 Task: Research Airbnb options in Quattromiglia, Italy from 12th  December, 2023 to 15th December, 2023 for 3 adults.2 bedrooms having 3 beds and 1 bathroom. Property type can be flat. Look for 3 properties as per requirement.
Action: Mouse moved to (504, 111)
Screenshot: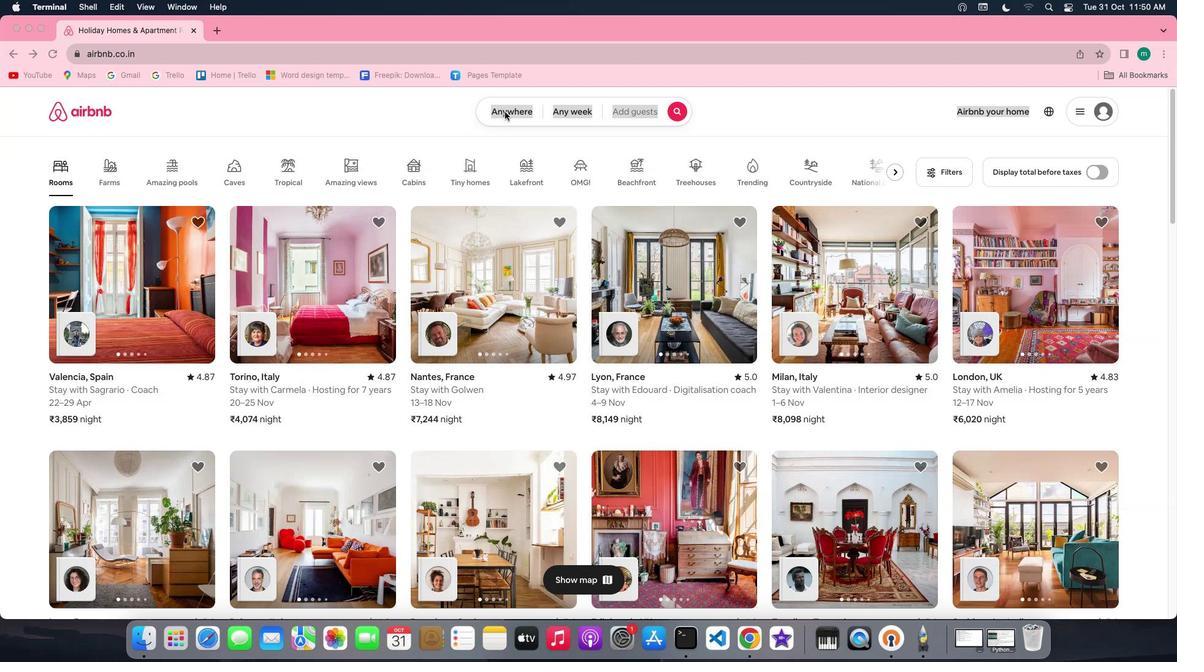 
Action: Mouse pressed left at (504, 111)
Screenshot: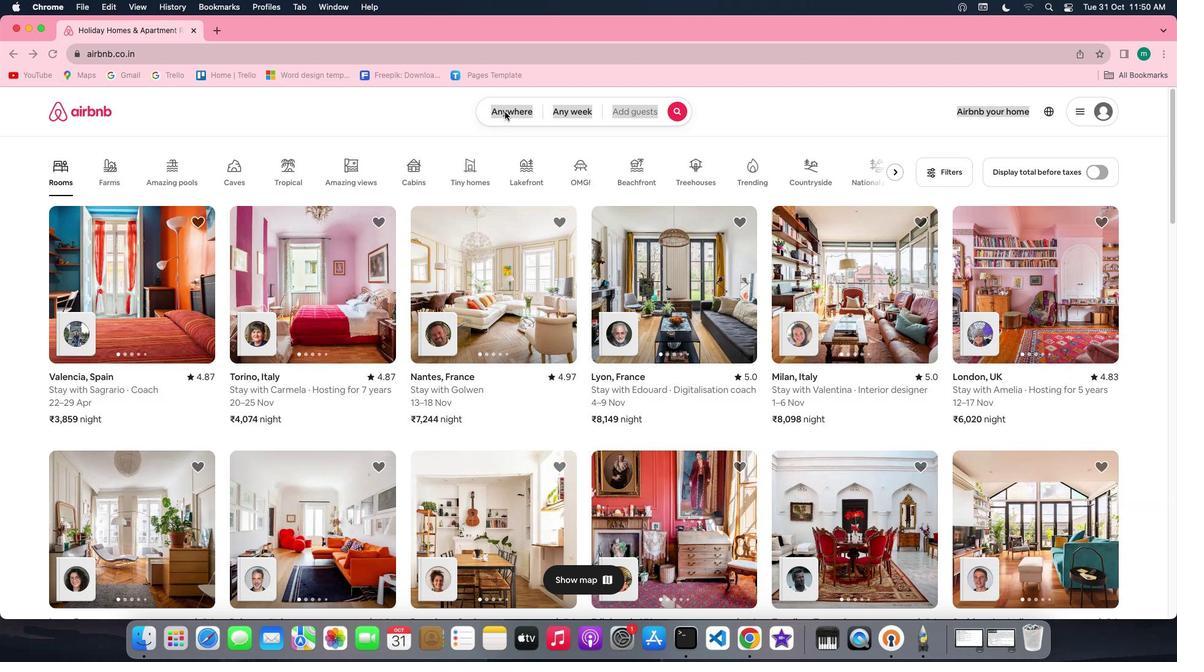 
Action: Mouse pressed left at (504, 111)
Screenshot: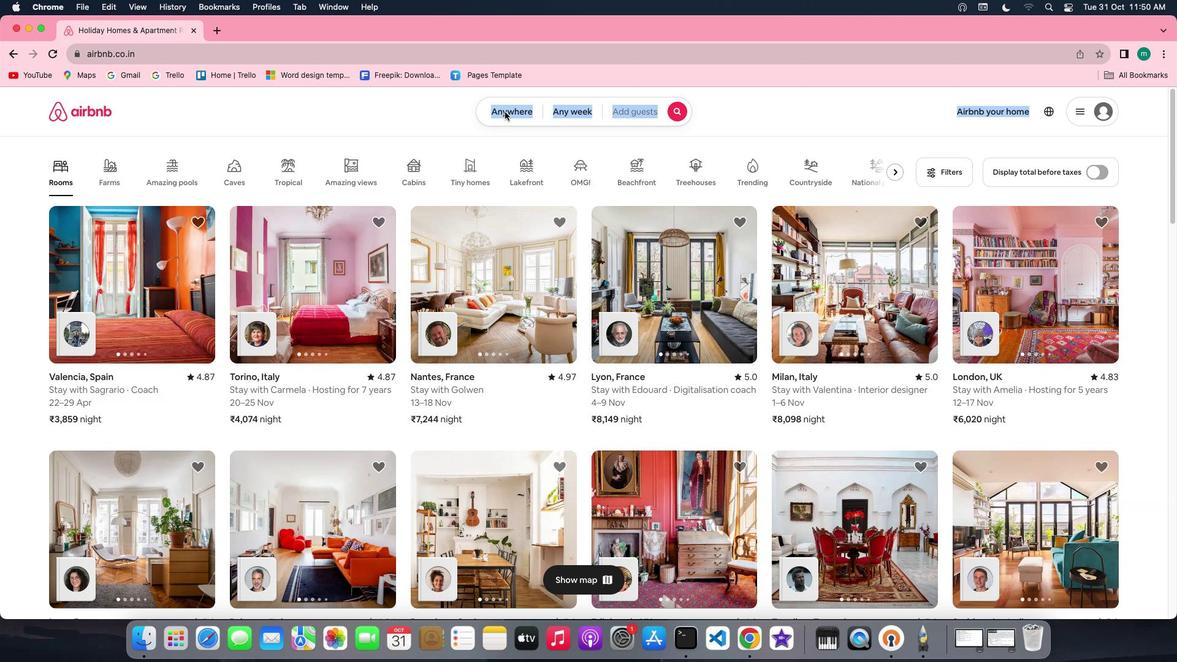 
Action: Mouse moved to (464, 159)
Screenshot: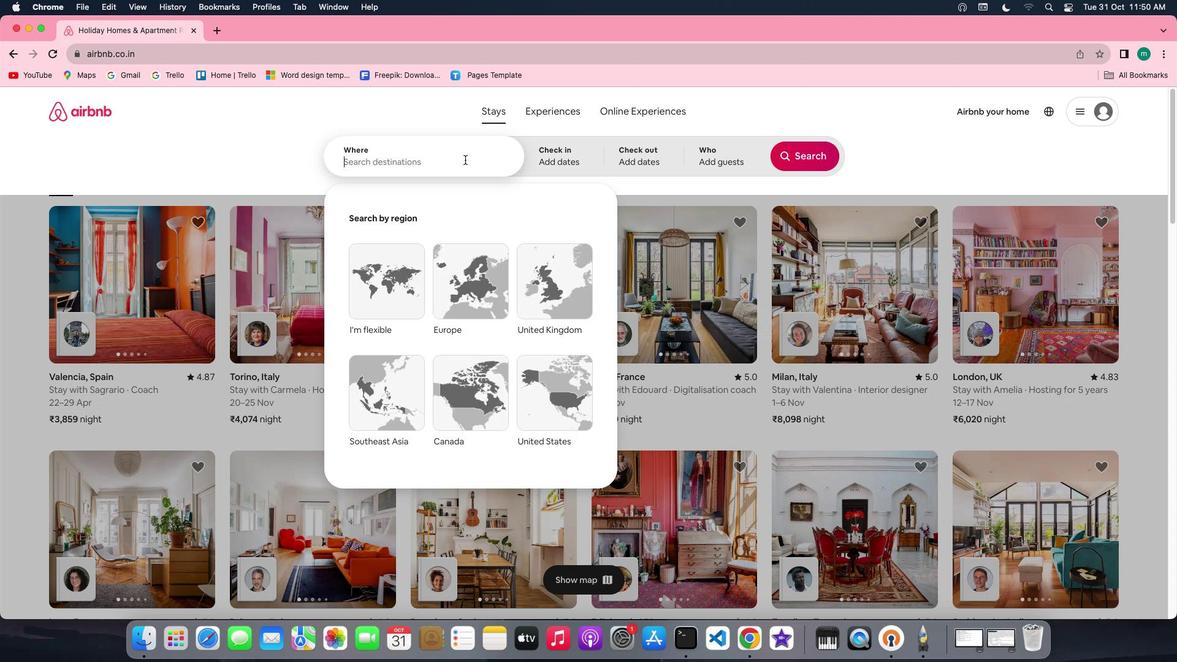 
Action: Mouse pressed left at (464, 159)
Screenshot: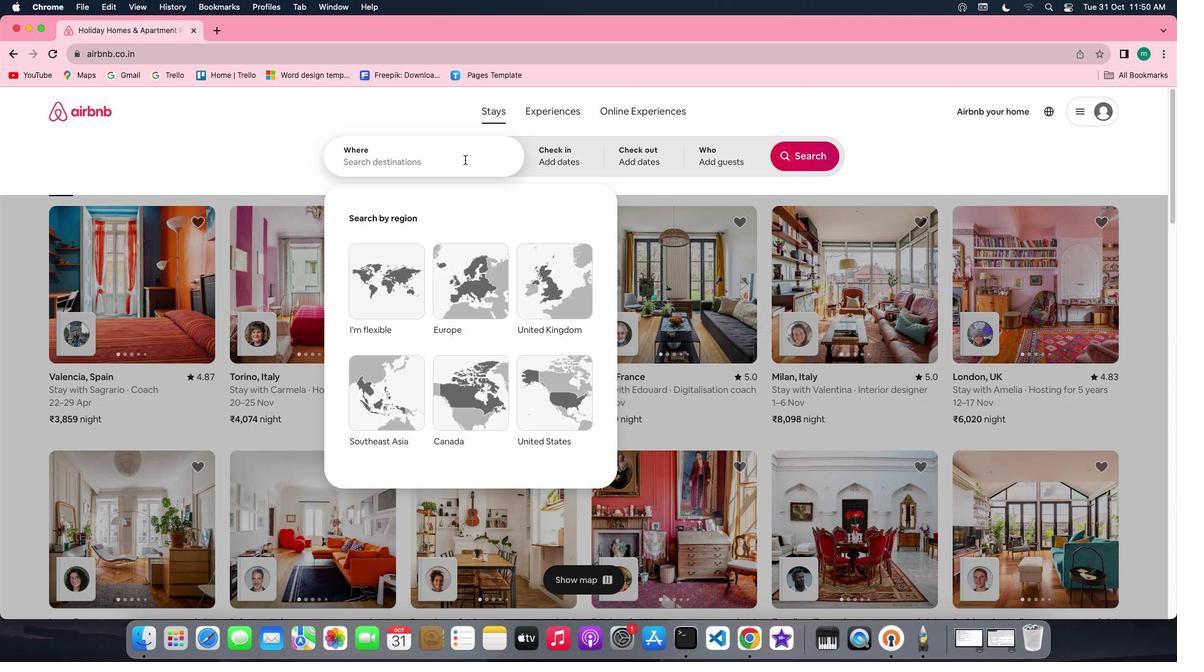 
Action: Key pressed Key.shift'Q''y'Key.backspace'u''a''t''t''r''o''m''i''g''l''i''a'','Key.spaceKey.shift'I''t''a''l''y'
Screenshot: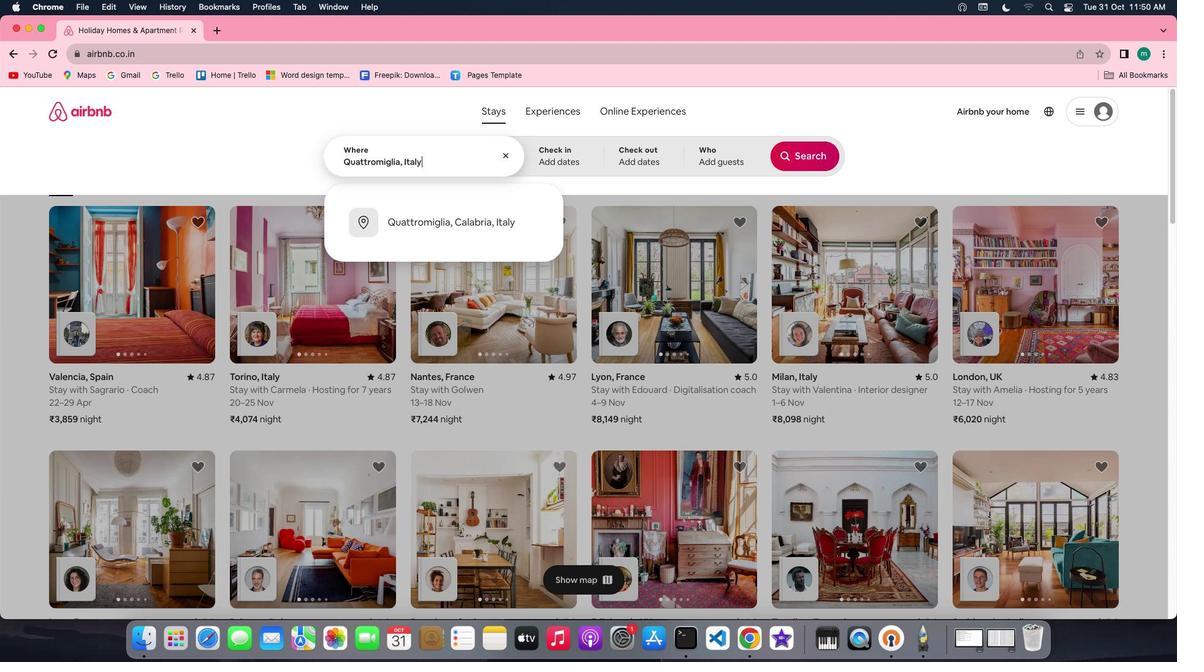 
Action: Mouse moved to (564, 164)
Screenshot: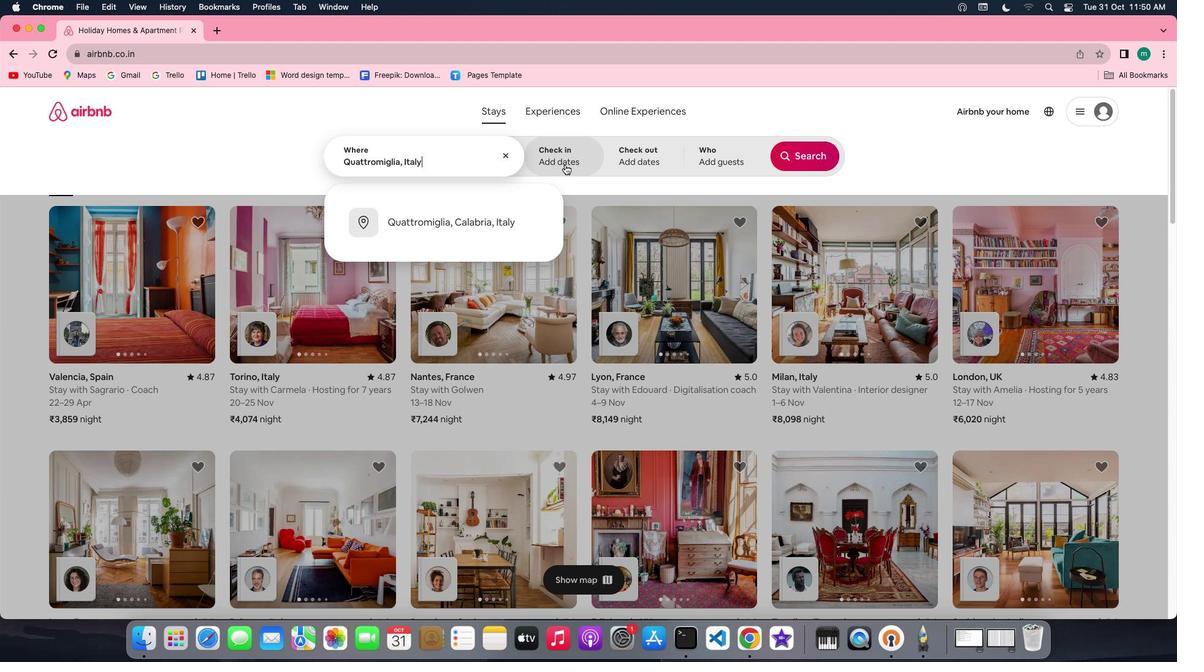 
Action: Mouse pressed left at (564, 164)
Screenshot: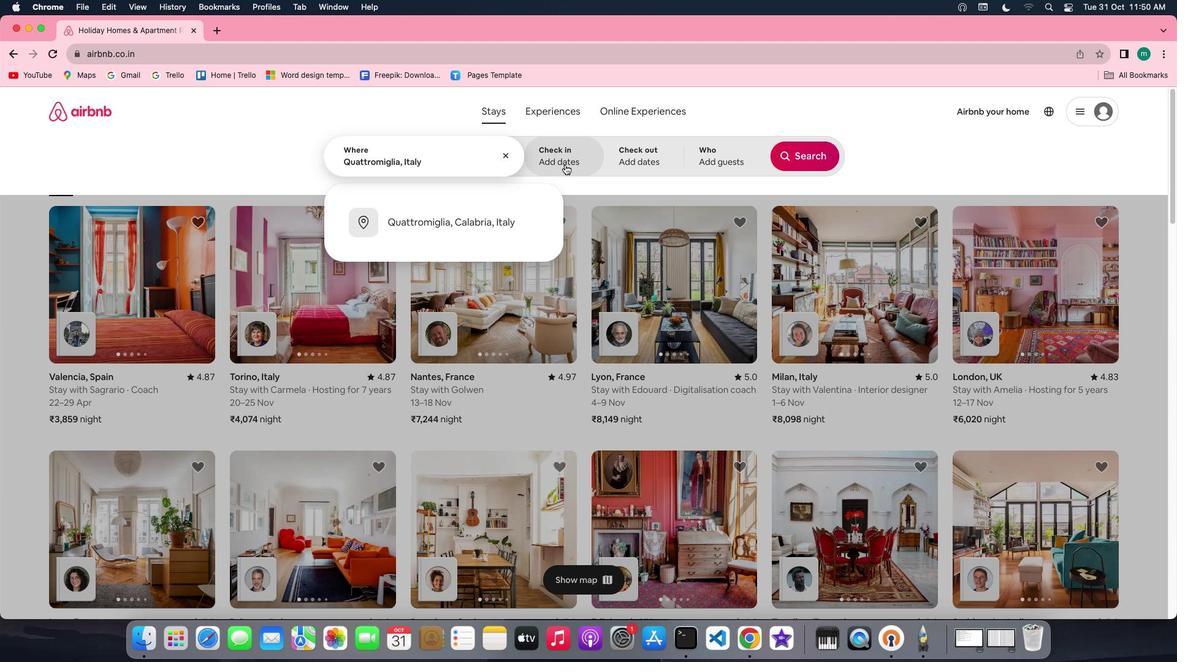 
Action: Mouse moved to (796, 253)
Screenshot: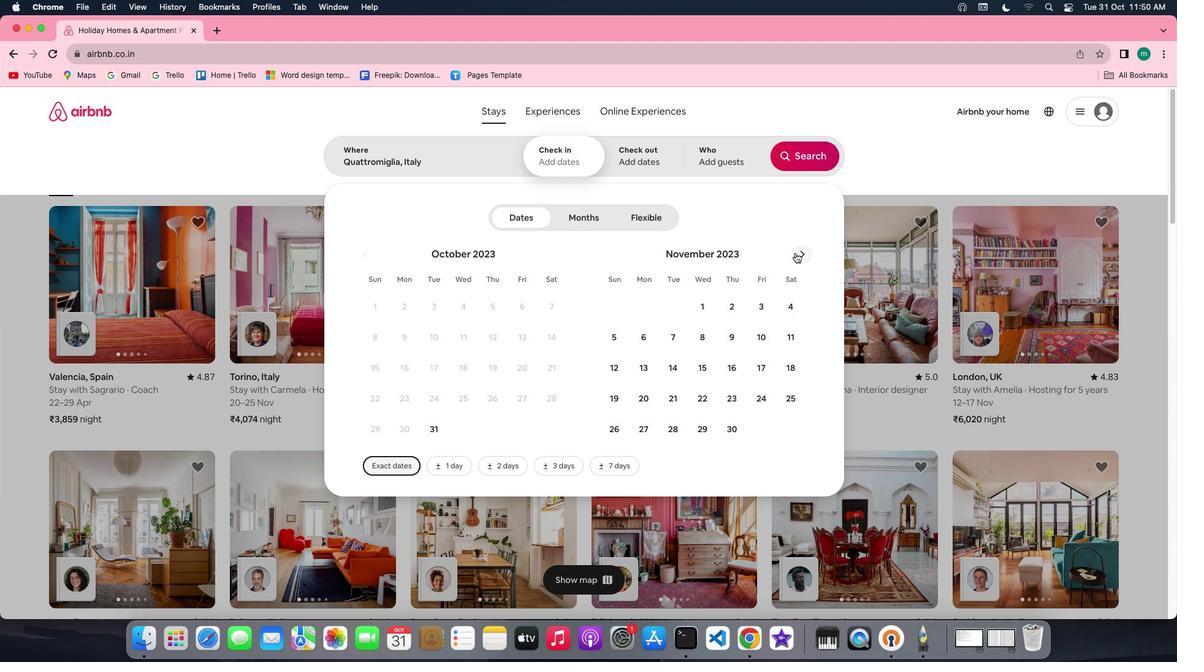 
Action: Mouse pressed left at (796, 253)
Screenshot: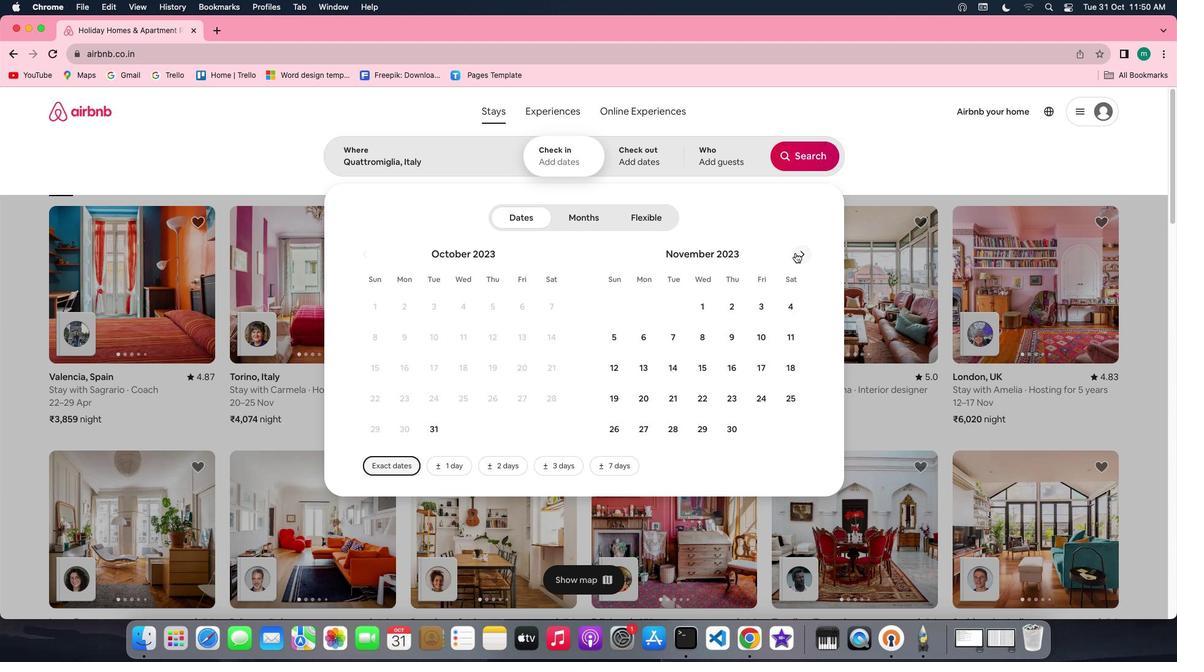 
Action: Mouse moved to (670, 374)
Screenshot: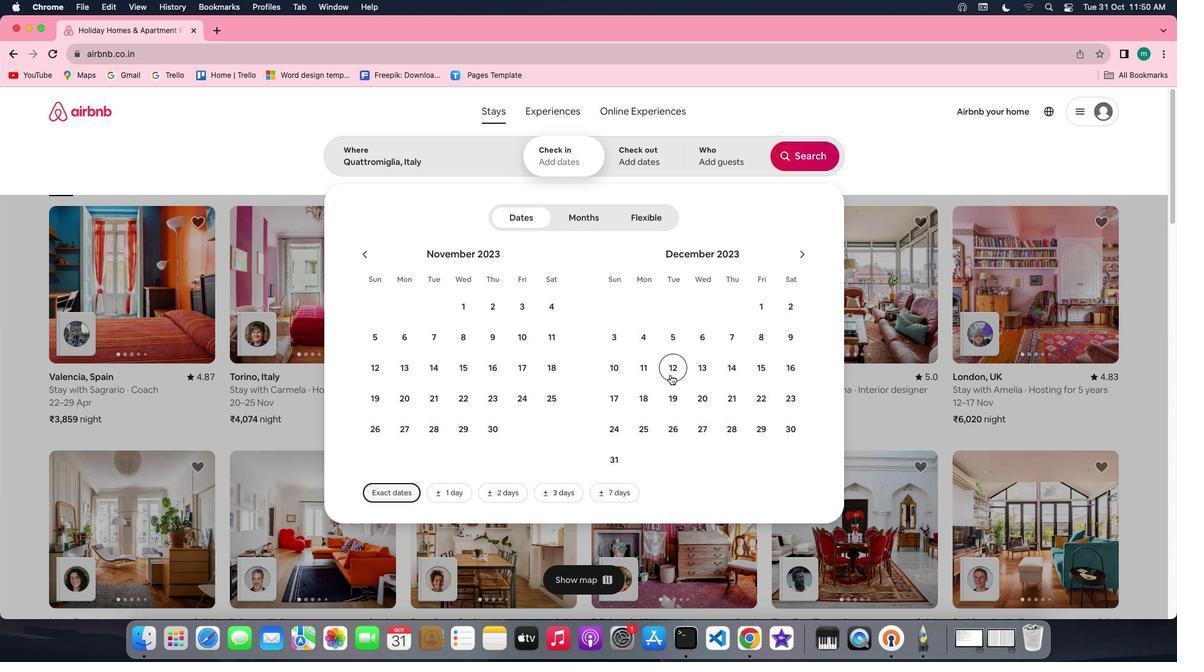 
Action: Mouse pressed left at (670, 374)
Screenshot: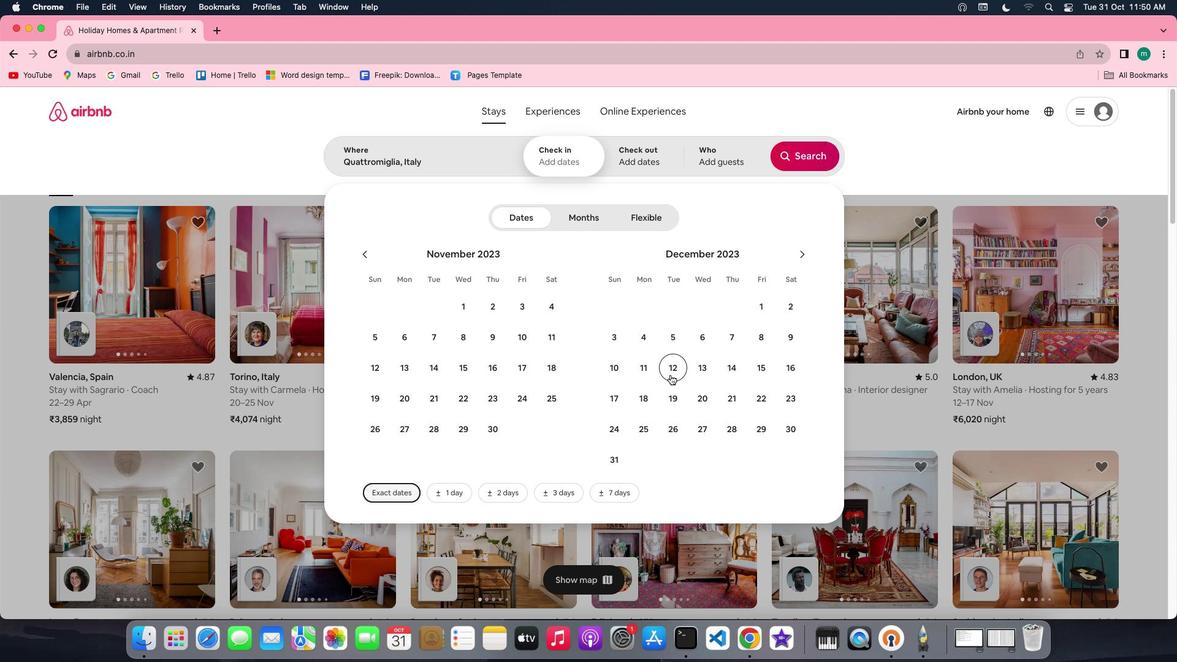 
Action: Mouse moved to (770, 361)
Screenshot: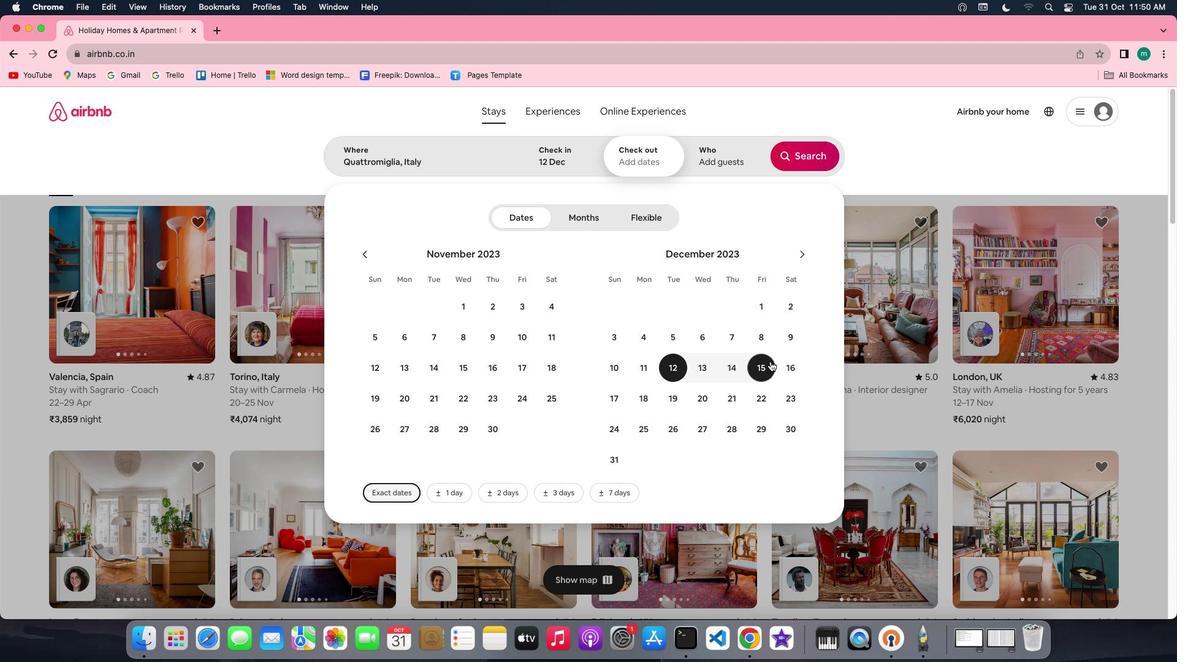 
Action: Mouse pressed left at (770, 361)
Screenshot: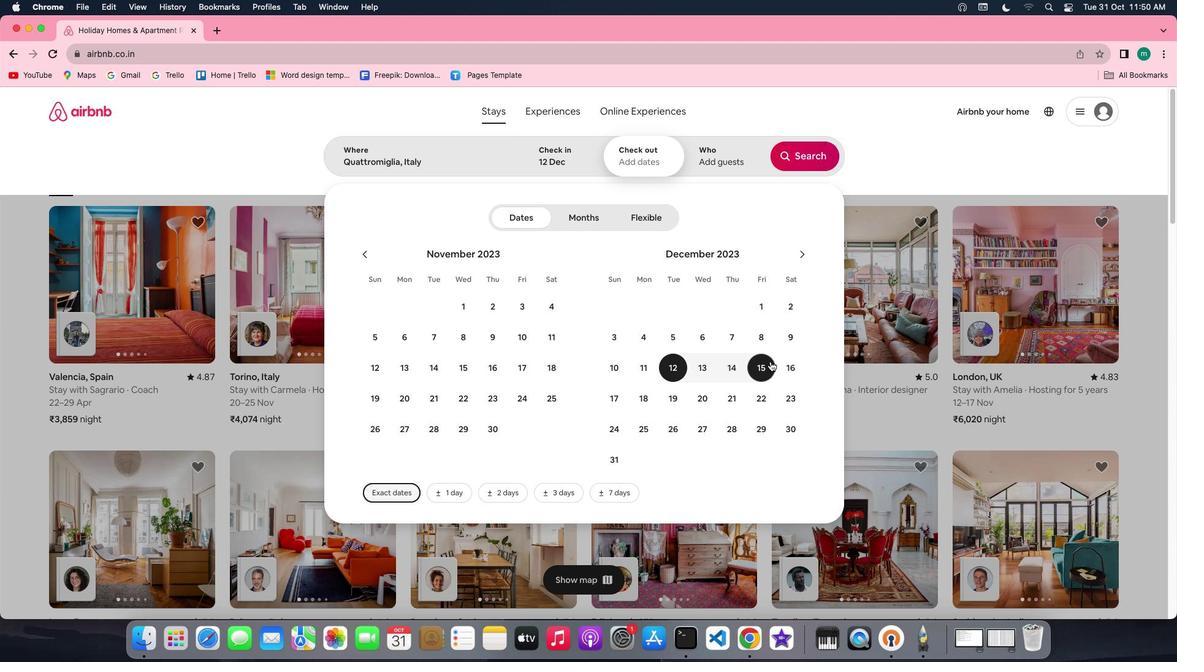
Action: Mouse moved to (718, 168)
Screenshot: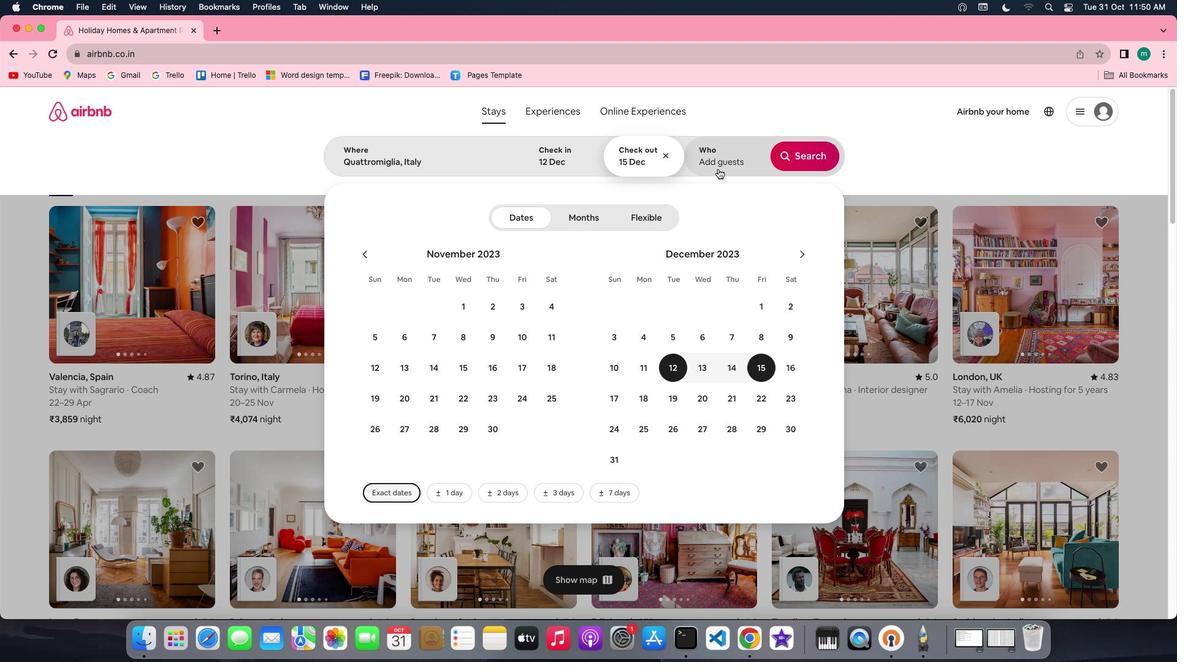 
Action: Mouse pressed left at (718, 168)
Screenshot: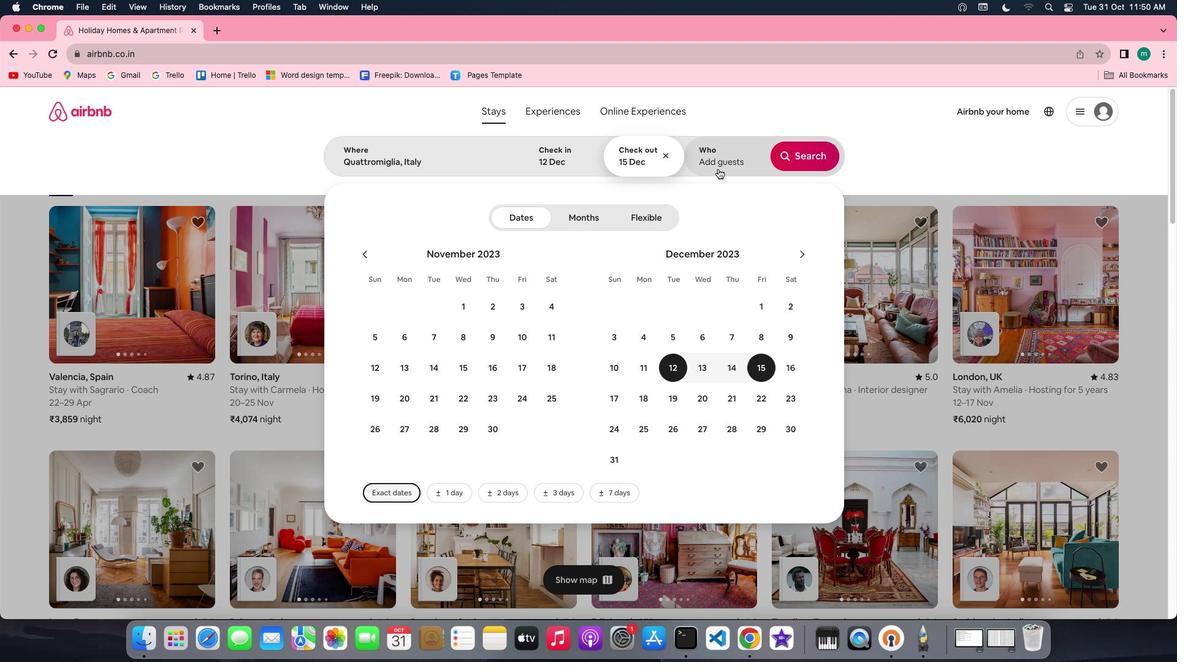 
Action: Mouse moved to (815, 225)
Screenshot: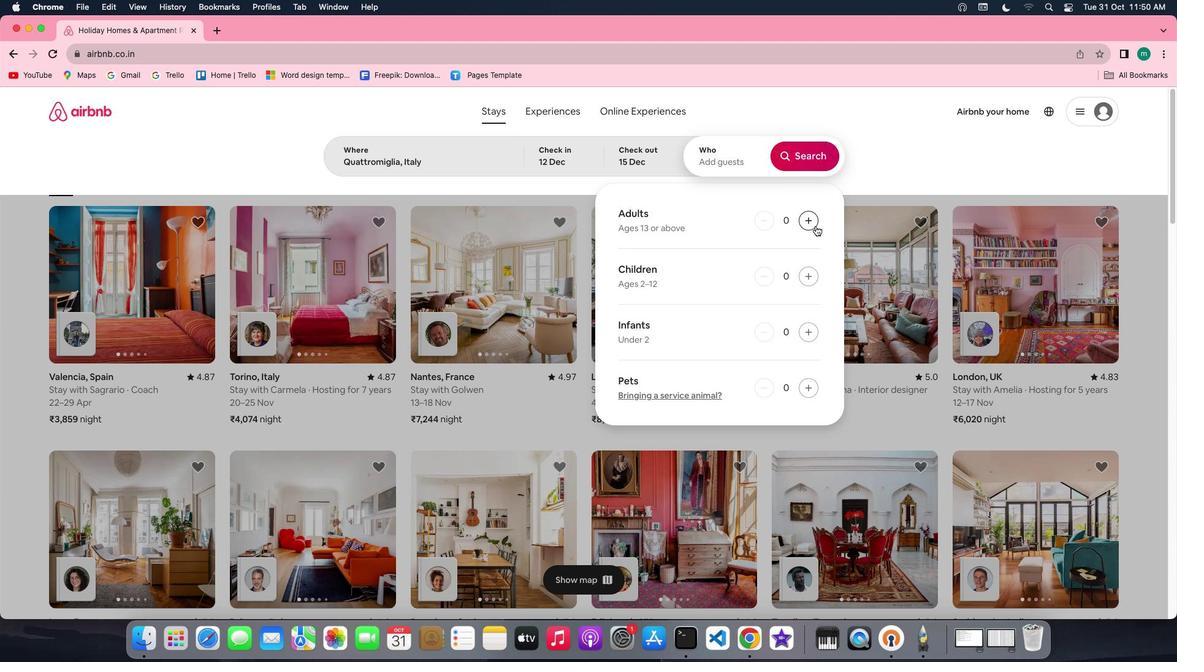 
Action: Mouse pressed left at (815, 225)
Screenshot: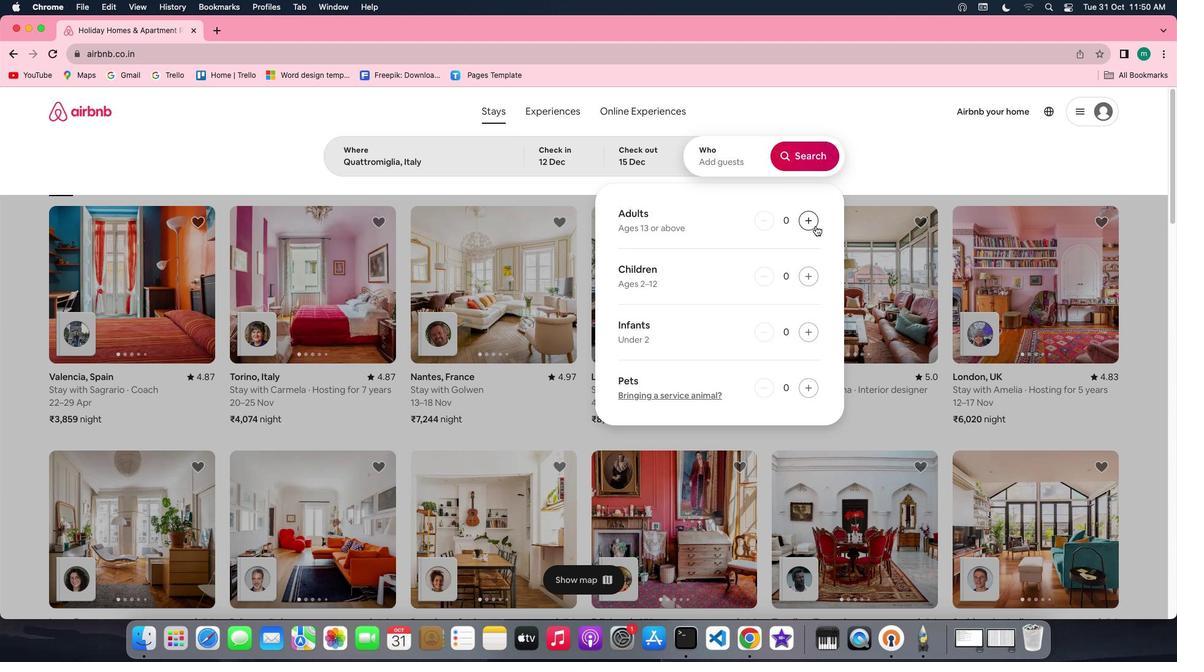 
Action: Mouse pressed left at (815, 225)
Screenshot: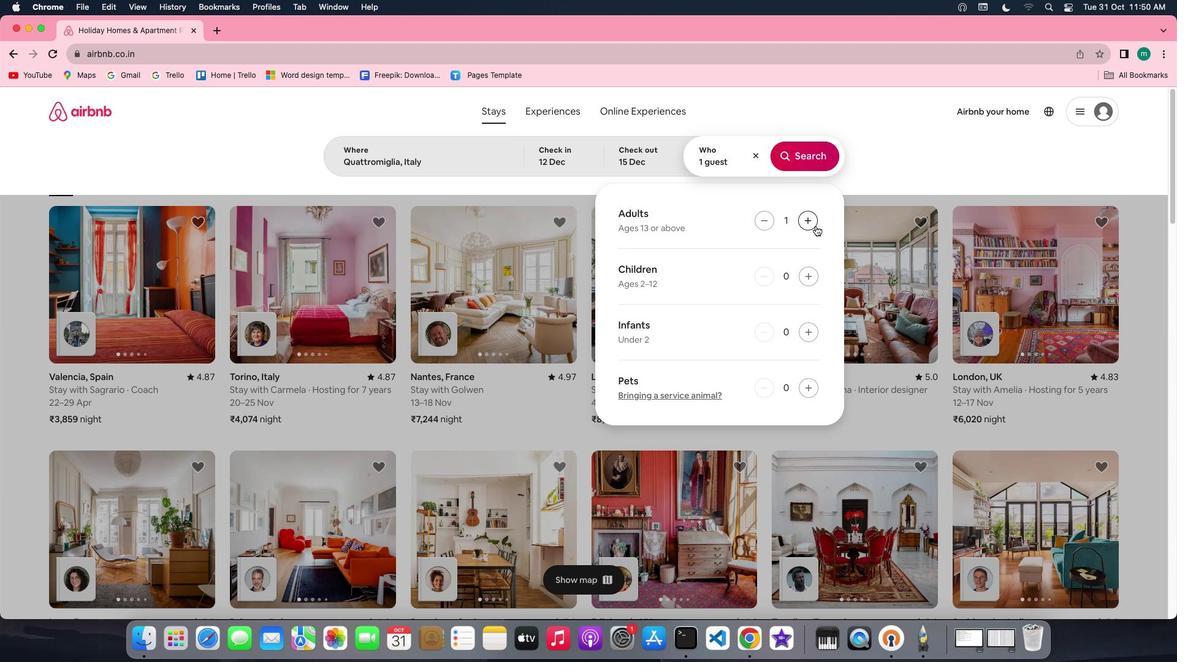 
Action: Mouse pressed left at (815, 225)
Screenshot: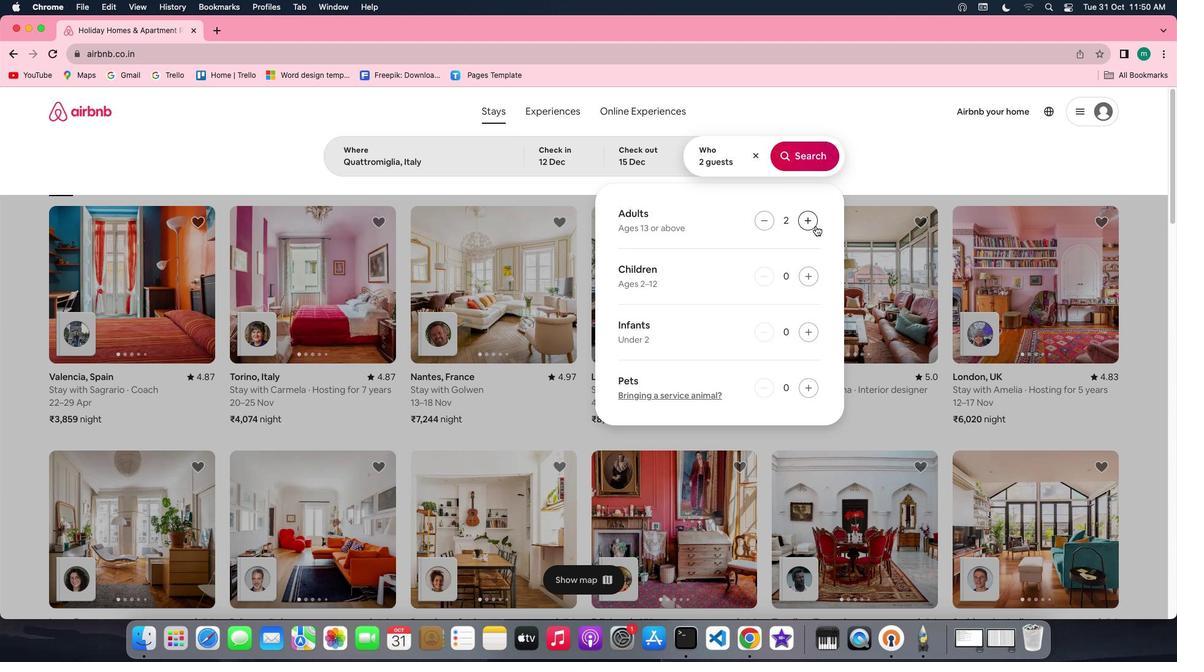 
Action: Mouse pressed left at (815, 225)
Screenshot: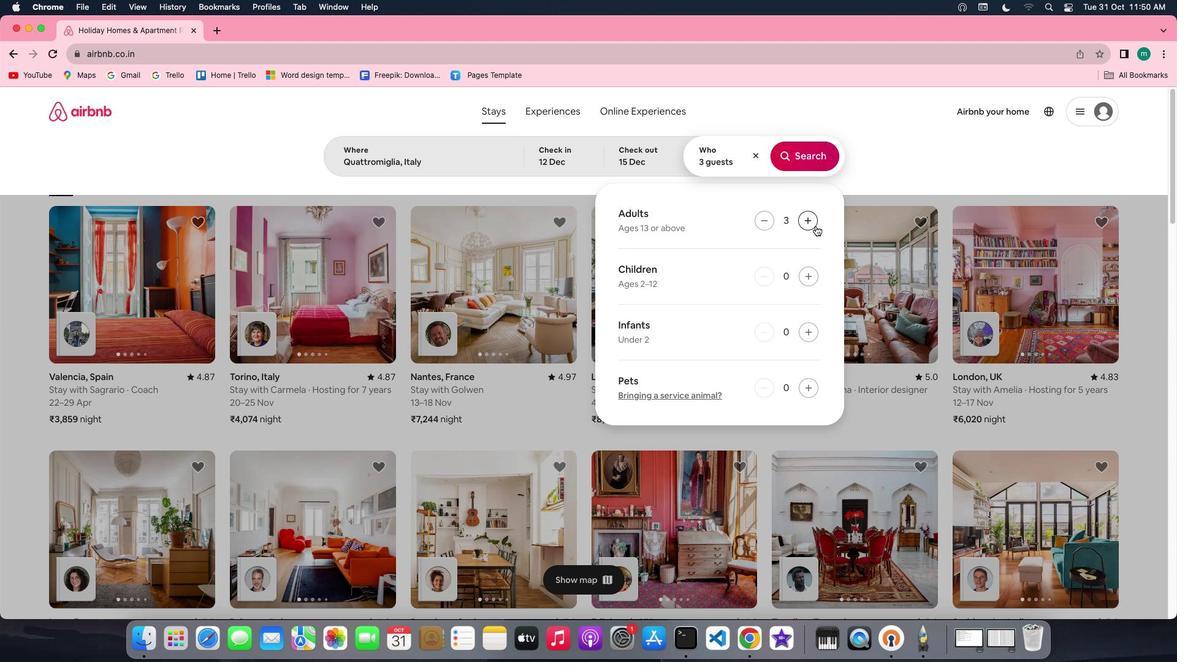 
Action: Mouse moved to (761, 220)
Screenshot: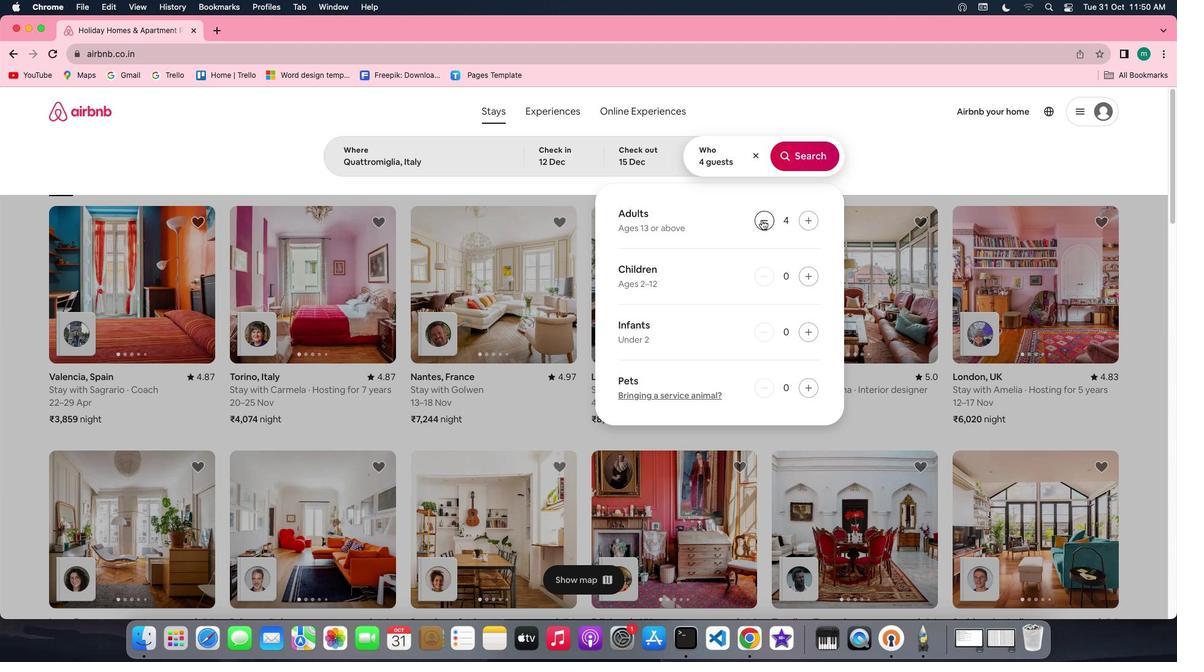 
Action: Mouse pressed left at (761, 220)
Screenshot: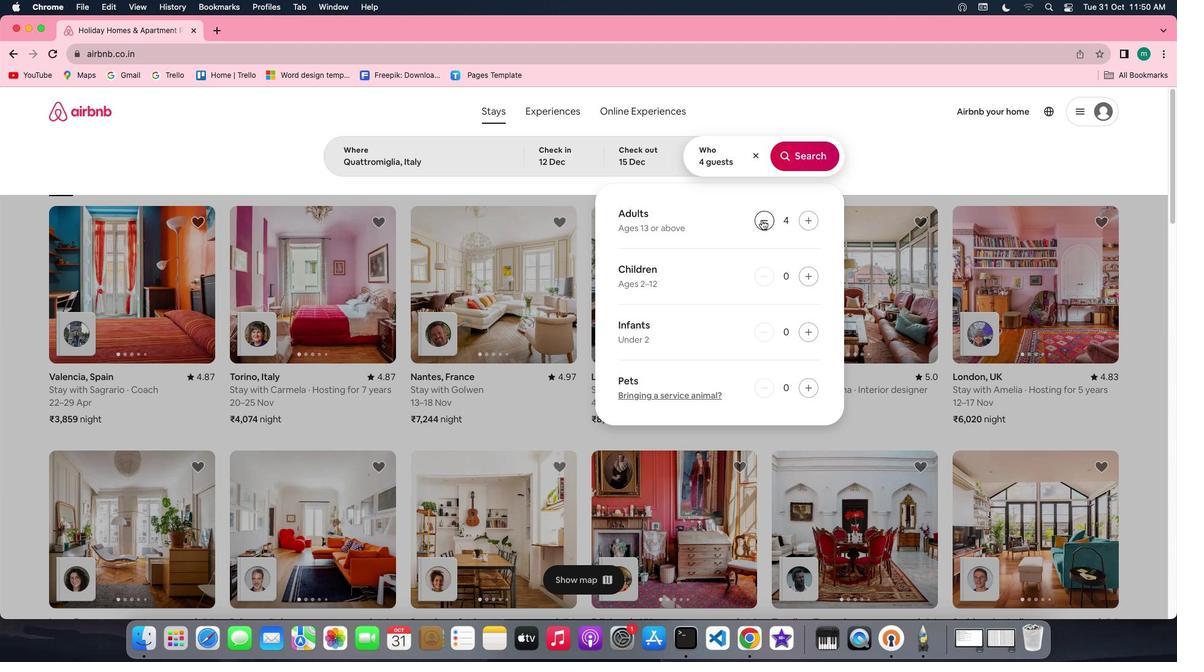 
Action: Mouse moved to (805, 166)
Screenshot: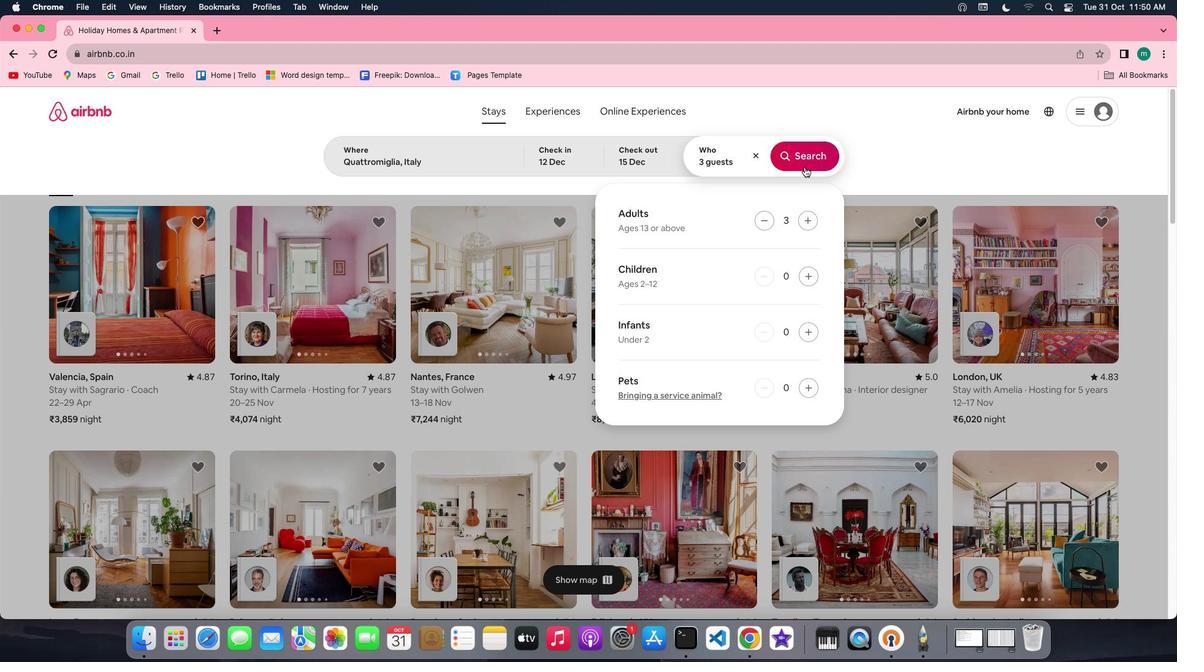 
Action: Mouse pressed left at (805, 166)
Screenshot: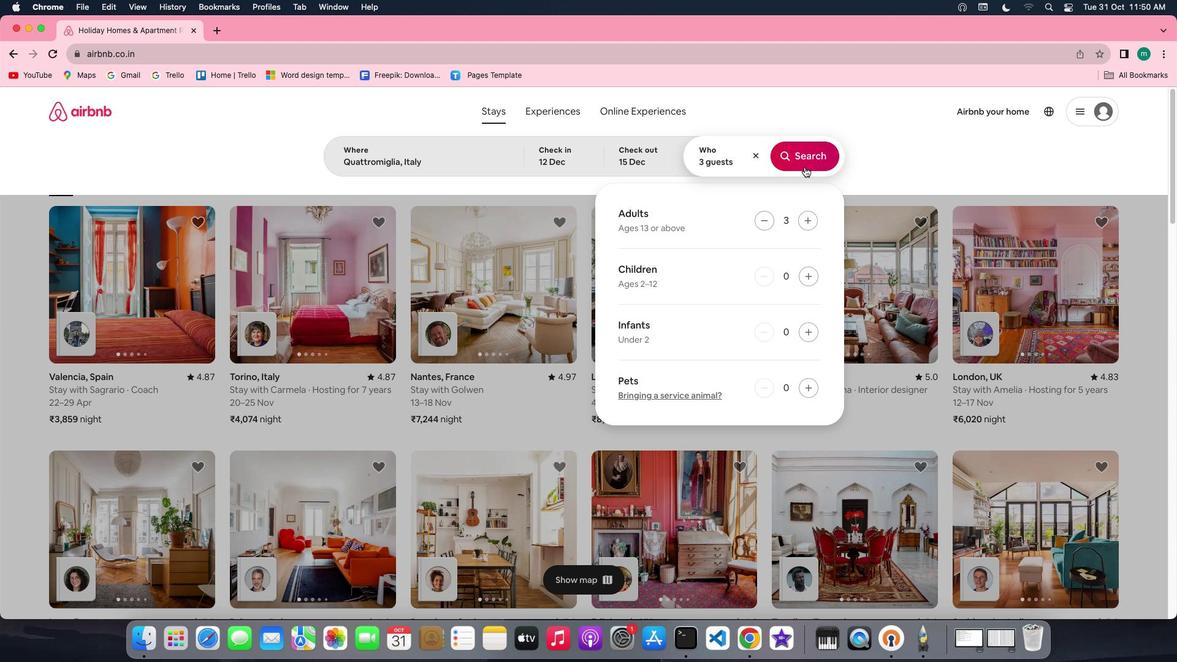
Action: Mouse moved to (999, 163)
Screenshot: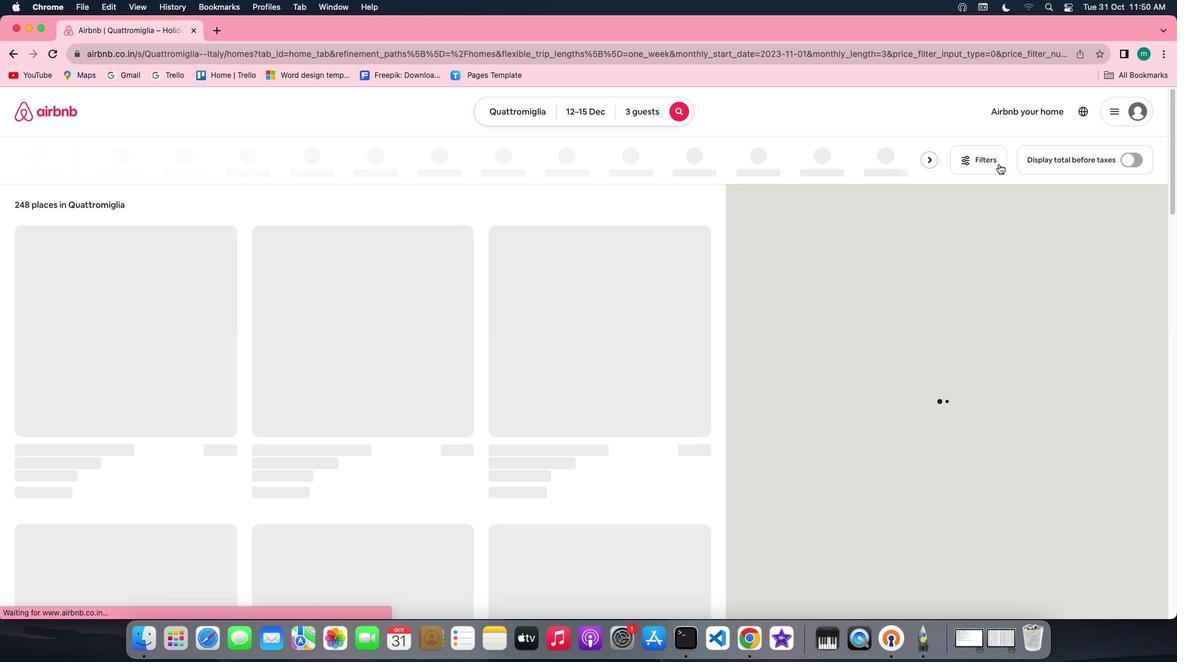 
Action: Mouse pressed left at (999, 163)
Screenshot: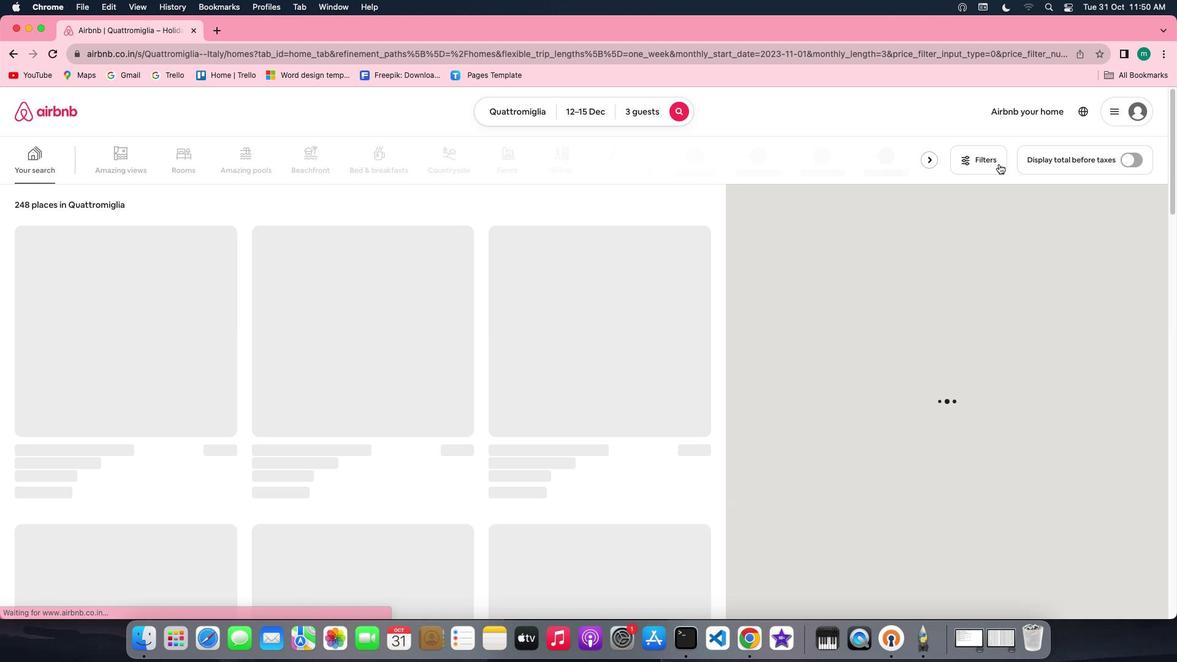 
Action: Mouse moved to (643, 317)
Screenshot: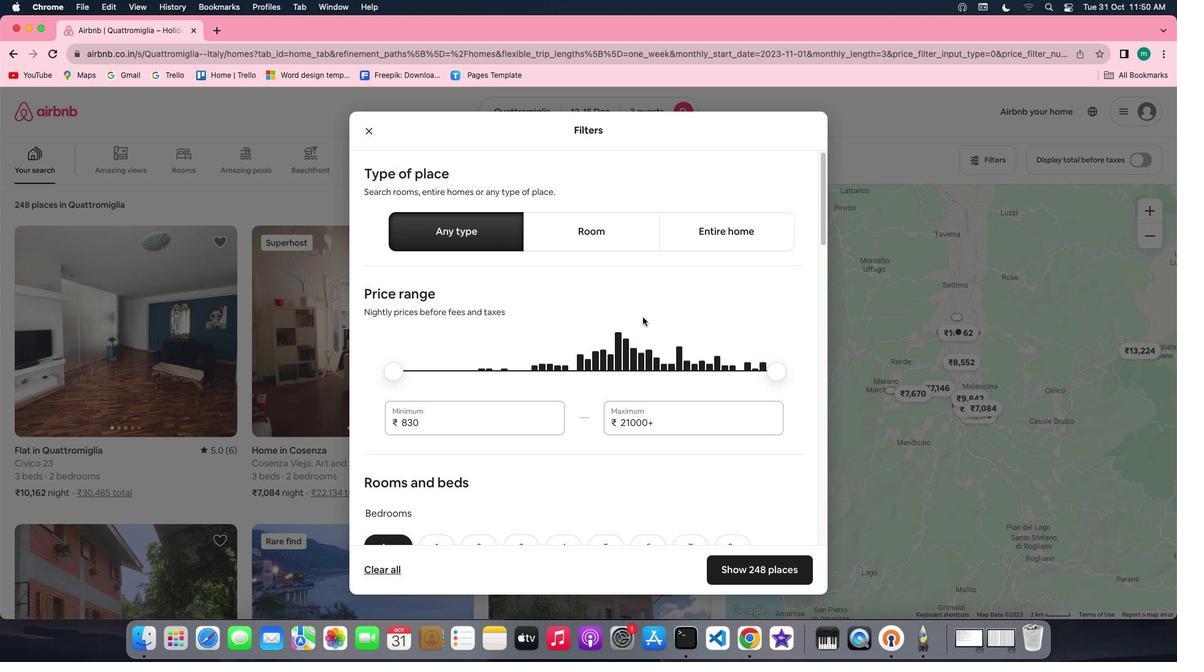 
Action: Mouse scrolled (643, 317) with delta (0, 0)
Screenshot: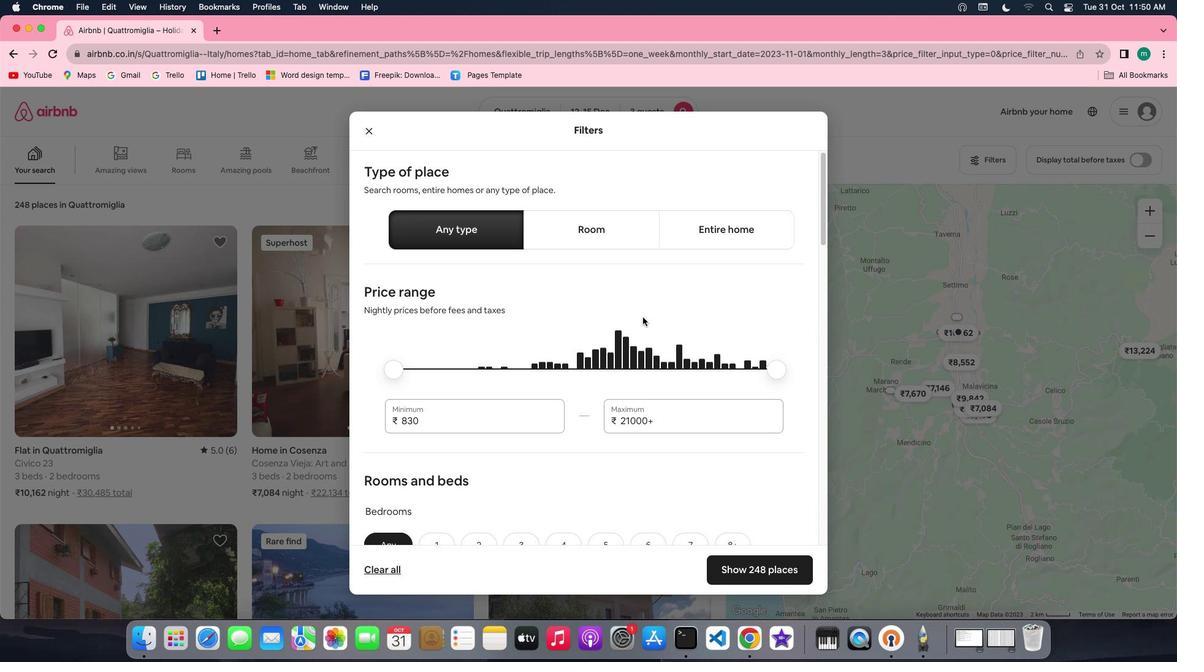 
Action: Mouse scrolled (643, 317) with delta (0, 0)
Screenshot: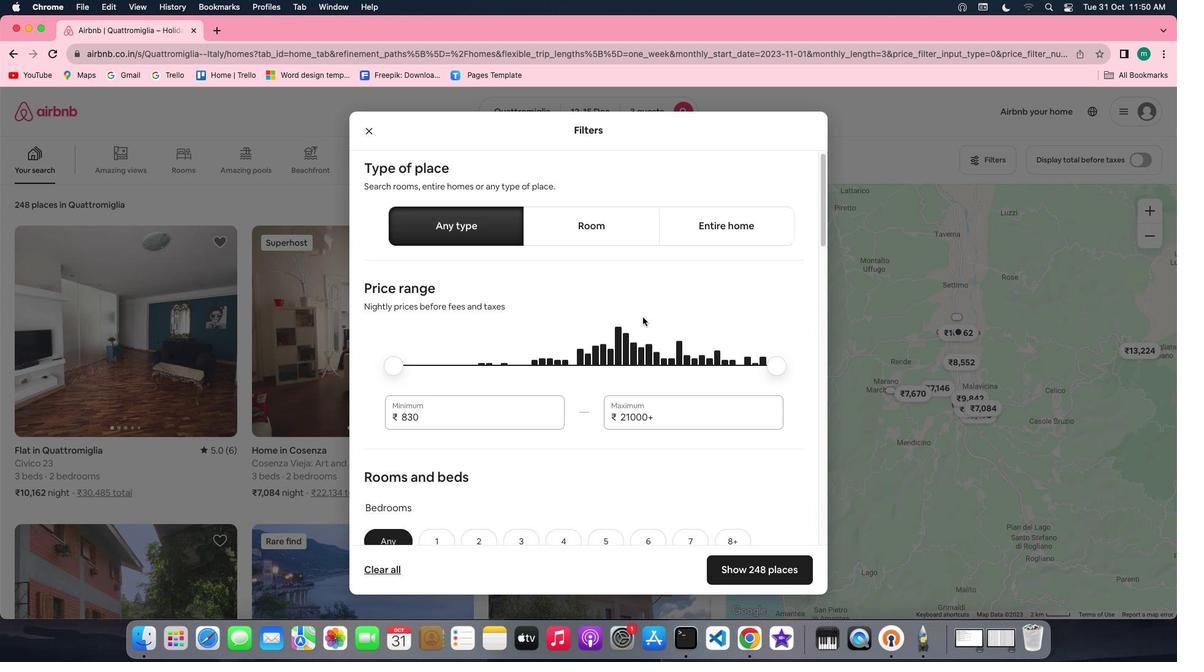 
Action: Mouse scrolled (643, 317) with delta (0, 0)
Screenshot: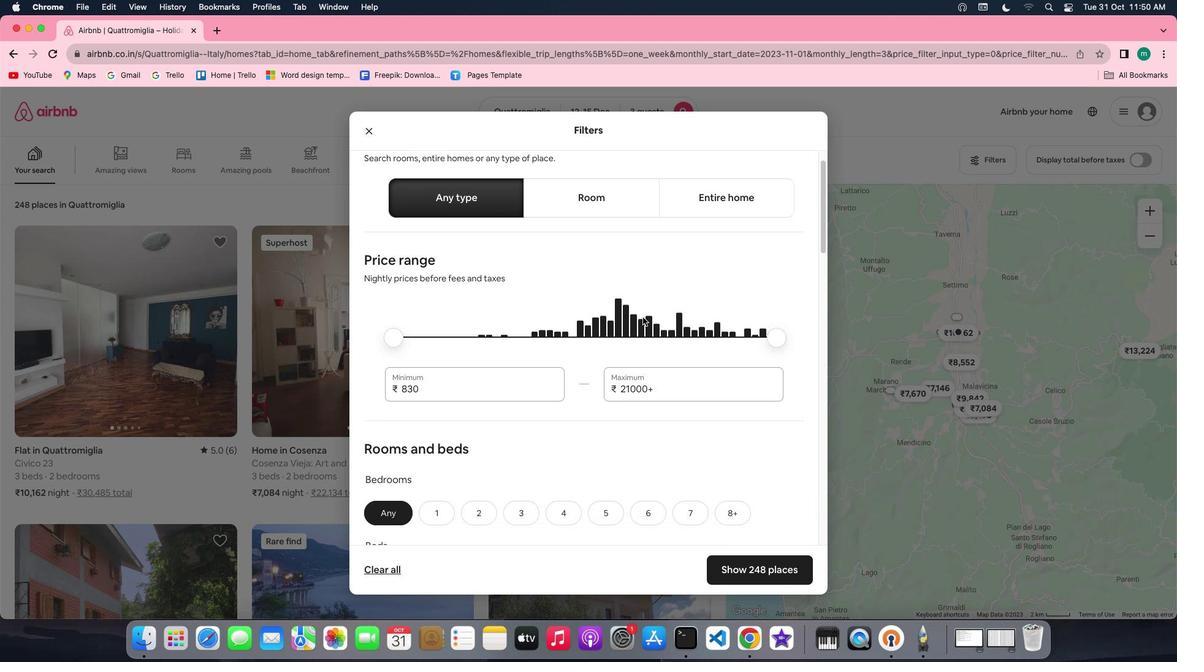 
Action: Mouse scrolled (643, 317) with delta (0, 0)
Screenshot: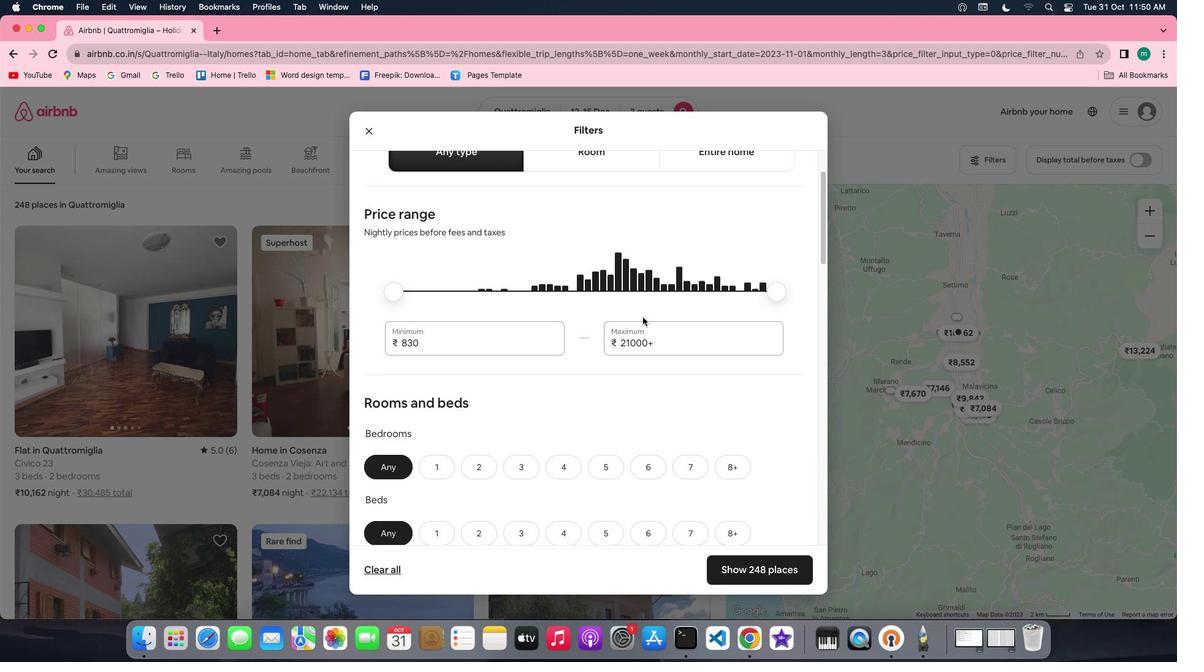 
Action: Mouse scrolled (643, 317) with delta (0, 0)
Screenshot: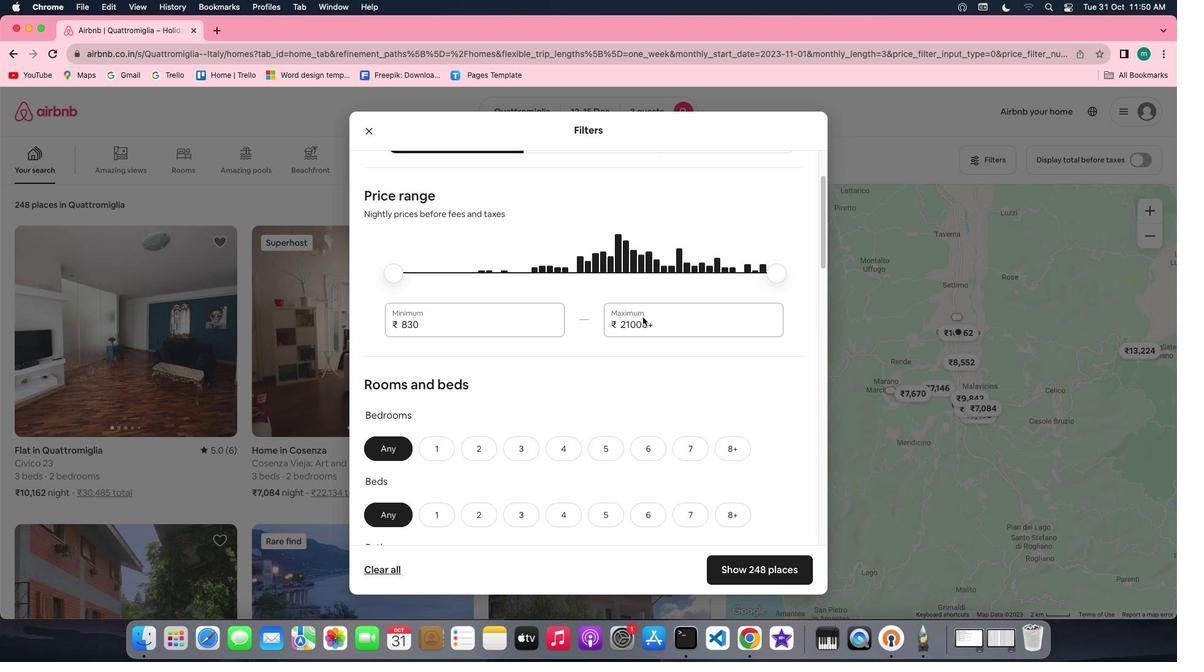 
Action: Mouse scrolled (643, 317) with delta (0, 0)
Screenshot: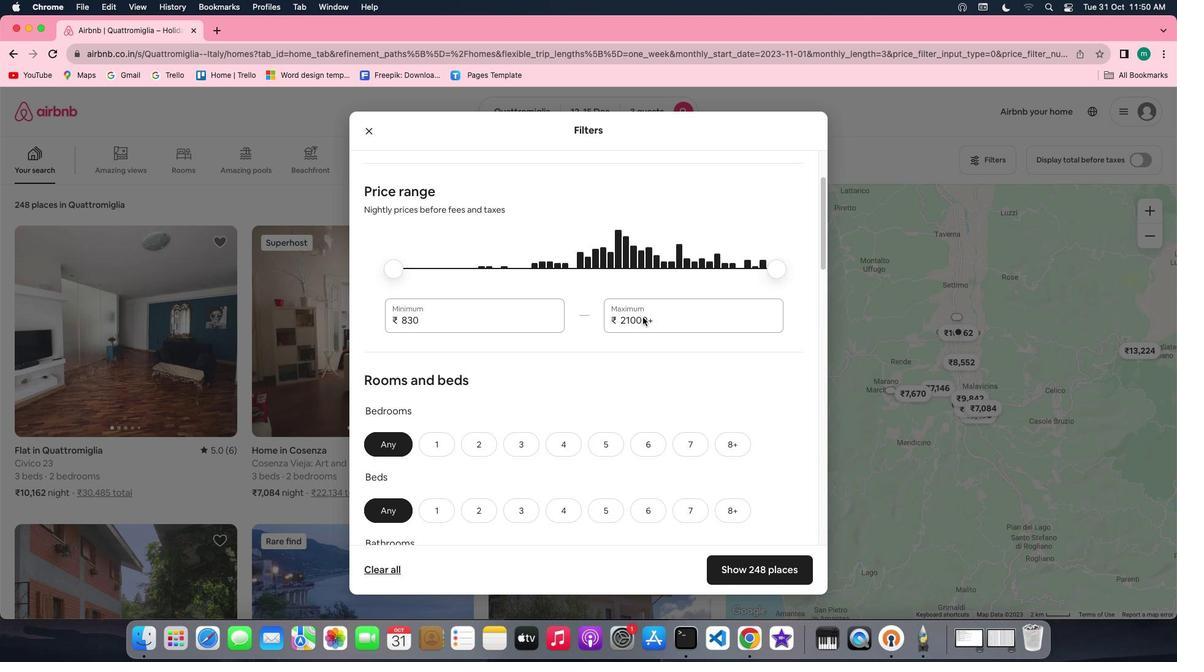 
Action: Mouse scrolled (643, 317) with delta (0, 0)
Screenshot: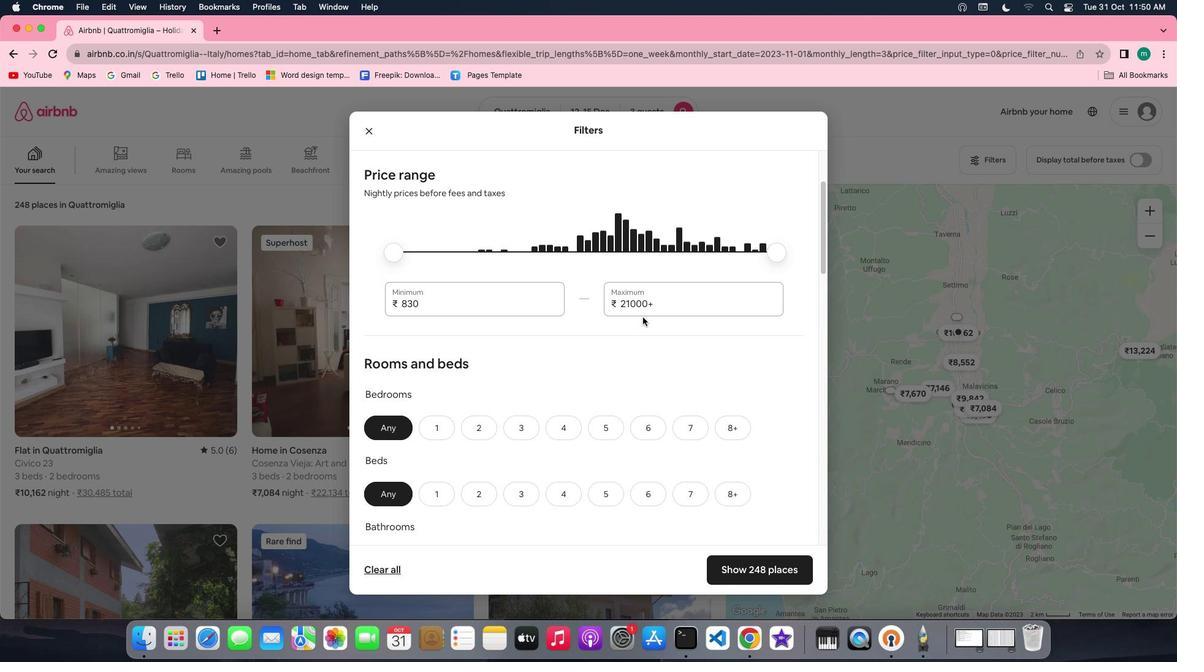 
Action: Mouse moved to (647, 344)
Screenshot: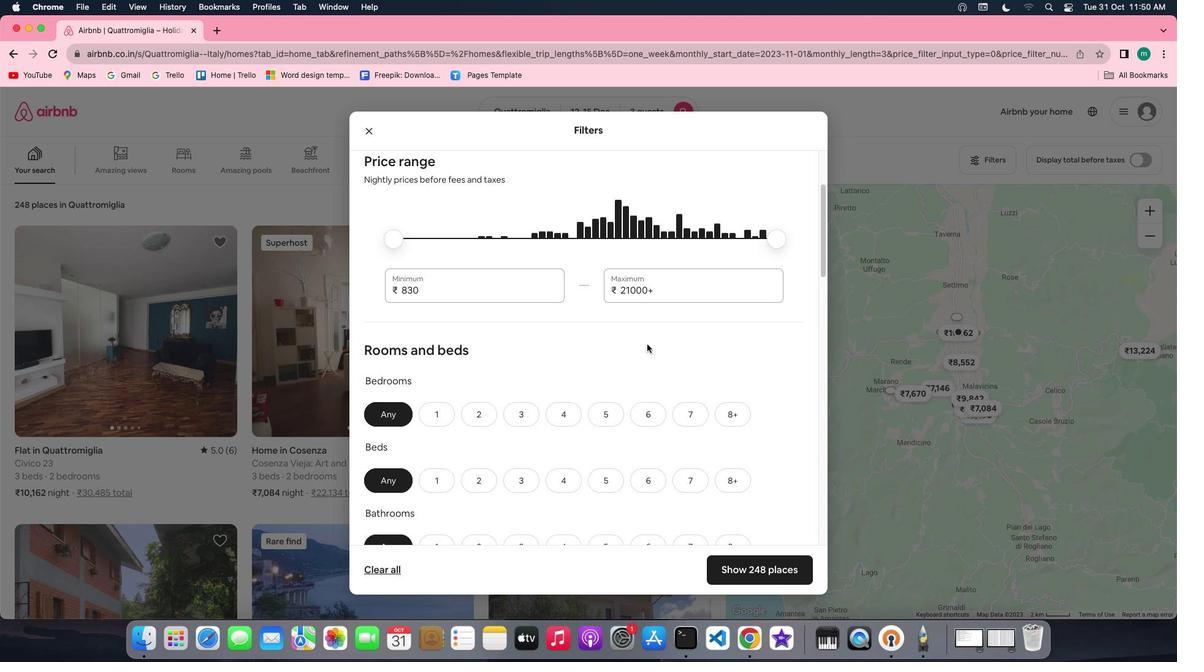
Action: Mouse scrolled (647, 344) with delta (0, 0)
Screenshot: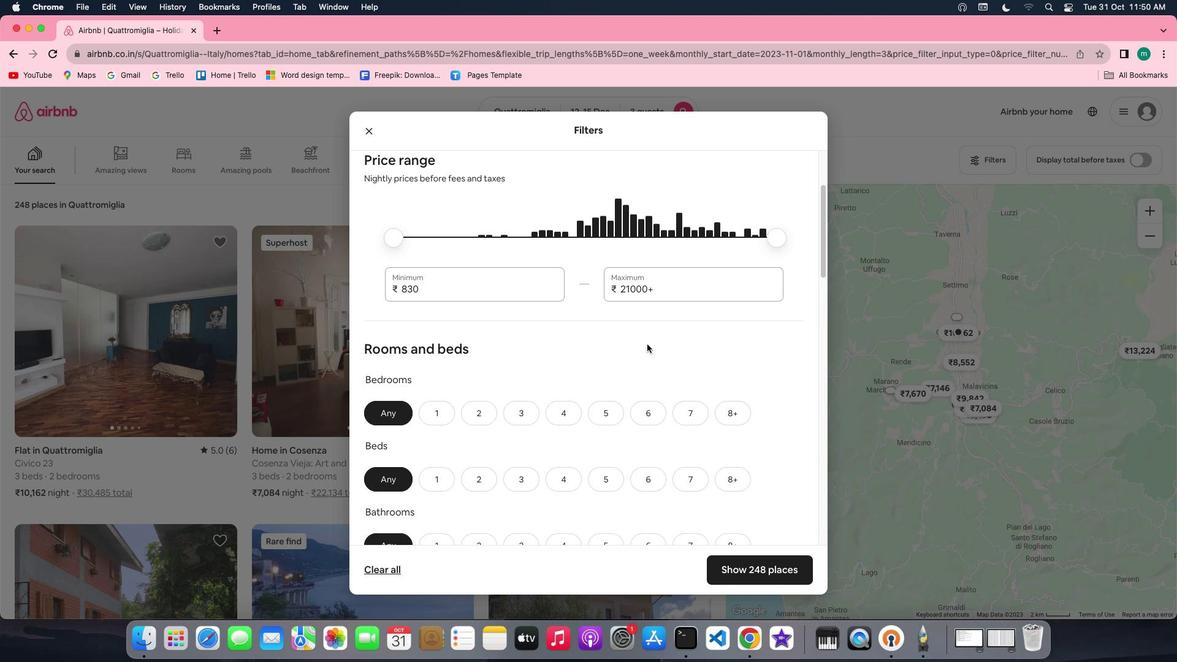 
Action: Mouse scrolled (647, 344) with delta (0, 0)
Screenshot: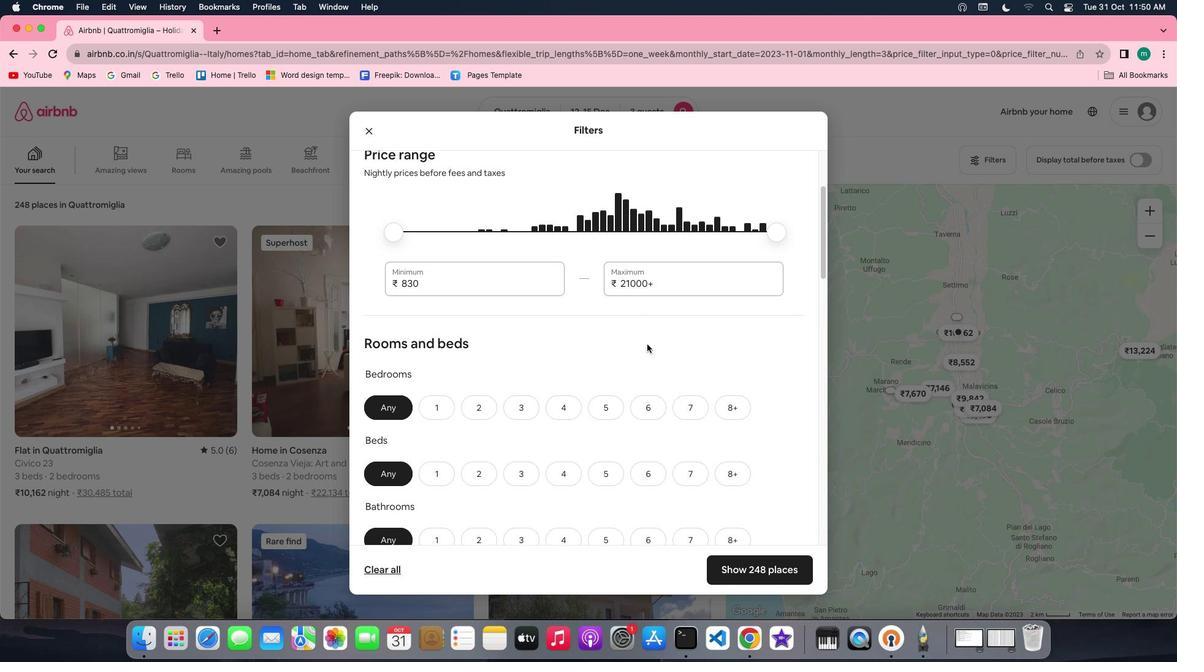 
Action: Mouse scrolled (647, 344) with delta (0, 0)
Screenshot: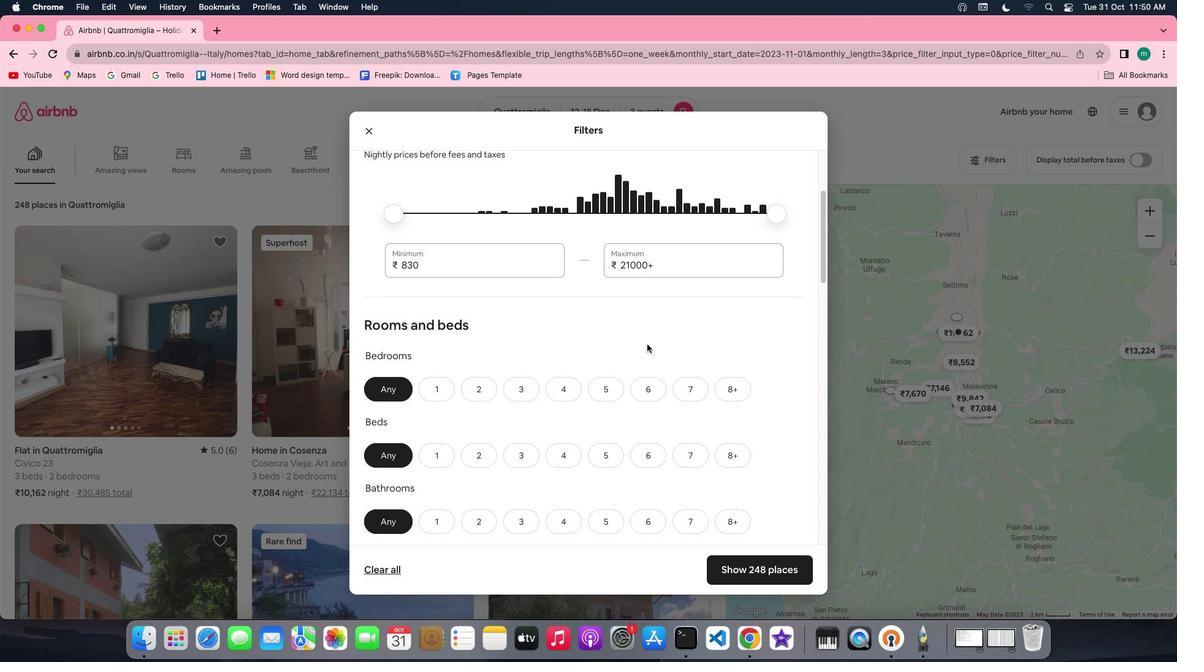 
Action: Mouse scrolled (647, 344) with delta (0, 0)
Screenshot: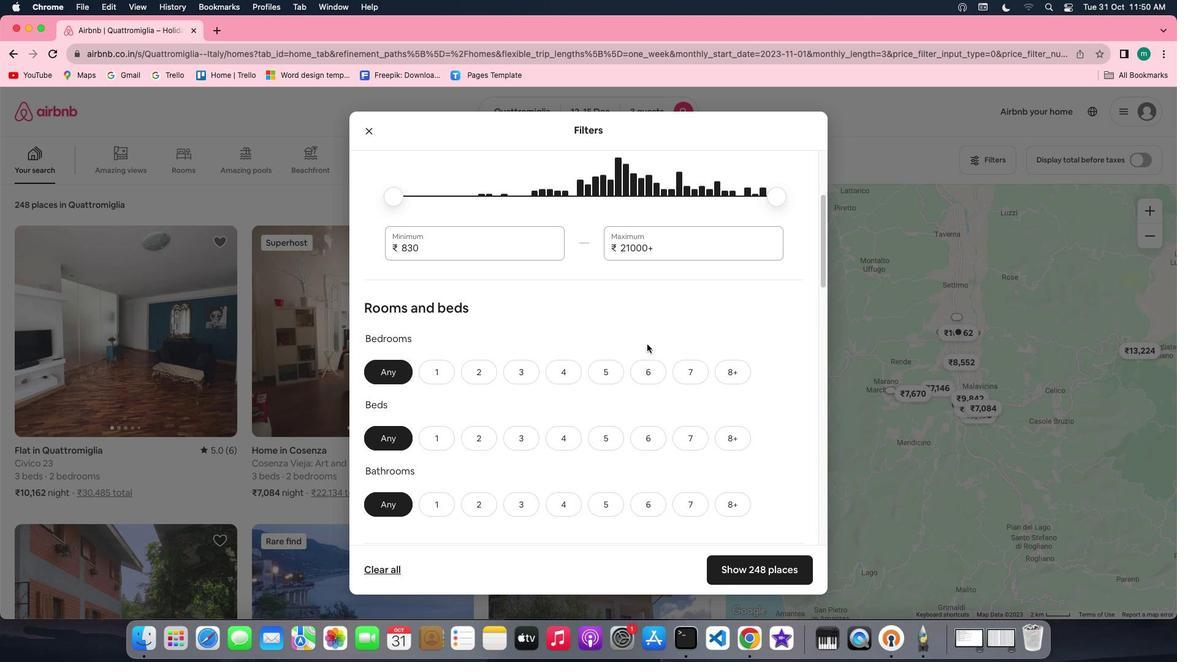 
Action: Mouse scrolled (647, 344) with delta (0, 0)
Screenshot: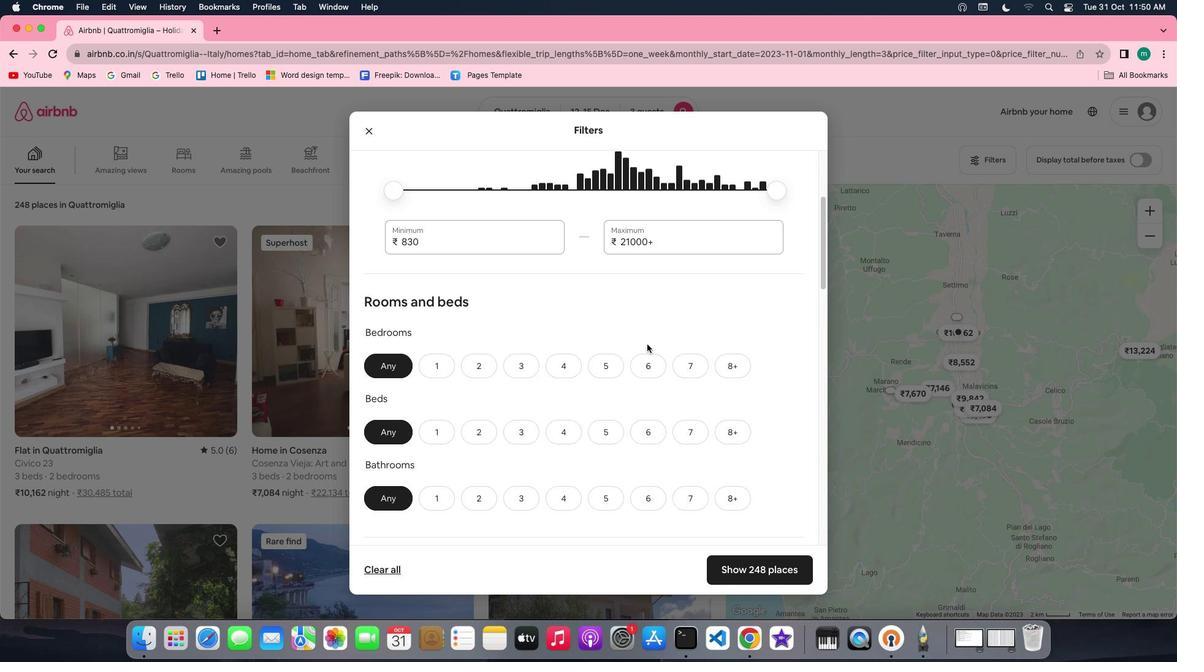 
Action: Mouse scrolled (647, 344) with delta (0, 0)
Screenshot: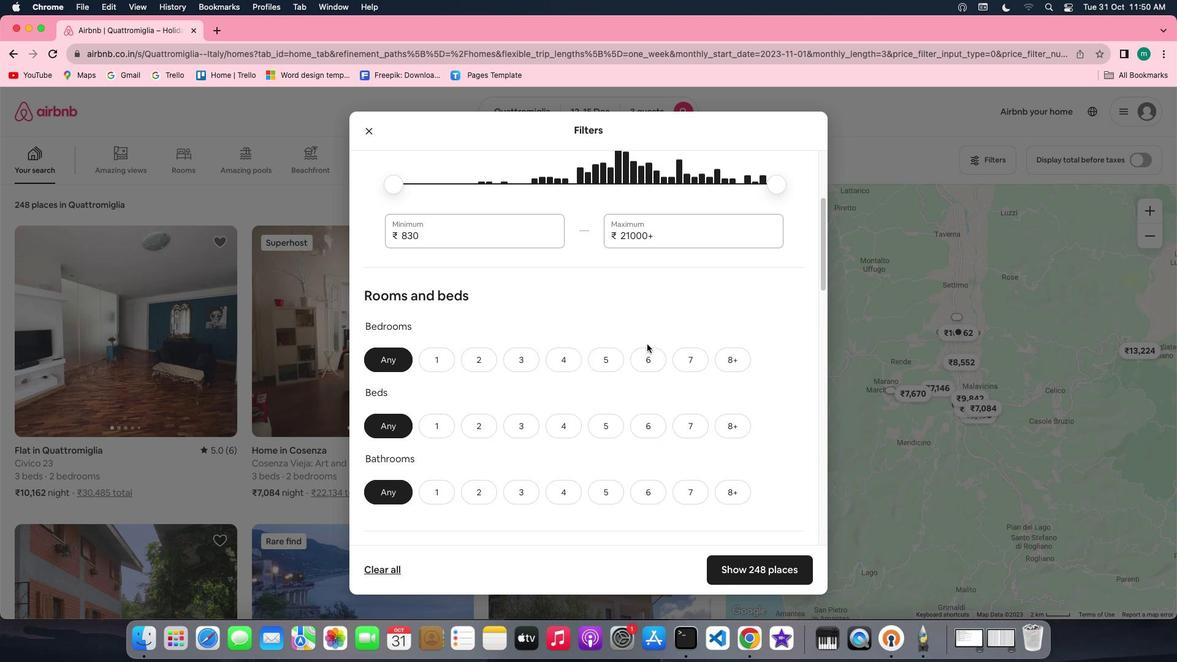
Action: Mouse scrolled (647, 344) with delta (0, 0)
Screenshot: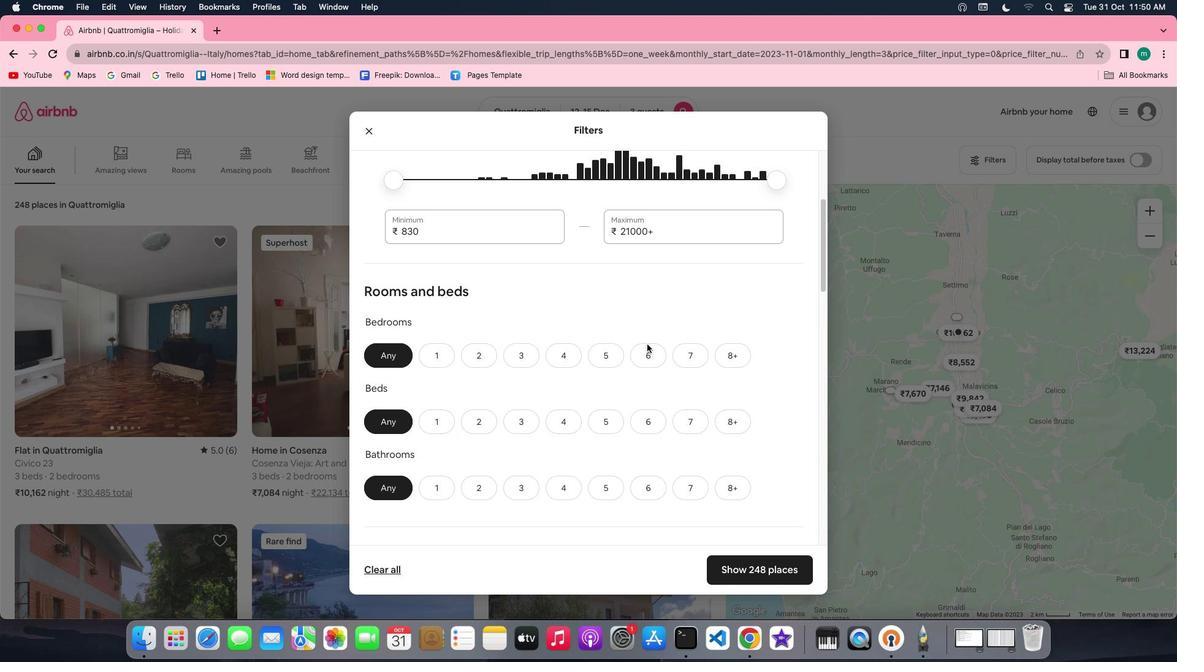 
Action: Mouse scrolled (647, 344) with delta (0, 0)
Screenshot: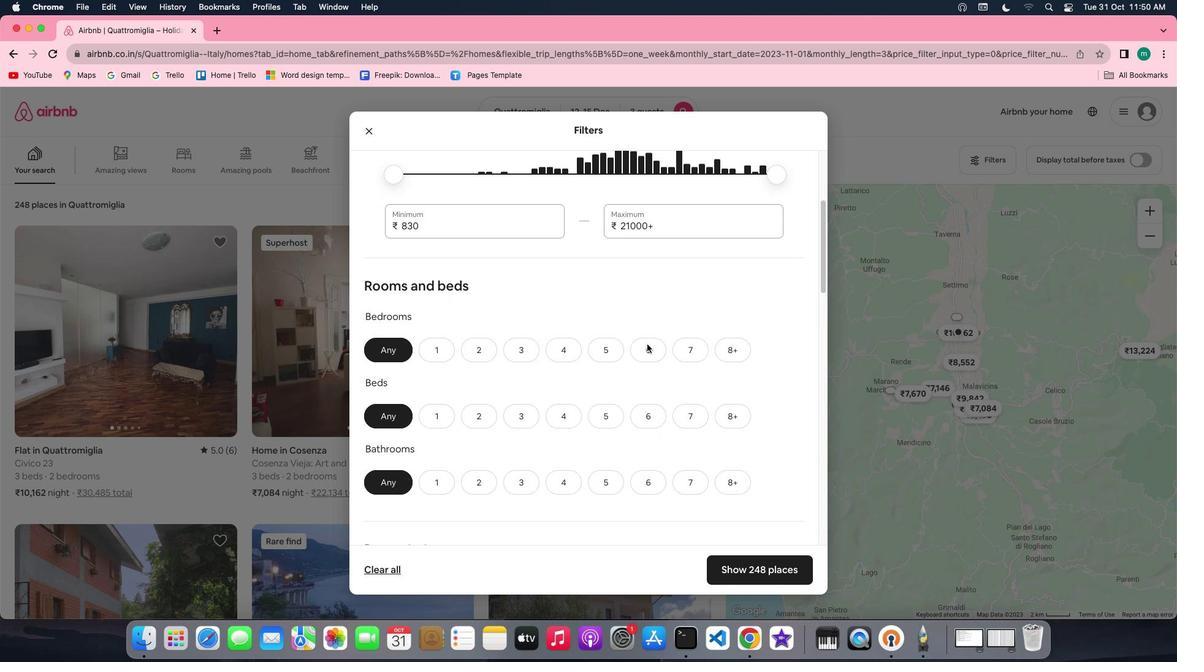 
Action: Mouse moved to (704, 369)
Screenshot: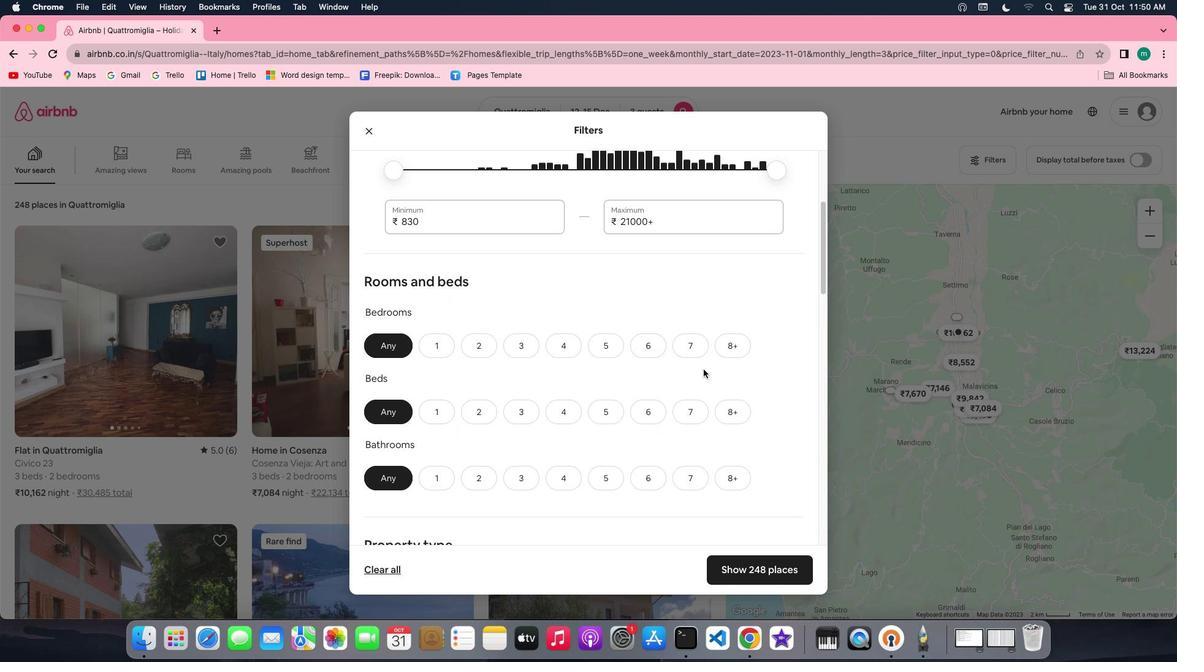 
Action: Mouse scrolled (704, 369) with delta (0, 0)
Screenshot: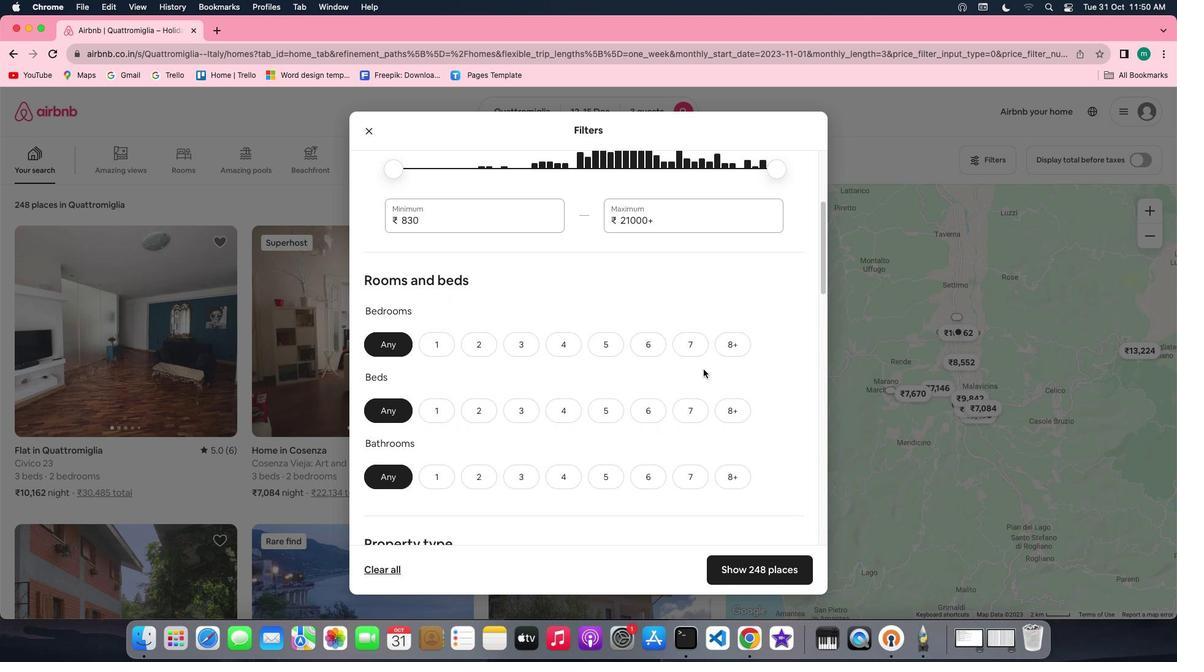 
Action: Mouse scrolled (704, 369) with delta (0, 0)
Screenshot: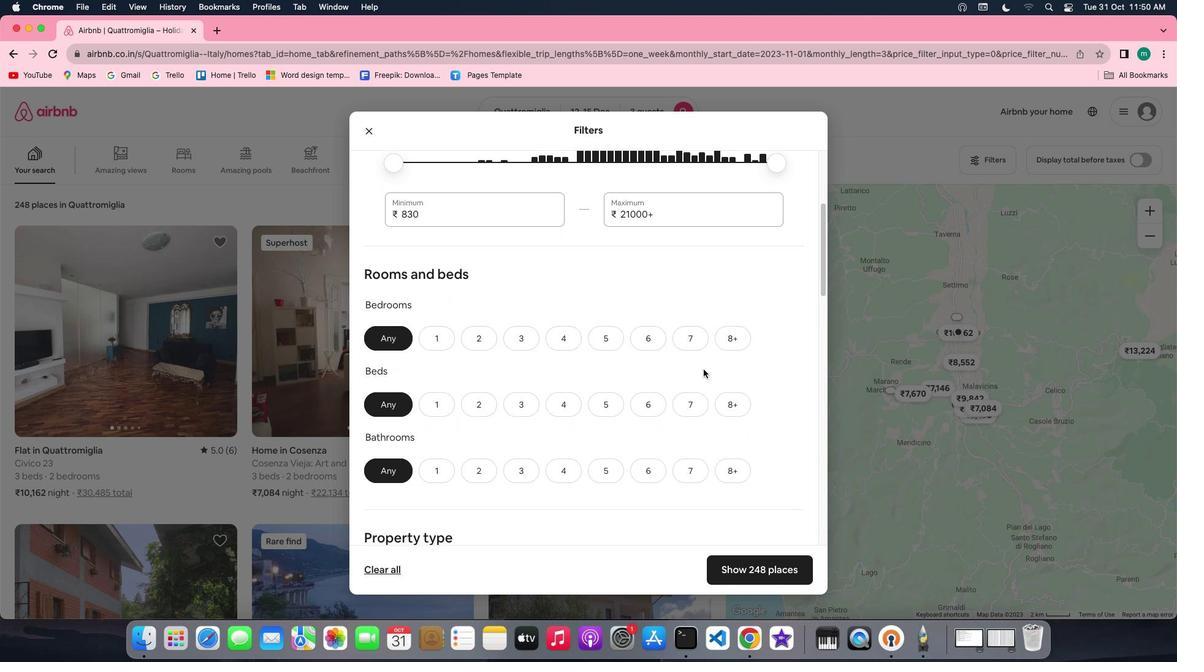 
Action: Mouse scrolled (704, 369) with delta (0, 0)
Screenshot: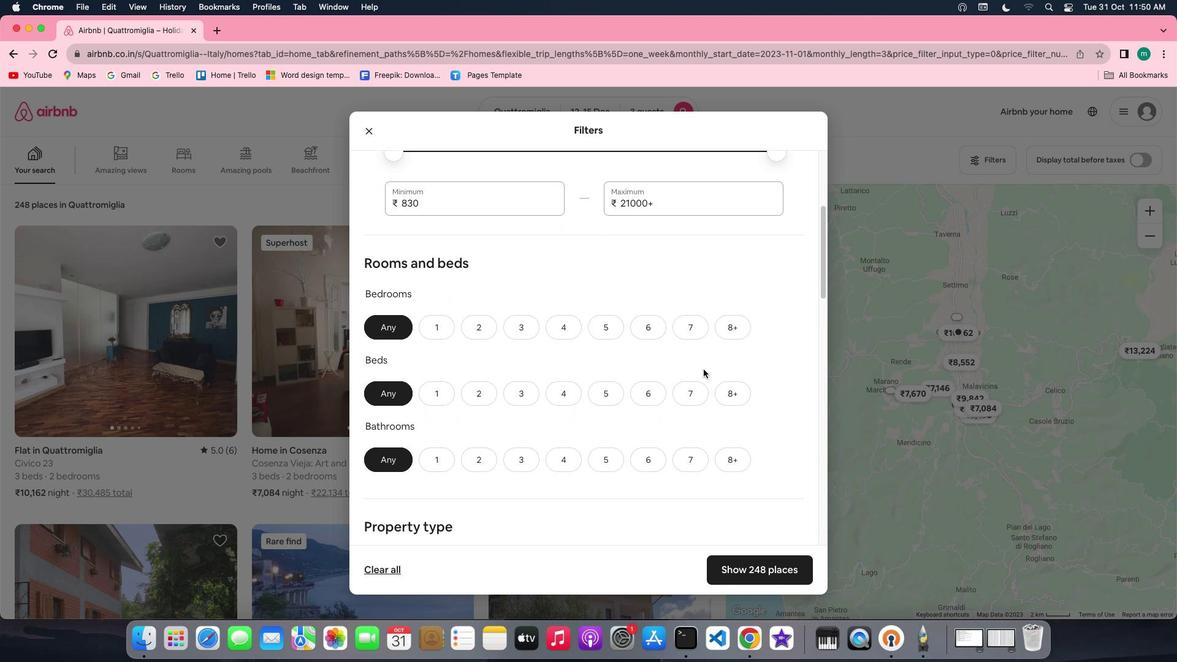 
Action: Mouse scrolled (704, 369) with delta (0, 0)
Screenshot: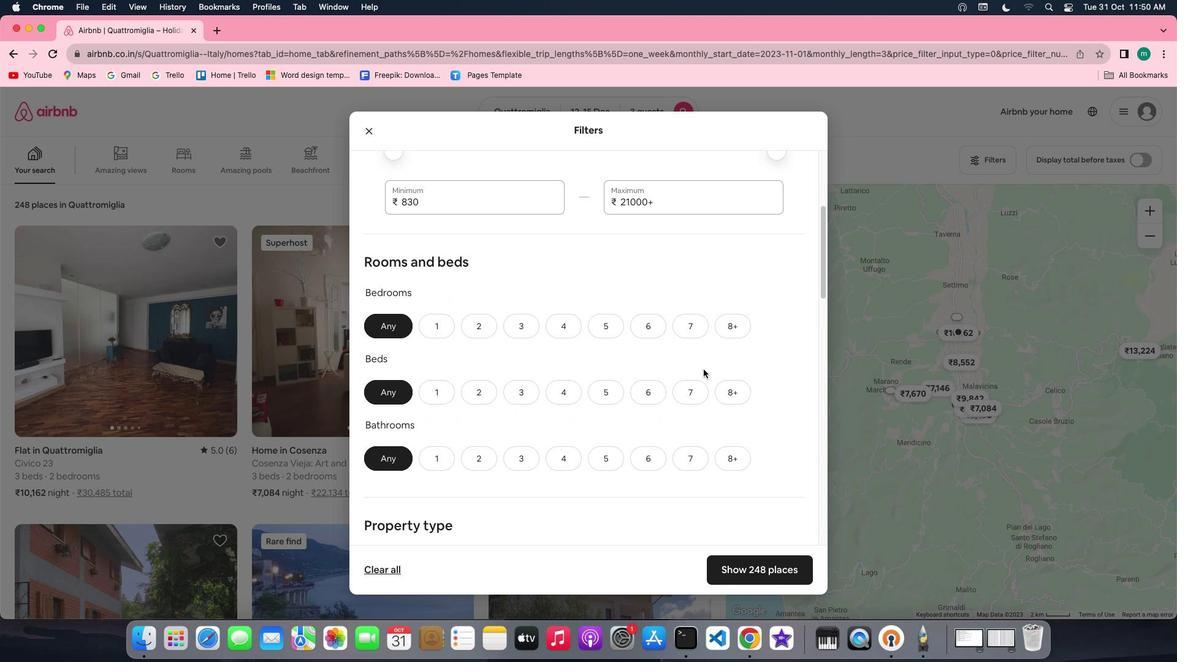
Action: Mouse scrolled (704, 369) with delta (0, 0)
Screenshot: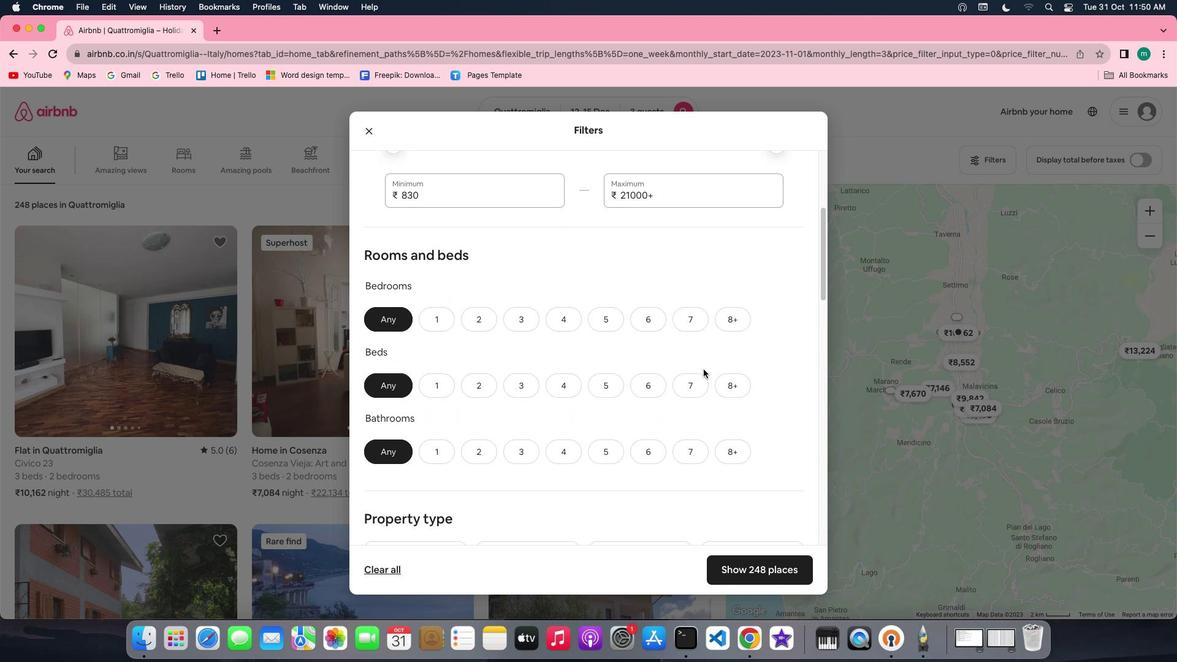 
Action: Mouse scrolled (704, 369) with delta (0, 0)
Screenshot: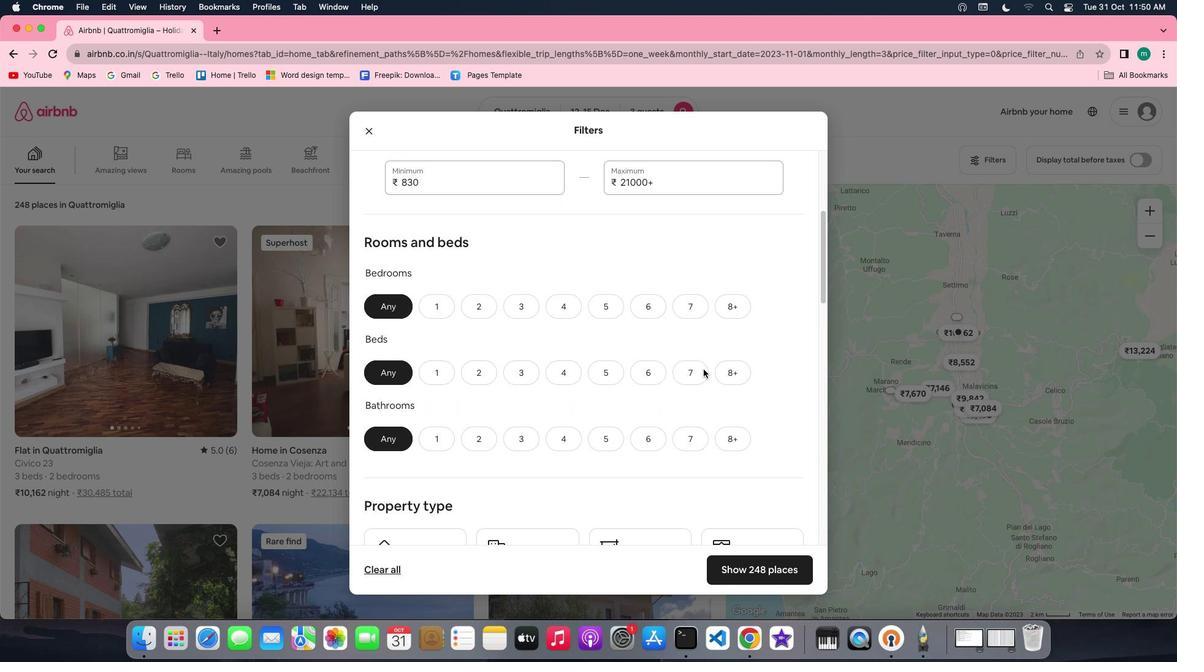 
Action: Mouse scrolled (704, 369) with delta (0, 0)
Screenshot: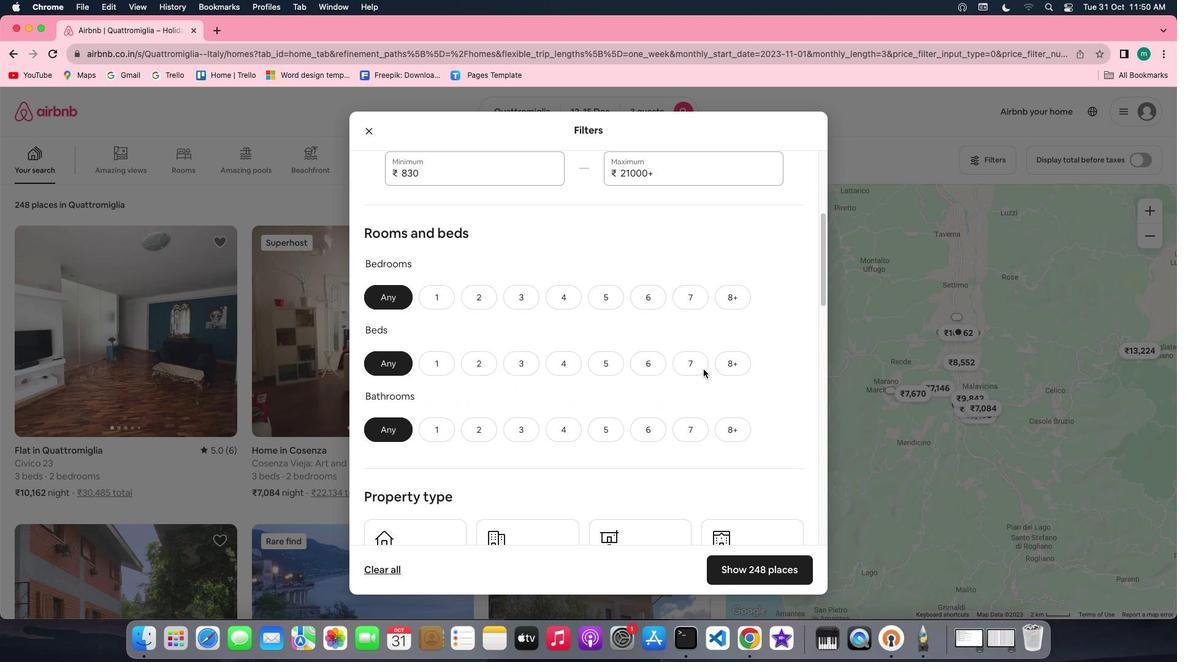 
Action: Mouse scrolled (704, 369) with delta (0, 0)
Screenshot: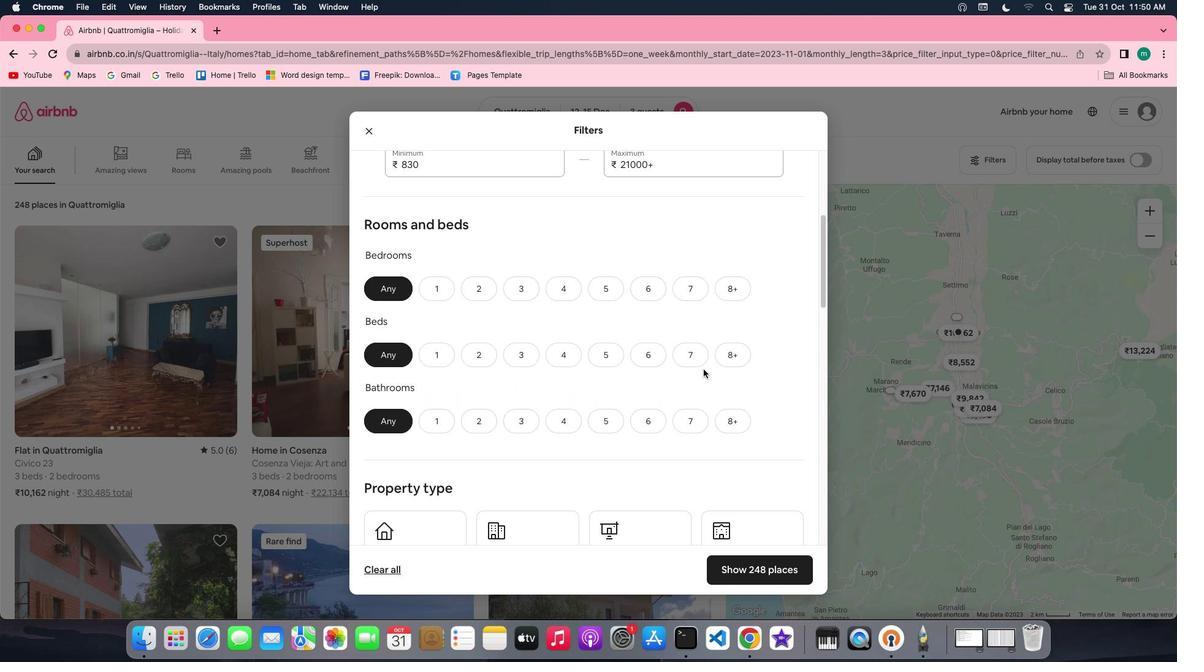 
Action: Mouse scrolled (704, 369) with delta (0, 0)
Screenshot: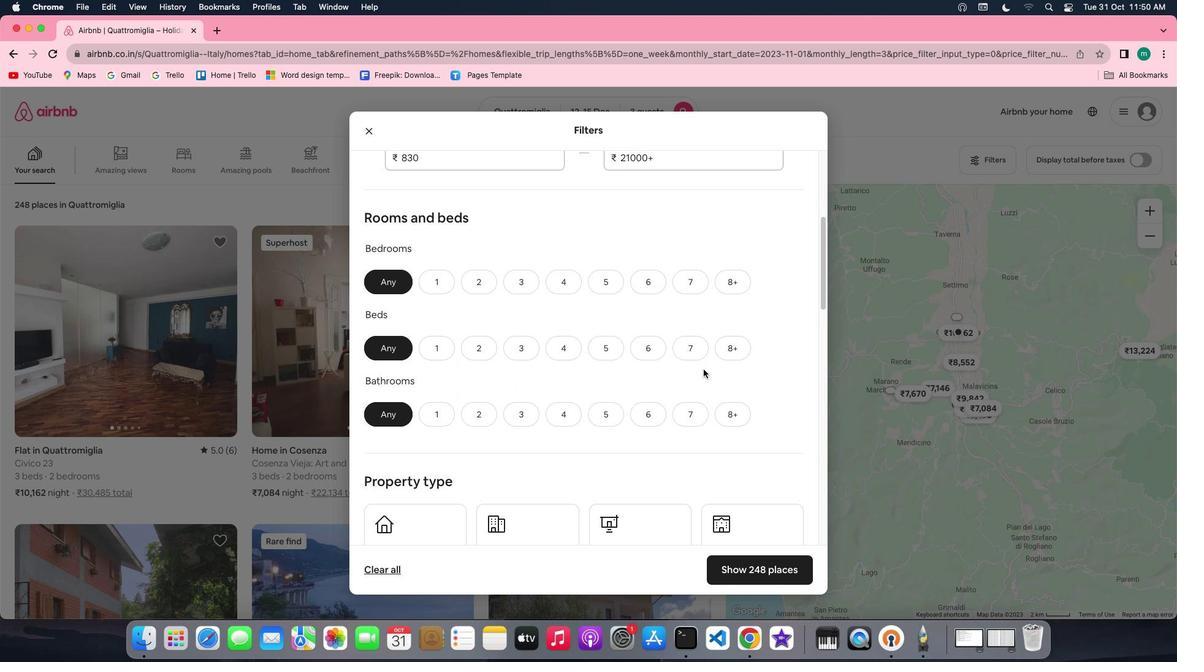 
Action: Mouse scrolled (704, 369) with delta (0, 0)
Screenshot: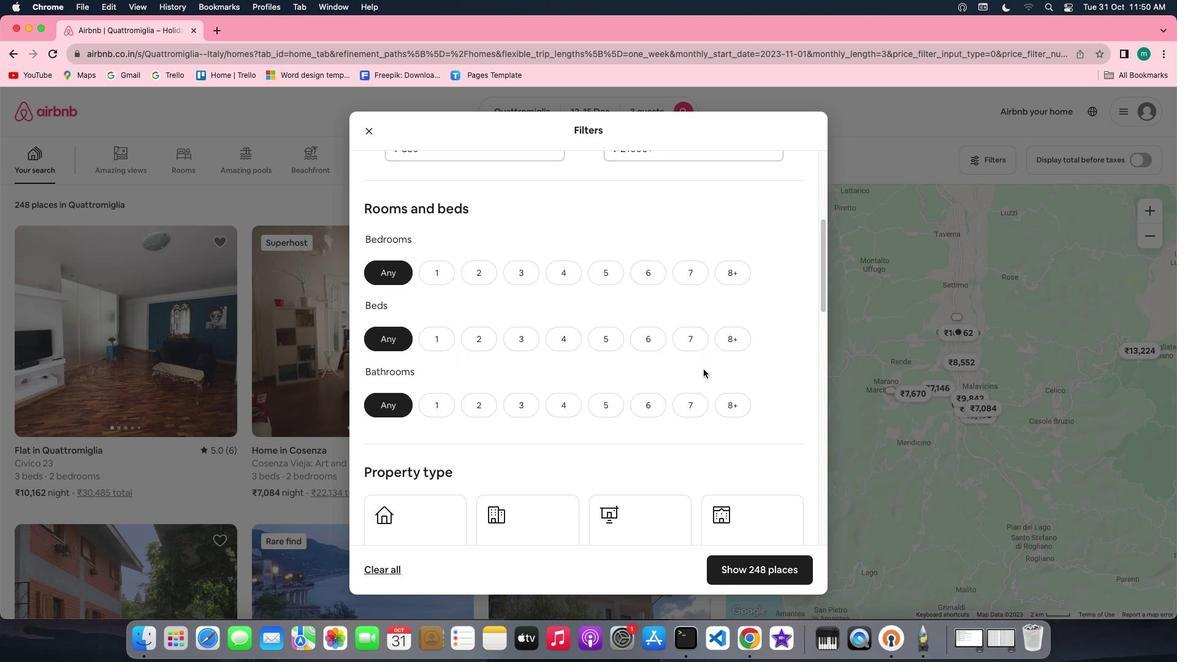 
Action: Mouse scrolled (704, 369) with delta (0, 0)
Screenshot: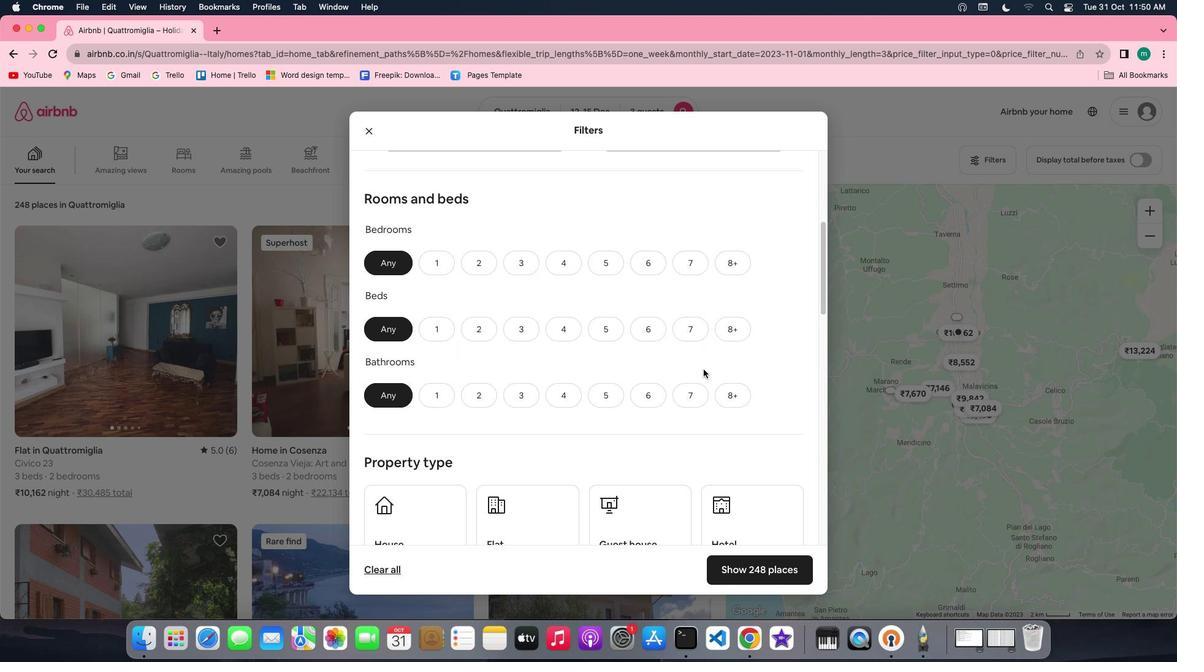 
Action: Mouse moved to (476, 264)
Screenshot: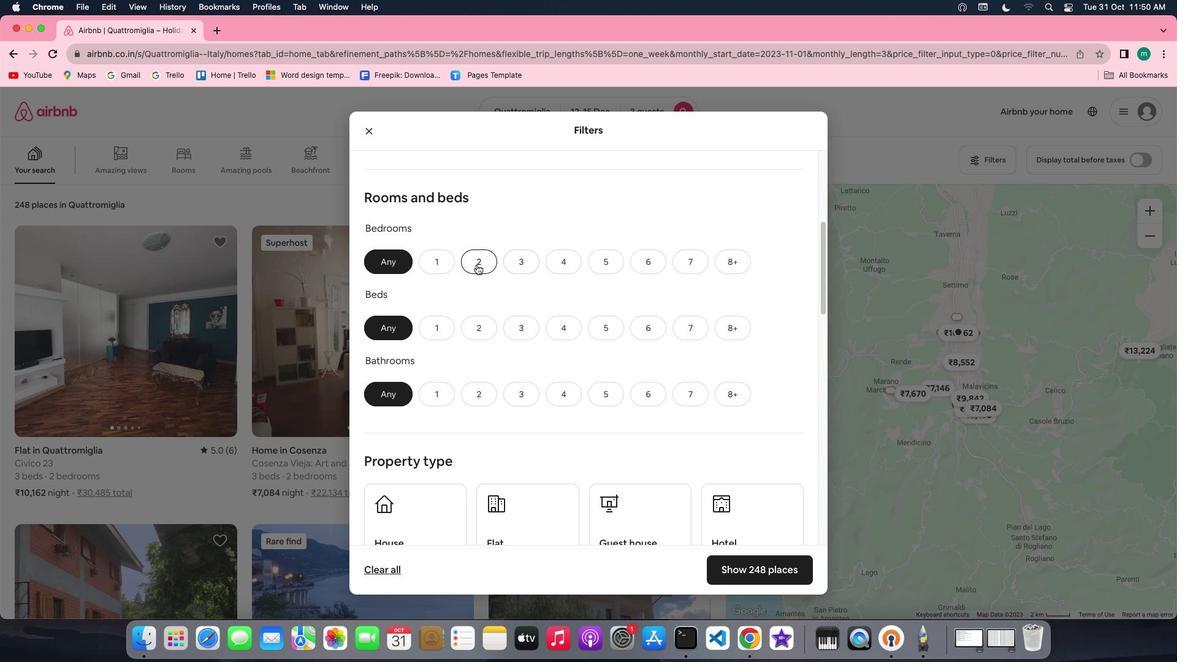 
Action: Mouse pressed left at (476, 264)
Screenshot: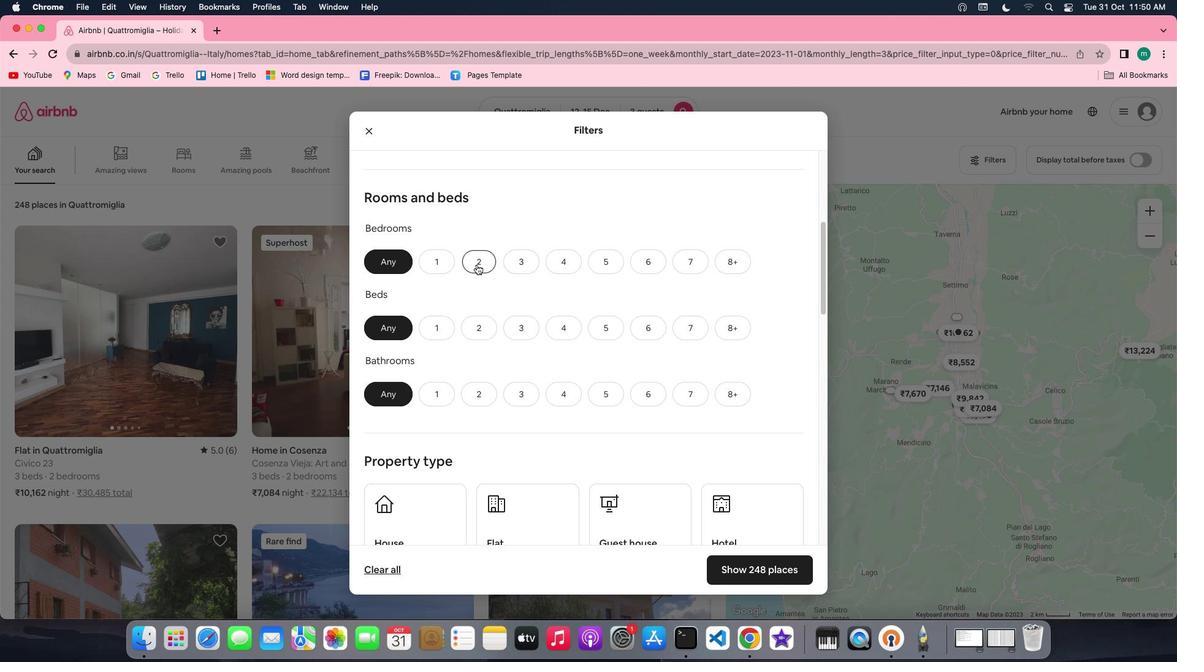 
Action: Mouse moved to (517, 327)
Screenshot: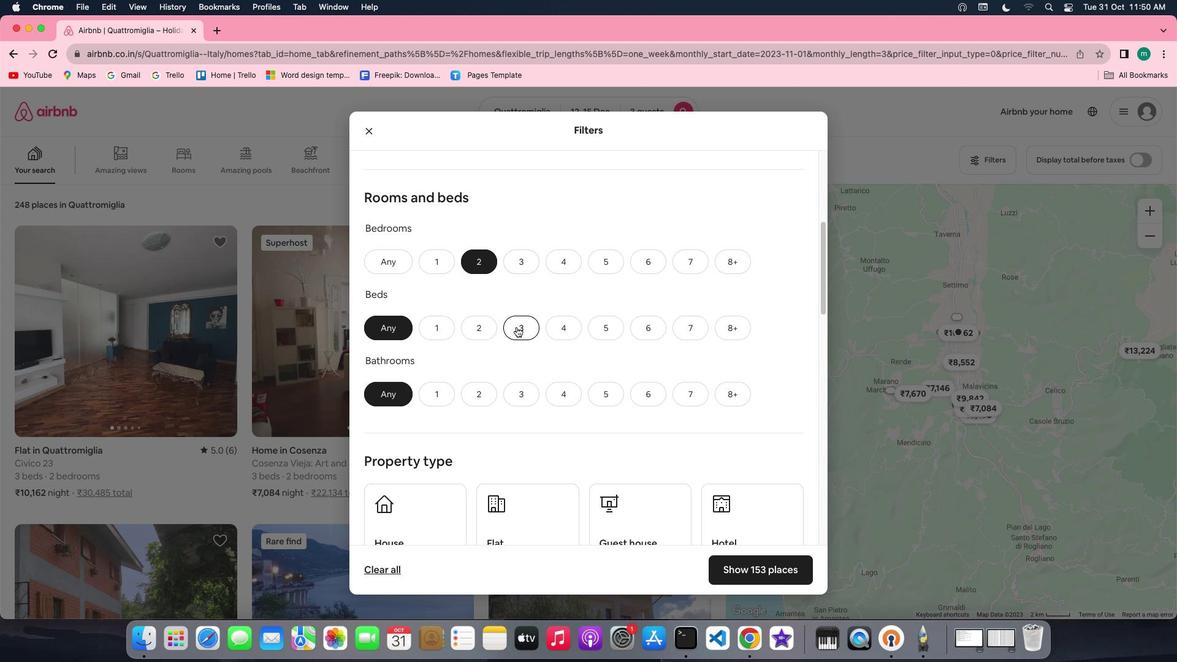 
Action: Mouse pressed left at (517, 327)
Screenshot: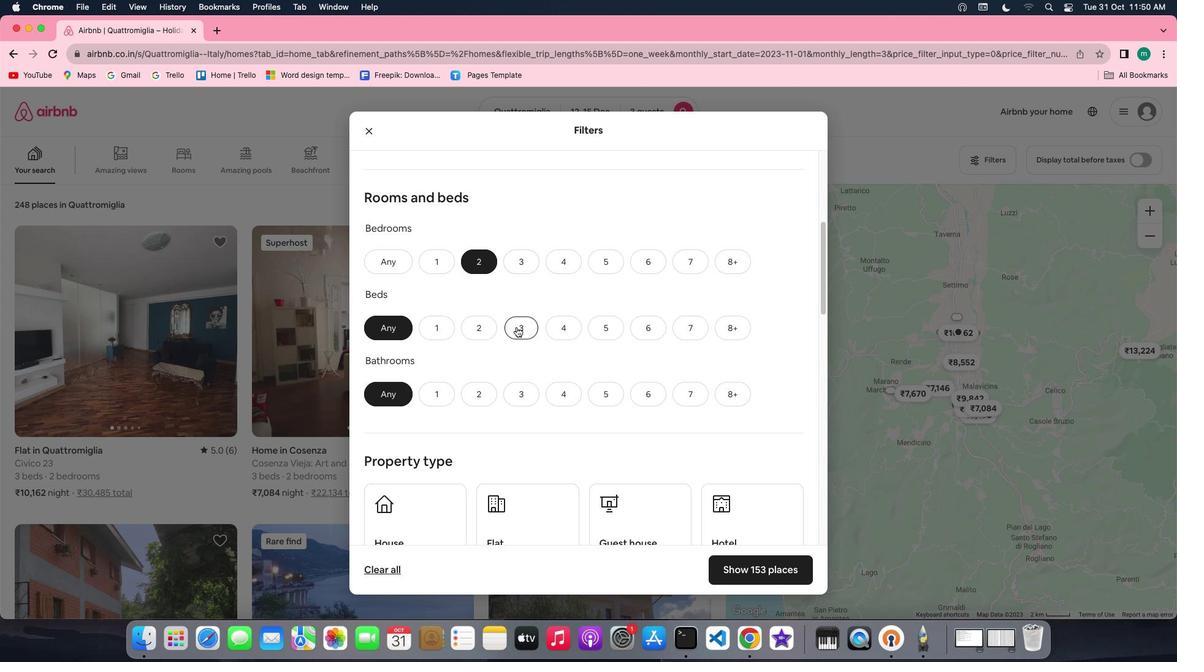 
Action: Mouse moved to (479, 392)
Screenshot: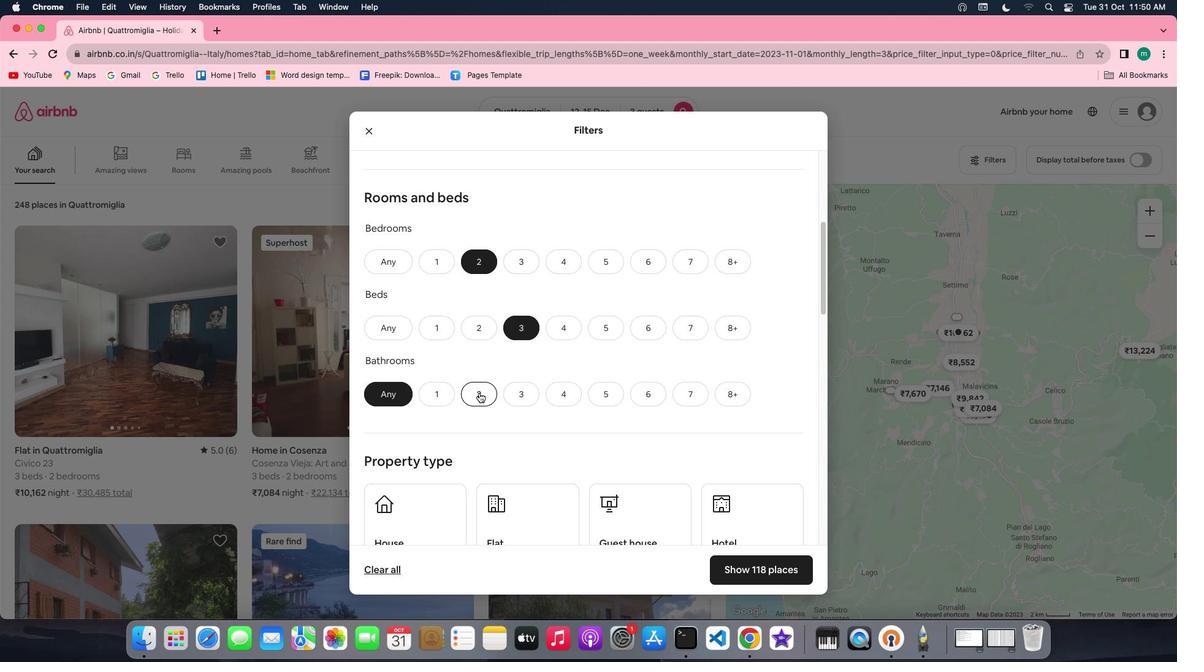 
Action: Mouse pressed left at (479, 392)
Screenshot: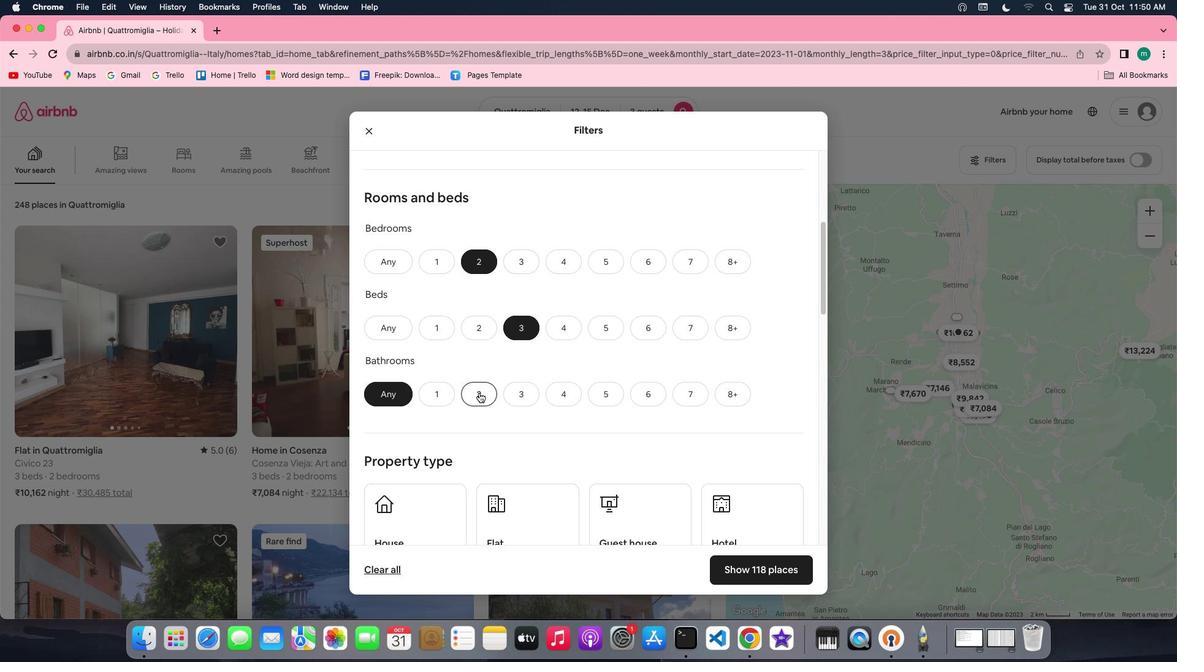 
Action: Mouse moved to (637, 397)
Screenshot: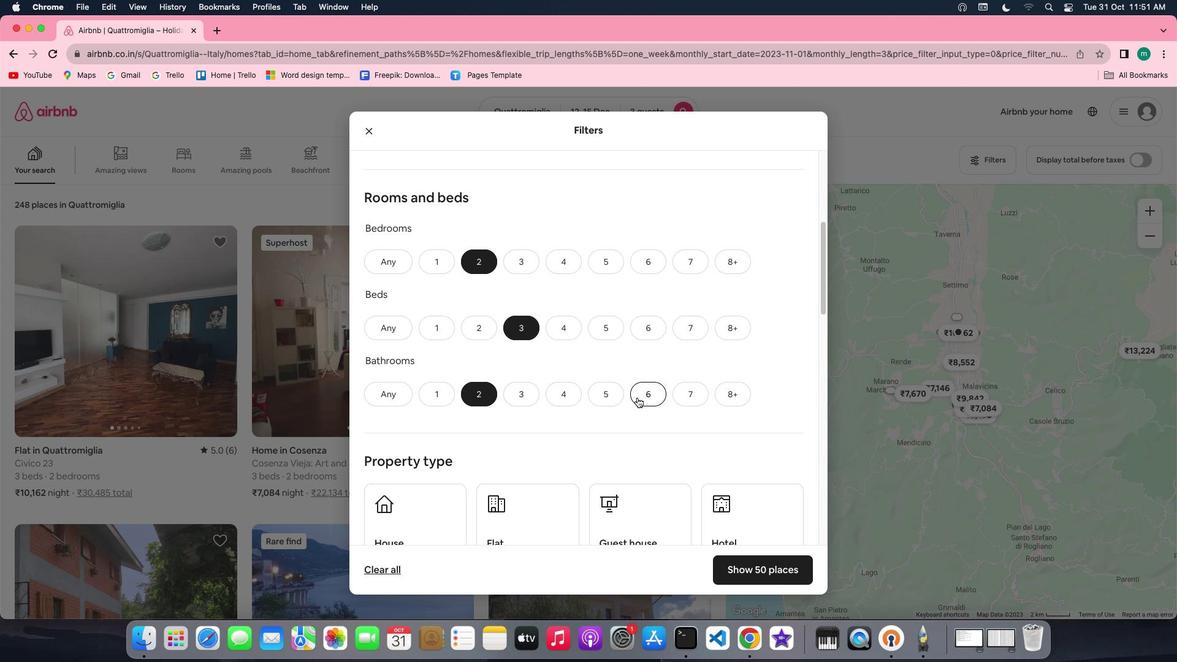 
Action: Mouse scrolled (637, 397) with delta (0, 0)
Screenshot: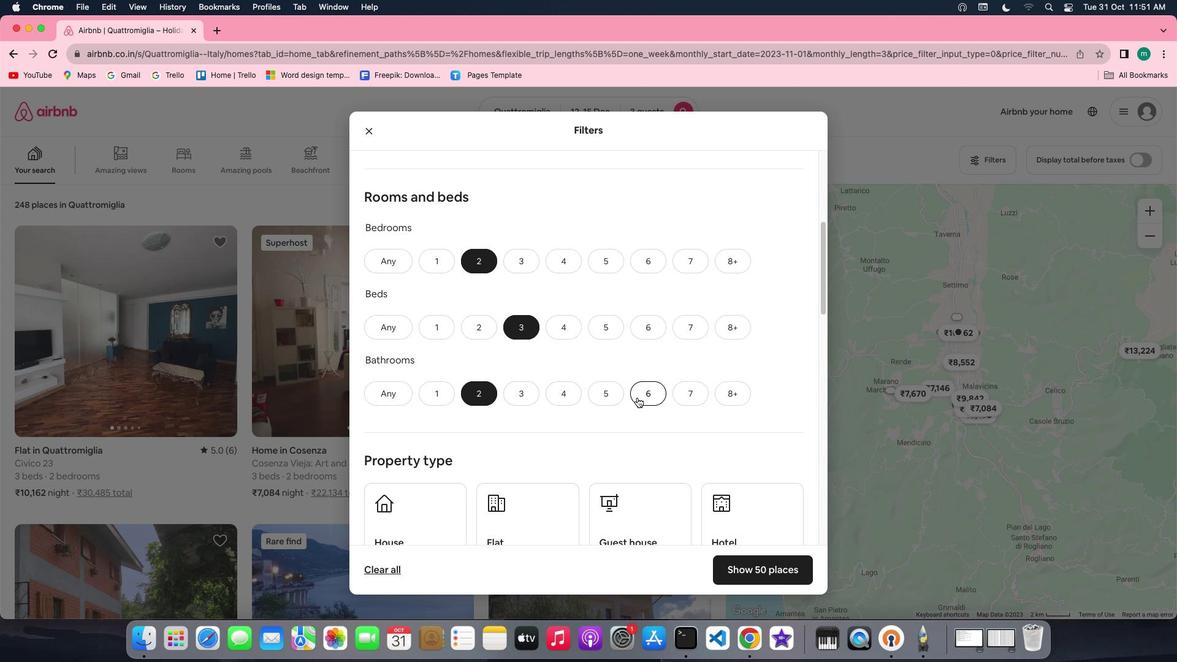 
Action: Mouse scrolled (637, 397) with delta (0, 0)
Screenshot: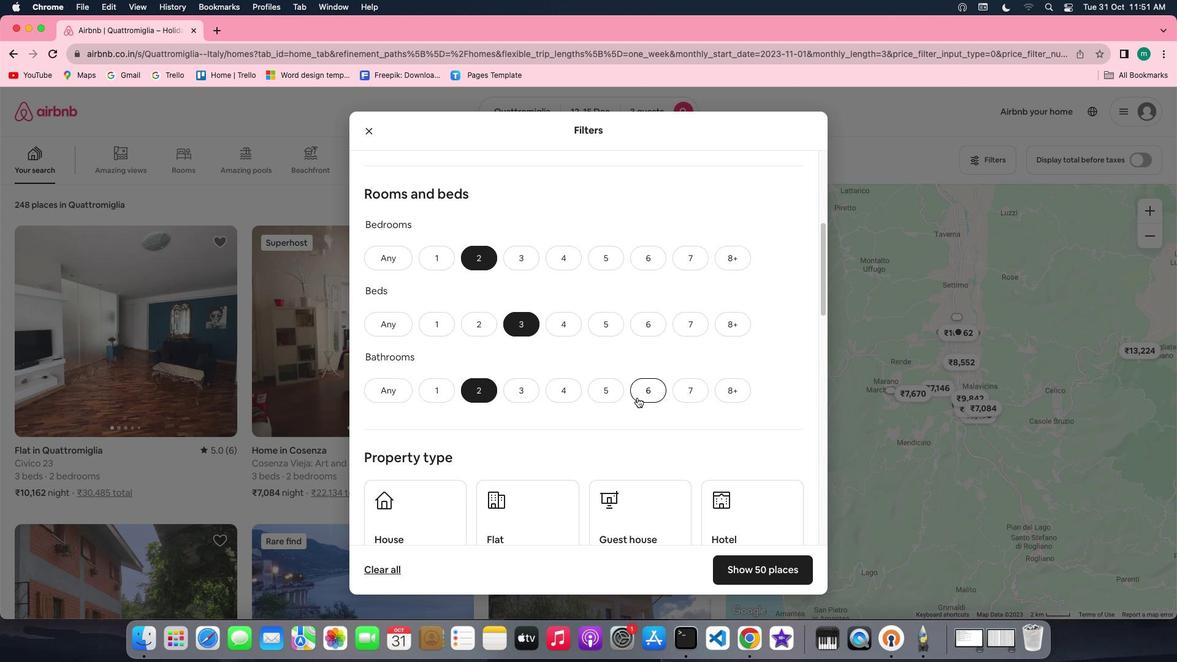 
Action: Mouse scrolled (637, 397) with delta (0, 0)
Screenshot: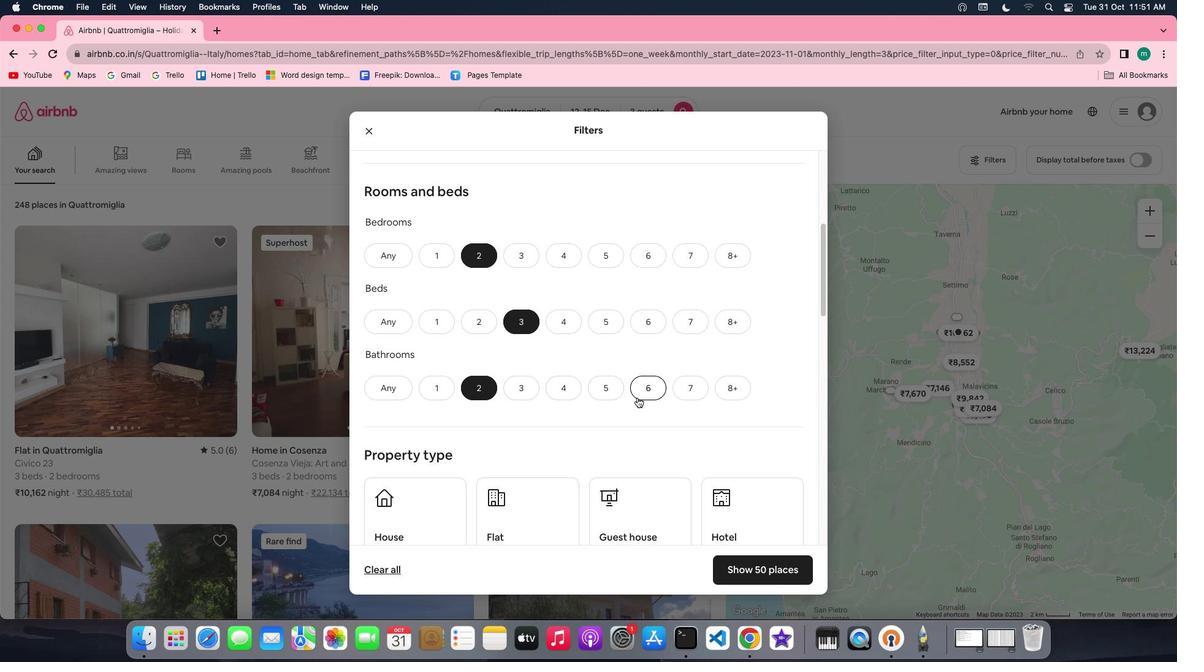 
Action: Mouse scrolled (637, 397) with delta (0, 0)
Screenshot: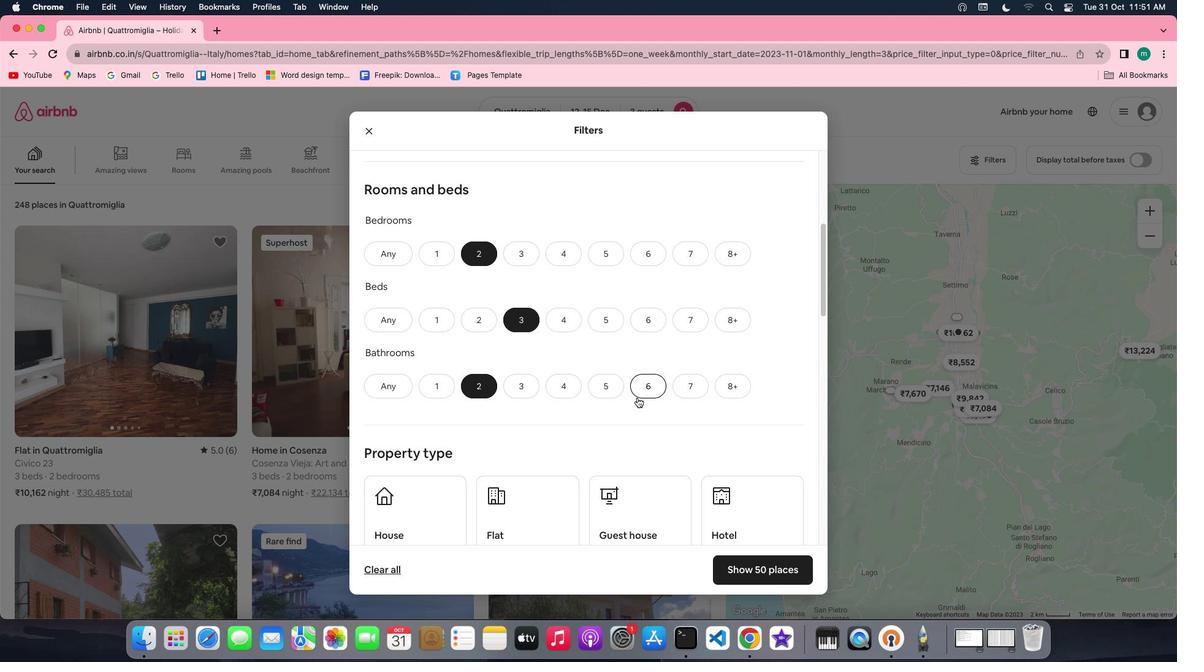 
Action: Mouse scrolled (637, 397) with delta (0, 0)
Screenshot: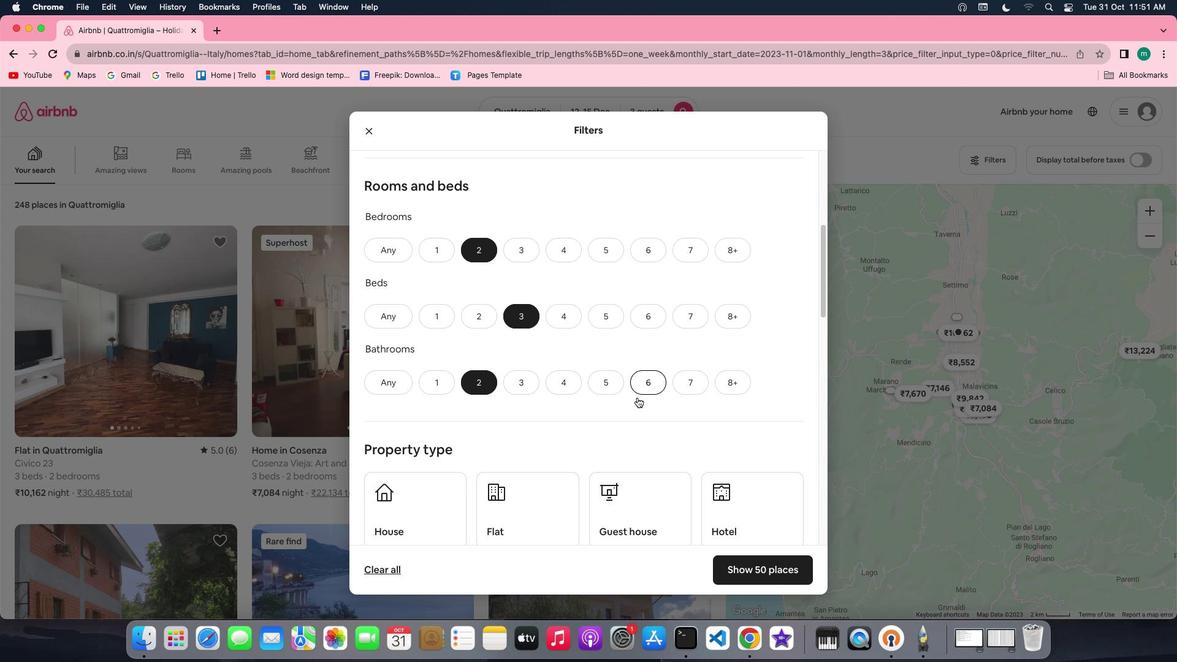 
Action: Mouse scrolled (637, 397) with delta (0, 0)
Screenshot: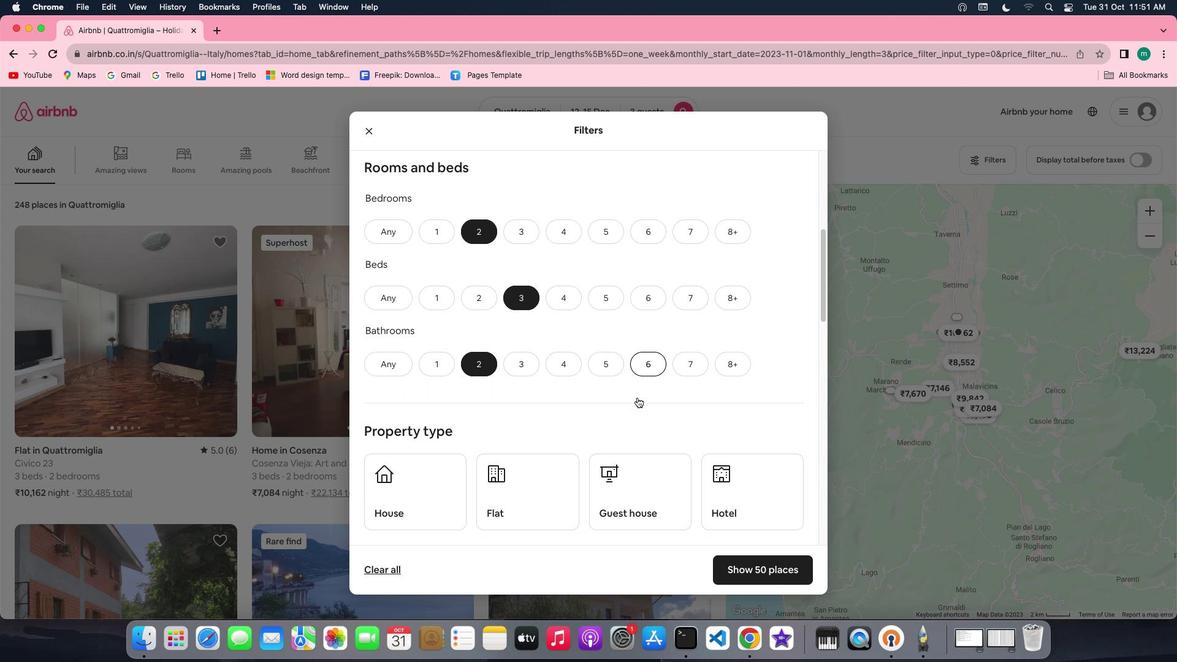 
Action: Mouse scrolled (637, 397) with delta (0, 0)
Screenshot: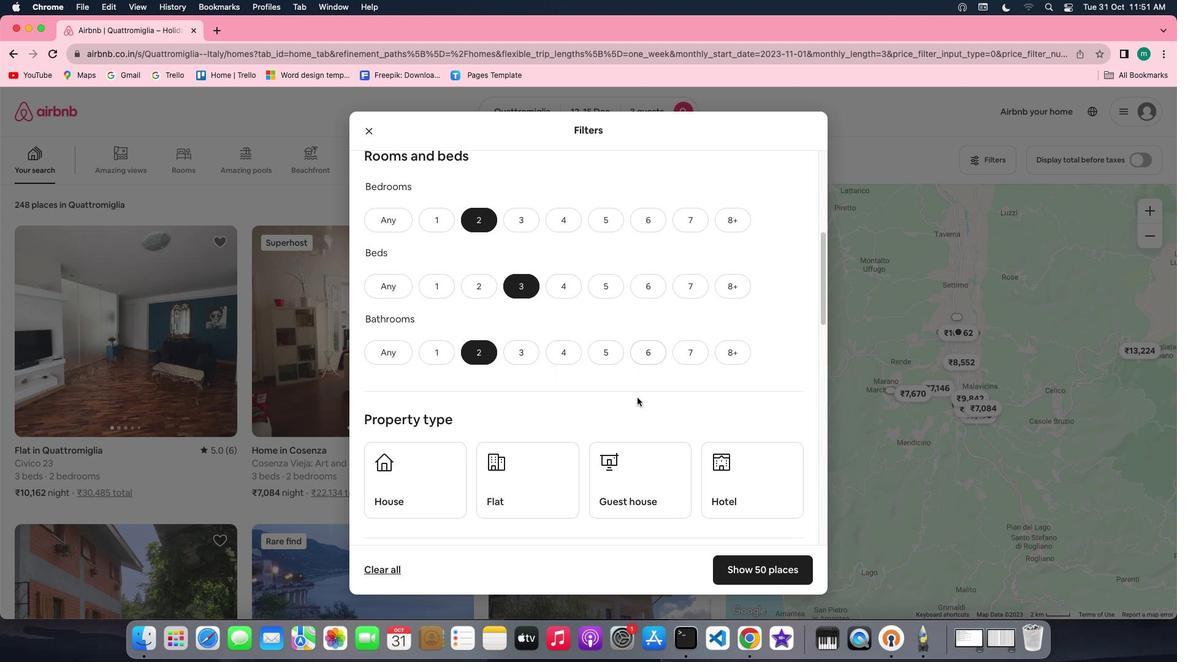 
Action: Mouse scrolled (637, 397) with delta (0, 0)
Screenshot: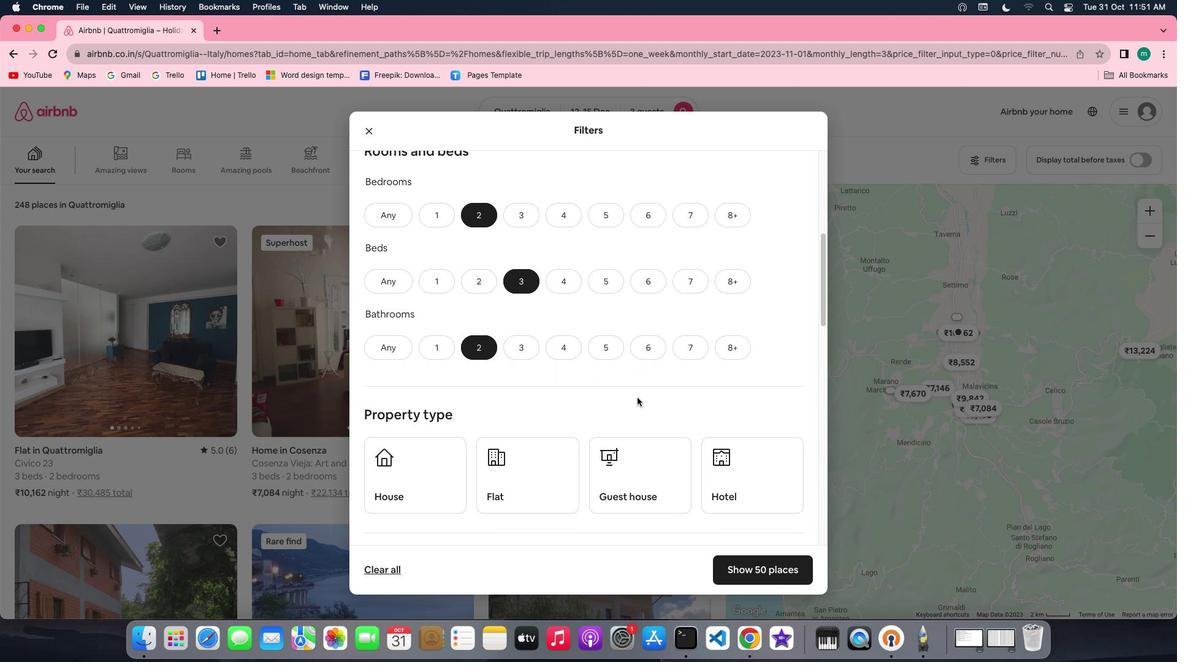 
Action: Mouse moved to (445, 346)
Screenshot: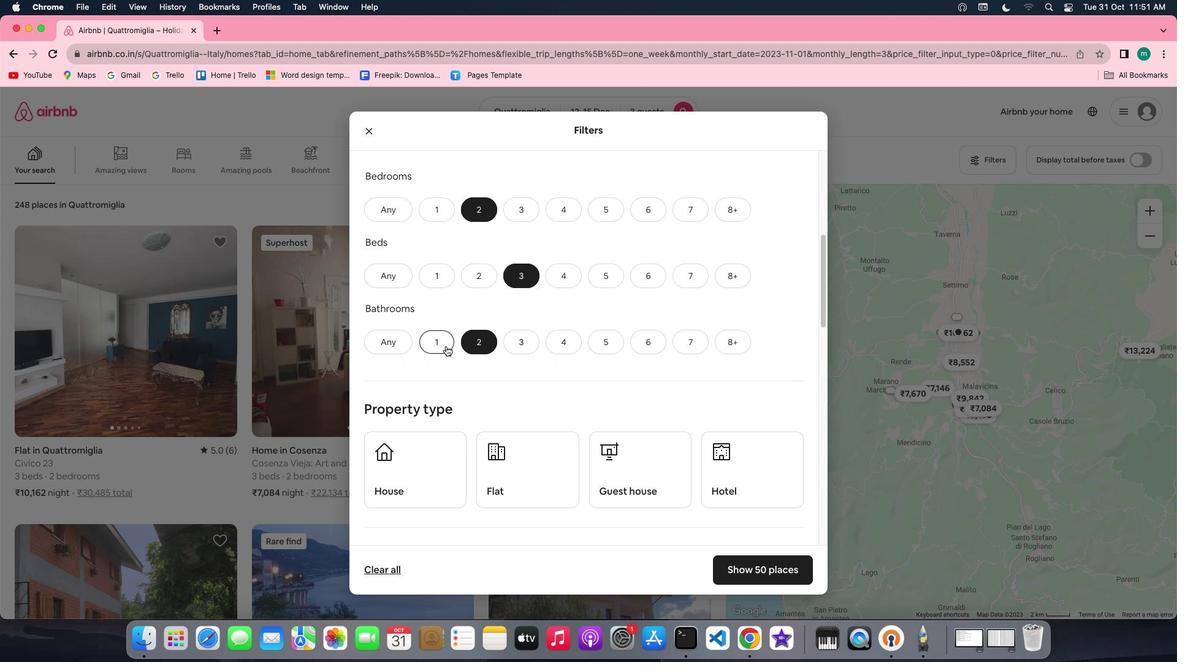 
Action: Mouse pressed left at (445, 346)
Screenshot: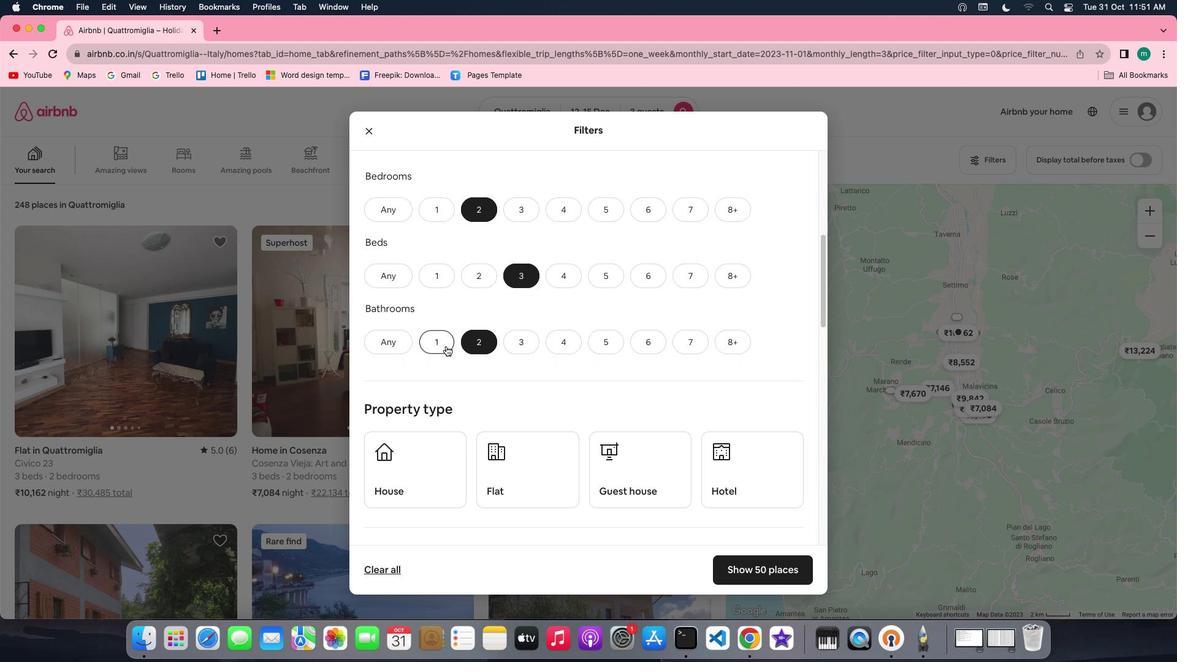 
Action: Mouse moved to (629, 369)
Screenshot: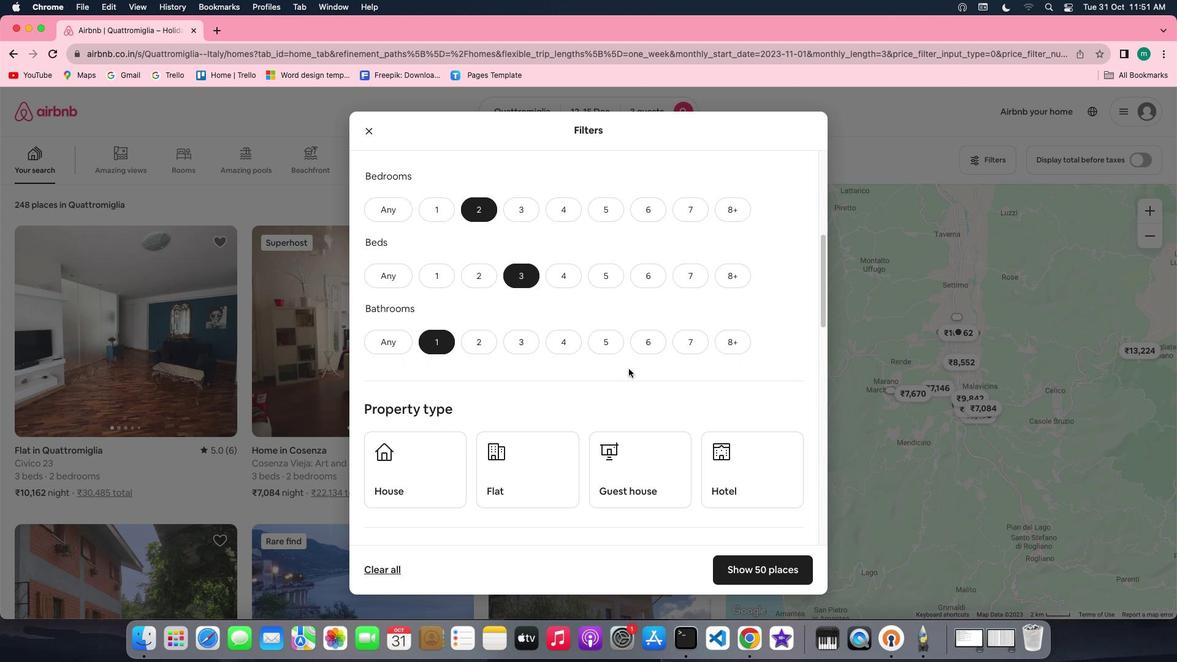 
Action: Mouse scrolled (629, 369) with delta (0, 0)
Screenshot: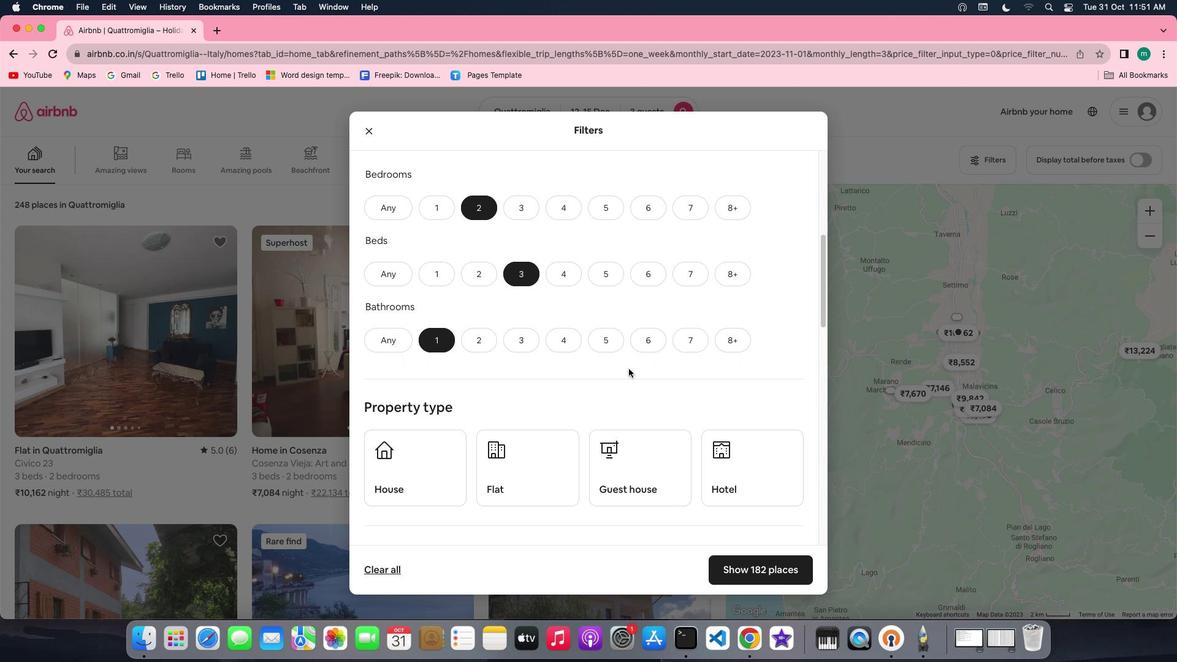 
Action: Mouse scrolled (629, 369) with delta (0, 0)
Screenshot: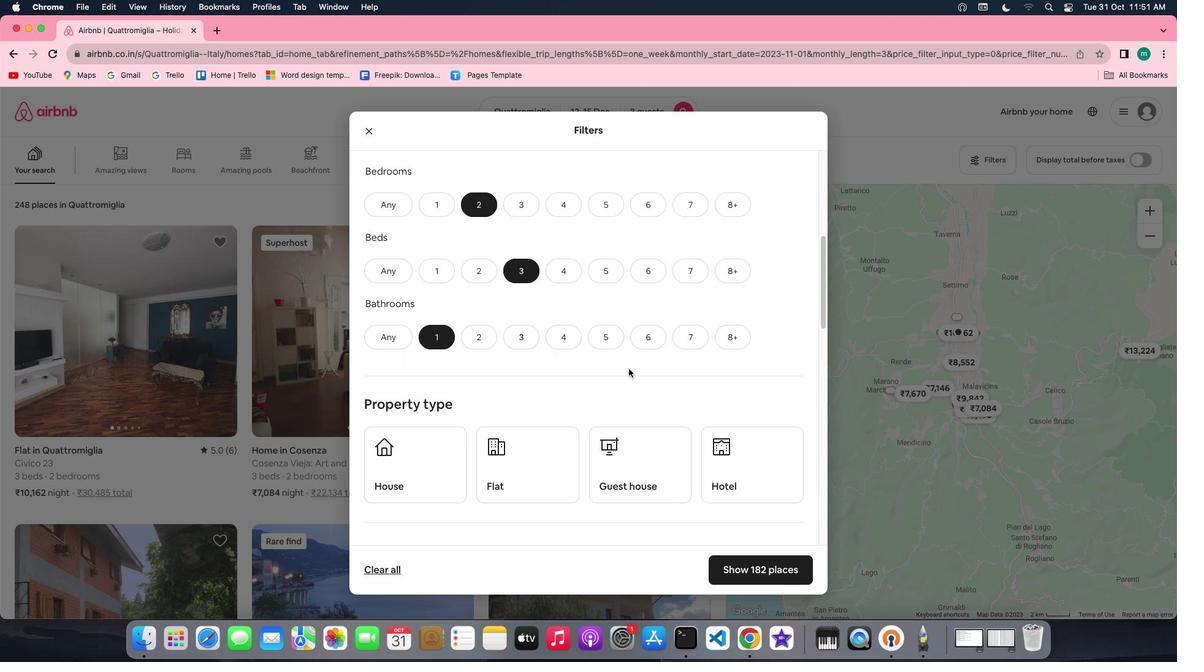 
Action: Mouse scrolled (629, 369) with delta (0, 0)
Screenshot: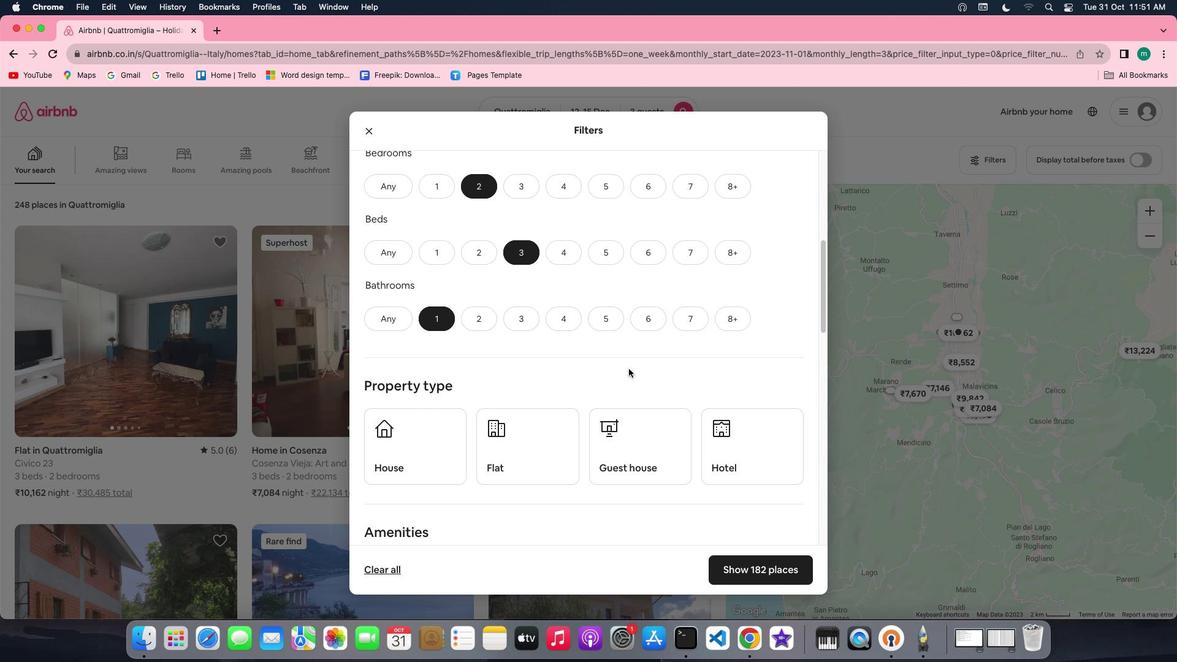 
Action: Mouse scrolled (629, 369) with delta (0, 0)
Screenshot: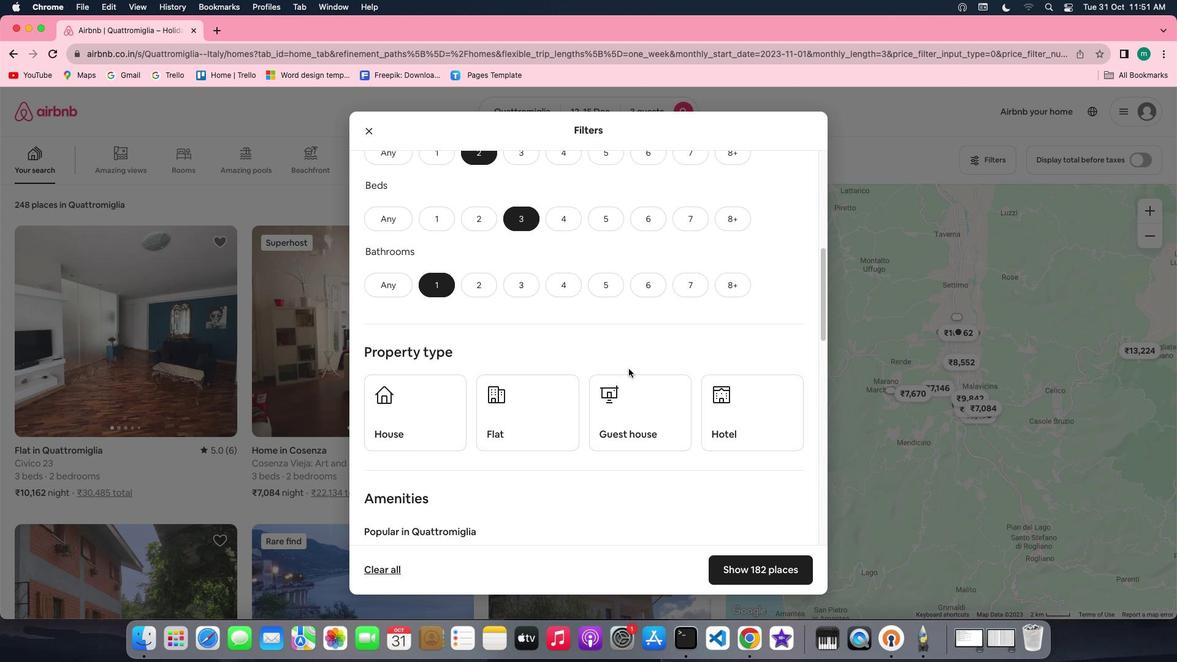 
Action: Mouse scrolled (629, 369) with delta (0, 0)
Screenshot: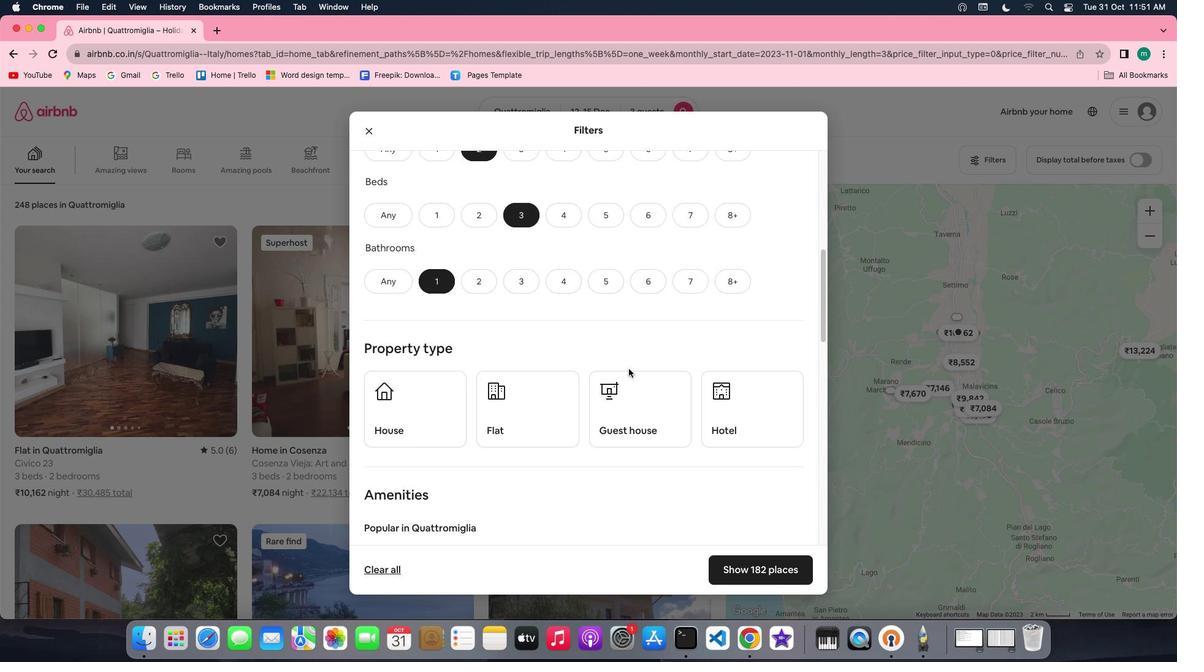 
Action: Mouse scrolled (629, 369) with delta (0, 0)
Screenshot: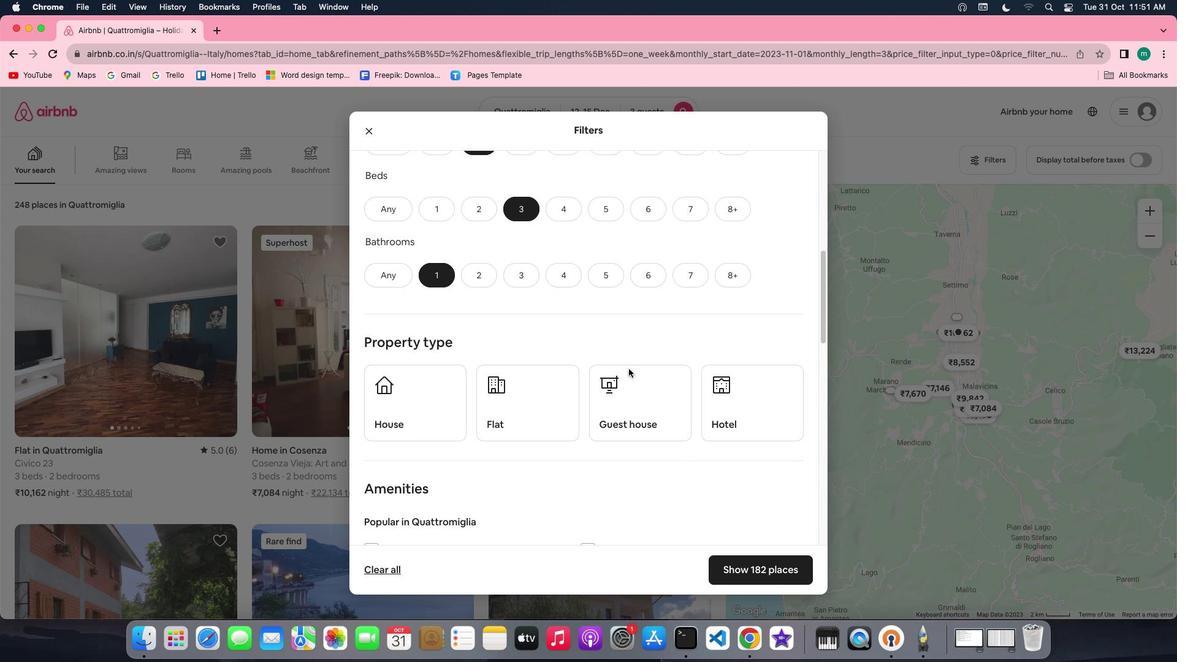 
Action: Mouse scrolled (629, 369) with delta (0, 0)
Screenshot: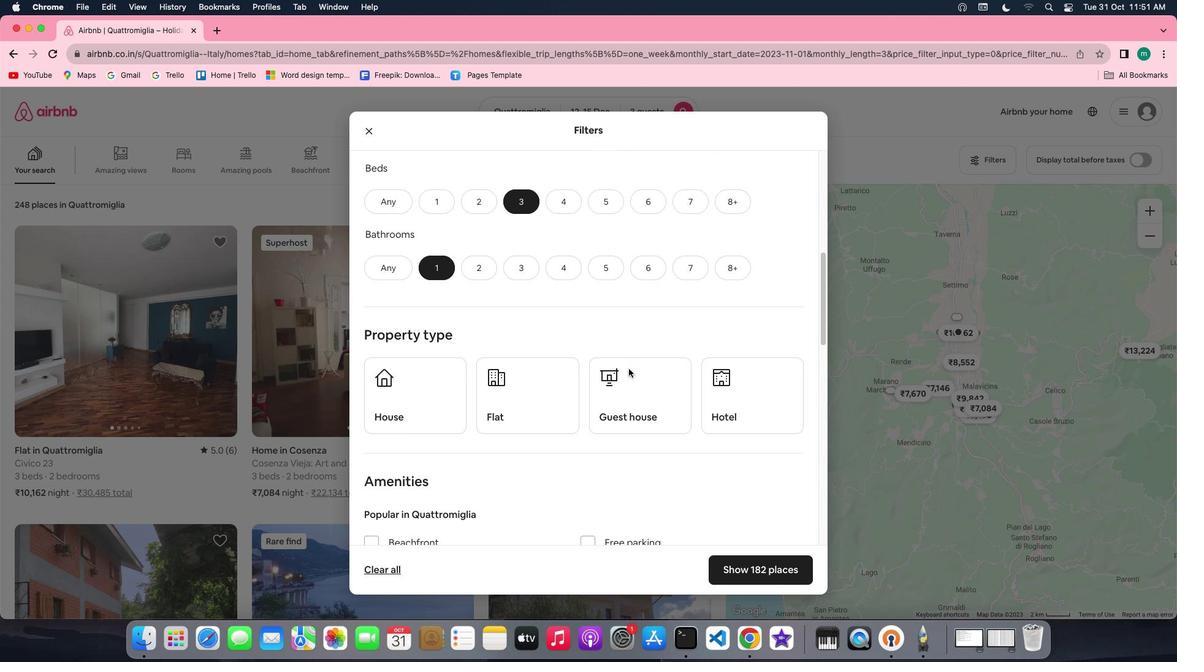 
Action: Mouse scrolled (629, 369) with delta (0, 0)
Screenshot: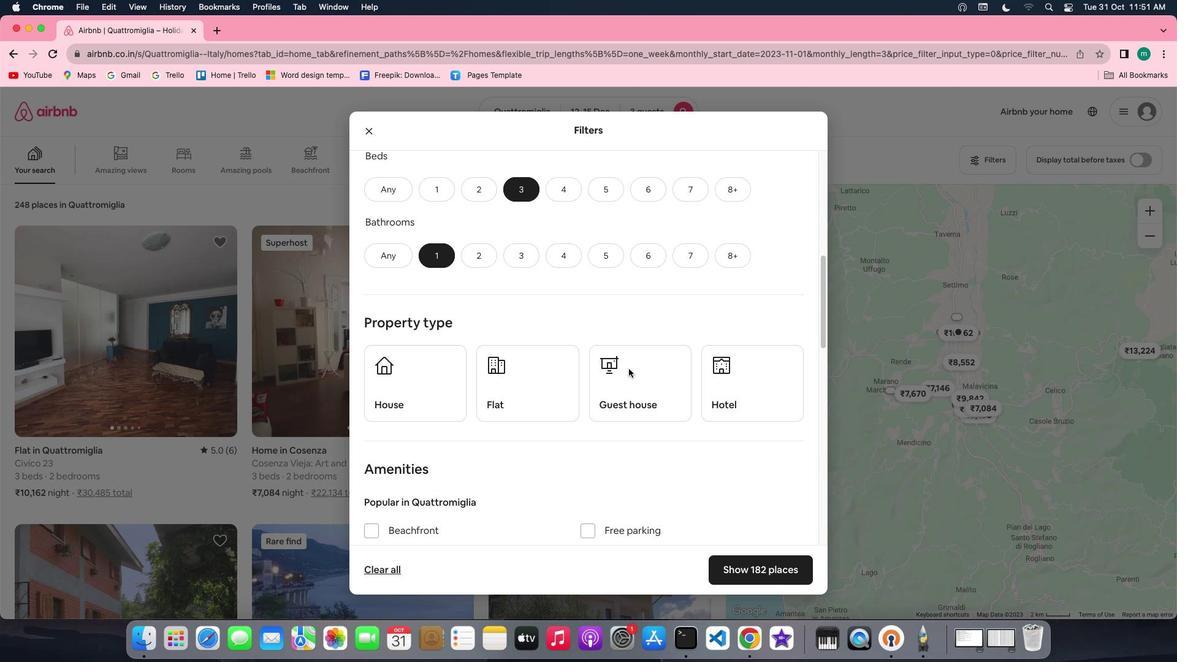 
Action: Mouse scrolled (629, 369) with delta (0, 0)
Screenshot: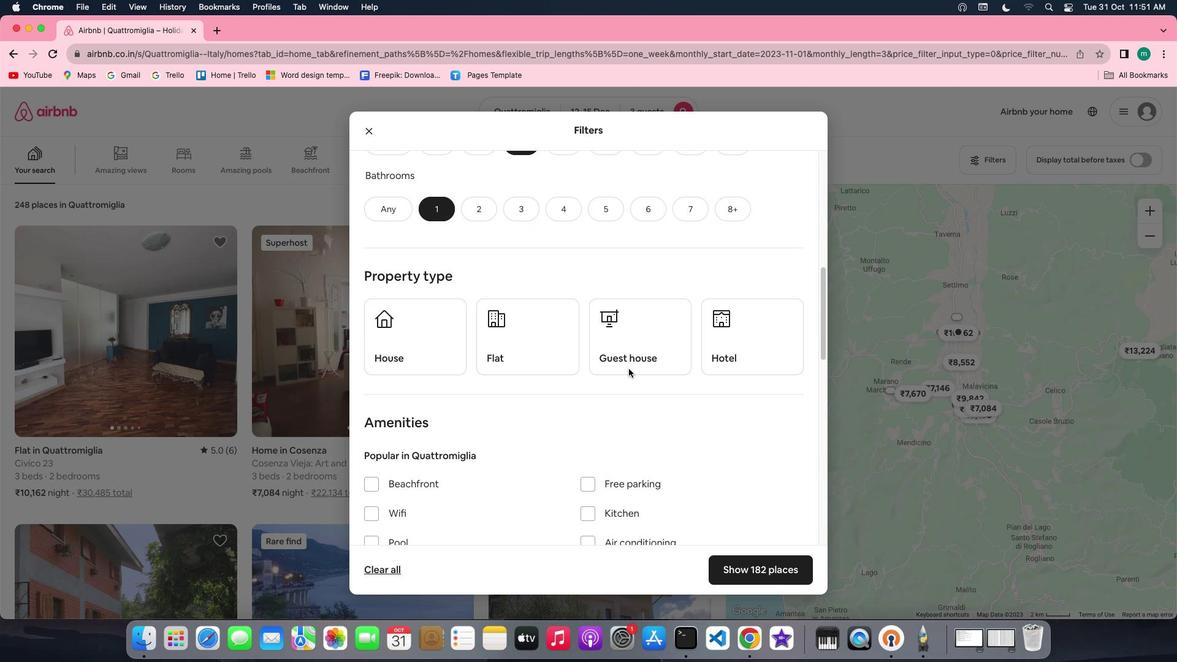 
Action: Mouse scrolled (629, 369) with delta (0, 0)
Screenshot: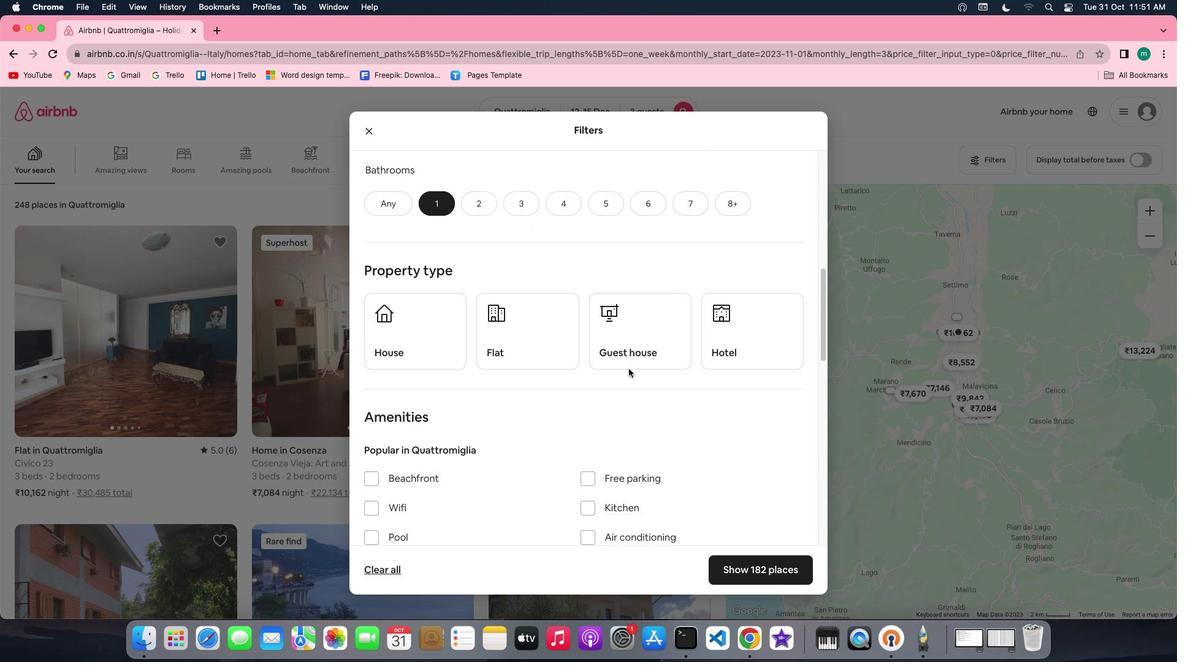 
Action: Mouse scrolled (629, 369) with delta (0, -1)
Screenshot: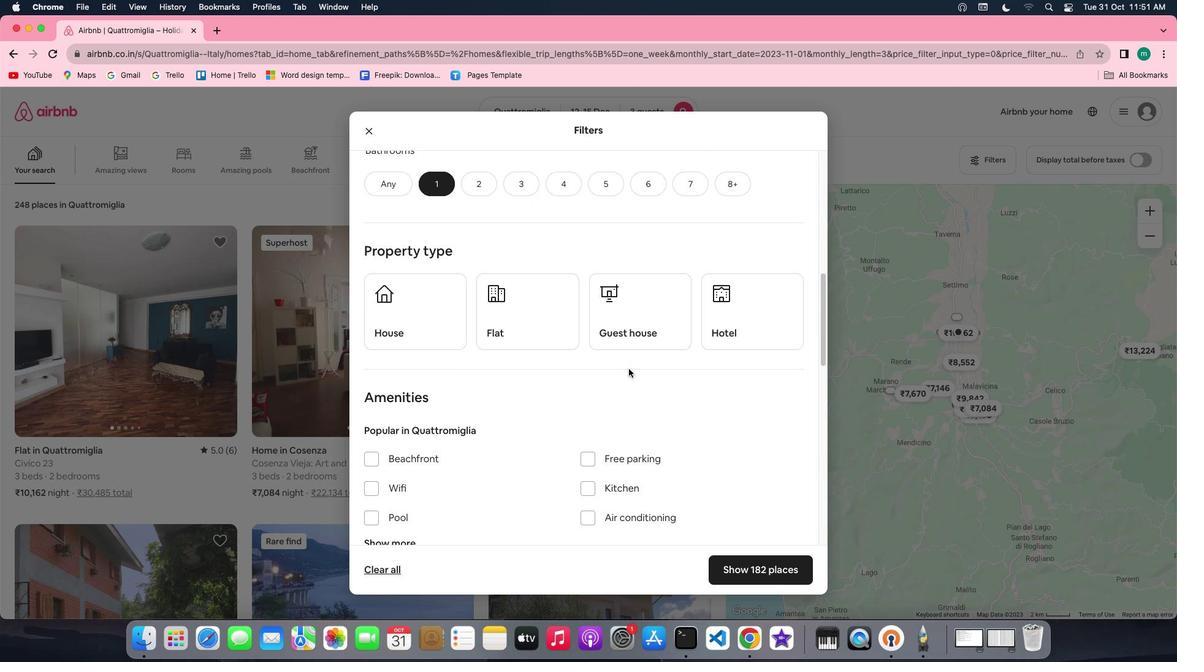 
Action: Mouse scrolled (629, 369) with delta (0, 0)
Screenshot: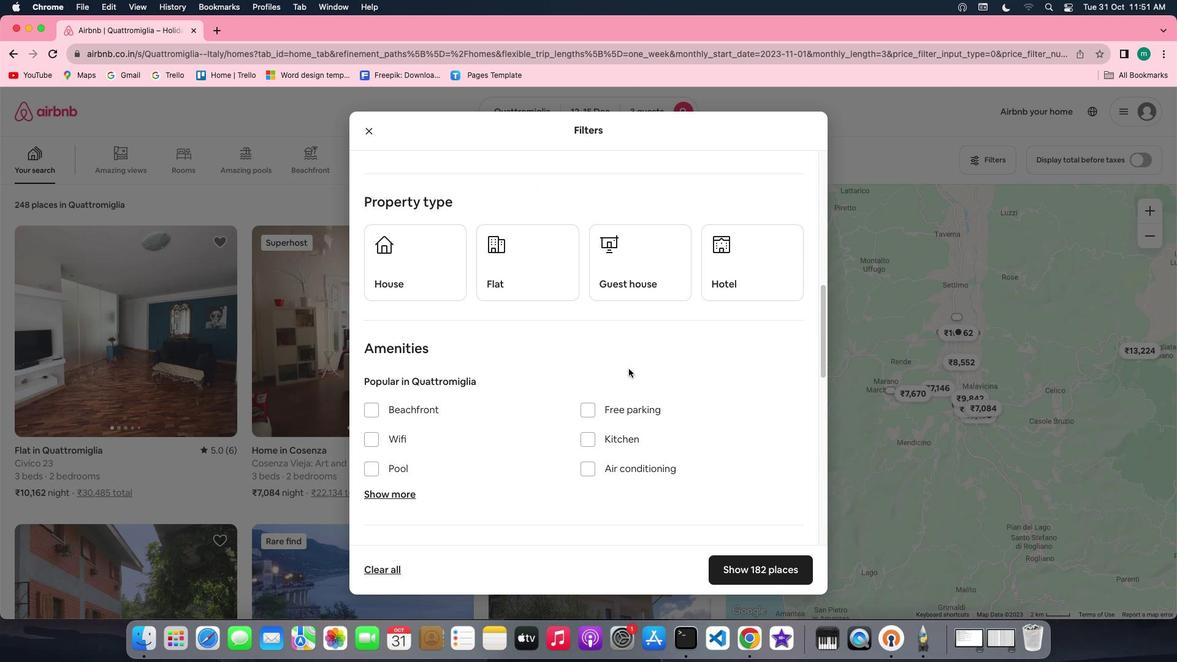
Action: Mouse scrolled (629, 369) with delta (0, 0)
Screenshot: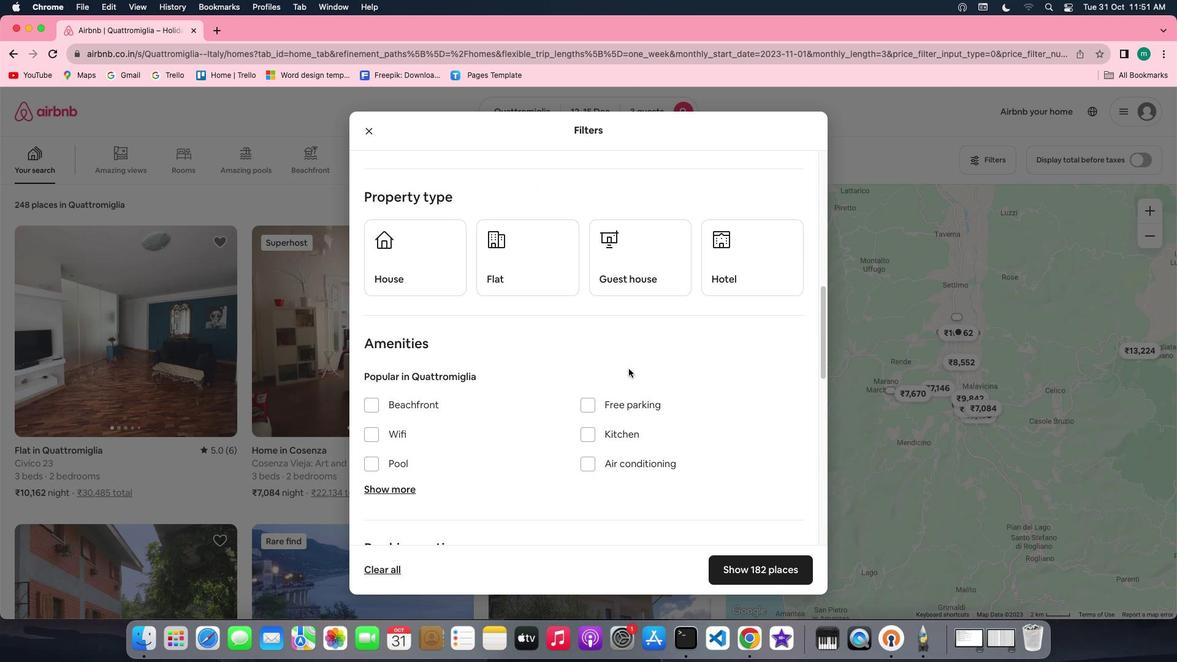 
Action: Mouse moved to (480, 253)
Screenshot: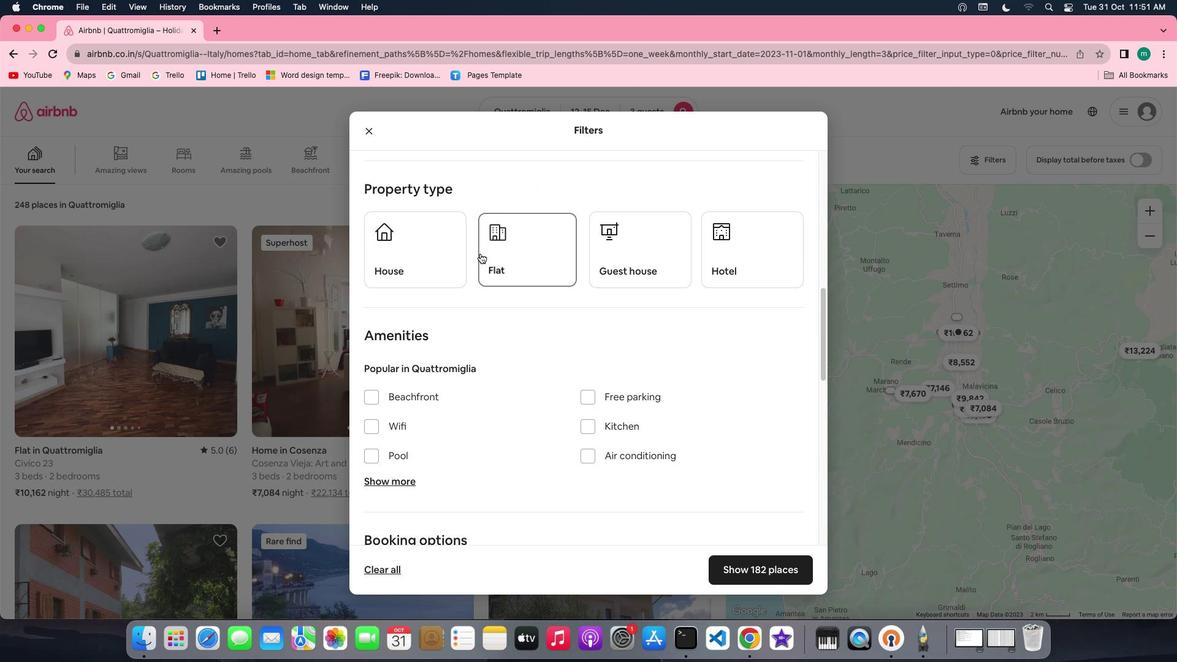 
Action: Mouse pressed left at (480, 253)
Screenshot: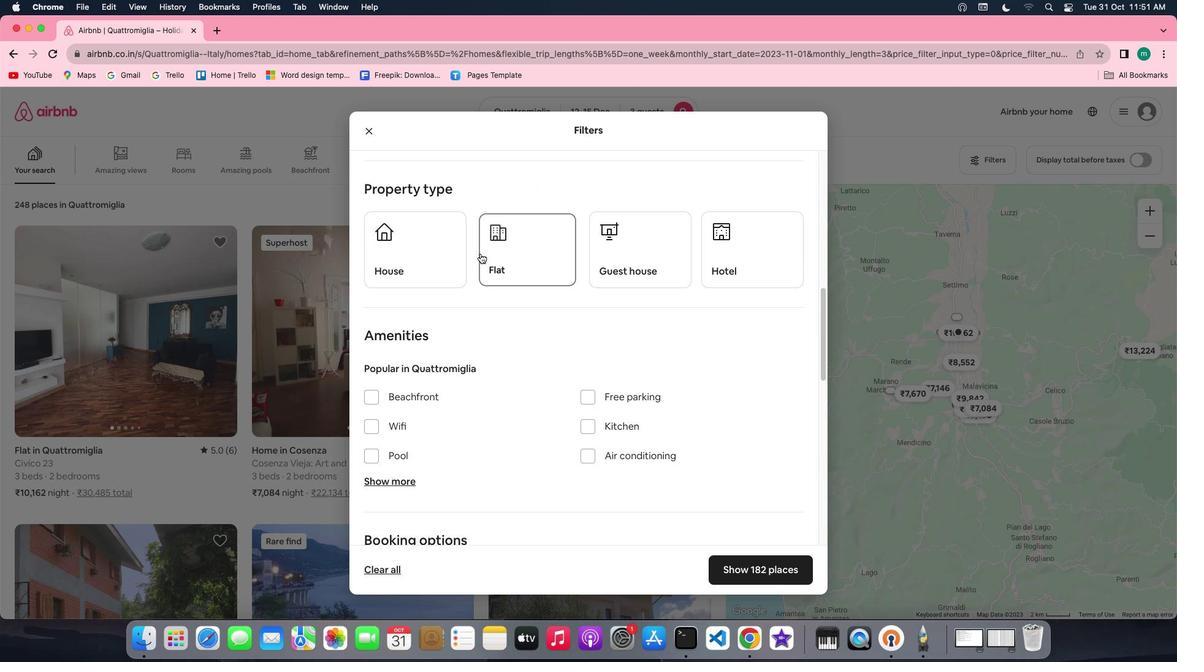 
Action: Mouse moved to (698, 381)
Screenshot: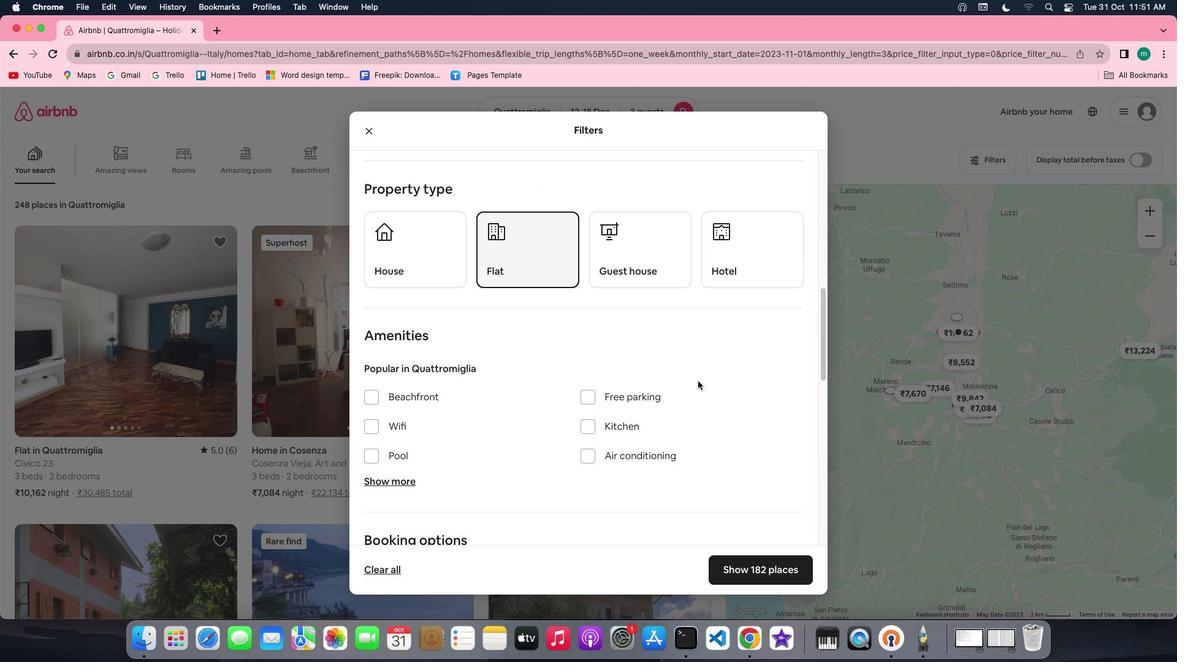 
Action: Mouse scrolled (698, 381) with delta (0, 0)
Screenshot: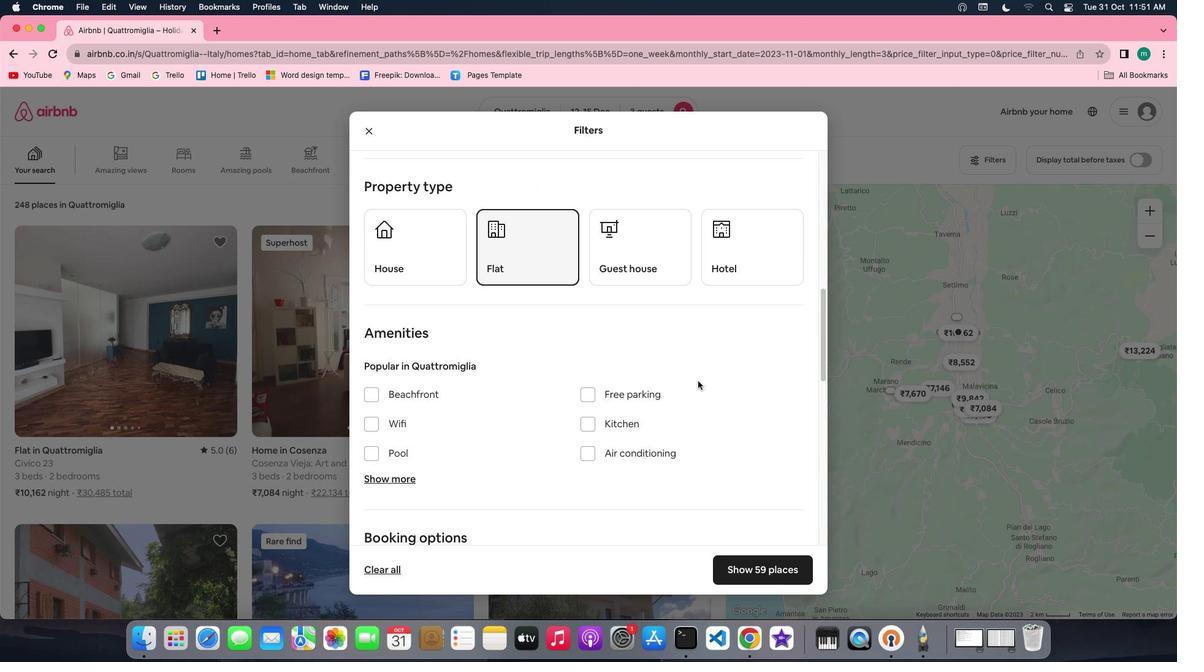 
Action: Mouse scrolled (698, 381) with delta (0, 0)
Screenshot: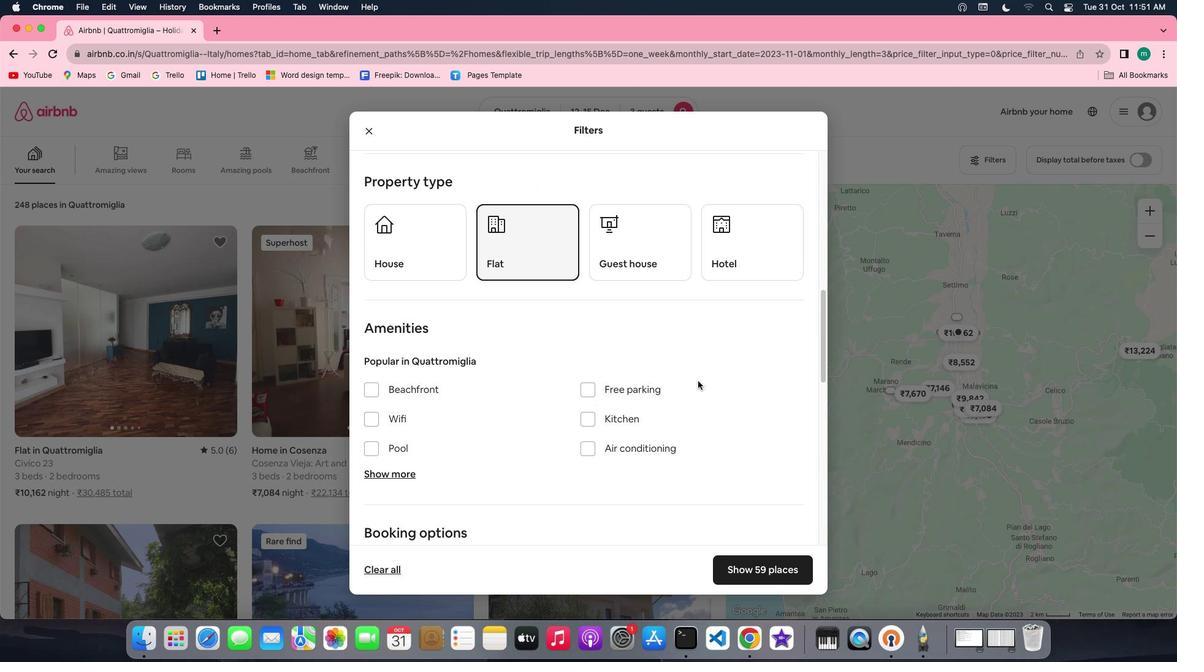 
Action: Mouse scrolled (698, 381) with delta (0, -1)
Screenshot: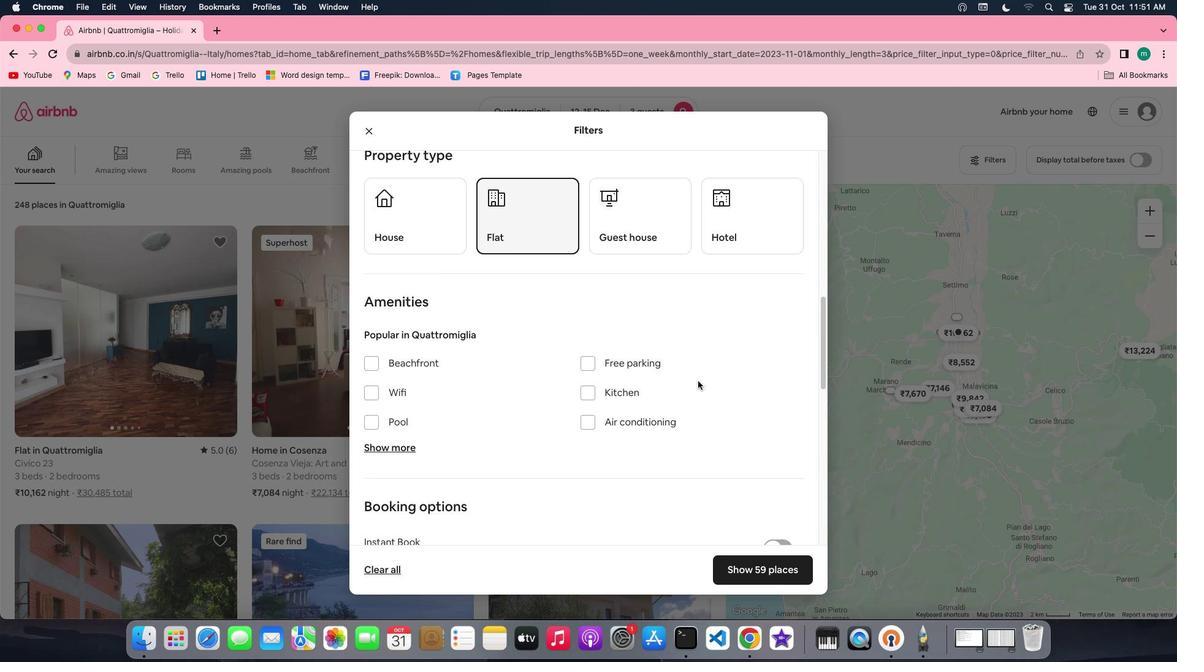 
Action: Mouse scrolled (698, 381) with delta (0, 0)
Screenshot: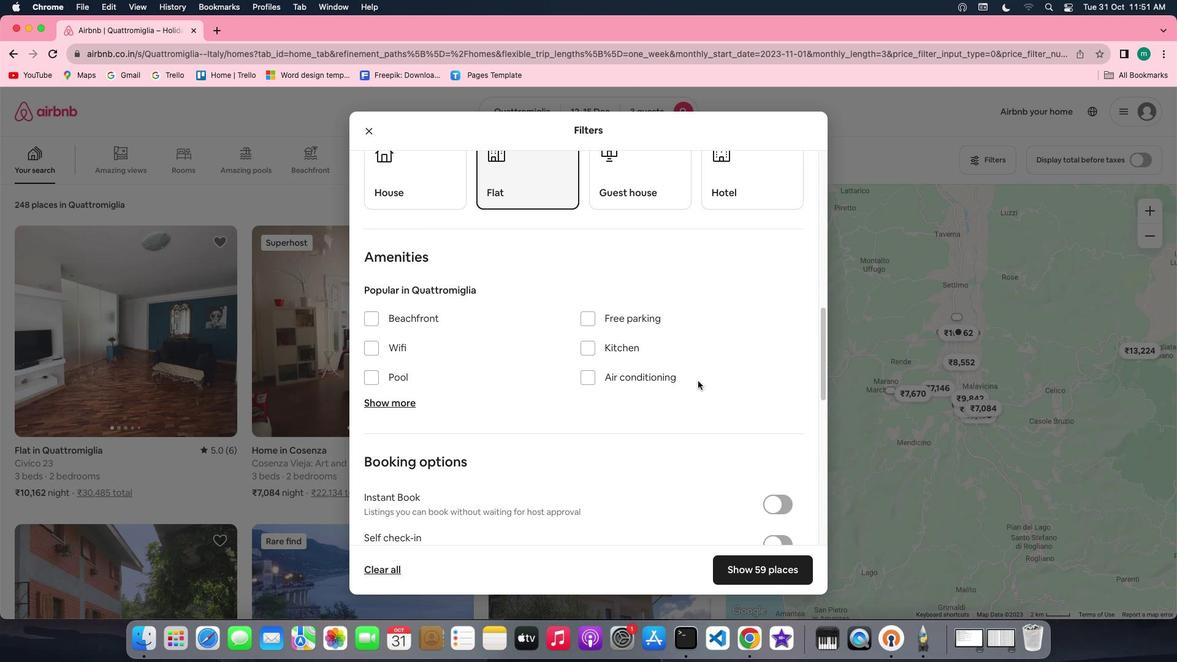 
Action: Mouse scrolled (698, 381) with delta (0, 0)
Screenshot: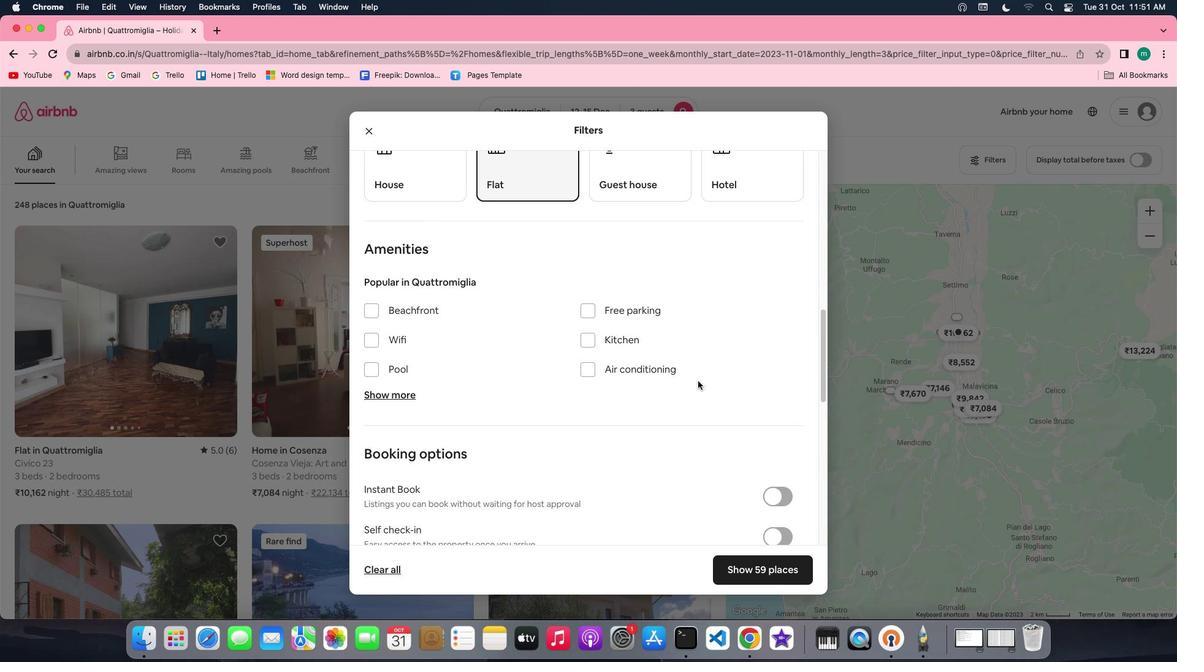 
Action: Mouse scrolled (698, 381) with delta (0, -1)
Screenshot: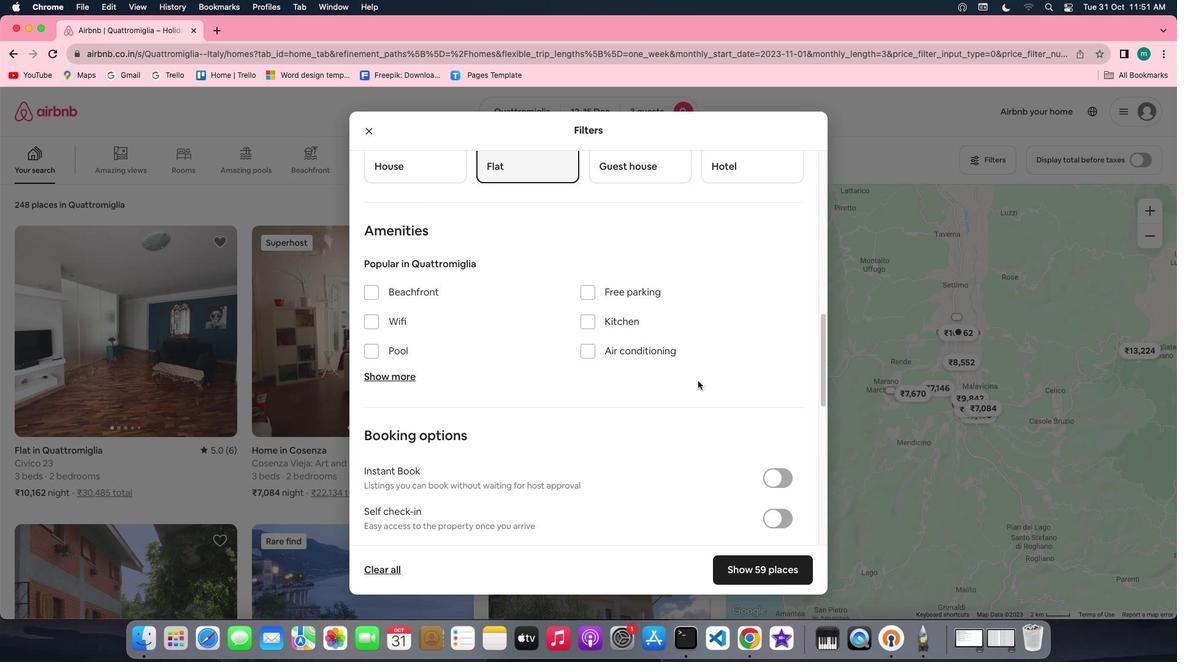 
Action: Mouse scrolled (698, 381) with delta (0, -1)
Screenshot: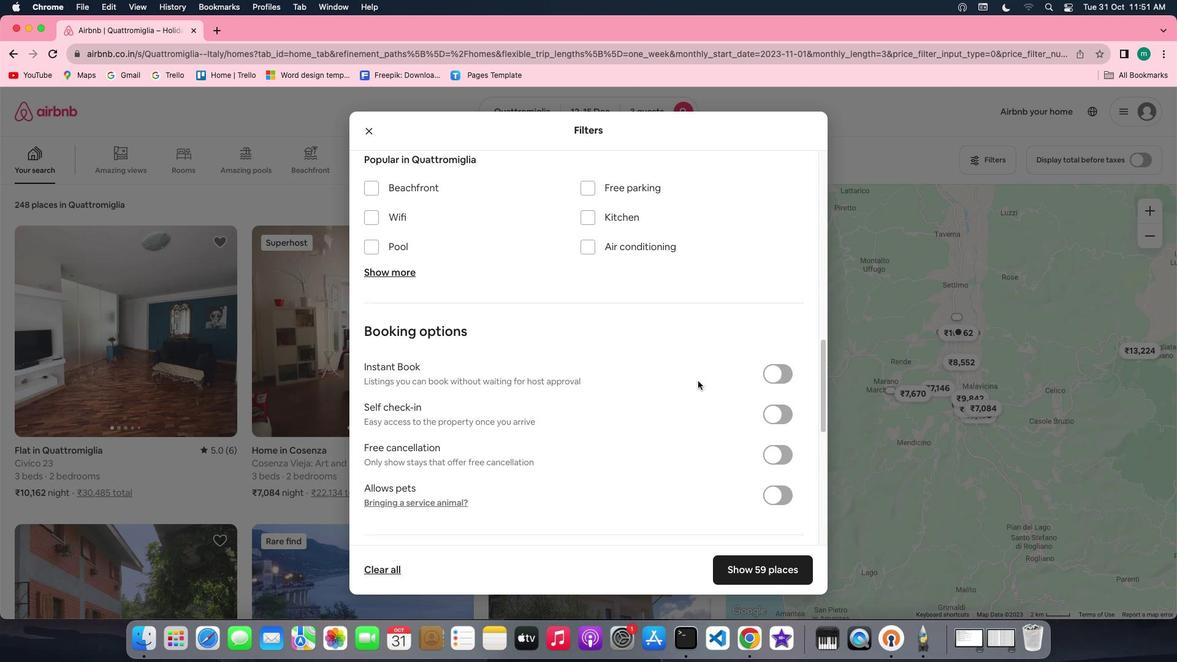 
Action: Mouse scrolled (698, 381) with delta (0, 0)
Screenshot: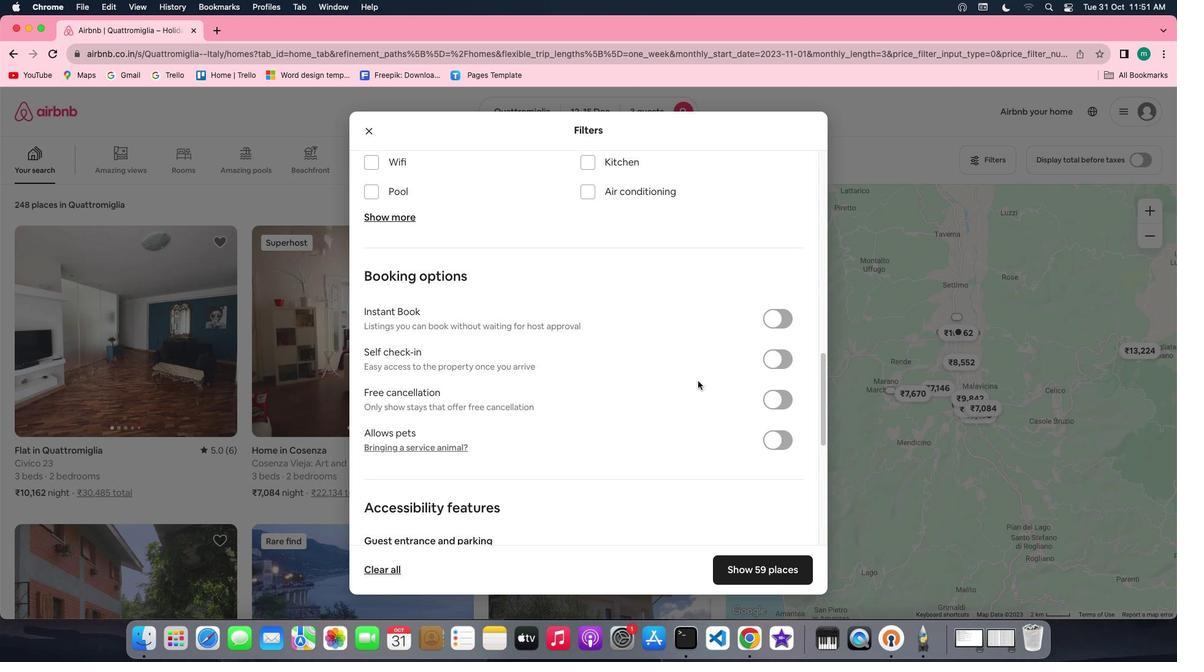 
Action: Mouse scrolled (698, 381) with delta (0, 0)
Screenshot: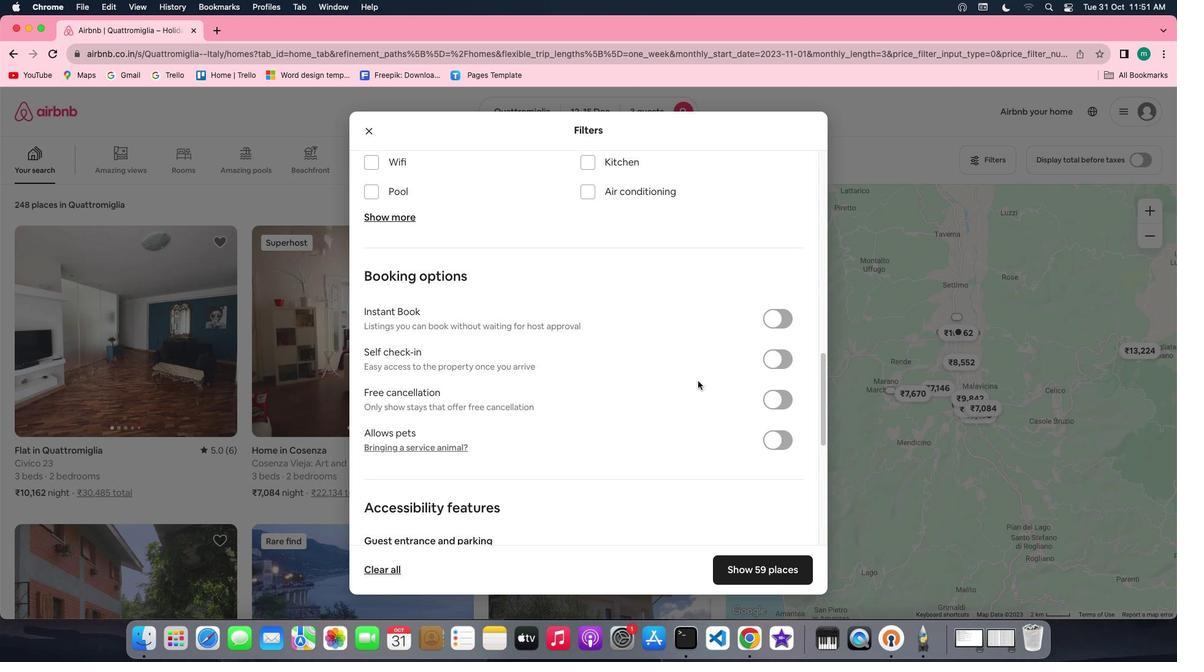 
Action: Mouse scrolled (698, 381) with delta (0, 0)
Screenshot: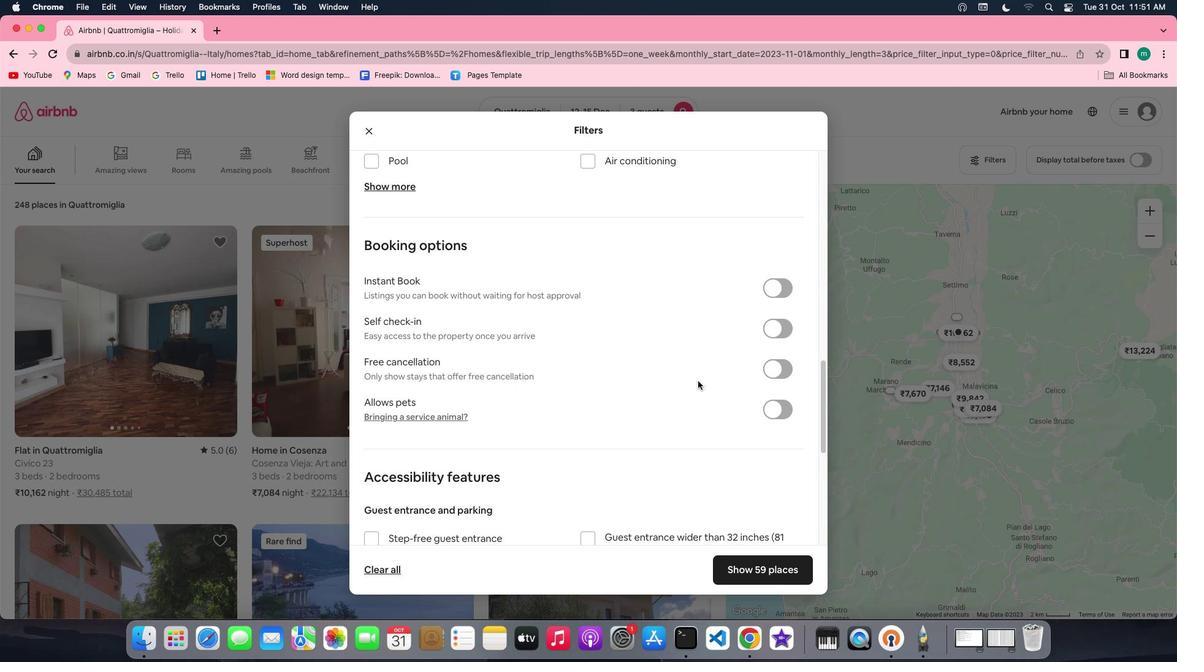 
Action: Mouse scrolled (698, 381) with delta (0, 0)
Screenshot: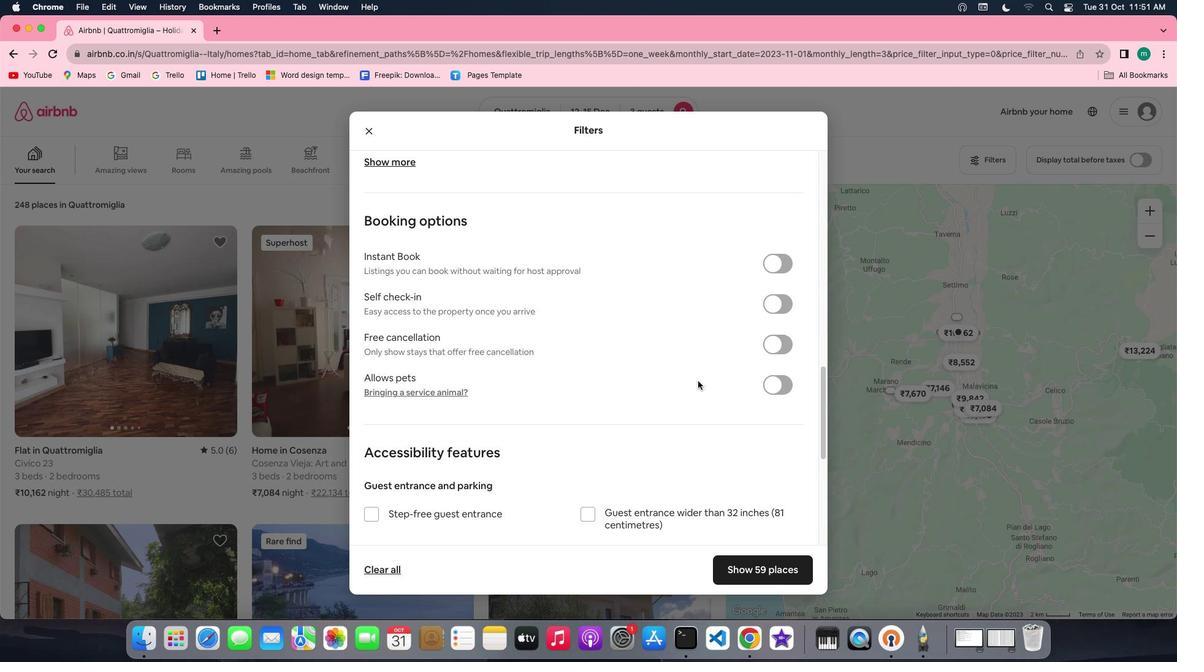 
Action: Mouse scrolled (698, 381) with delta (0, 0)
Screenshot: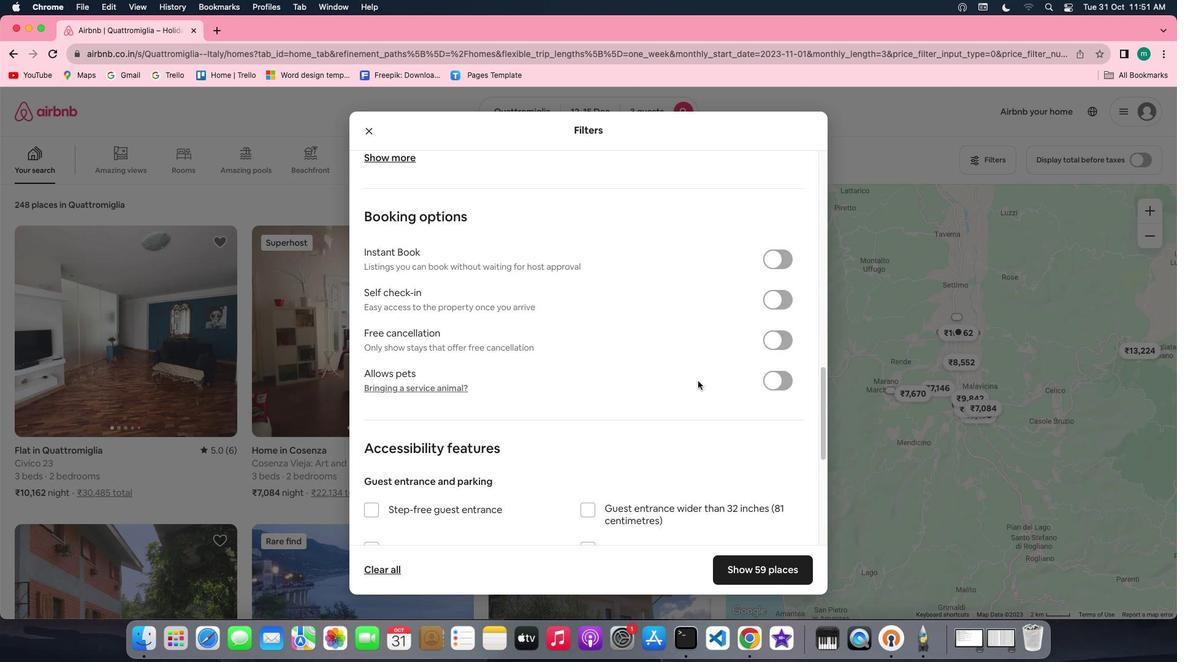
Action: Mouse scrolled (698, 381) with delta (0, 0)
Screenshot: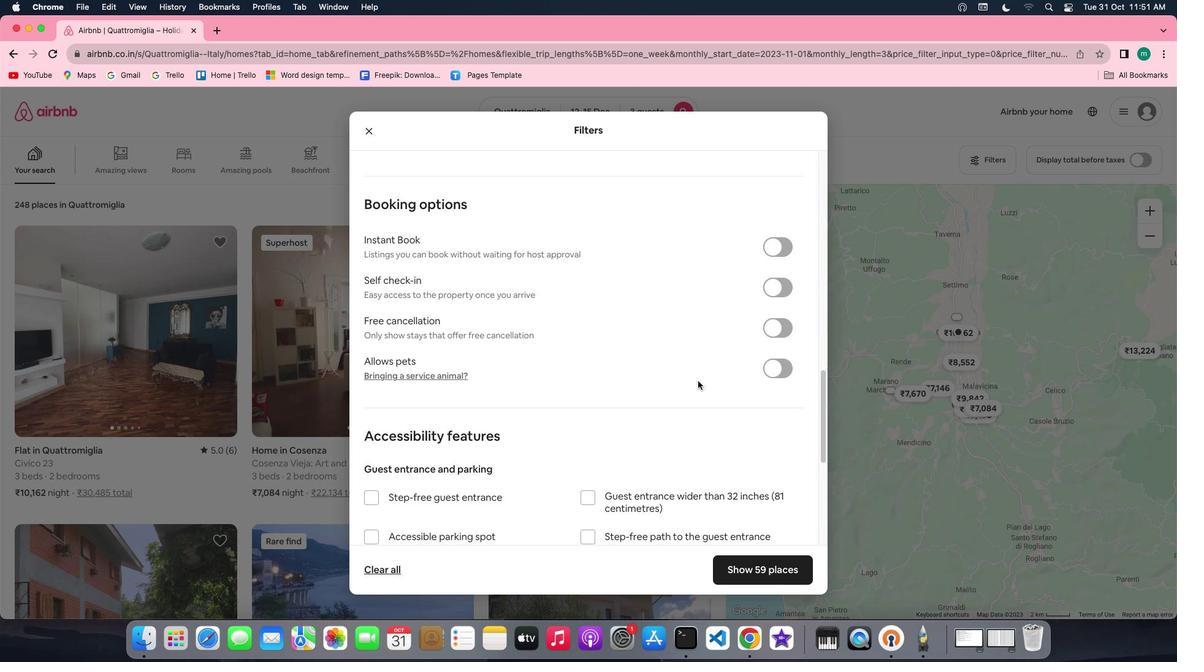 
Action: Mouse scrolled (698, 381) with delta (0, 0)
Screenshot: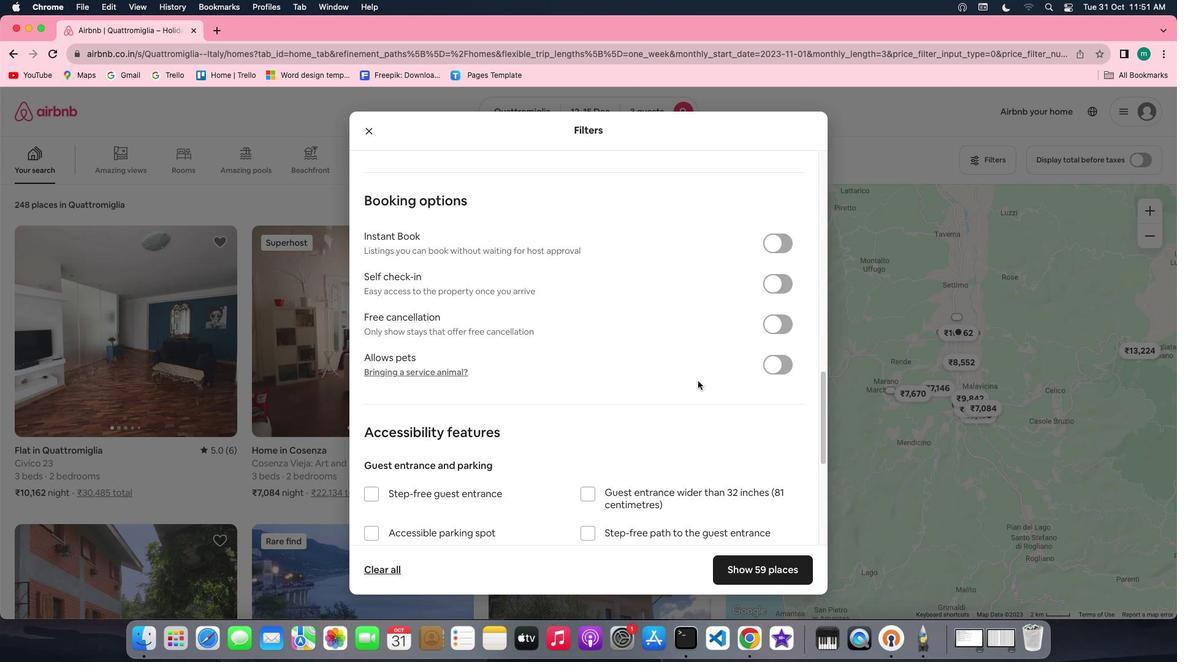 
Action: Mouse scrolled (698, 381) with delta (0, 0)
Screenshot: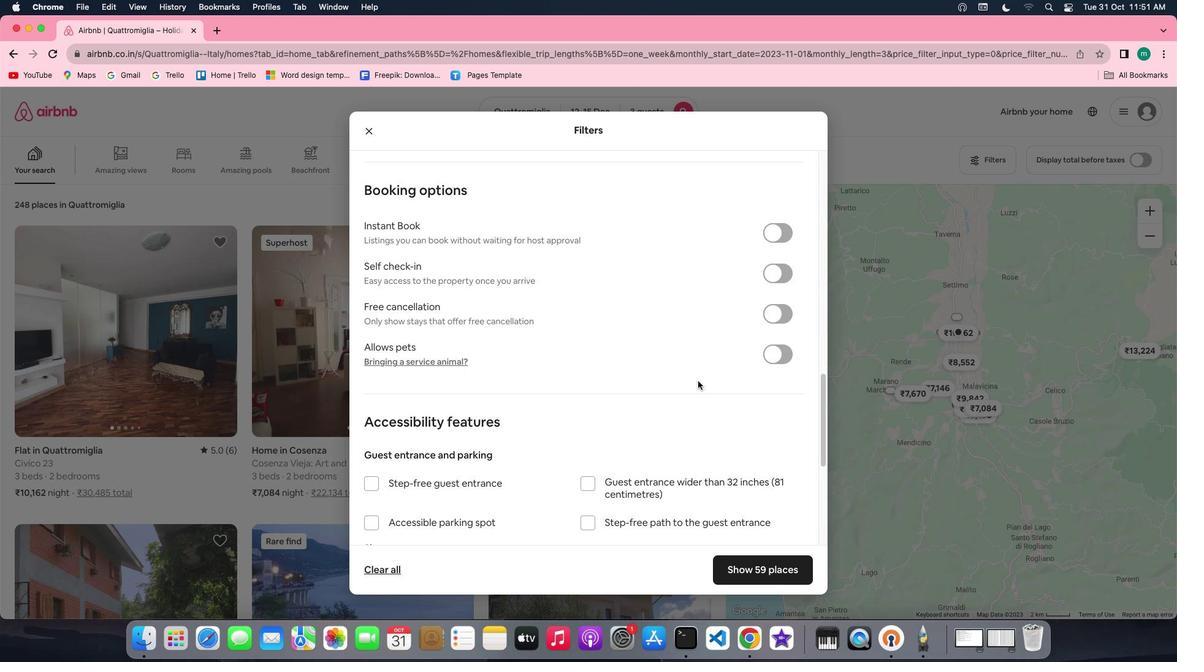 
Action: Mouse scrolled (698, 381) with delta (0, 0)
Screenshot: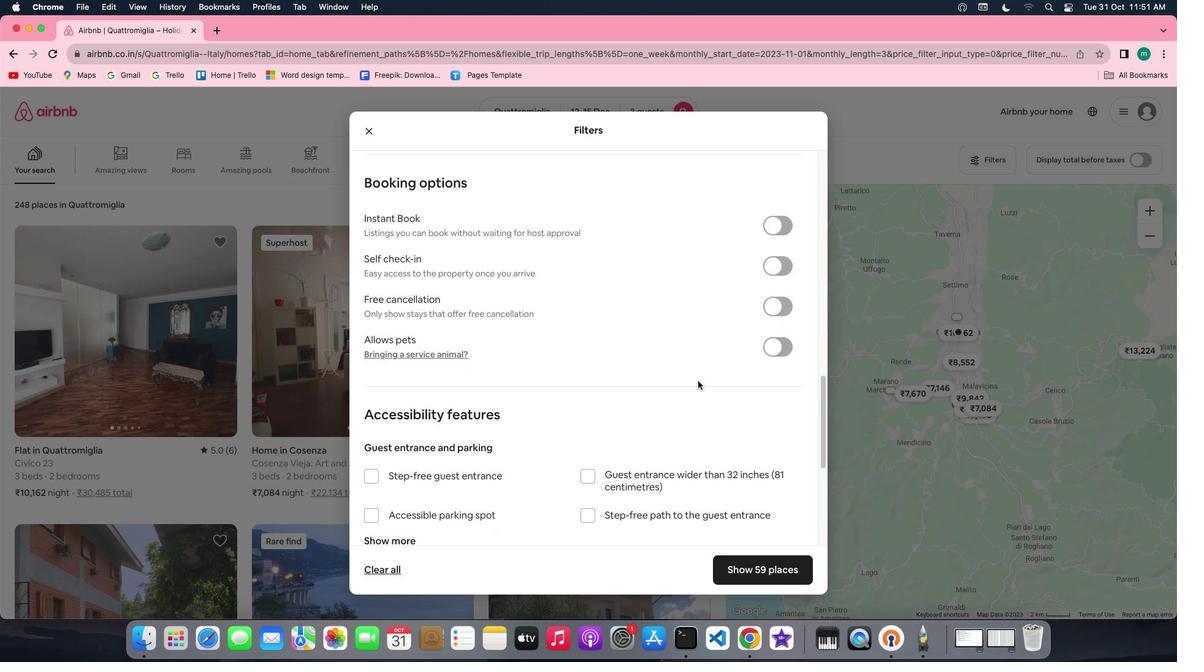 
Action: Mouse scrolled (698, 381) with delta (0, 0)
Screenshot: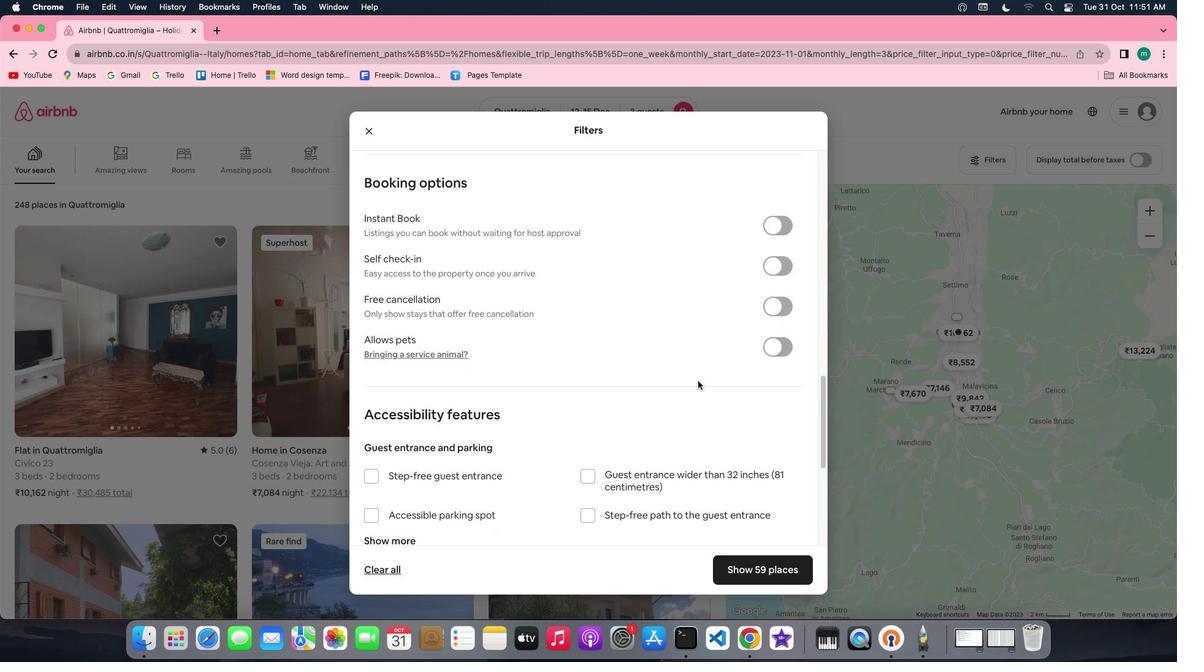
Action: Mouse scrolled (698, 381) with delta (0, -1)
Screenshot: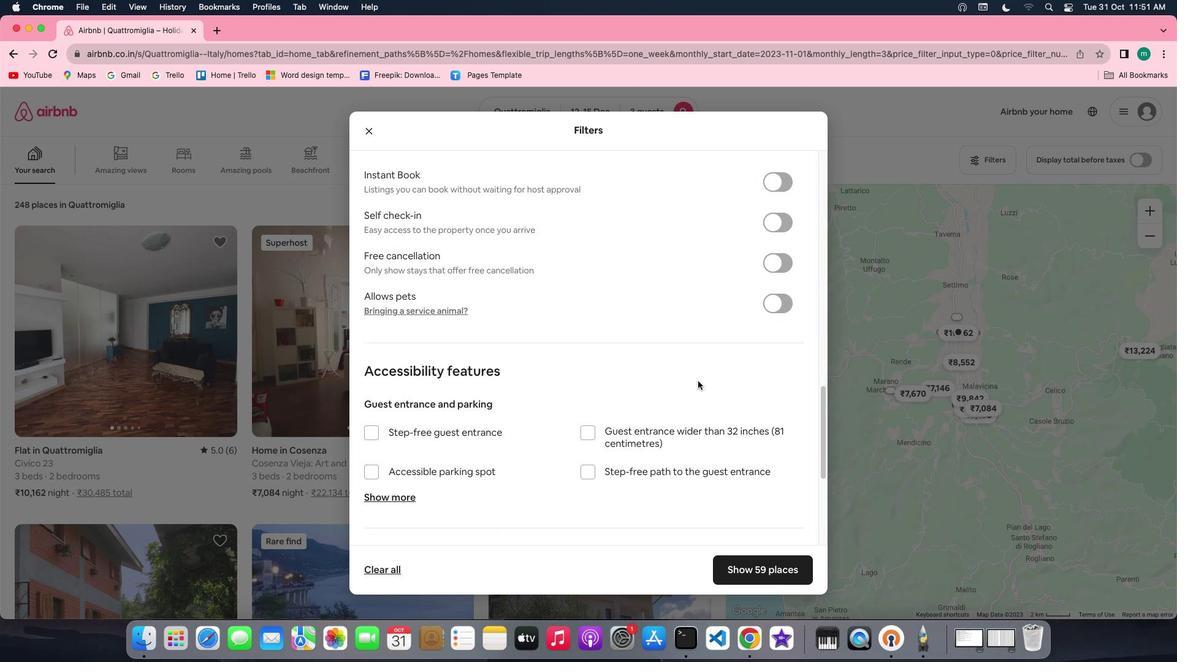 
Action: Mouse scrolled (698, 381) with delta (0, -1)
Screenshot: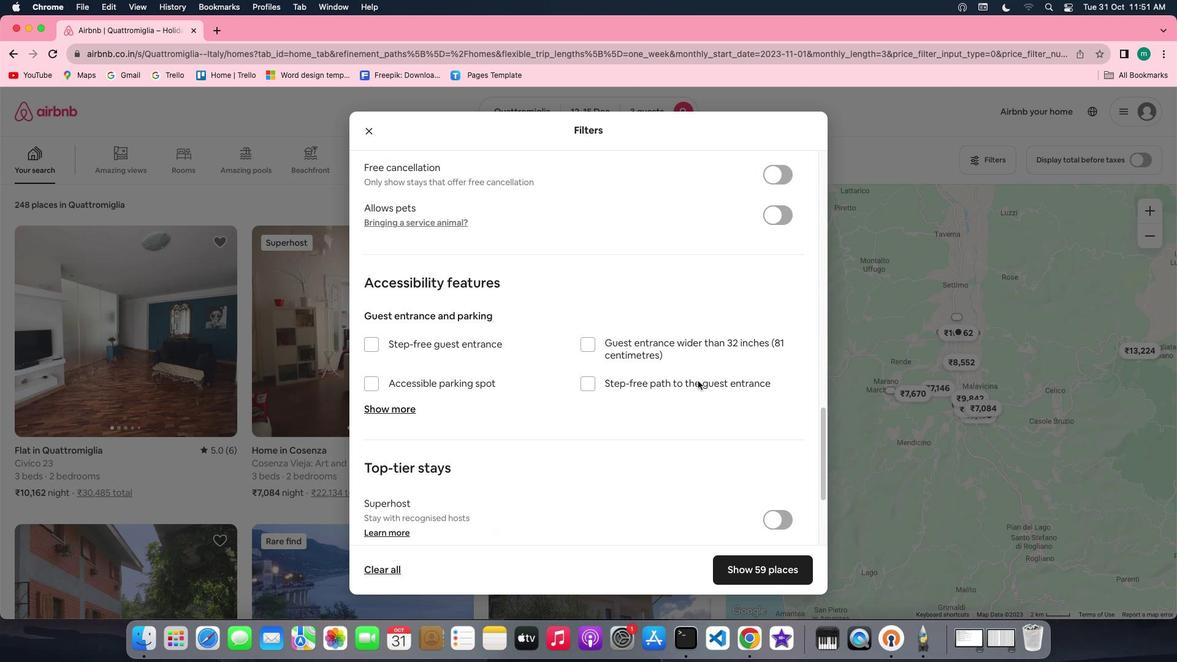 
Action: Mouse scrolled (698, 381) with delta (0, 0)
Screenshot: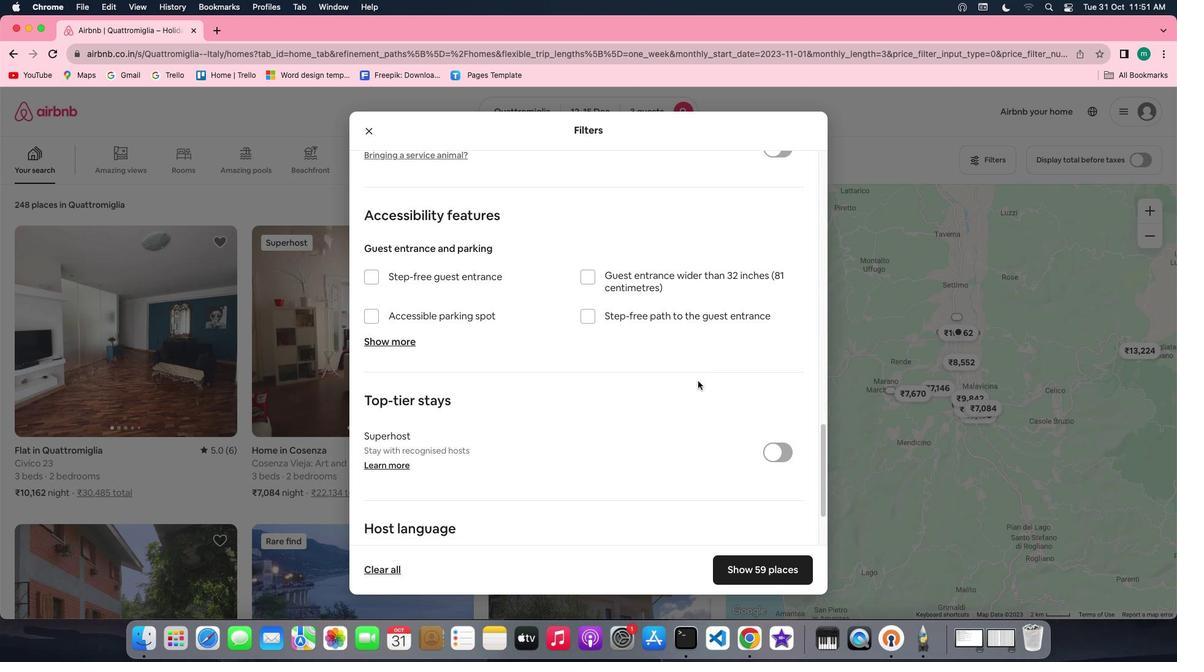 
Action: Mouse scrolled (698, 381) with delta (0, 0)
Screenshot: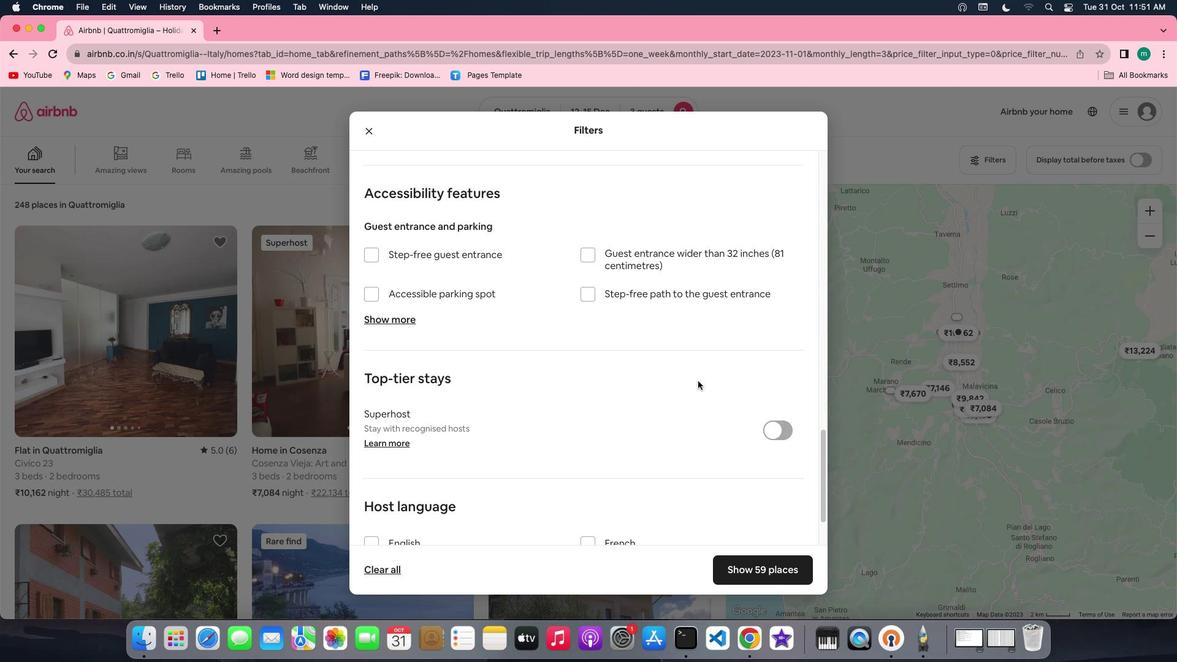 
Action: Mouse scrolled (698, 381) with delta (0, -1)
Screenshot: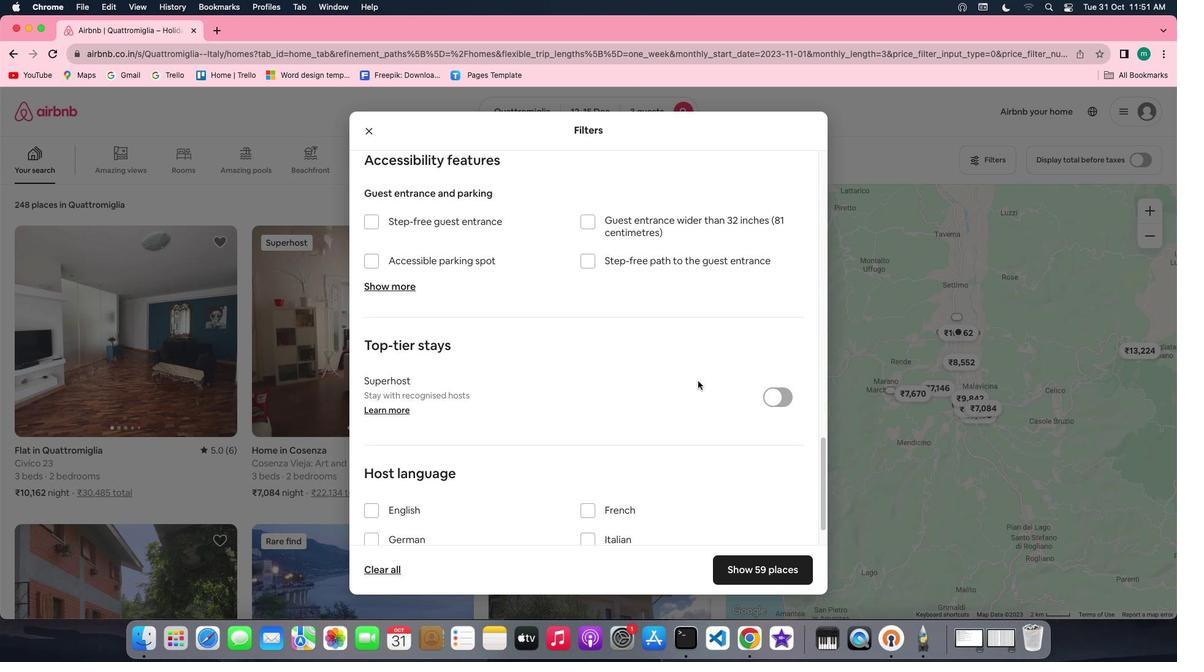 
Action: Mouse scrolled (698, 381) with delta (0, -3)
Screenshot: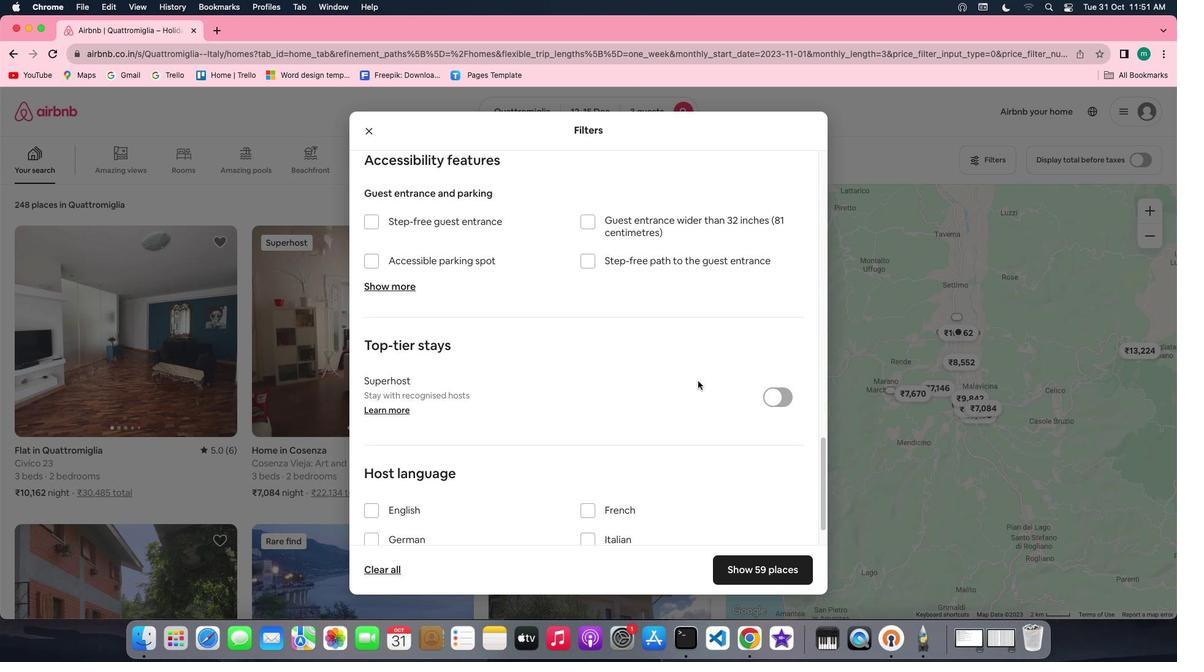 
Action: Mouse scrolled (698, 381) with delta (0, -3)
Screenshot: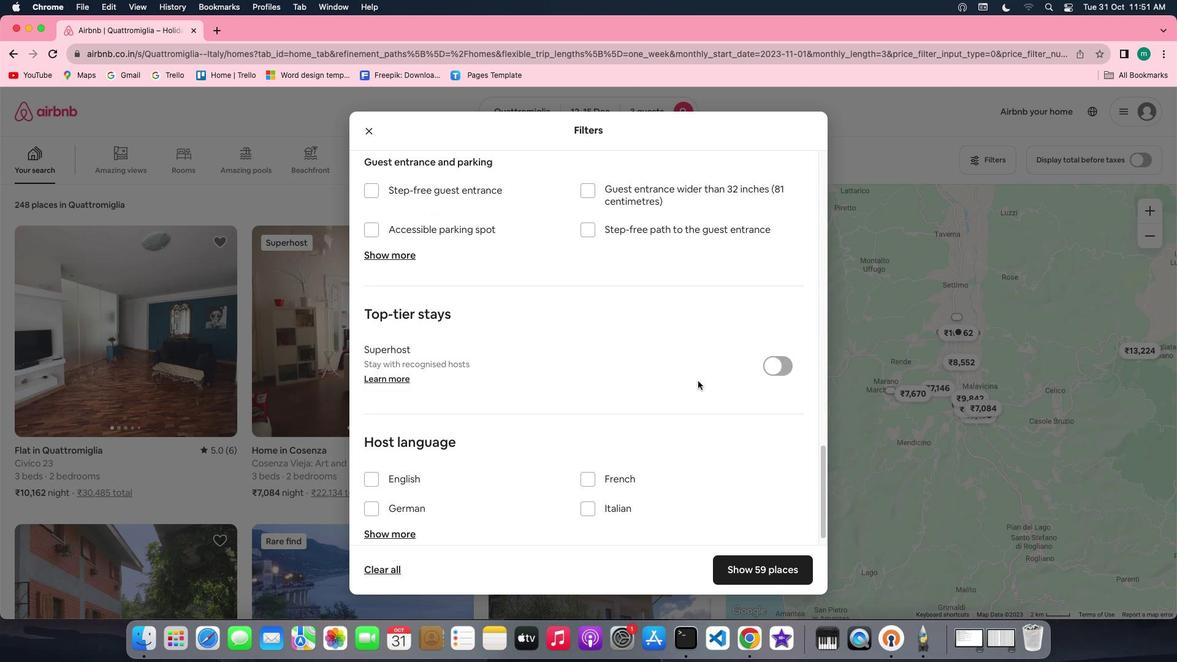 
Action: Mouse scrolled (698, 381) with delta (0, 0)
Screenshot: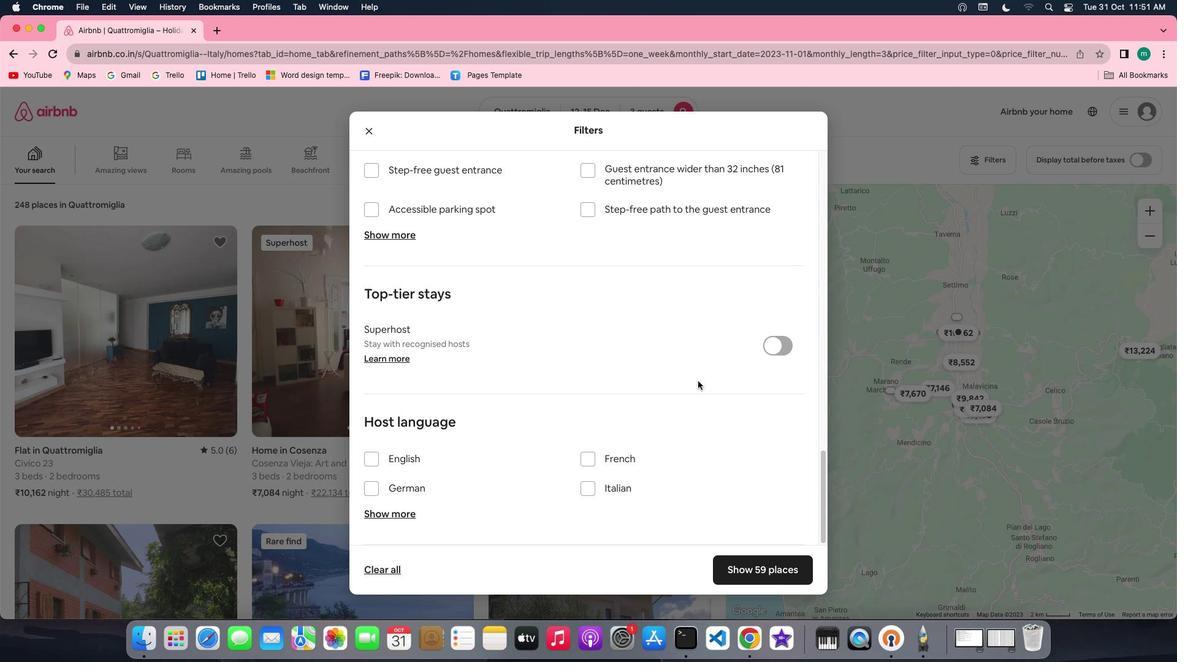 
Action: Mouse scrolled (698, 381) with delta (0, 0)
Screenshot: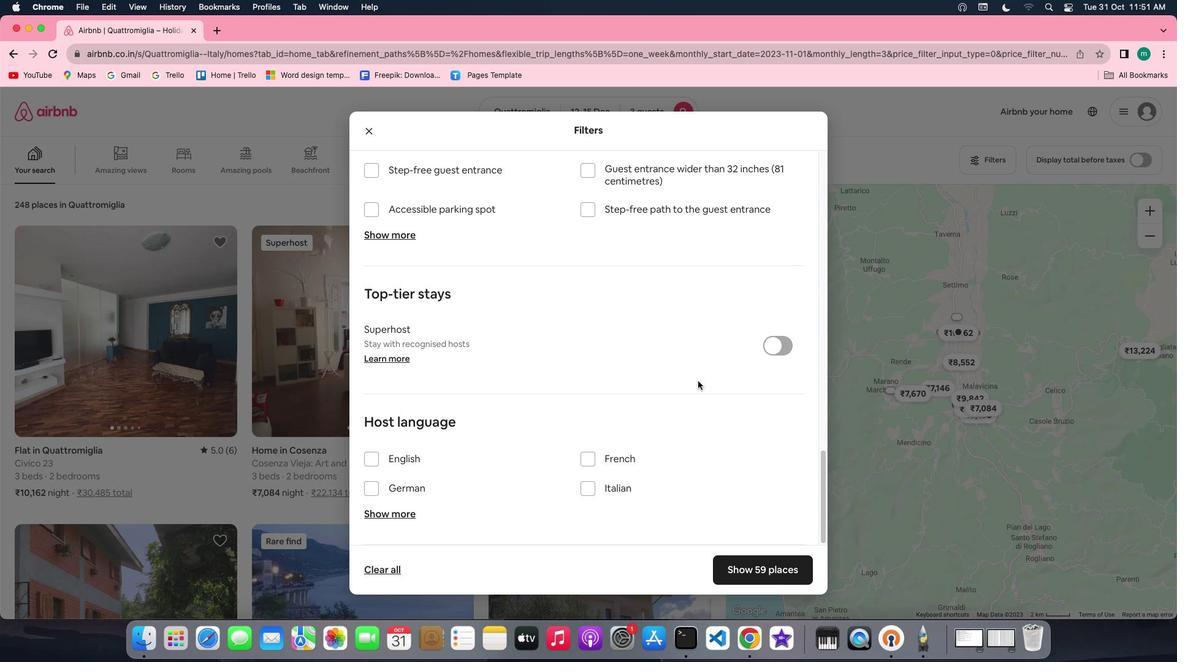 
Action: Mouse scrolled (698, 381) with delta (0, -2)
Screenshot: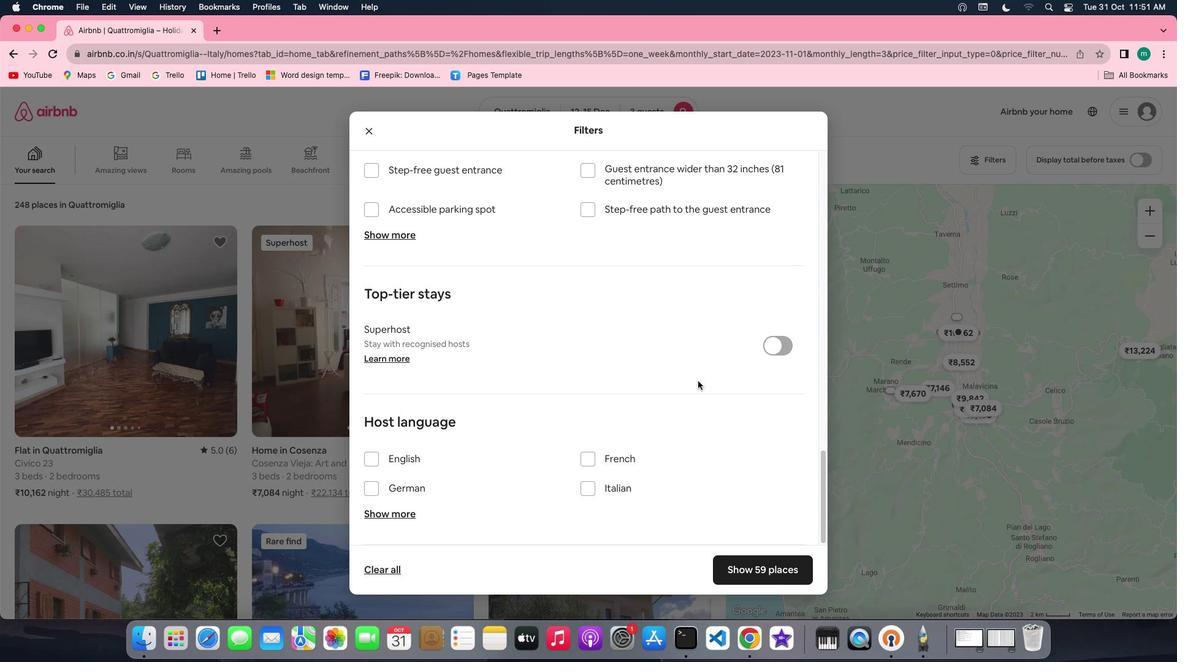 
Action: Mouse scrolled (698, 381) with delta (0, -3)
Screenshot: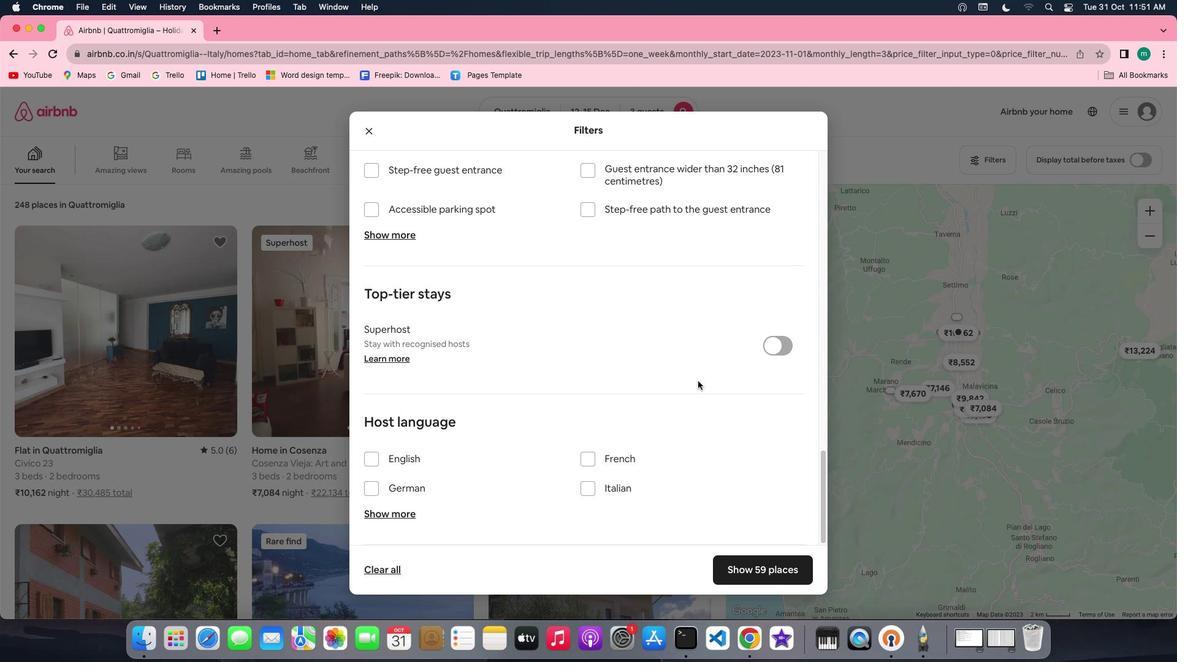 
Action: Mouse scrolled (698, 381) with delta (0, -3)
Screenshot: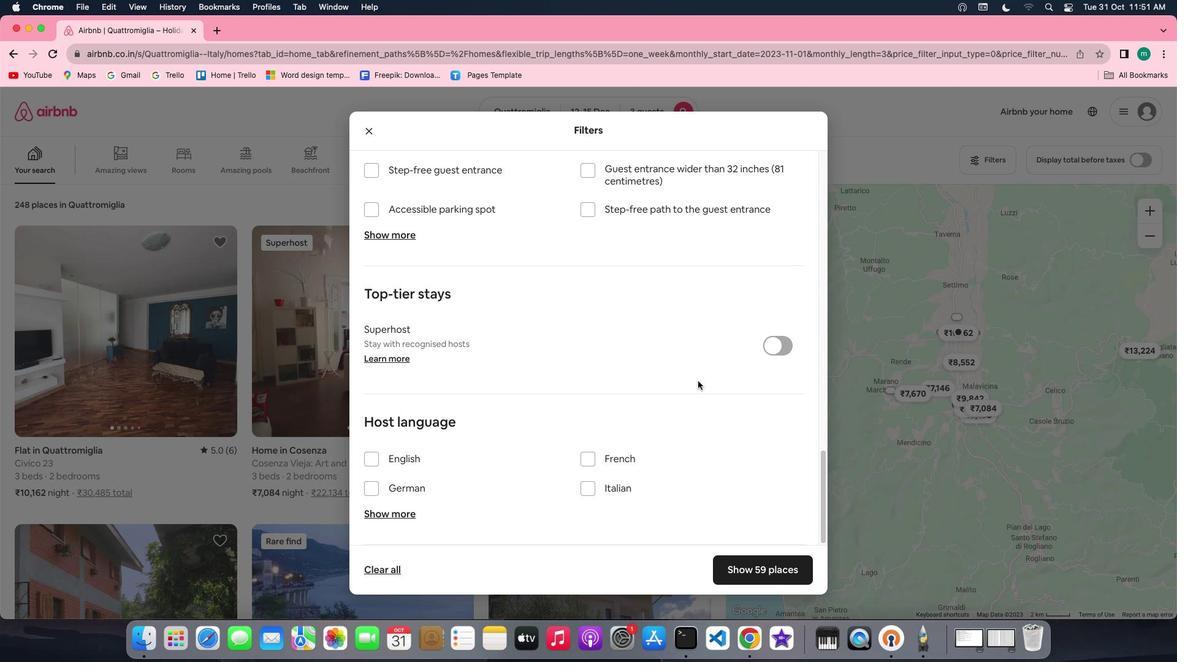 
Action: Mouse moved to (744, 566)
Screenshot: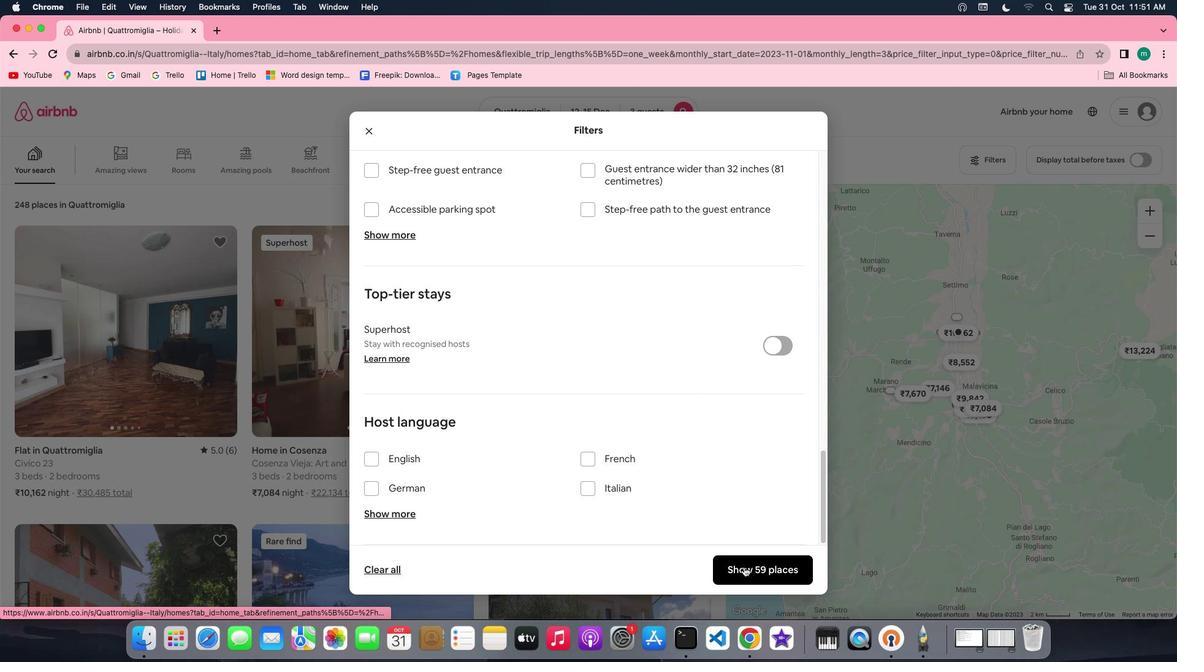 
Action: Mouse pressed left at (744, 566)
Screenshot: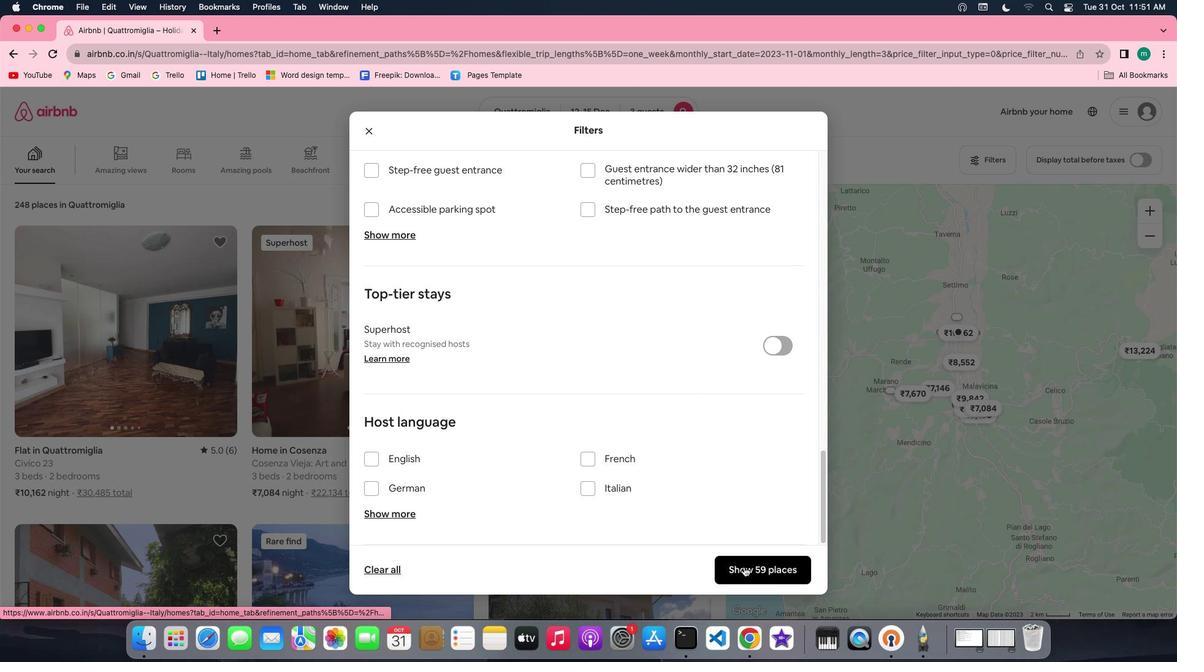 
Action: Mouse moved to (141, 285)
Screenshot: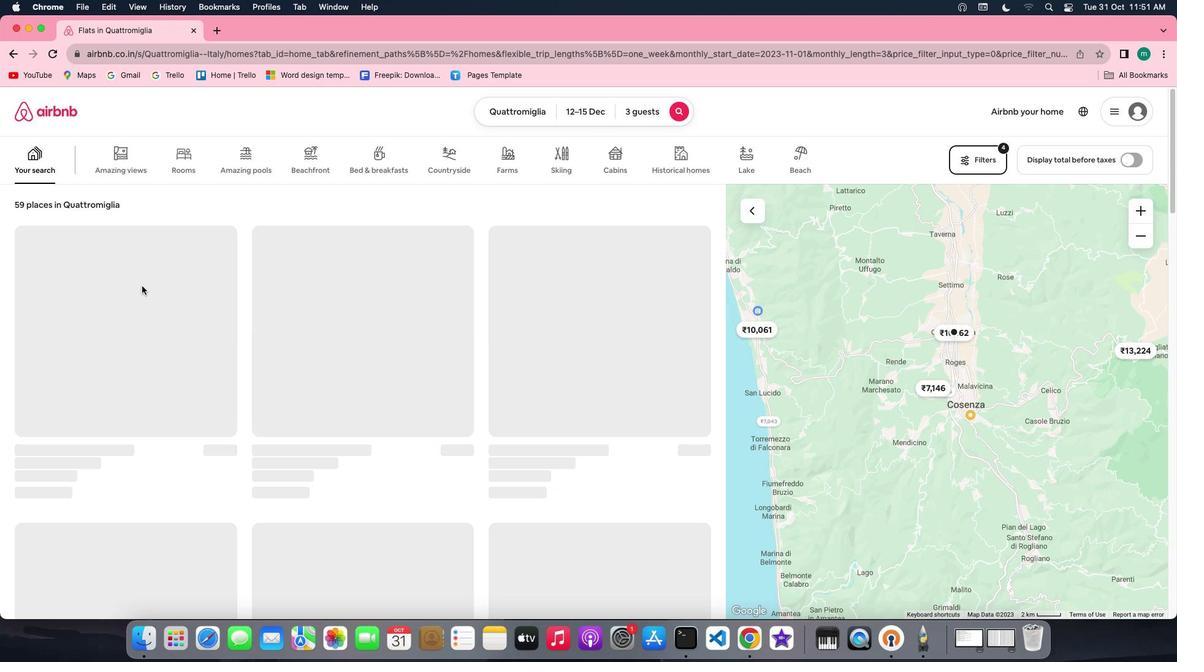 
Action: Mouse pressed left at (141, 285)
Screenshot: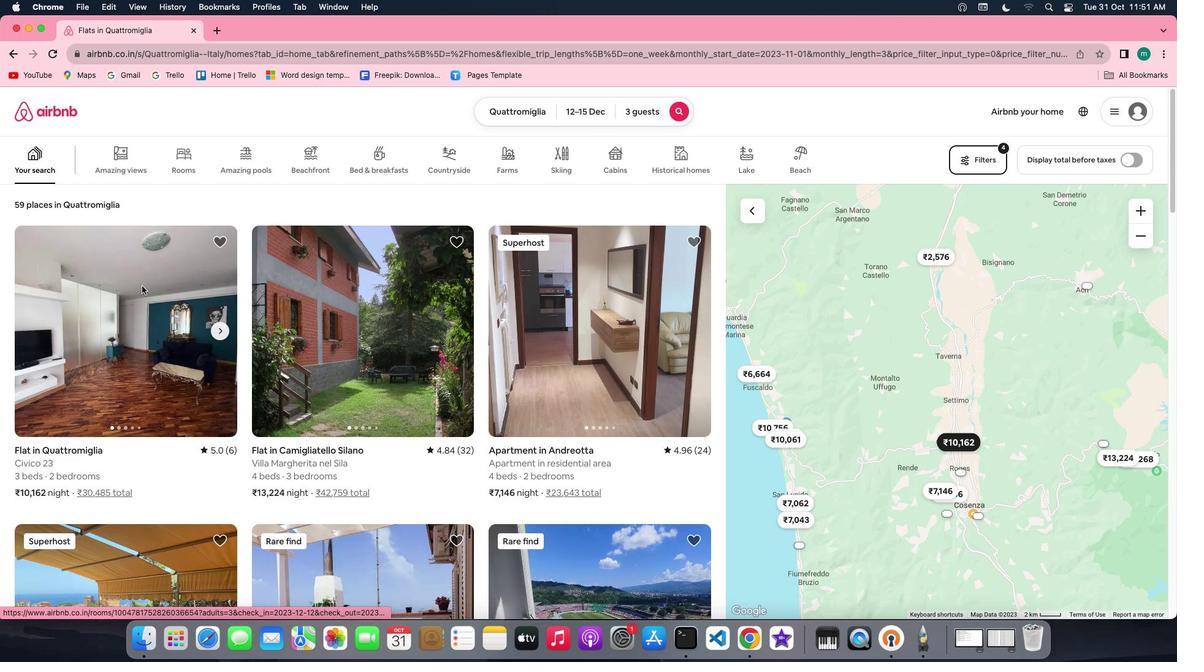 
Action: Mouse moved to (889, 457)
Screenshot: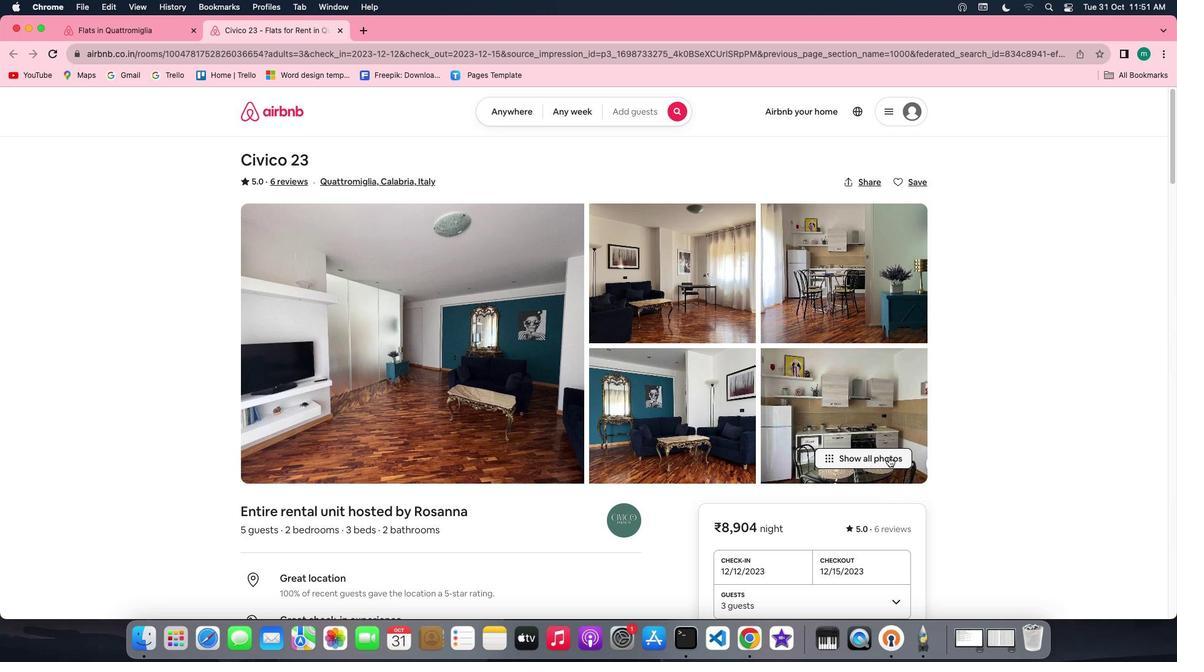 
Action: Mouse pressed left at (889, 457)
Screenshot: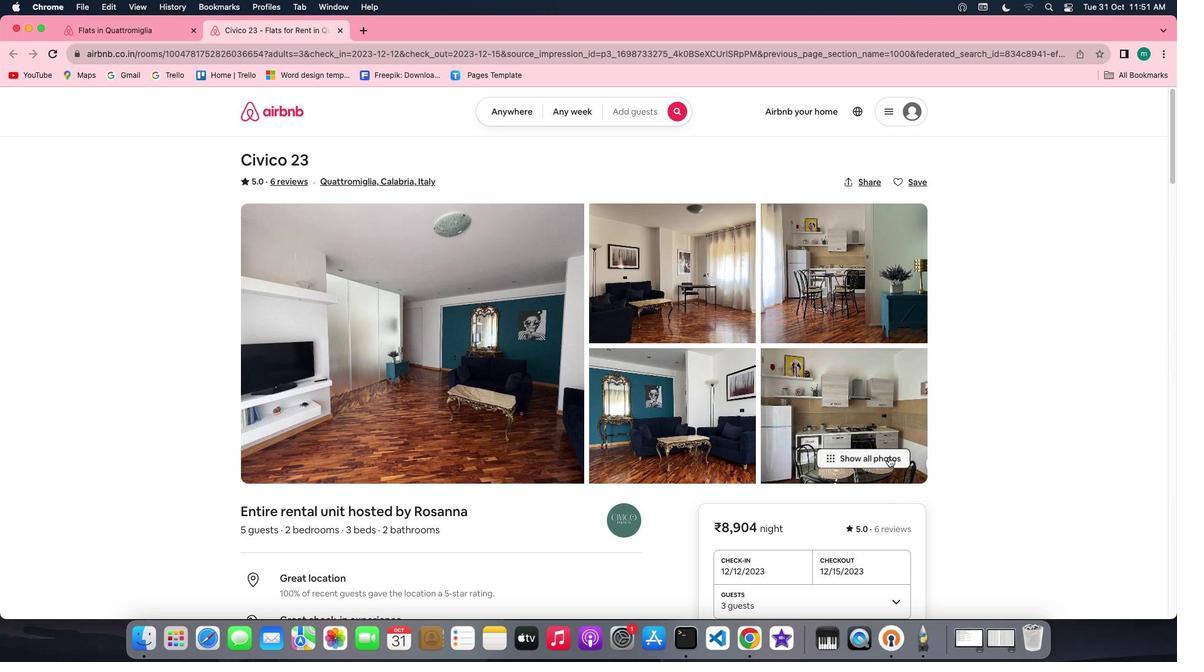 
Action: Mouse moved to (737, 430)
Screenshot: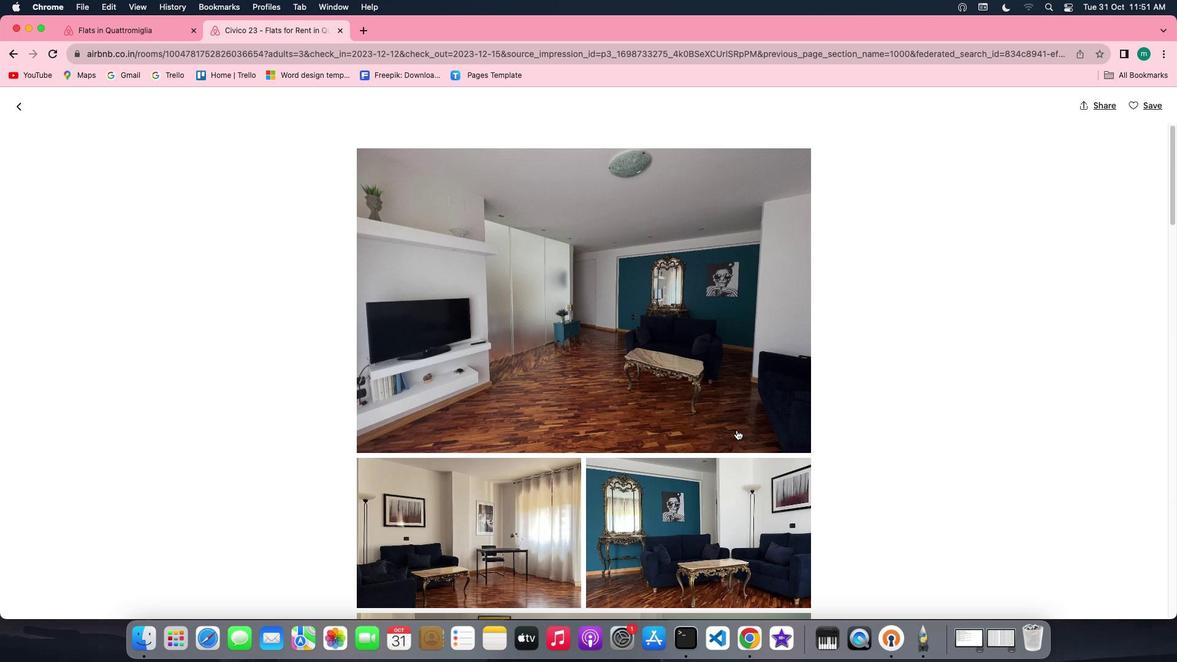 
Action: Mouse scrolled (737, 430) with delta (0, 0)
Screenshot: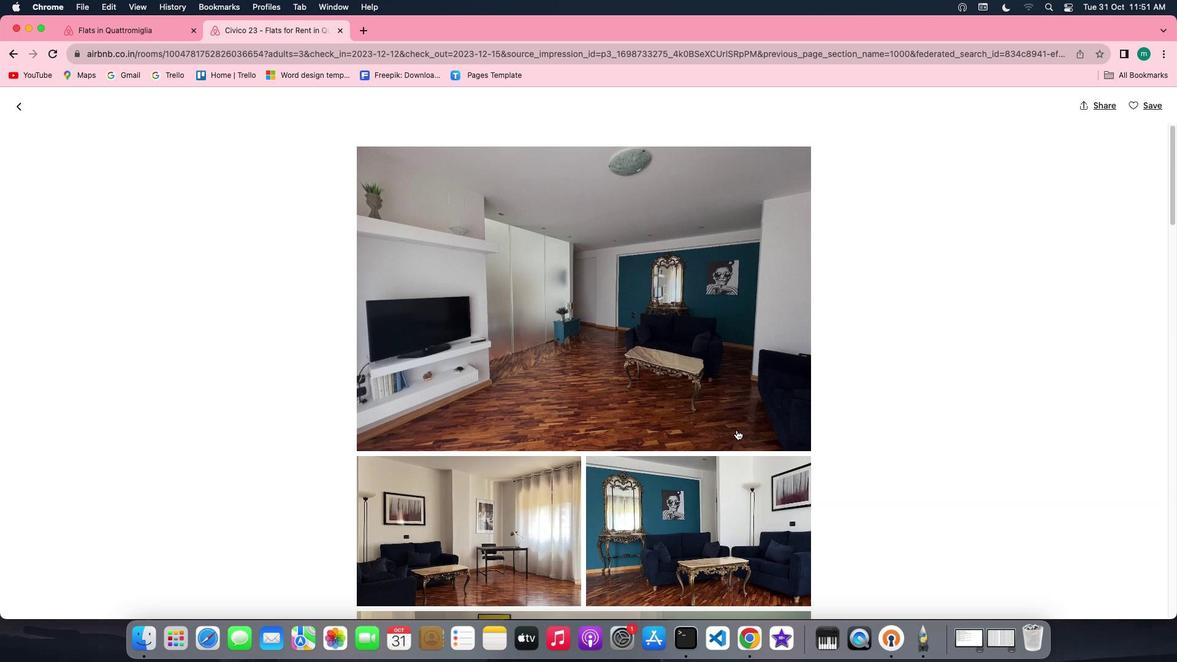 
Action: Mouse moved to (736, 430)
Screenshot: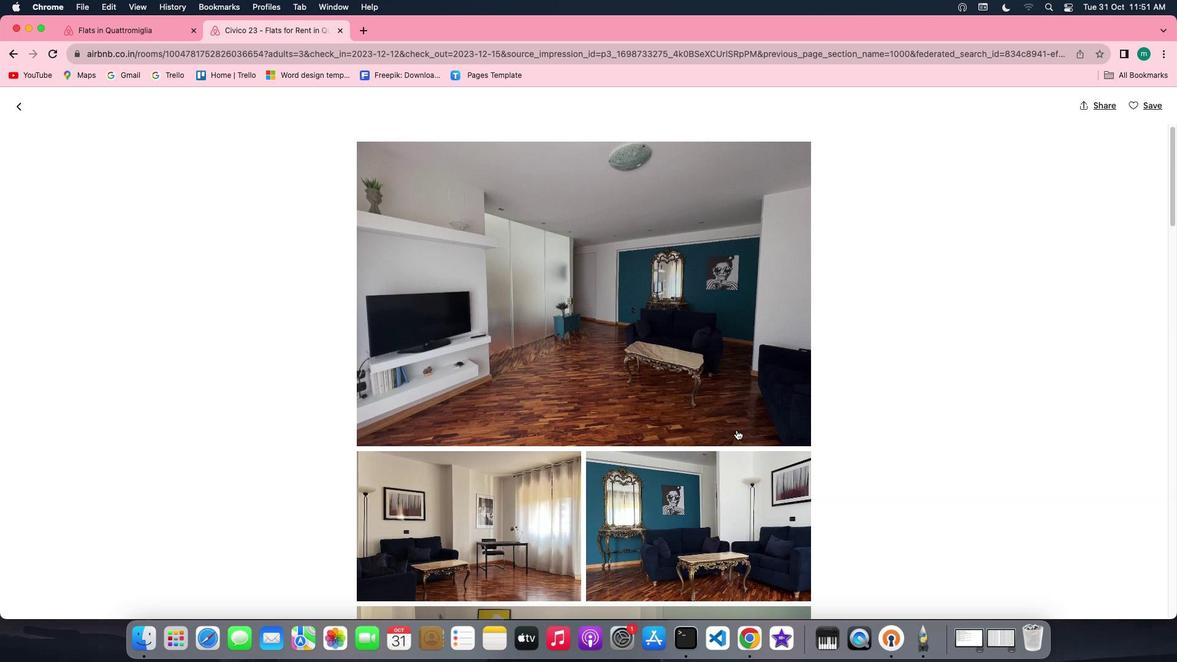 
Action: Mouse scrolled (736, 430) with delta (0, 0)
Screenshot: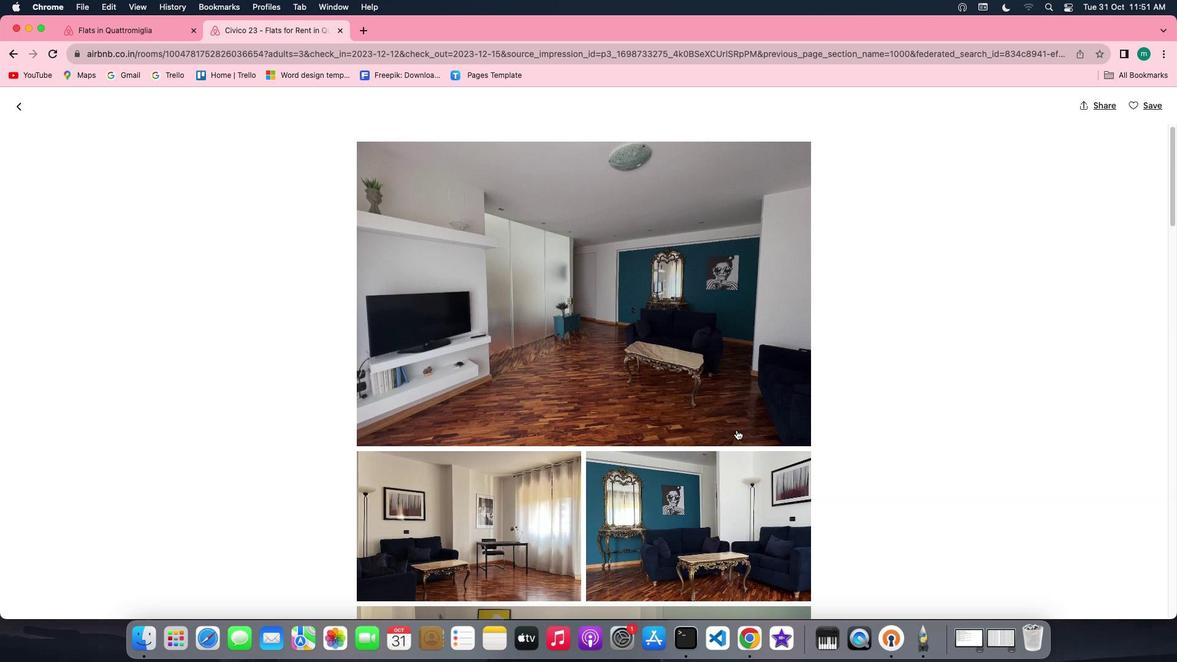 
Action: Mouse scrolled (736, 430) with delta (0, -1)
Screenshot: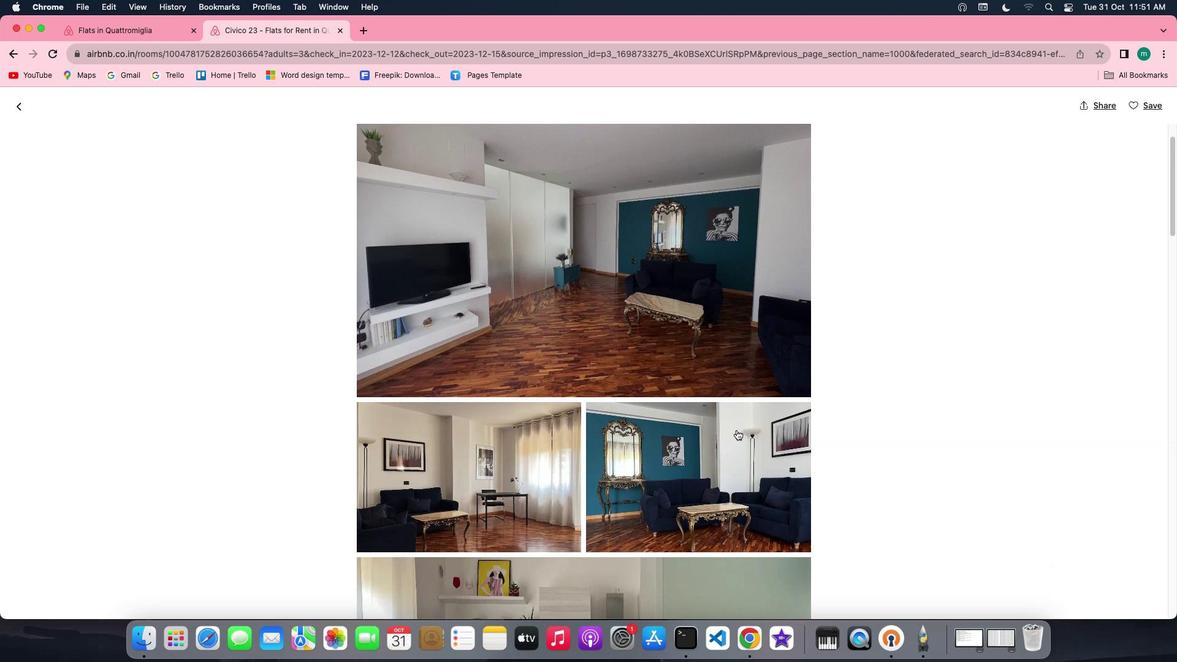 
Action: Mouse scrolled (736, 430) with delta (0, -1)
Screenshot: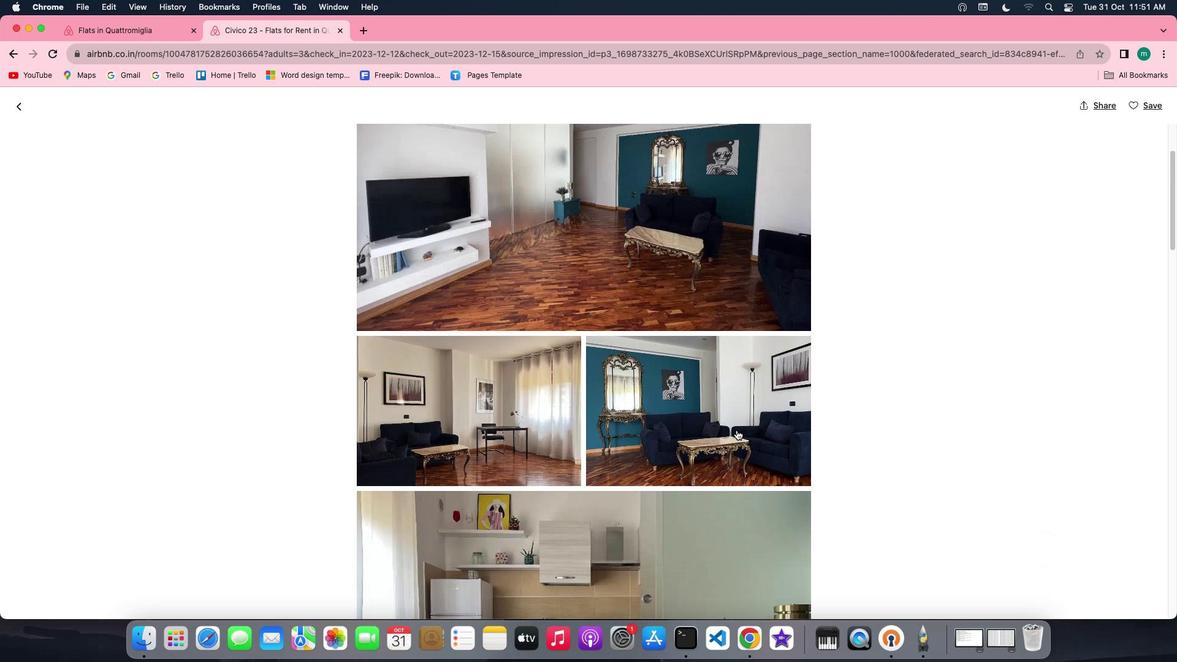 
Action: Mouse scrolled (736, 430) with delta (0, 0)
Screenshot: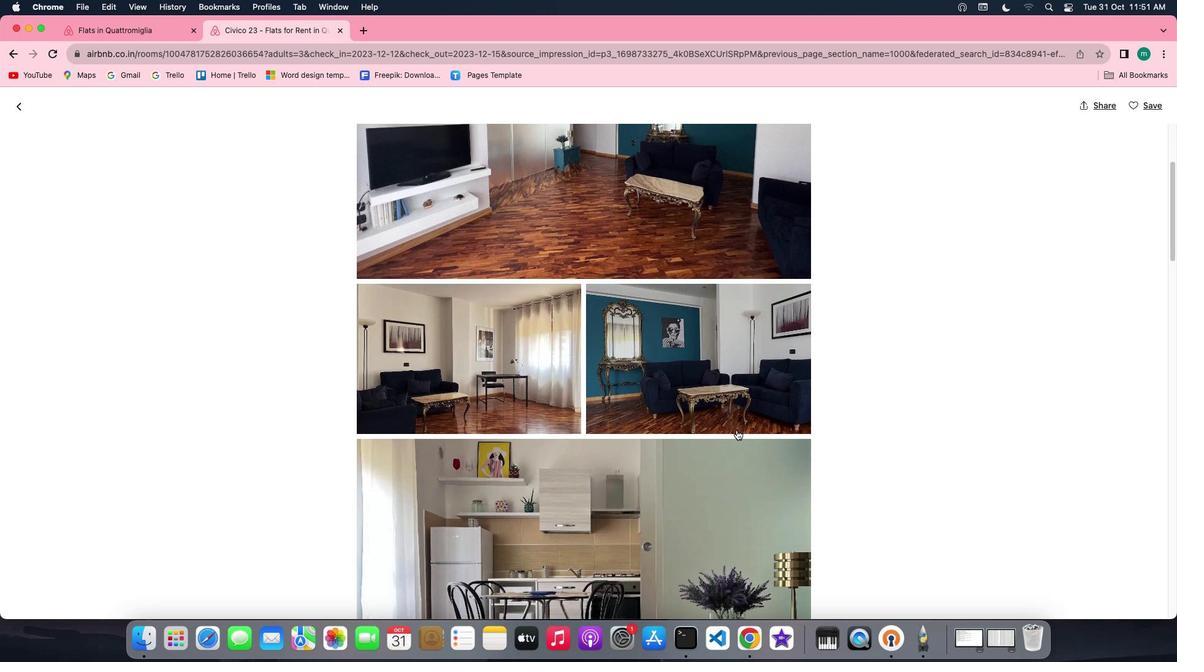 
Action: Mouse scrolled (736, 430) with delta (0, 0)
Screenshot: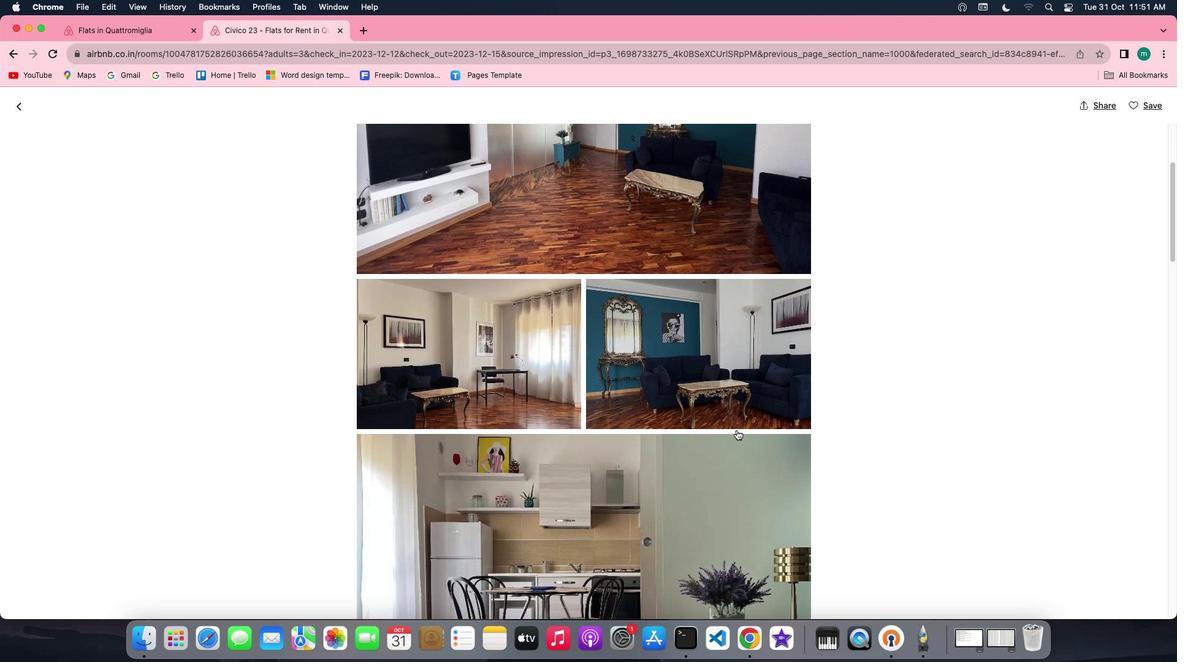 
Action: Mouse scrolled (736, 430) with delta (0, -1)
Screenshot: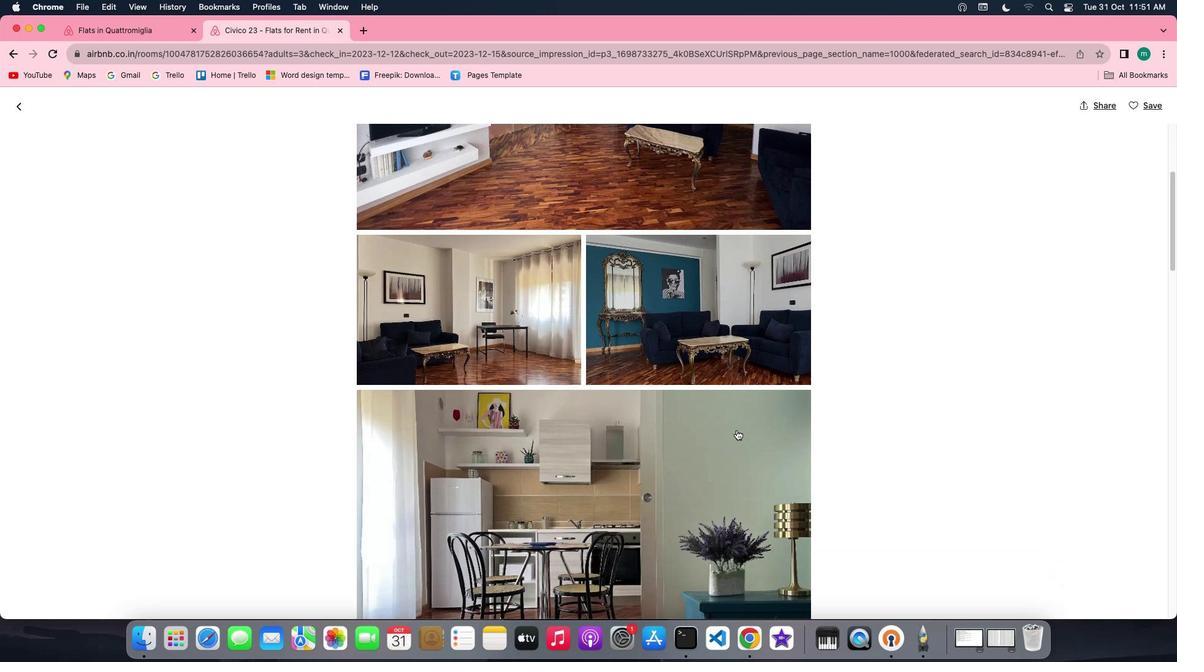 
Action: Mouse scrolled (736, 430) with delta (0, 0)
Screenshot: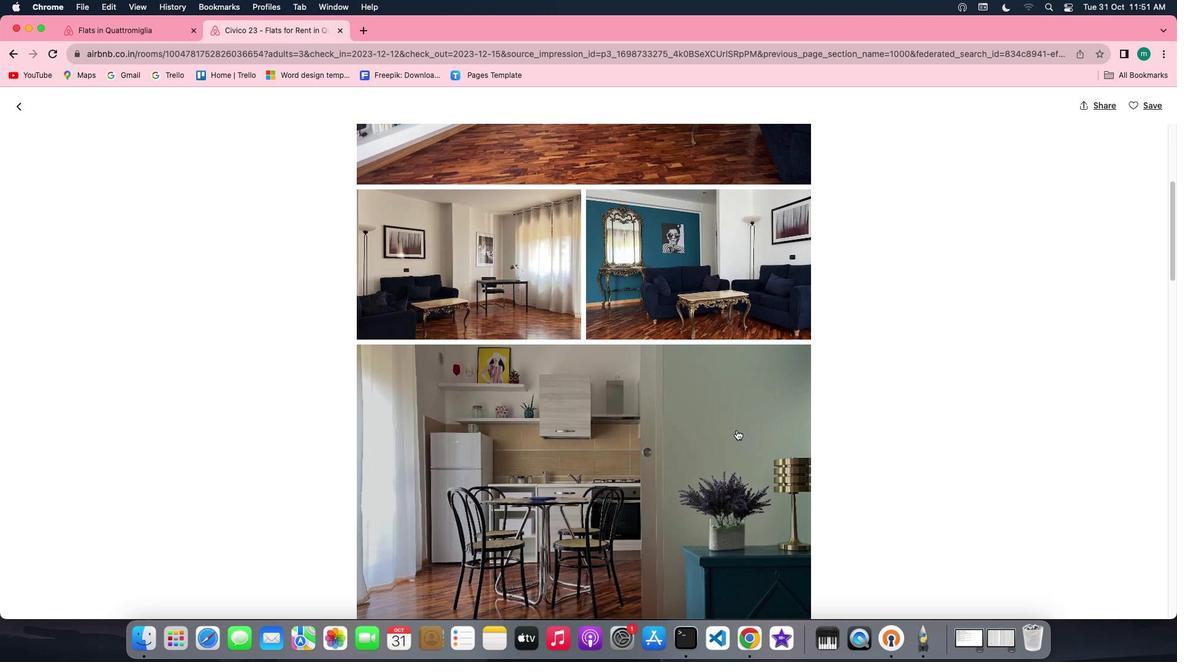 
Action: Mouse scrolled (736, 430) with delta (0, 0)
Screenshot: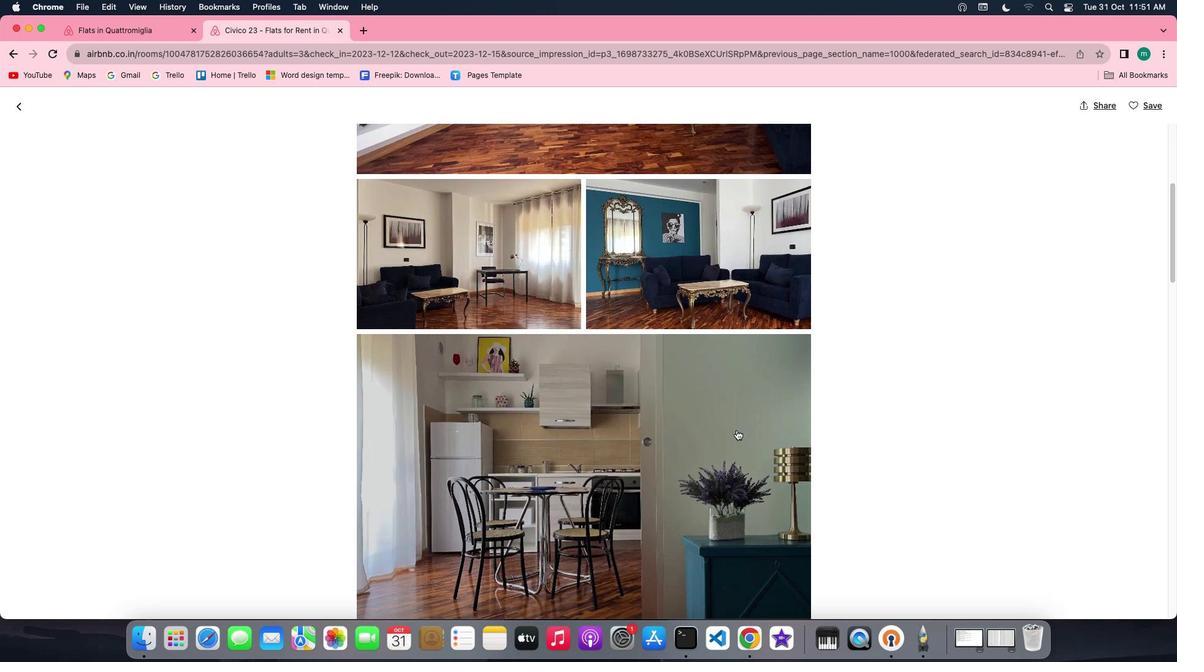 
Action: Mouse scrolled (736, 430) with delta (0, -1)
Screenshot: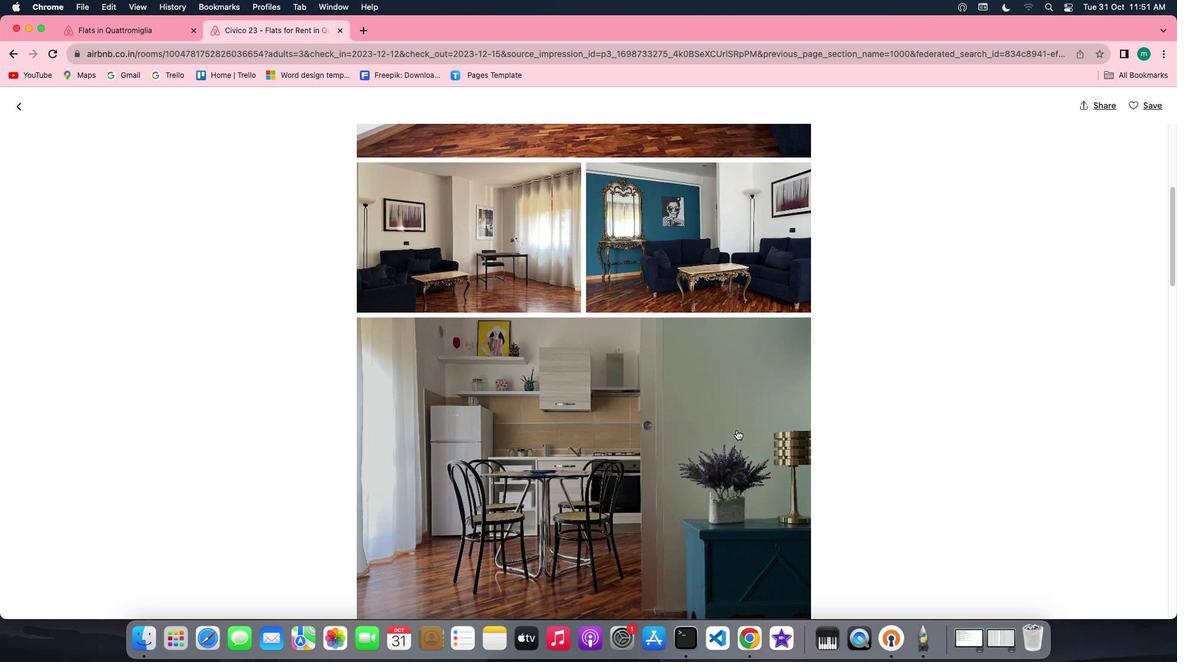 
Action: Mouse scrolled (736, 430) with delta (0, -1)
Screenshot: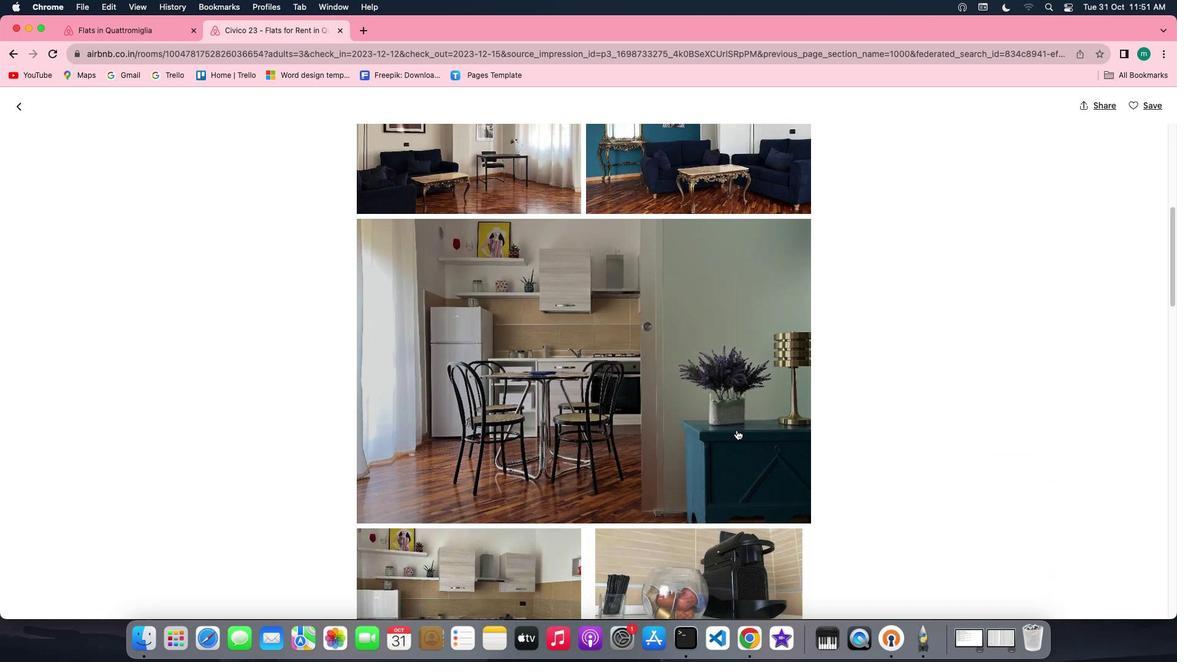 
Action: Mouse scrolled (736, 430) with delta (0, 0)
Screenshot: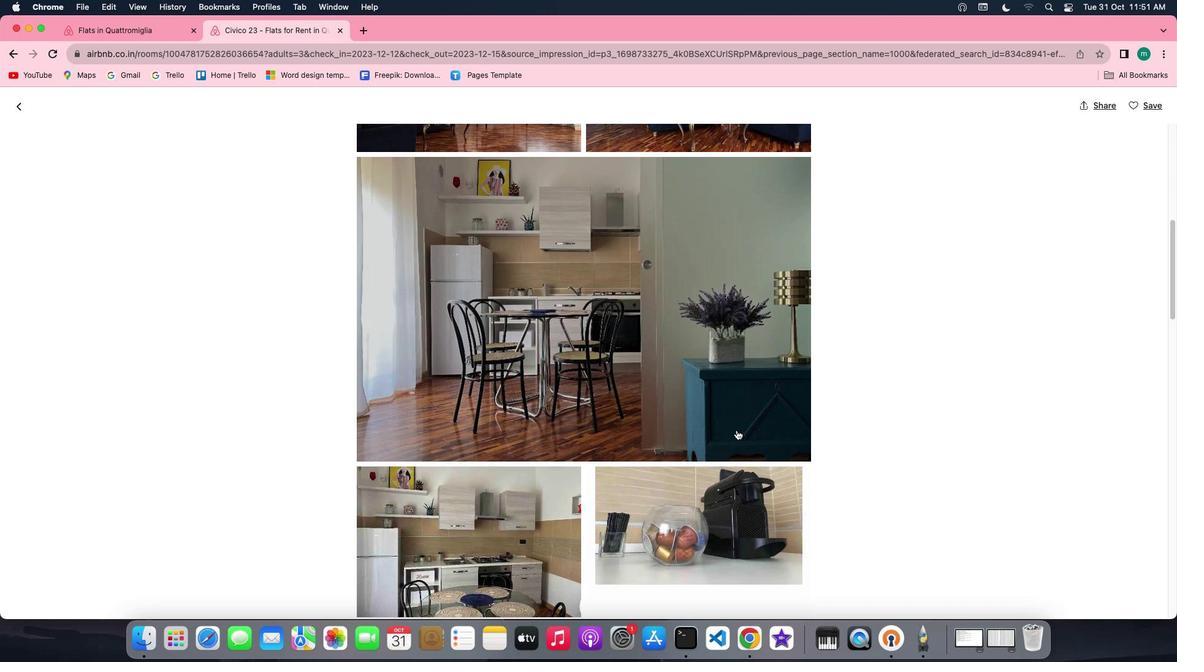 
Action: Mouse scrolled (736, 430) with delta (0, 0)
Screenshot: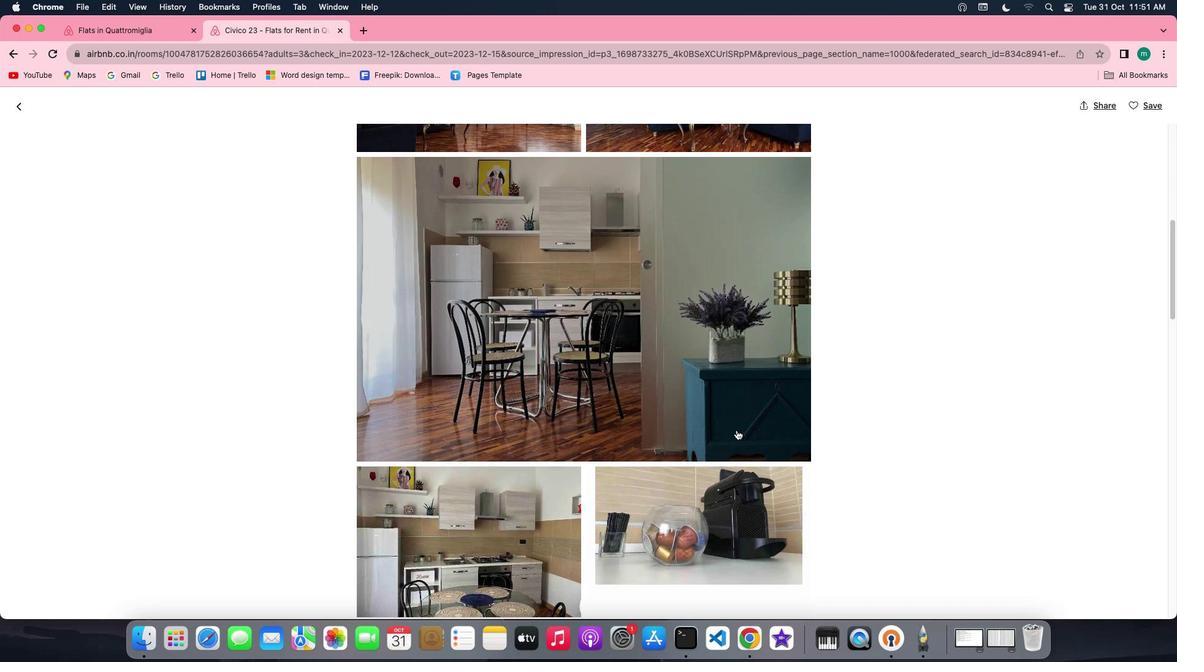 
Action: Mouse scrolled (736, 430) with delta (0, -1)
Screenshot: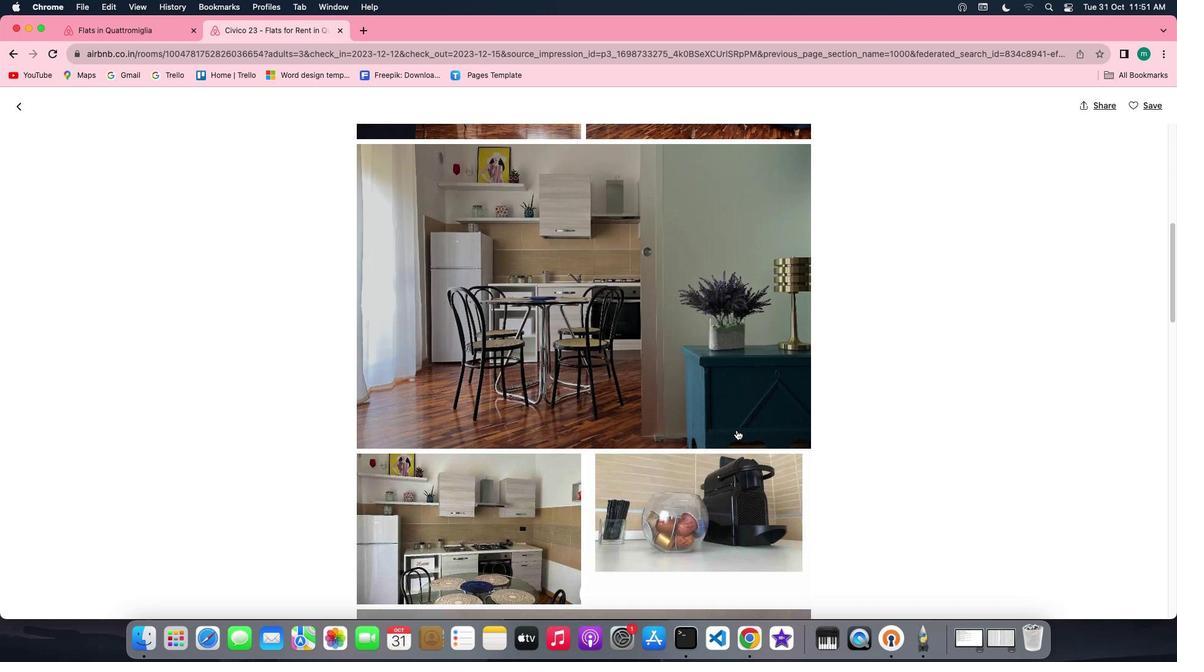 
Action: Mouse scrolled (736, 430) with delta (0, -2)
Screenshot: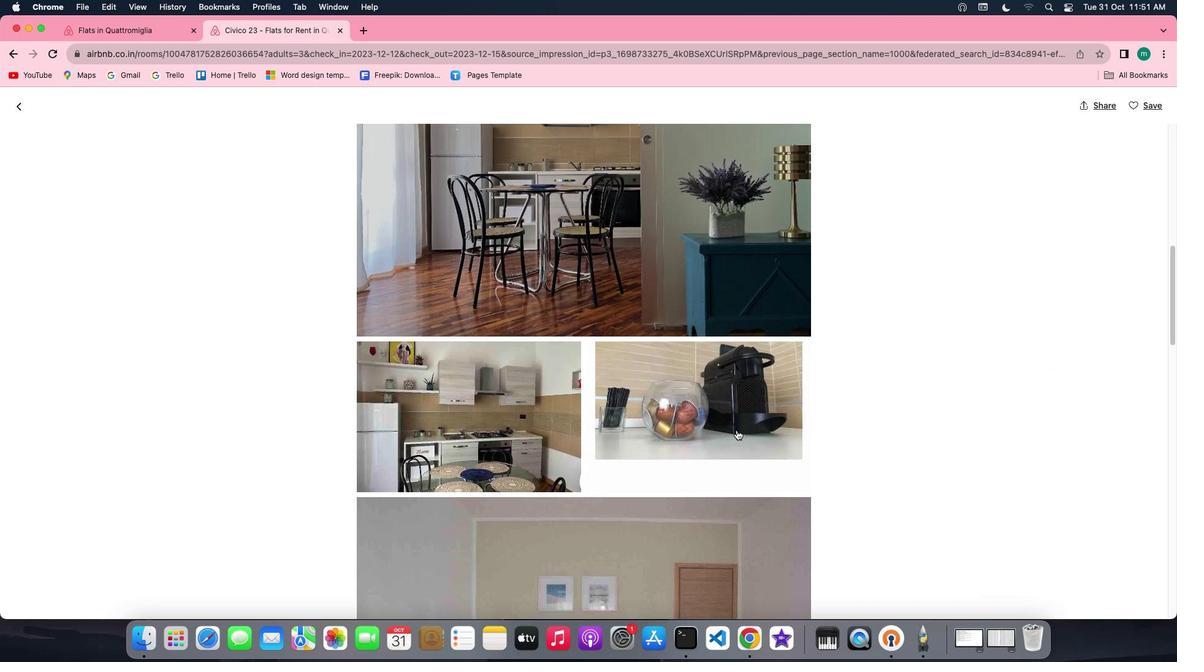 
Action: Mouse scrolled (736, 430) with delta (0, 0)
Screenshot: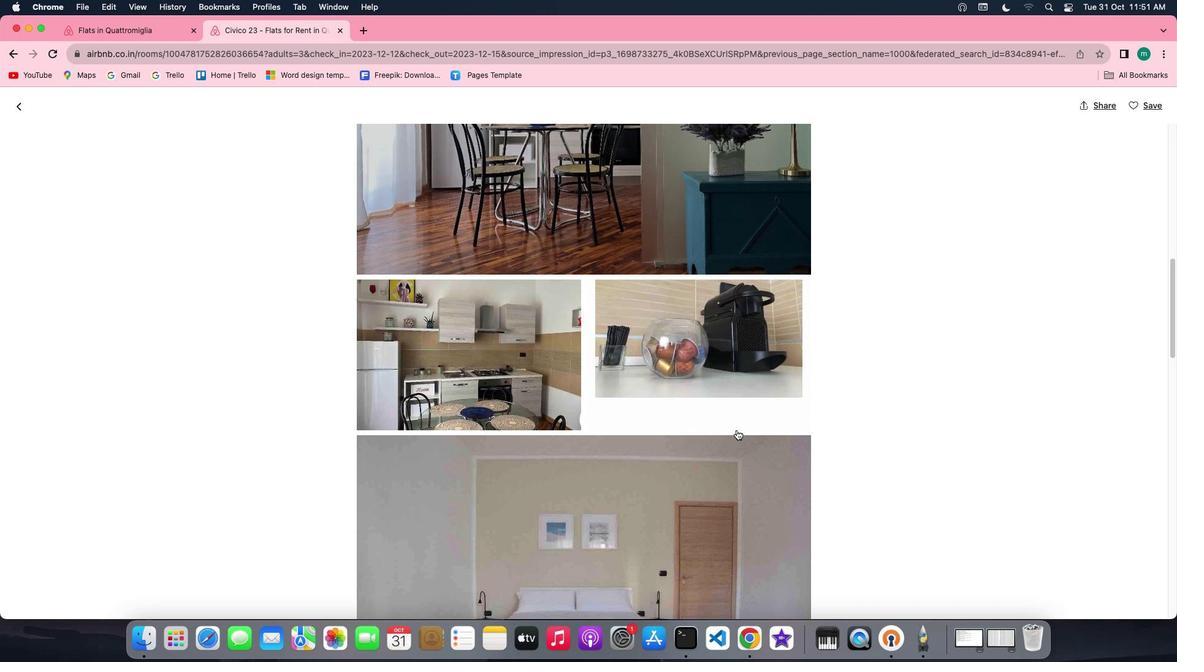 
Action: Mouse scrolled (736, 430) with delta (0, 0)
Screenshot: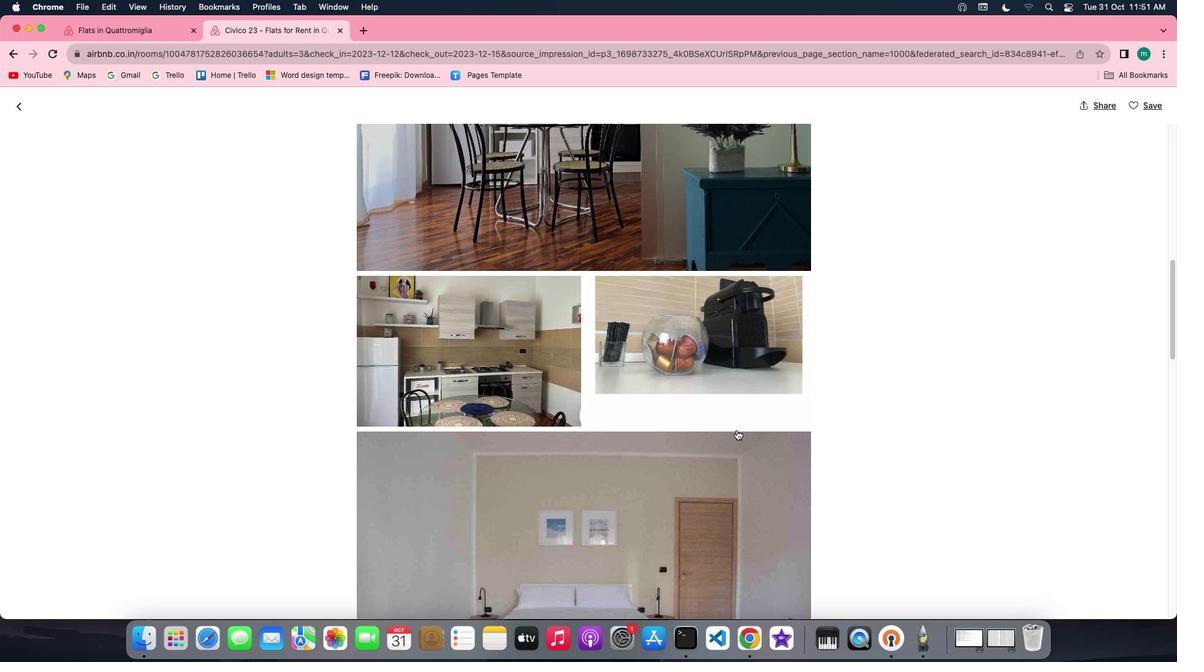
Action: Mouse scrolled (736, 430) with delta (0, 0)
Screenshot: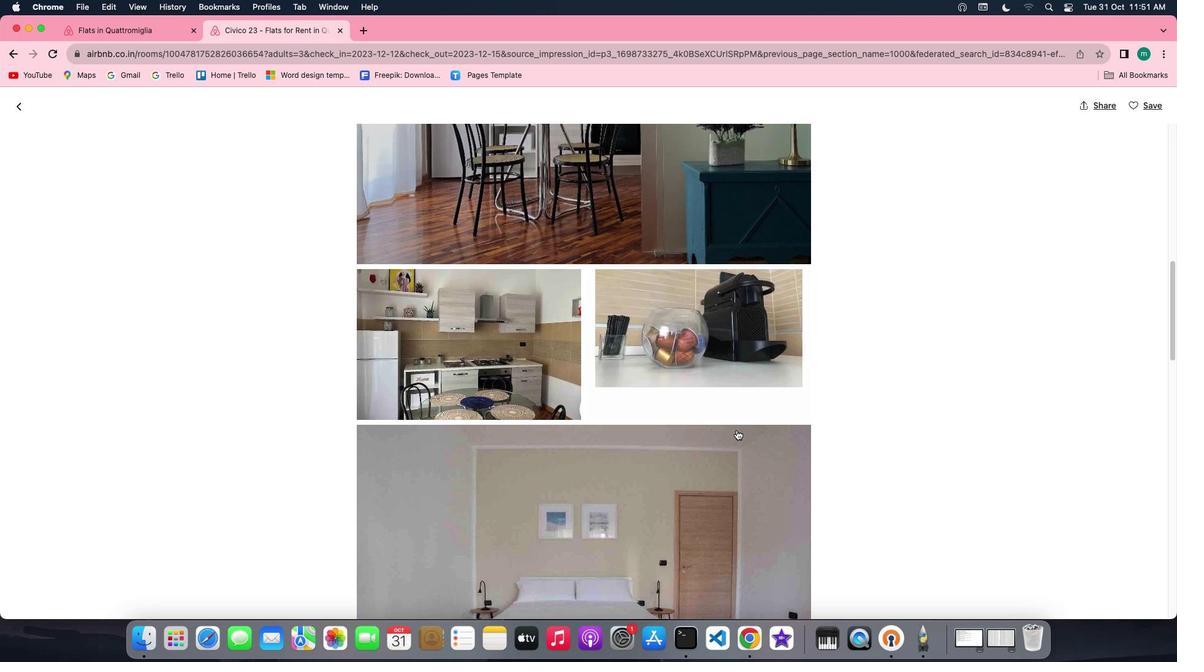 
Action: Mouse scrolled (736, 430) with delta (0, -1)
Screenshot: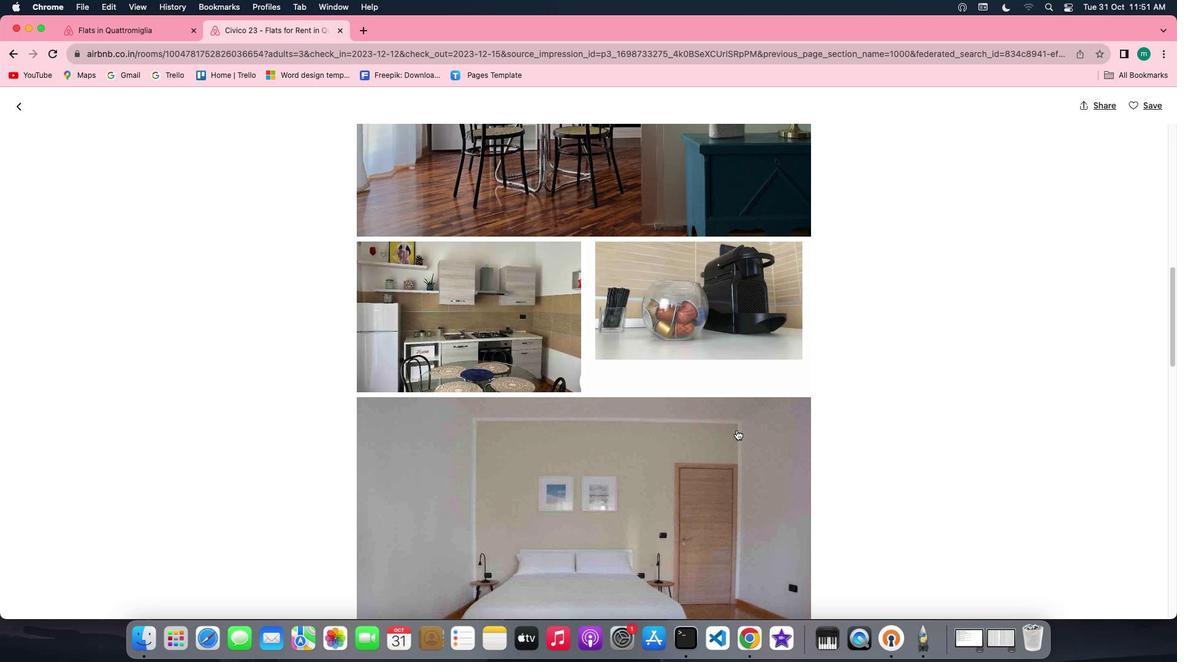 
Action: Mouse moved to (736, 430)
Screenshot: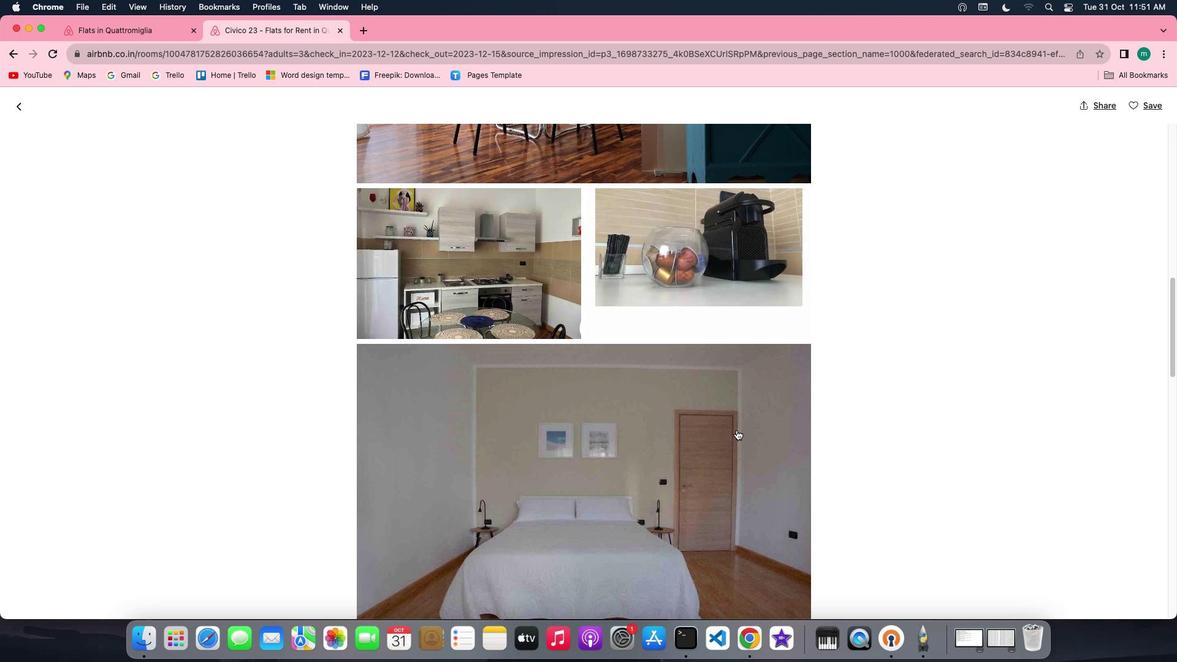 
Action: Mouse scrolled (736, 430) with delta (0, 0)
Screenshot: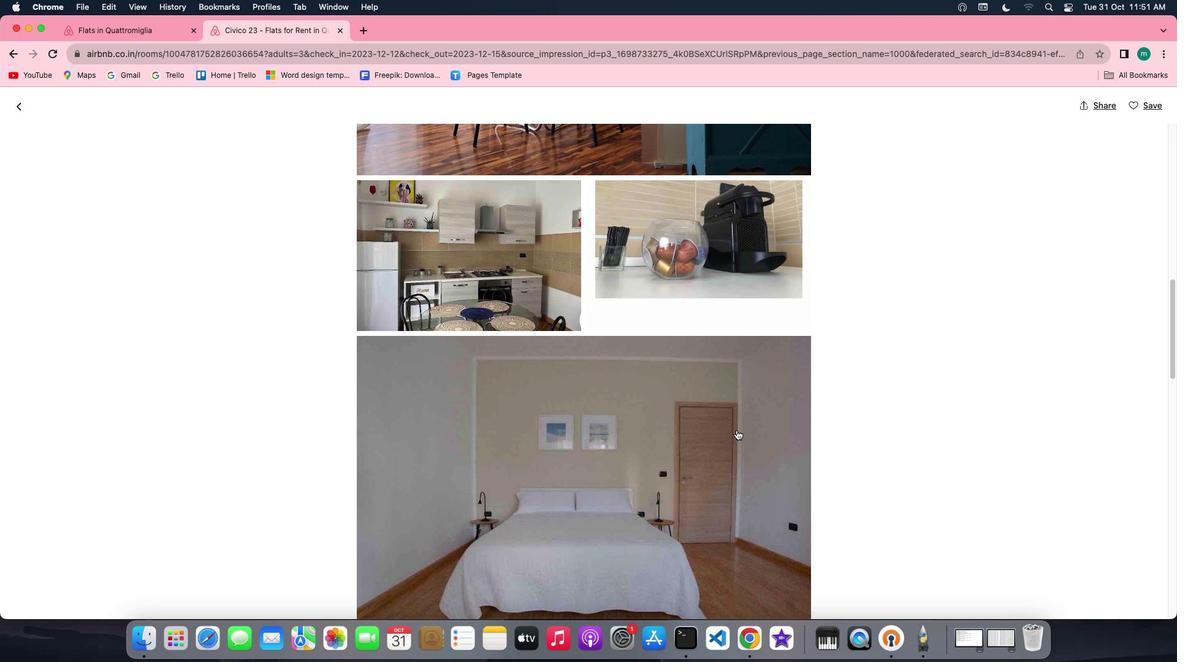 
Action: Mouse scrolled (736, 430) with delta (0, 0)
Screenshot: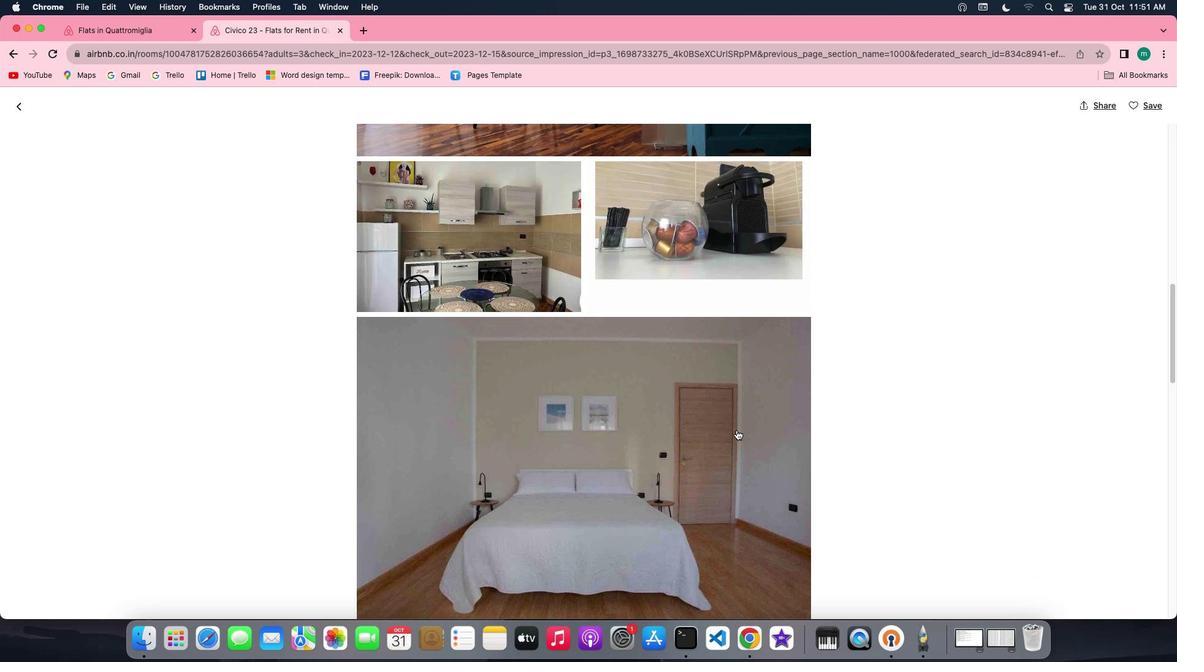 
Action: Mouse scrolled (736, 430) with delta (0, -1)
Screenshot: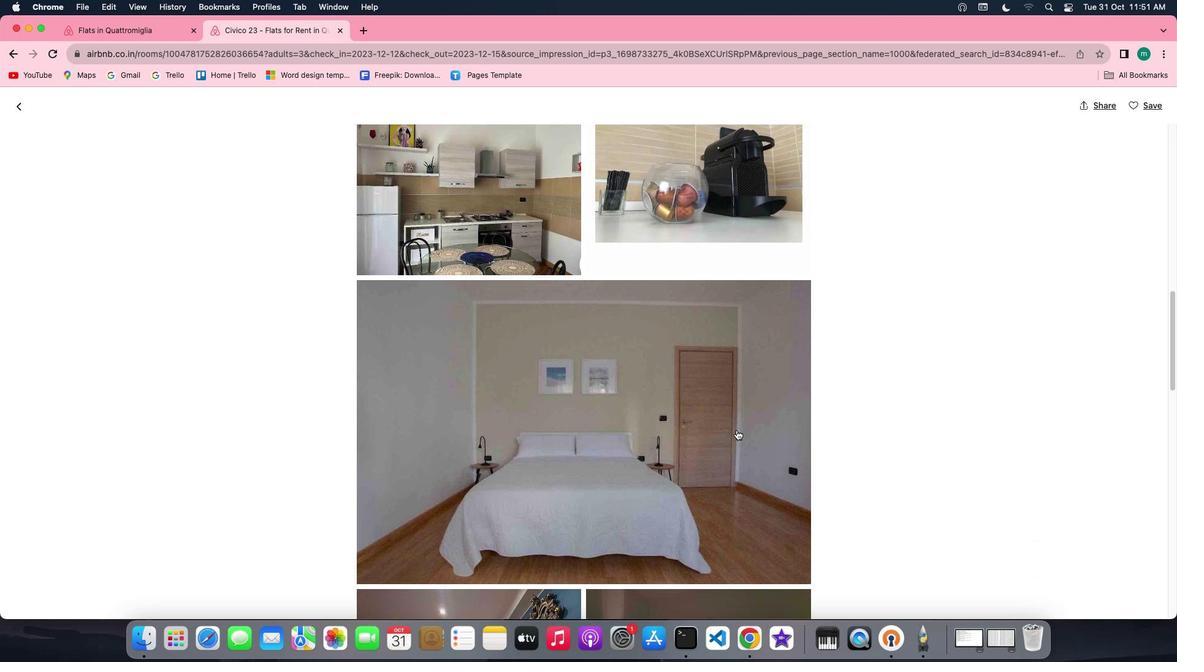 
Action: Mouse scrolled (736, 430) with delta (0, -2)
Screenshot: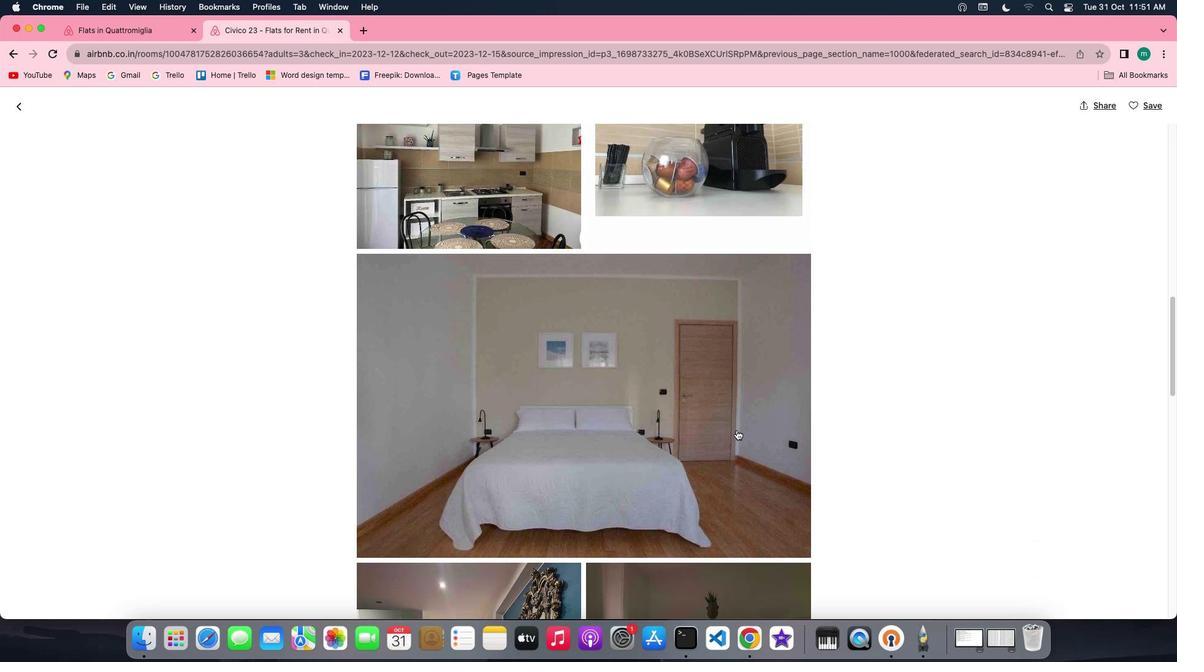 
Action: Mouse scrolled (736, 430) with delta (0, 0)
Screenshot: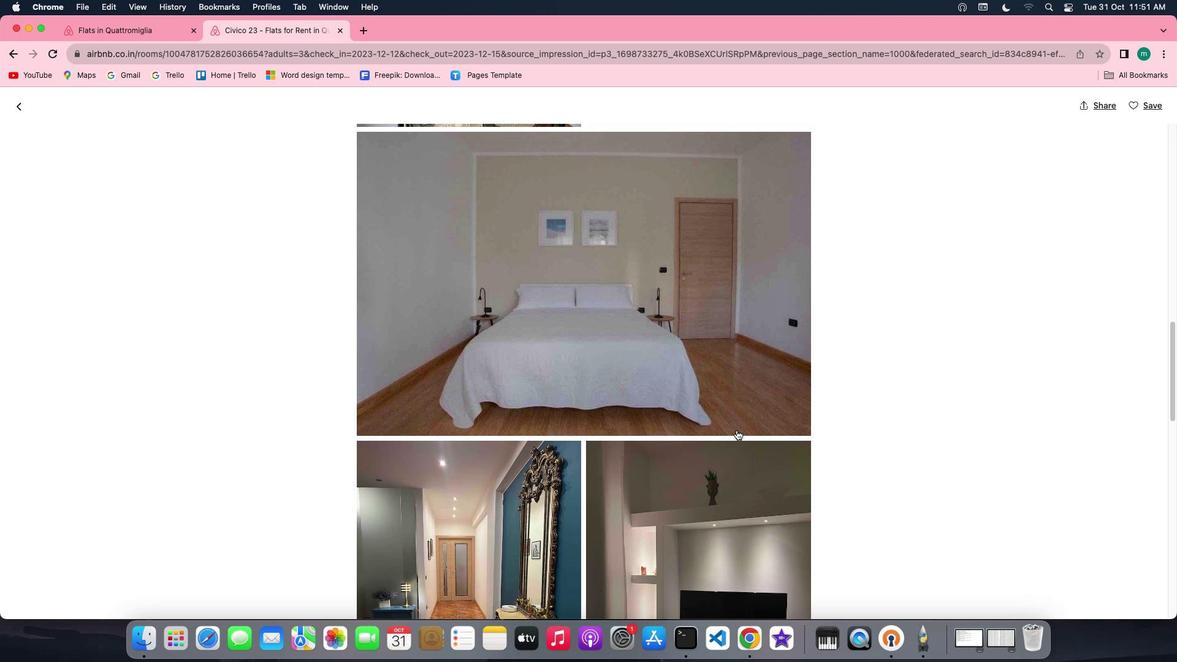 
Action: Mouse scrolled (736, 430) with delta (0, 0)
Screenshot: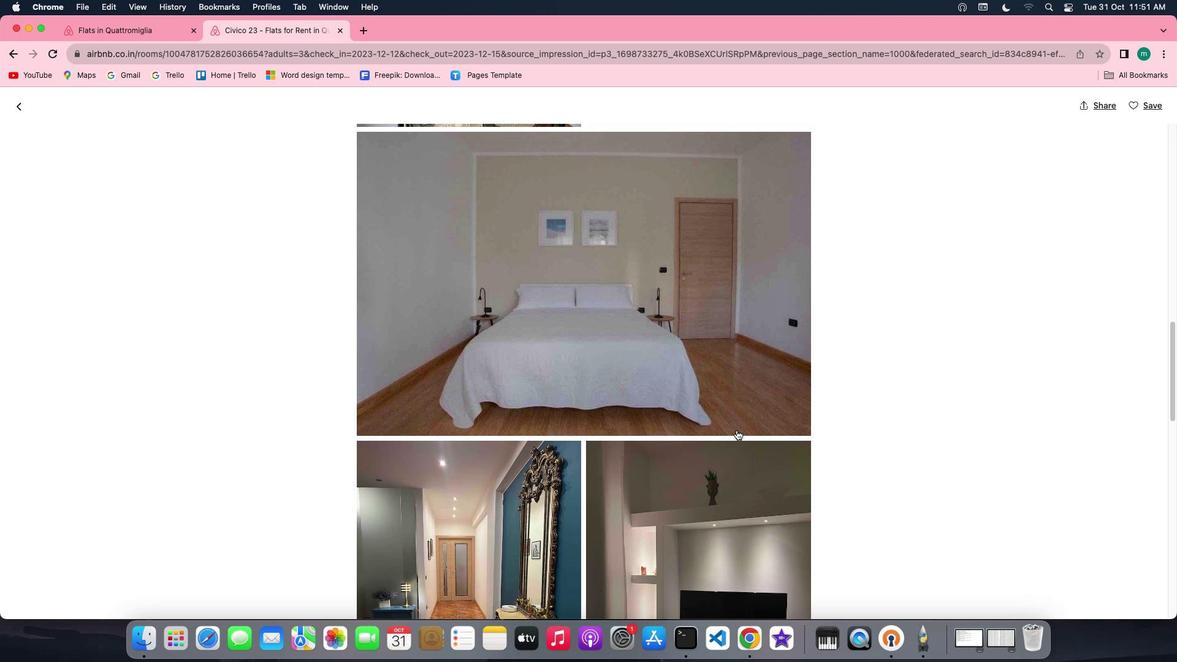 
Action: Mouse scrolled (736, 430) with delta (0, -1)
Screenshot: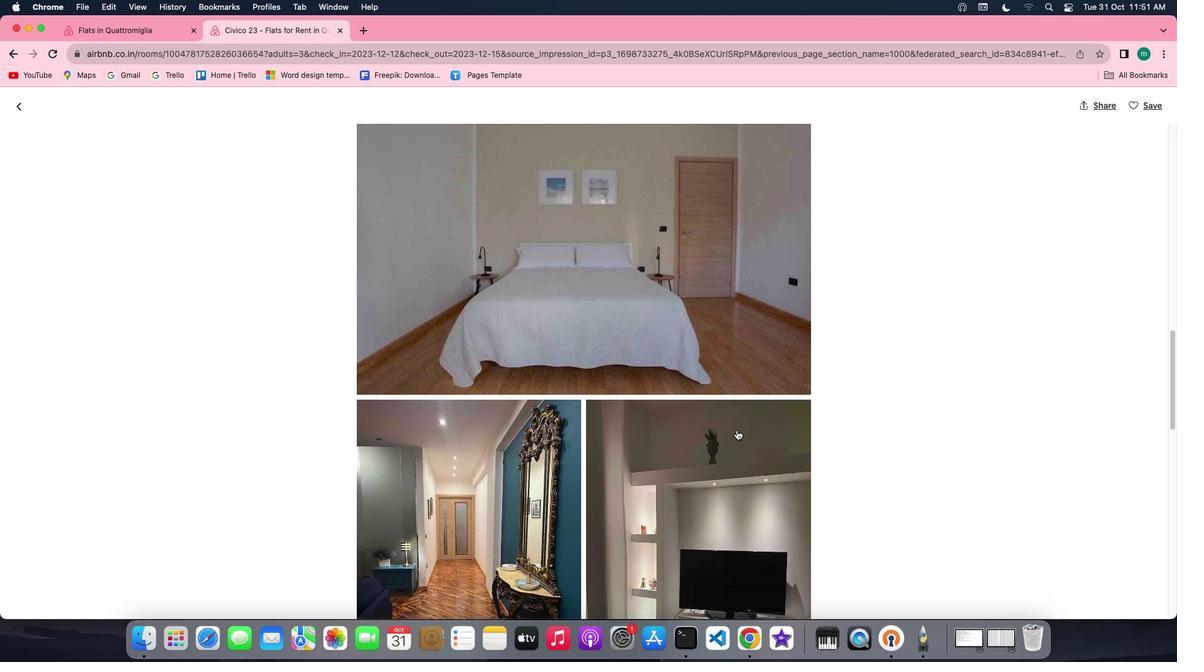 
Action: Mouse scrolled (736, 430) with delta (0, -1)
Screenshot: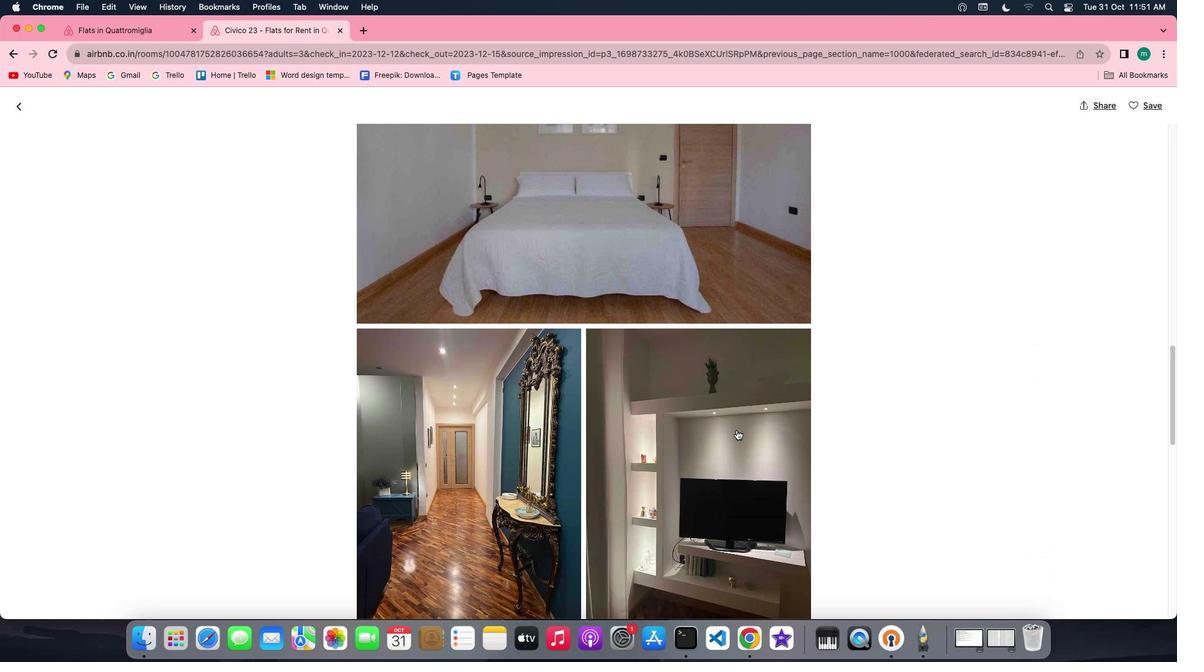 
Action: Mouse scrolled (736, 430) with delta (0, 0)
Screenshot: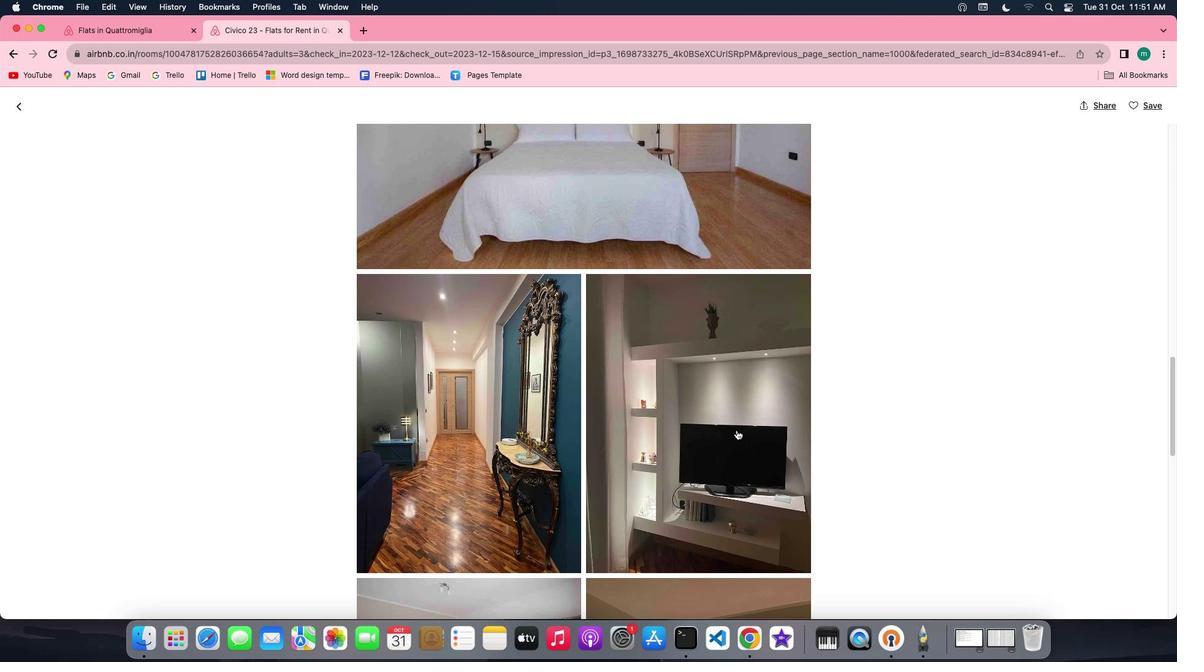 
Action: Mouse scrolled (736, 430) with delta (0, 0)
Screenshot: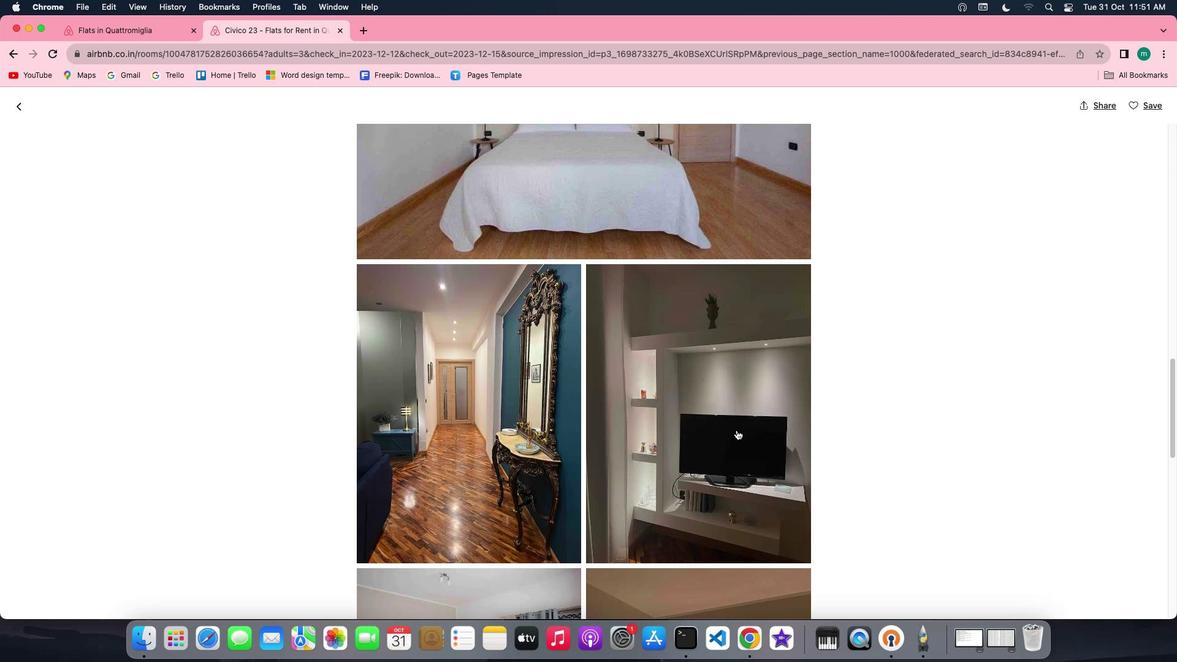 
Action: Mouse scrolled (736, 430) with delta (0, -1)
Screenshot: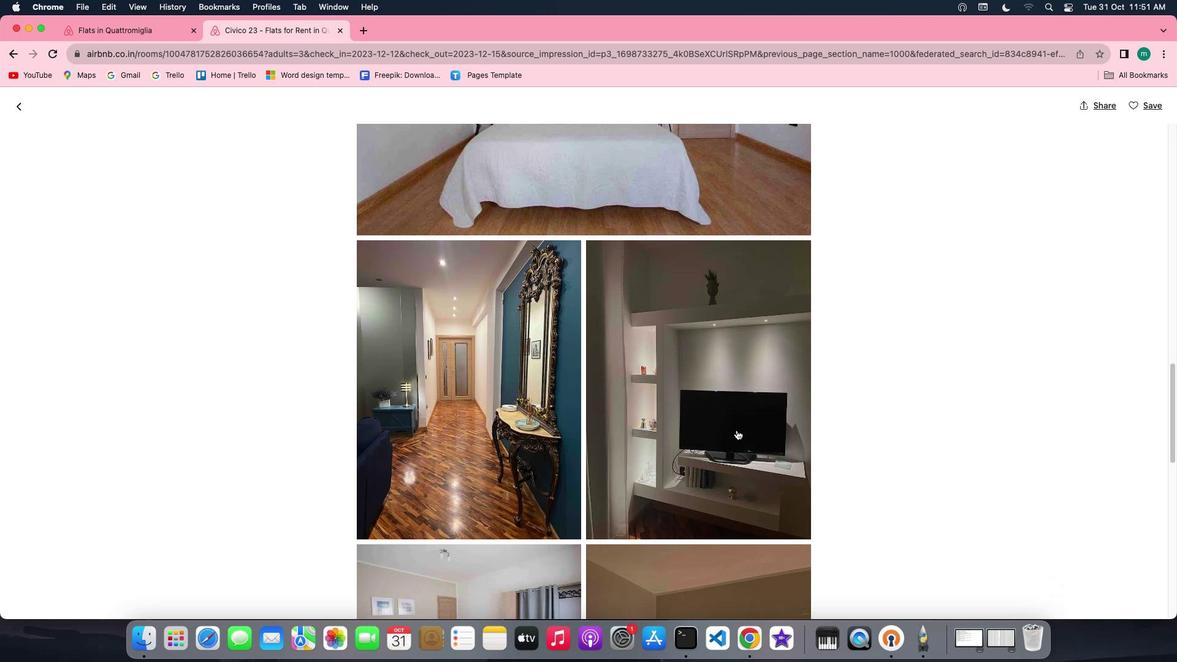 
Action: Mouse scrolled (736, 430) with delta (0, 0)
Screenshot: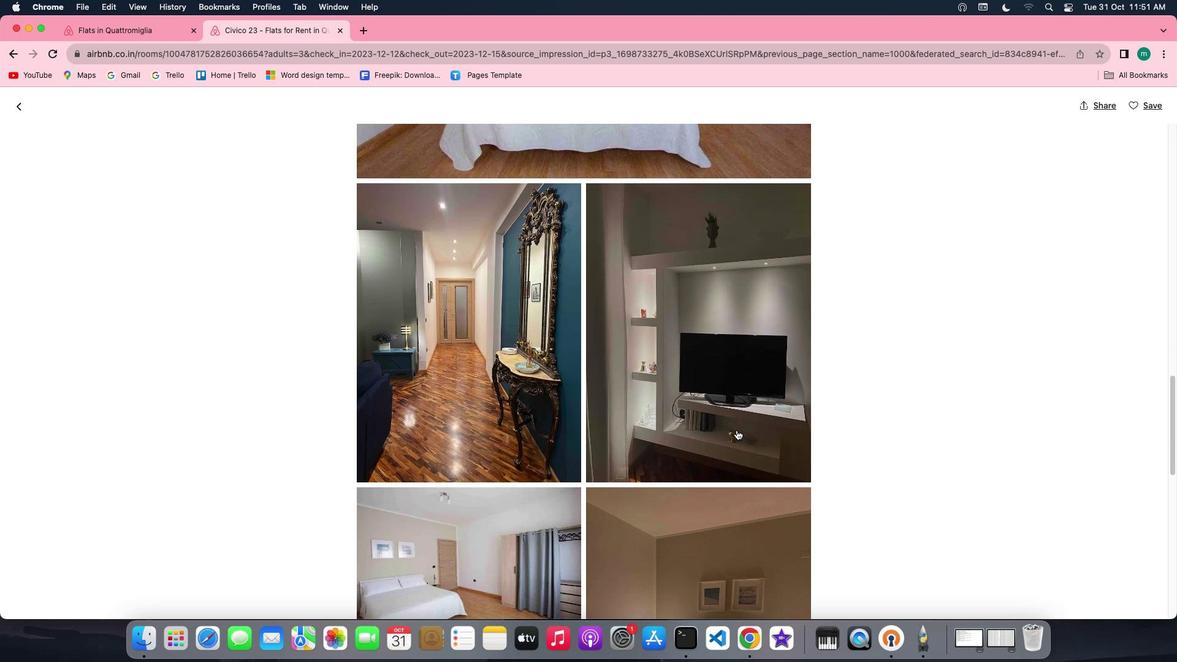 
Action: Mouse scrolled (736, 430) with delta (0, 0)
Screenshot: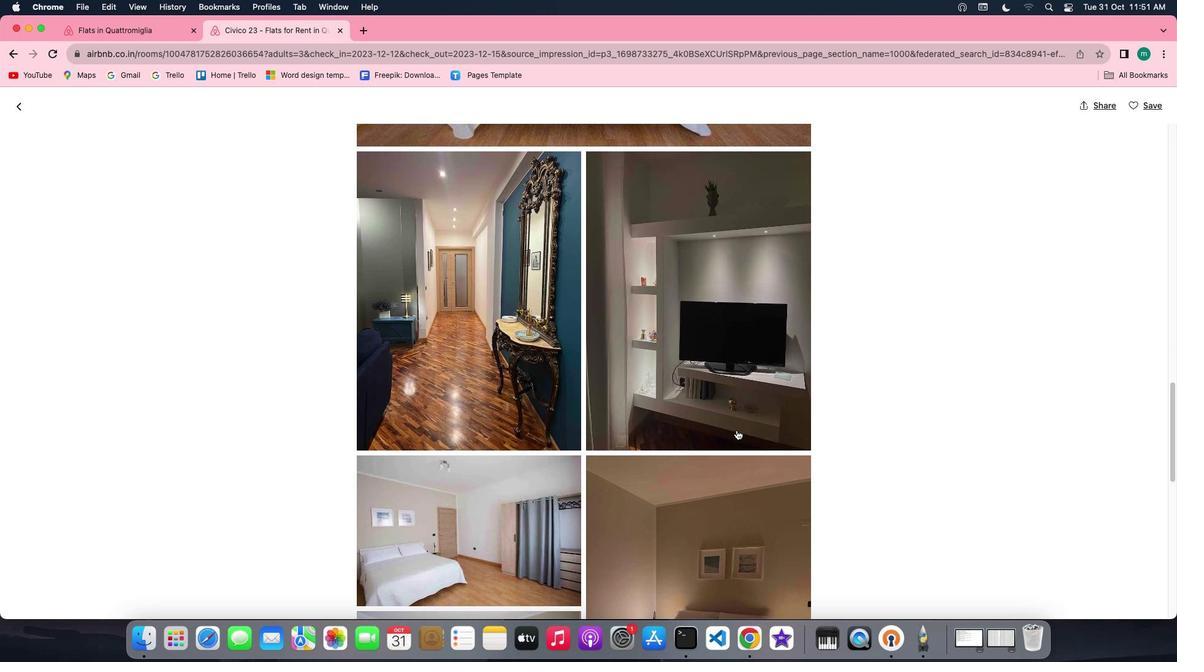 
Action: Mouse scrolled (736, 430) with delta (0, 0)
Screenshot: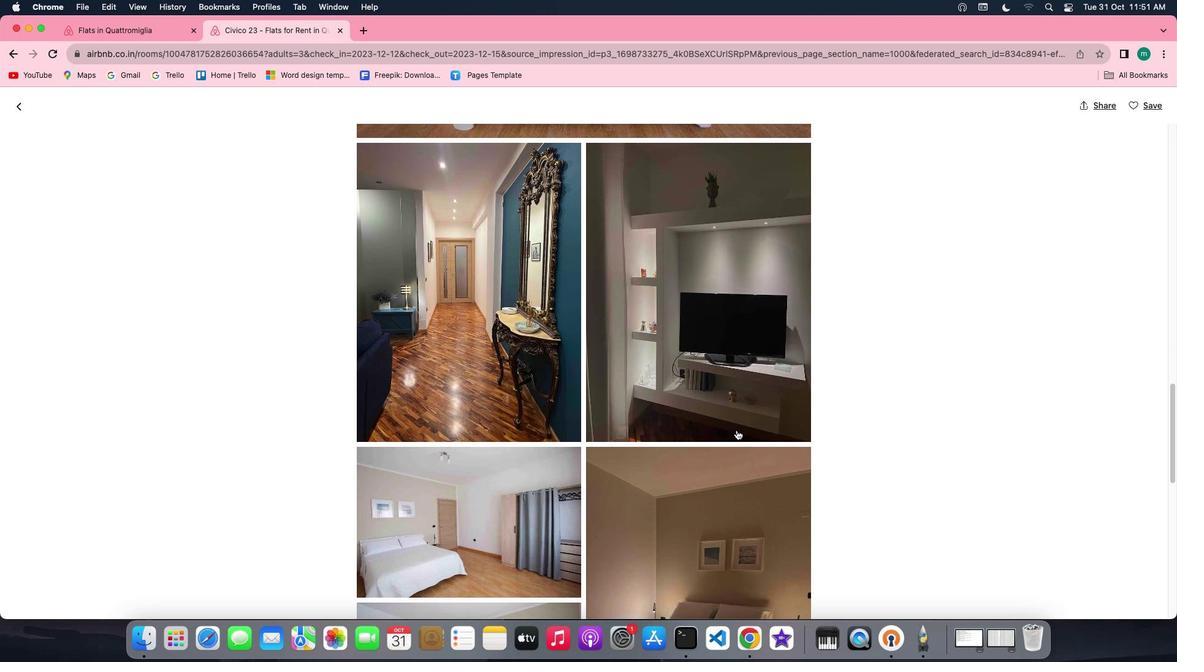 
Action: Mouse scrolled (736, 430) with delta (0, -1)
Screenshot: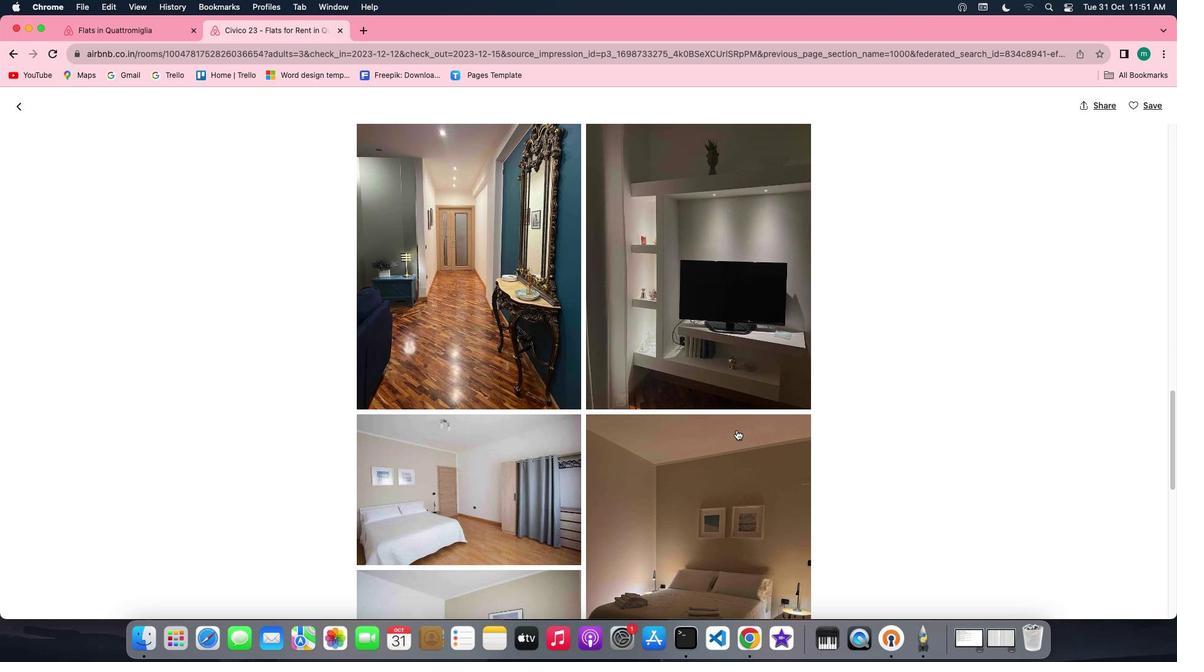 
Action: Mouse scrolled (736, 430) with delta (0, 0)
Screenshot: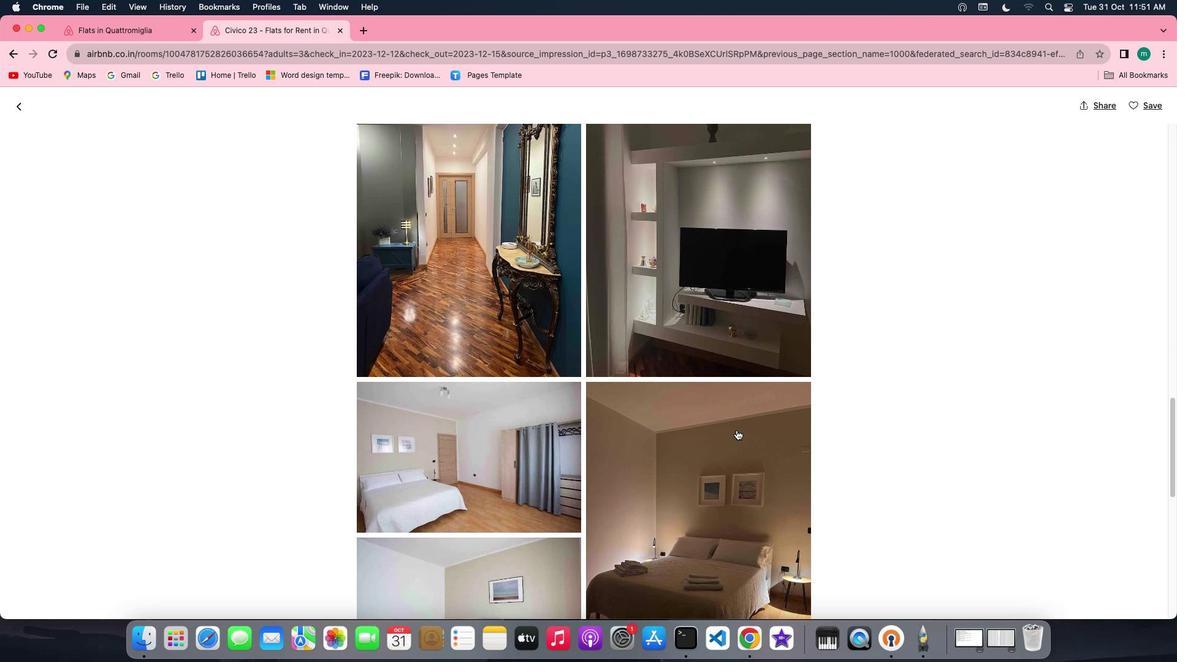 
Action: Mouse scrolled (736, 430) with delta (0, 0)
Screenshot: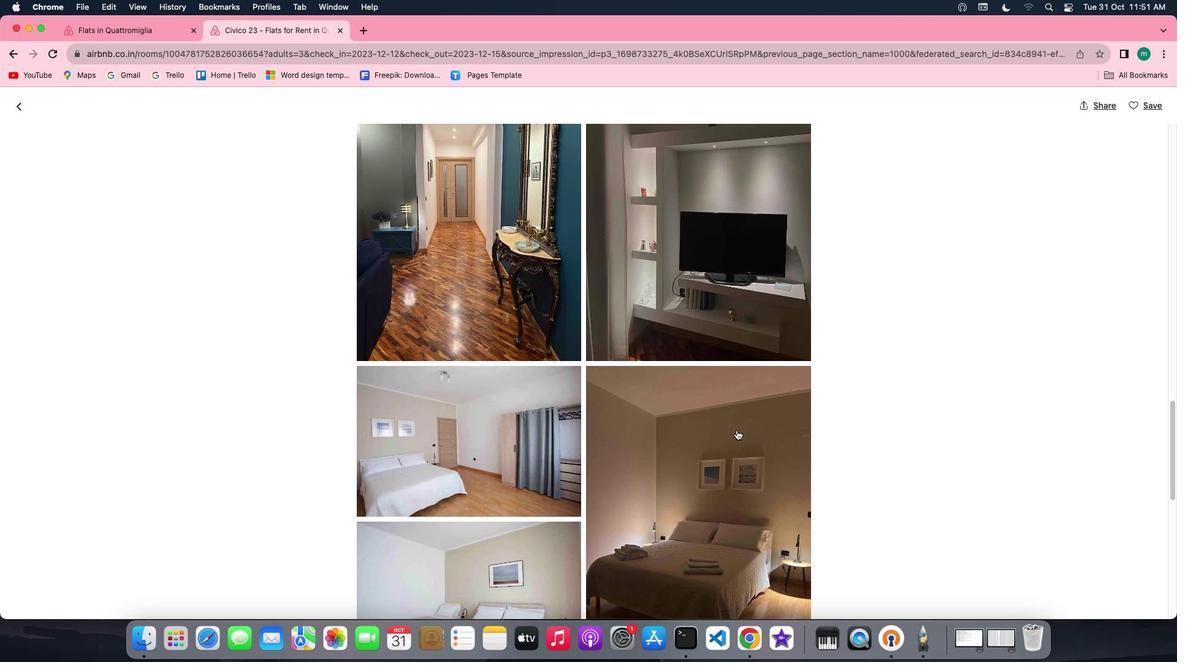 
Action: Mouse scrolled (736, 430) with delta (0, -1)
Screenshot: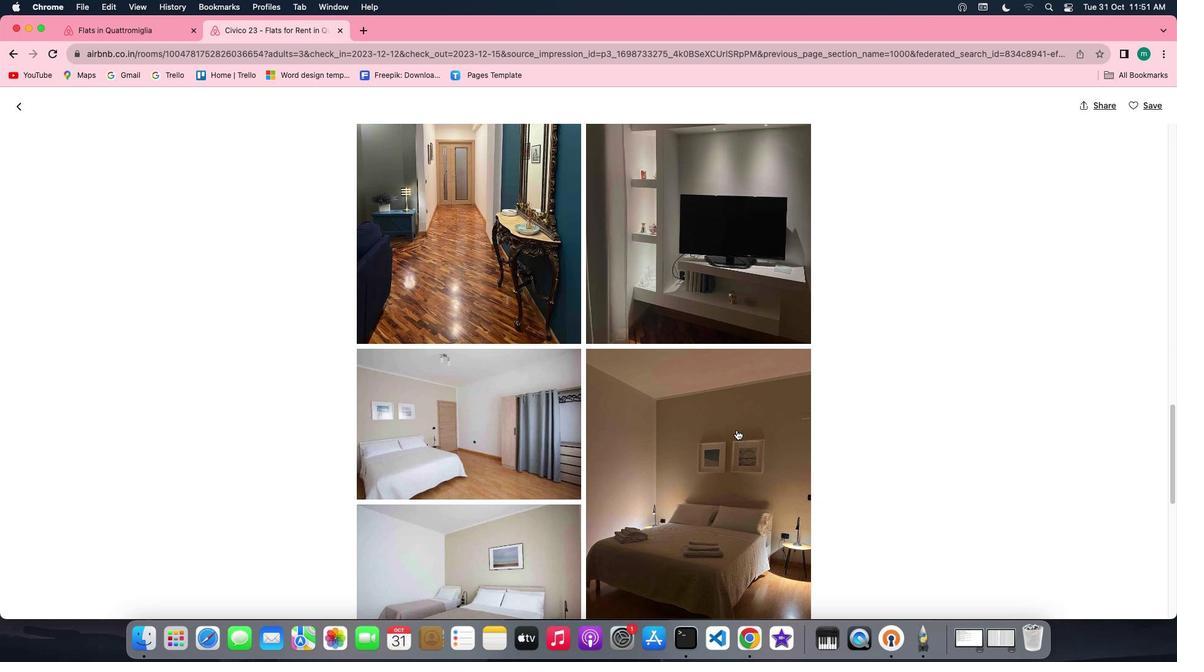 
Action: Mouse scrolled (736, 430) with delta (0, -1)
Screenshot: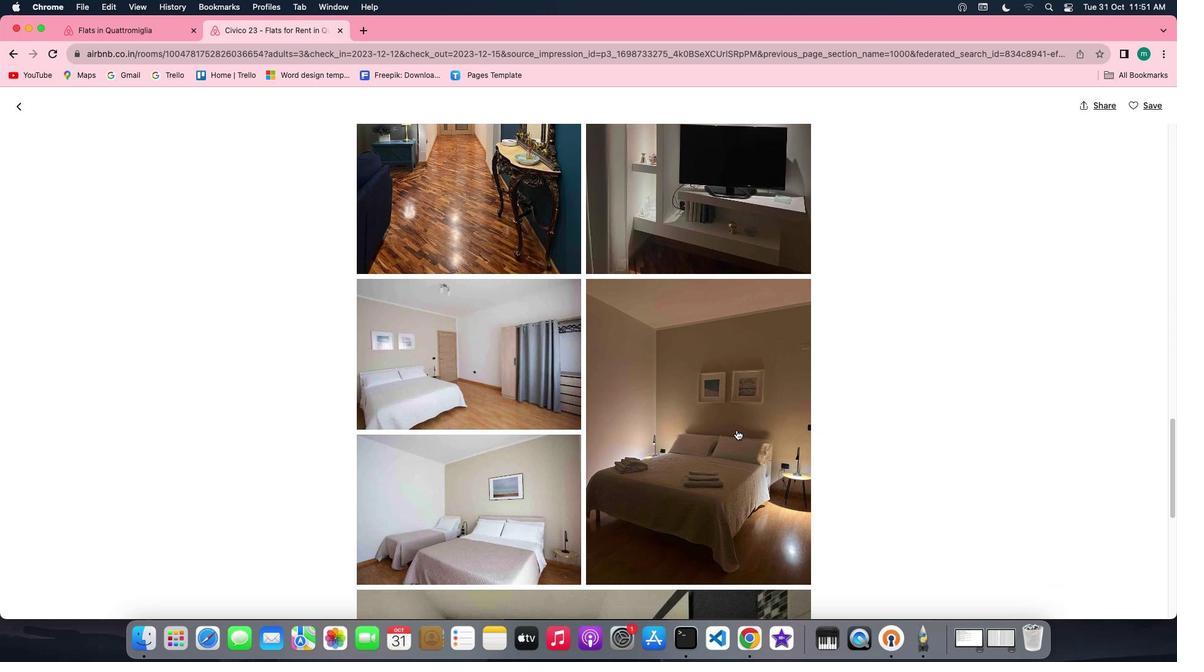 
Action: Mouse scrolled (736, 430) with delta (0, 0)
Screenshot: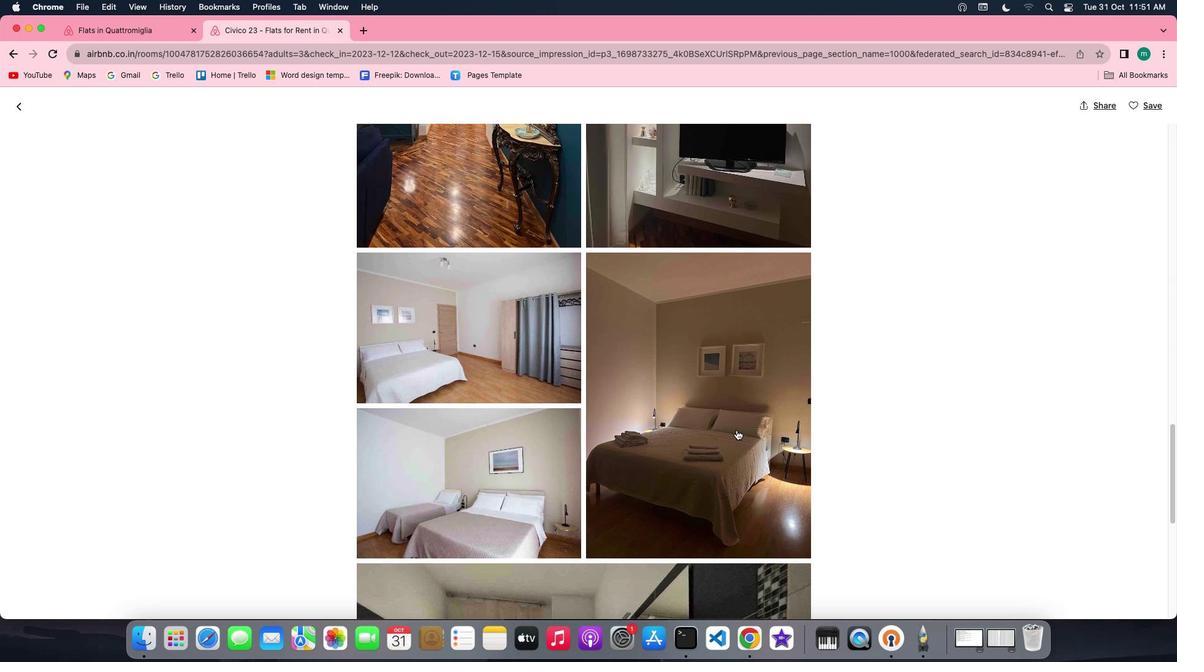 
Action: Mouse scrolled (736, 430) with delta (0, 0)
Screenshot: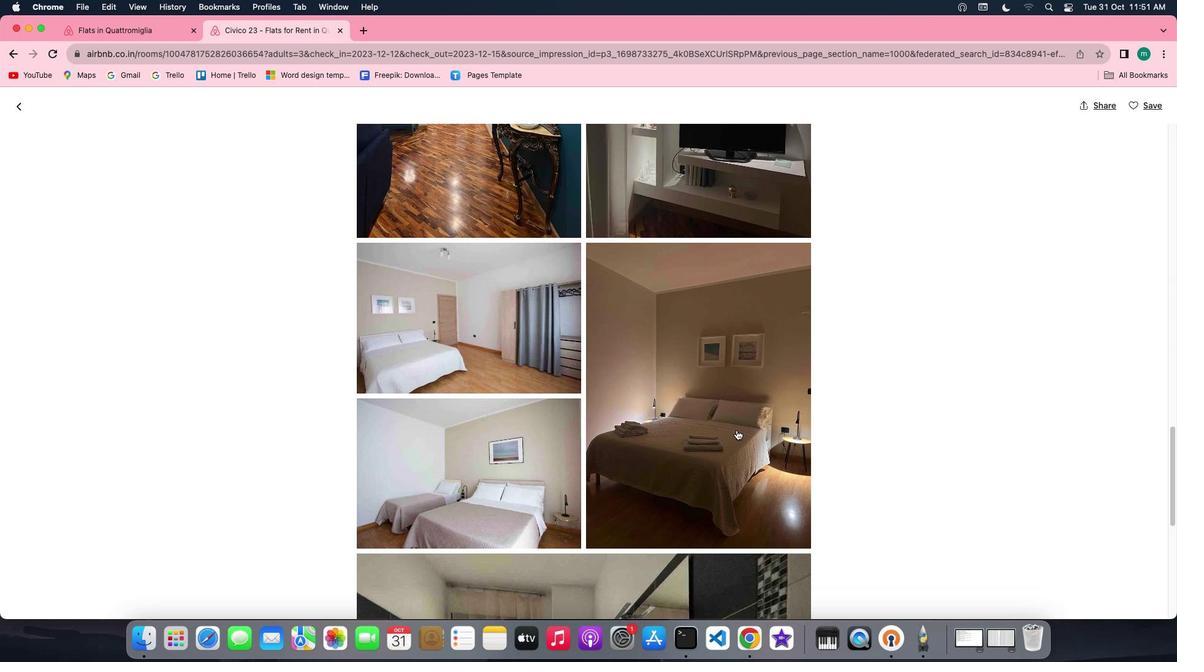 
Action: Mouse scrolled (736, 430) with delta (0, -1)
Screenshot: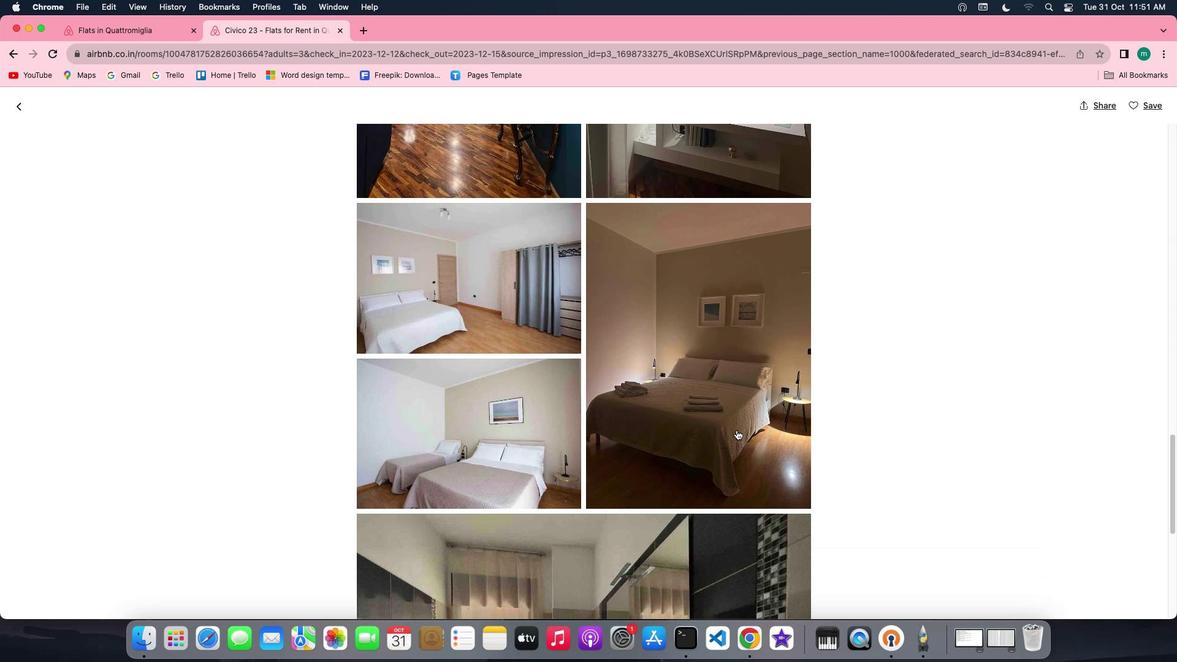 
Action: Mouse scrolled (736, 430) with delta (0, 0)
Screenshot: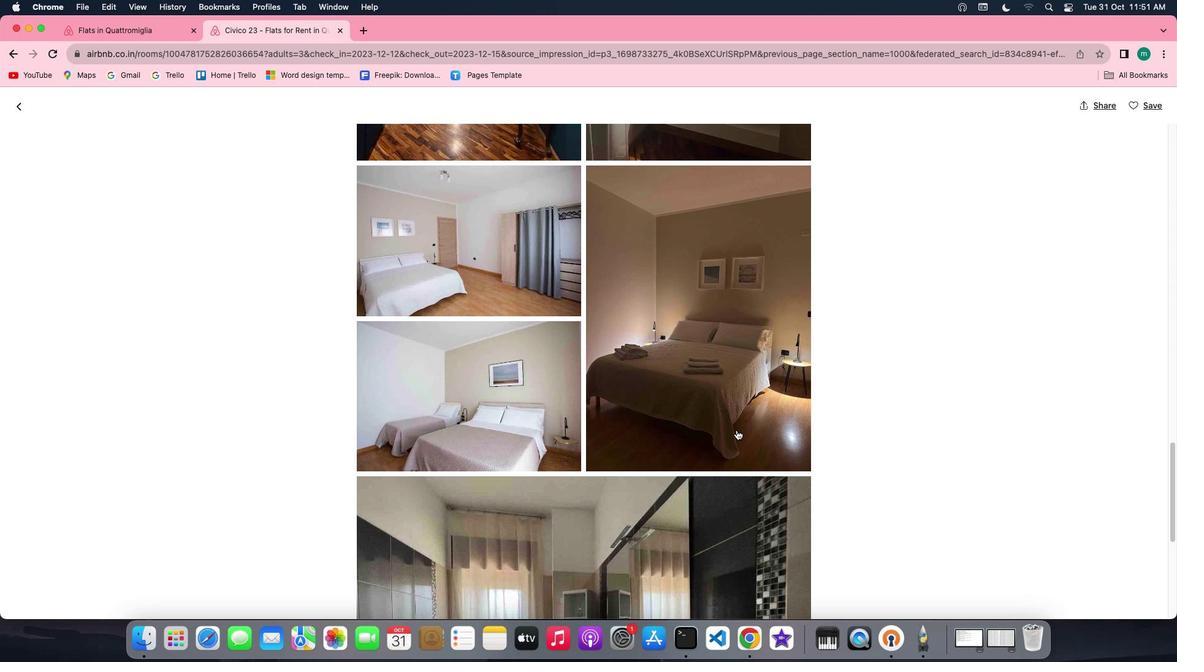 
Action: Mouse scrolled (736, 430) with delta (0, 0)
Screenshot: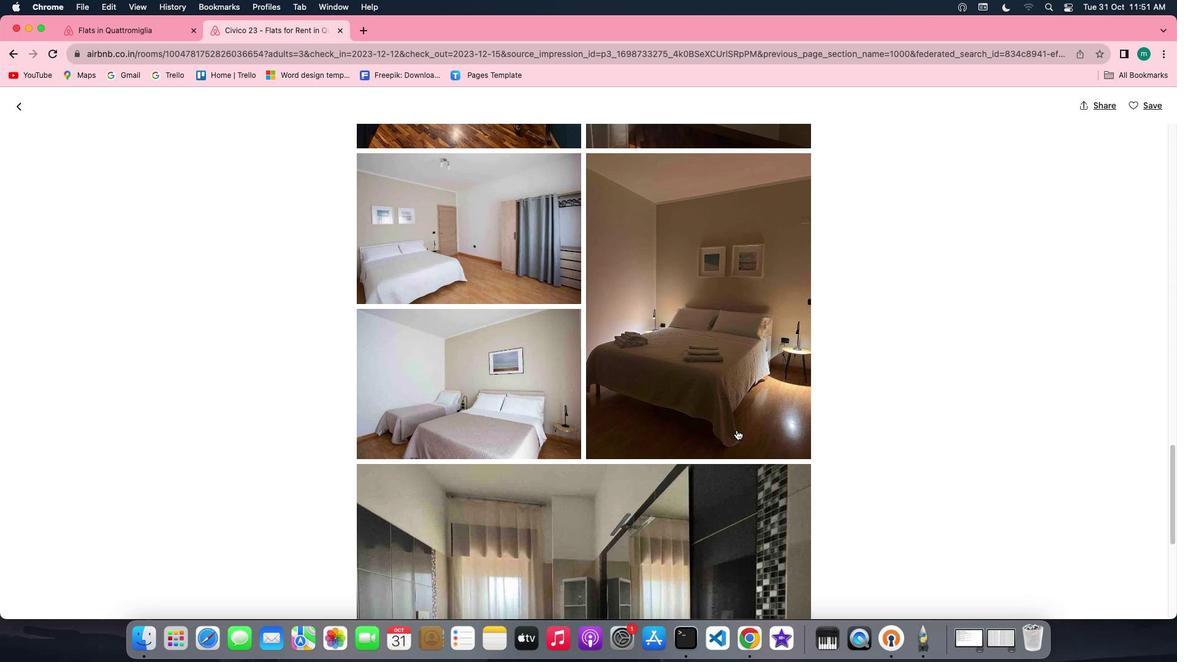 
Action: Mouse scrolled (736, 430) with delta (0, -1)
Screenshot: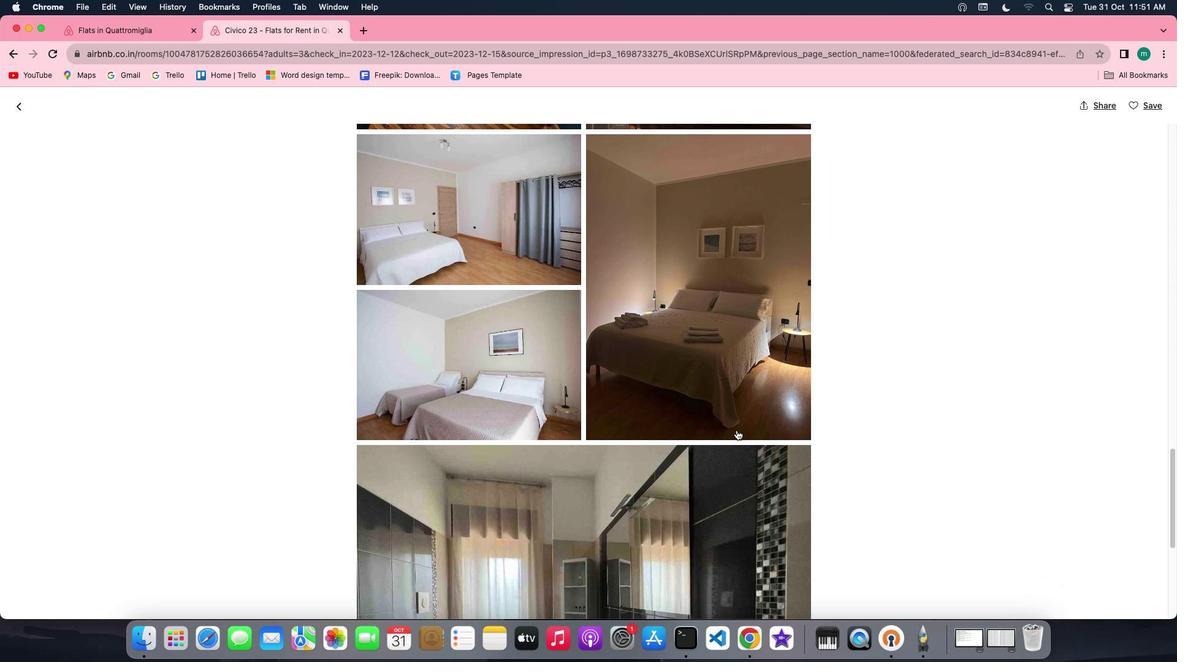 
Action: Mouse scrolled (736, 430) with delta (0, -1)
Screenshot: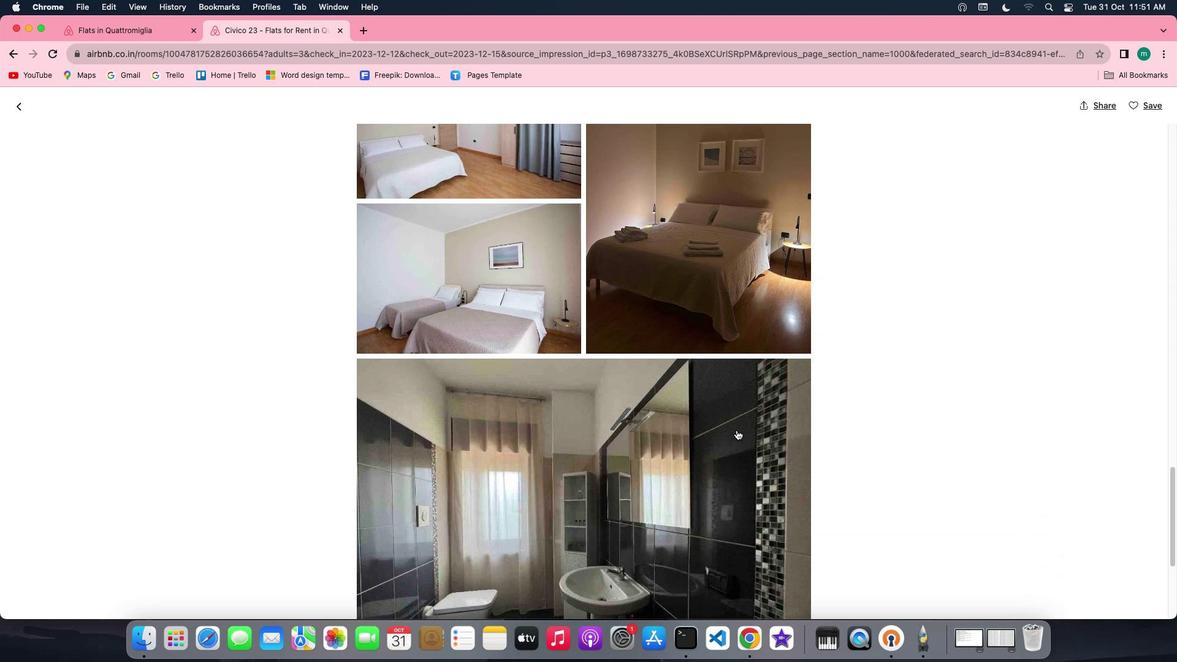 
Action: Mouse scrolled (736, 430) with delta (0, 0)
Screenshot: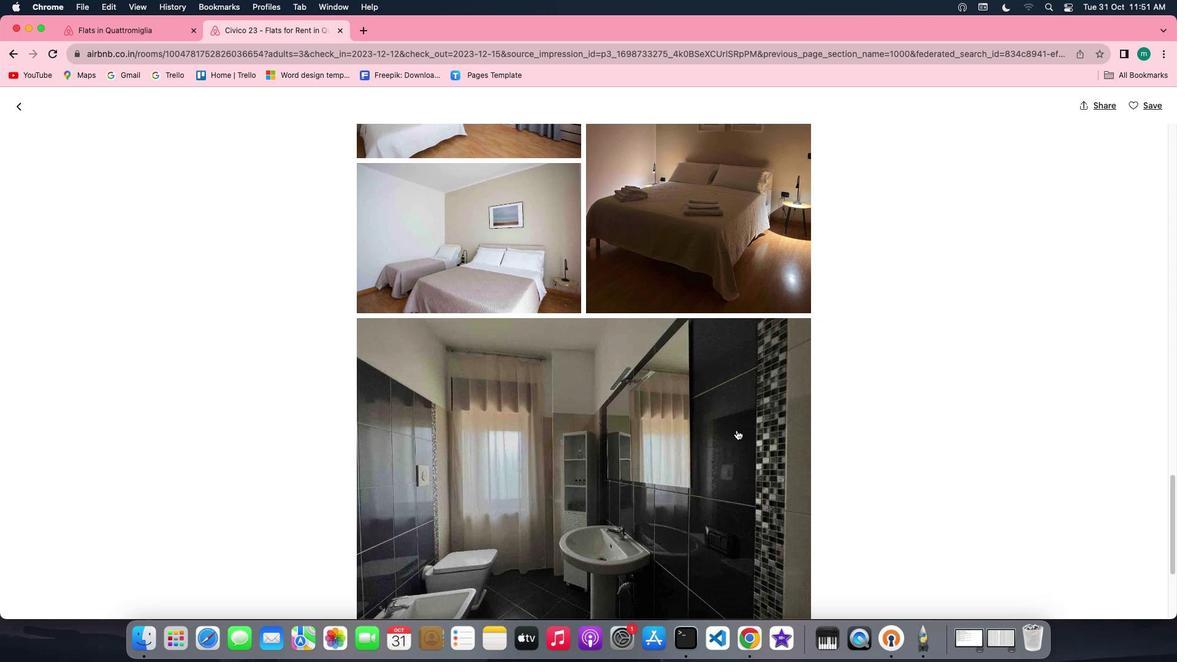 
Action: Mouse scrolled (736, 430) with delta (0, 0)
Screenshot: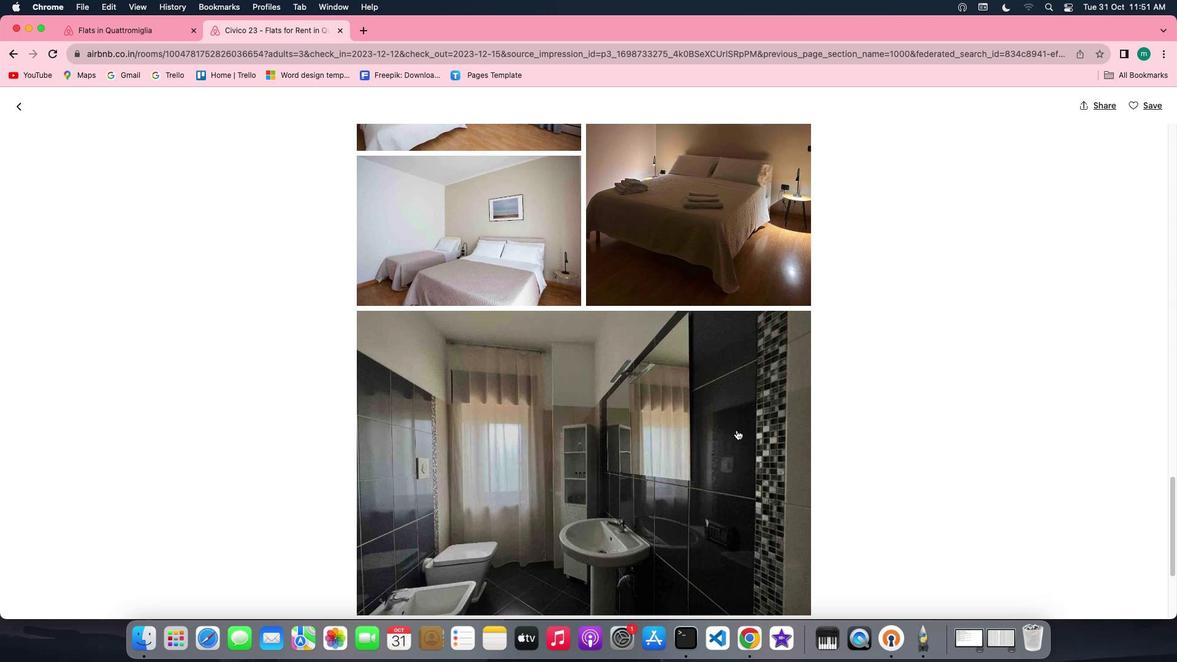 
Action: Mouse scrolled (736, 430) with delta (0, 0)
Screenshot: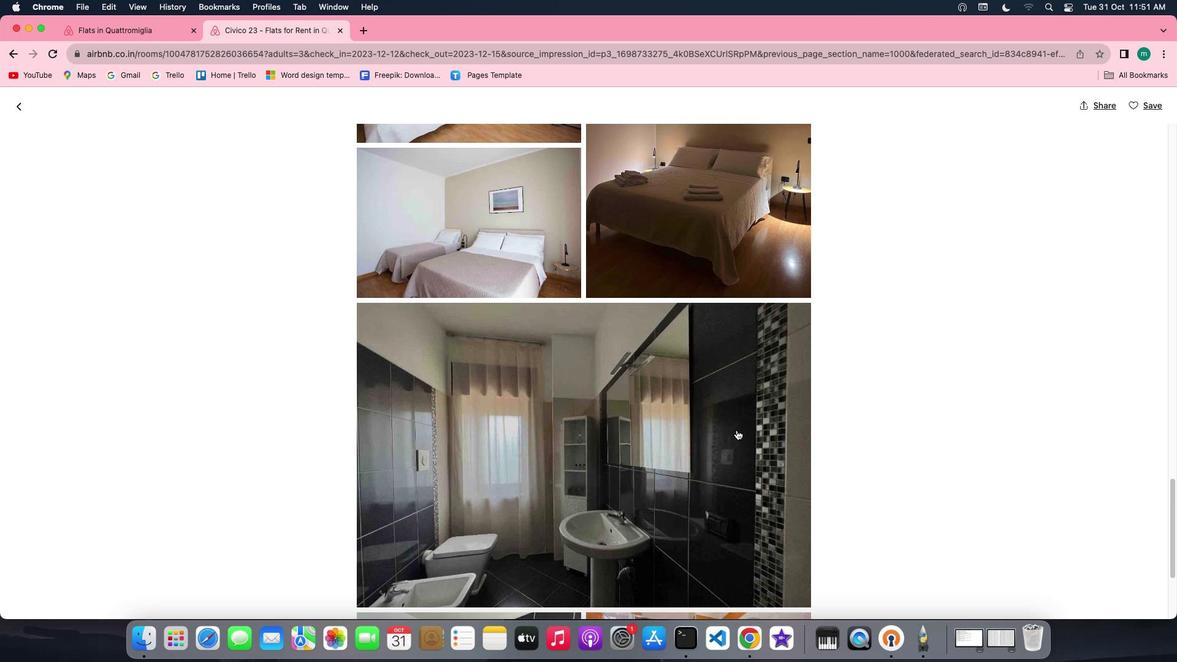 
Action: Mouse scrolled (736, 430) with delta (0, 0)
Screenshot: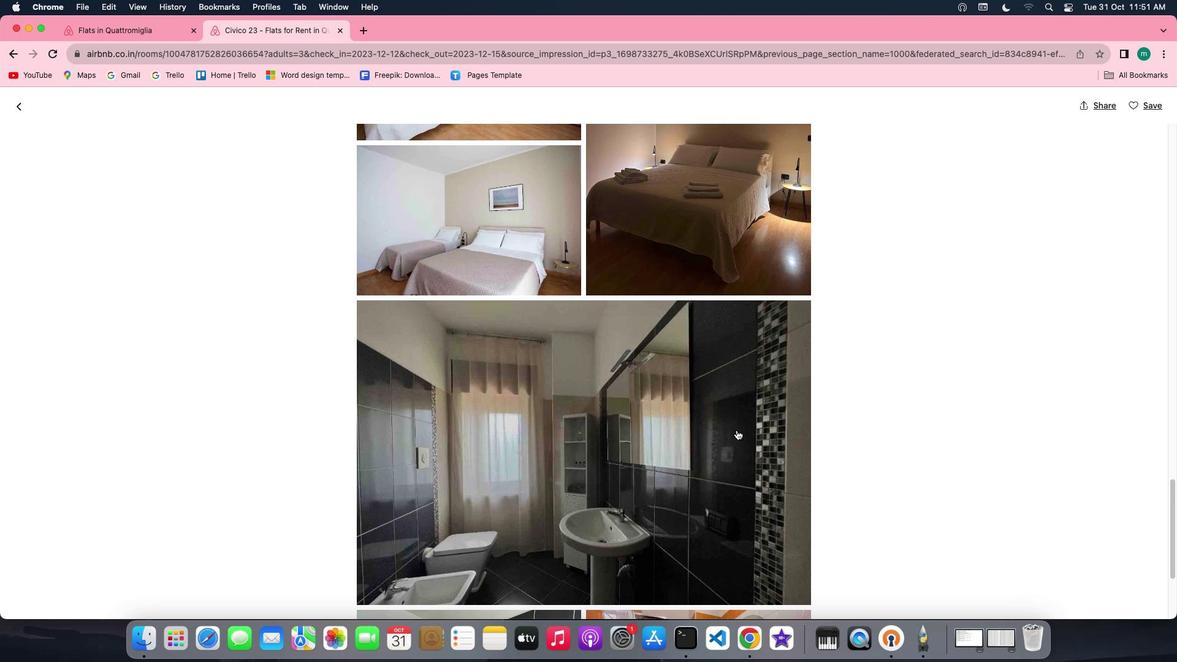 
Action: Mouse scrolled (736, 430) with delta (0, 0)
Screenshot: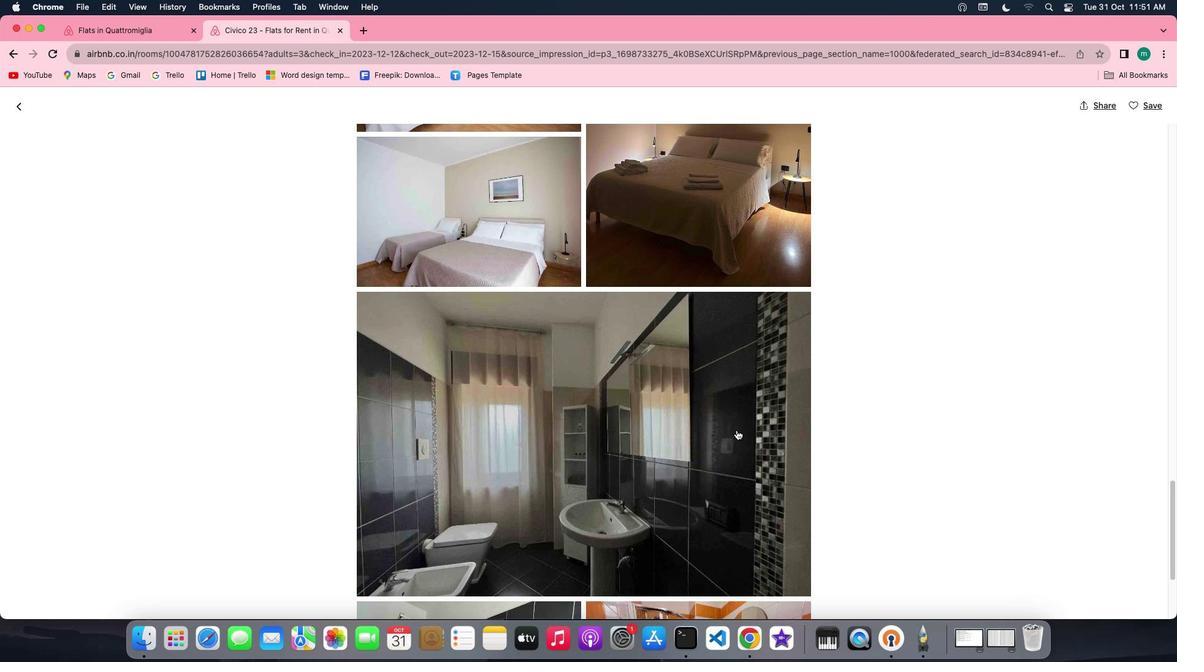 
Action: Mouse scrolled (736, 430) with delta (0, 0)
Screenshot: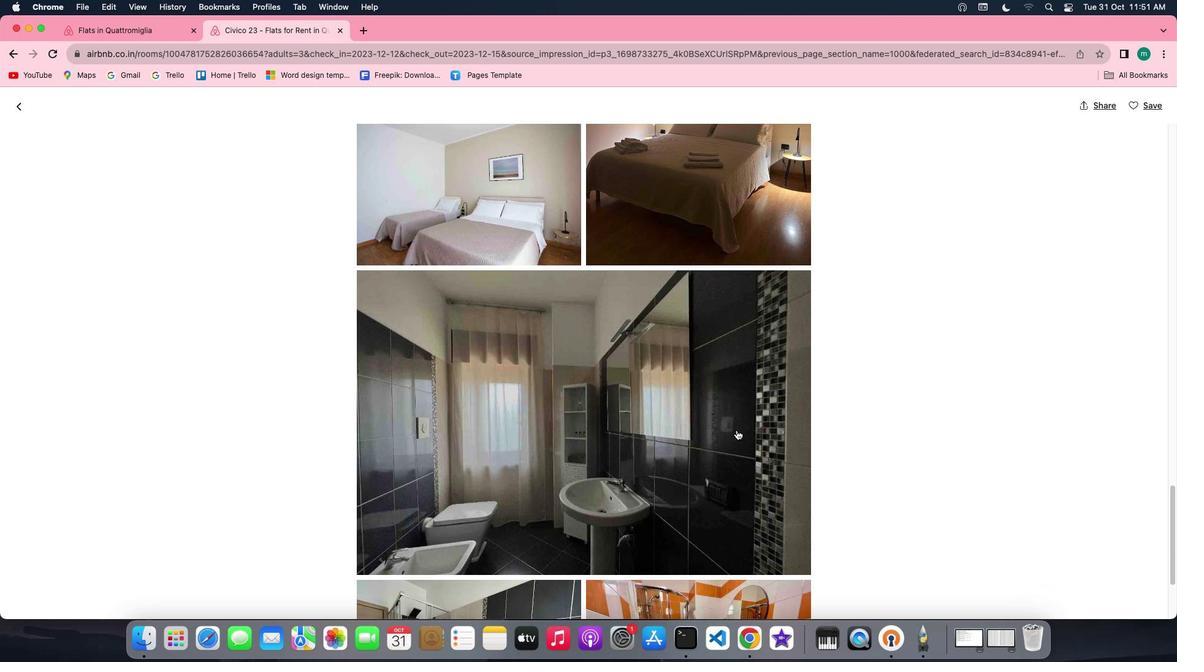 
Action: Mouse scrolled (736, 430) with delta (0, 0)
Screenshot: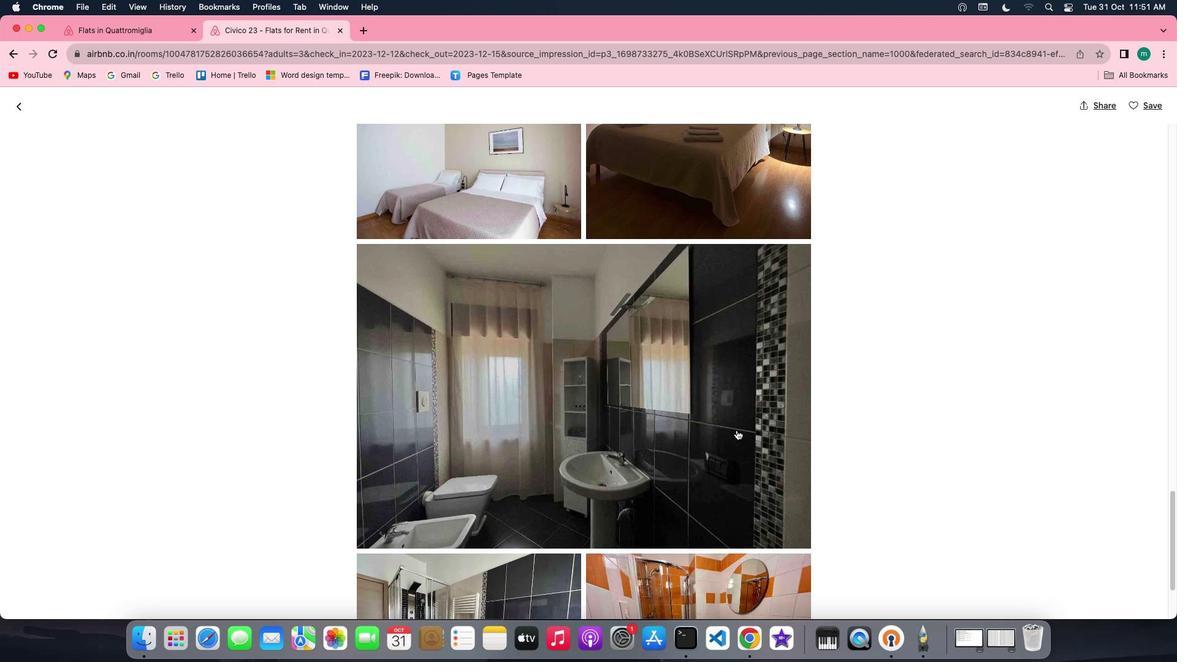 
Action: Mouse scrolled (736, 430) with delta (0, 0)
Screenshot: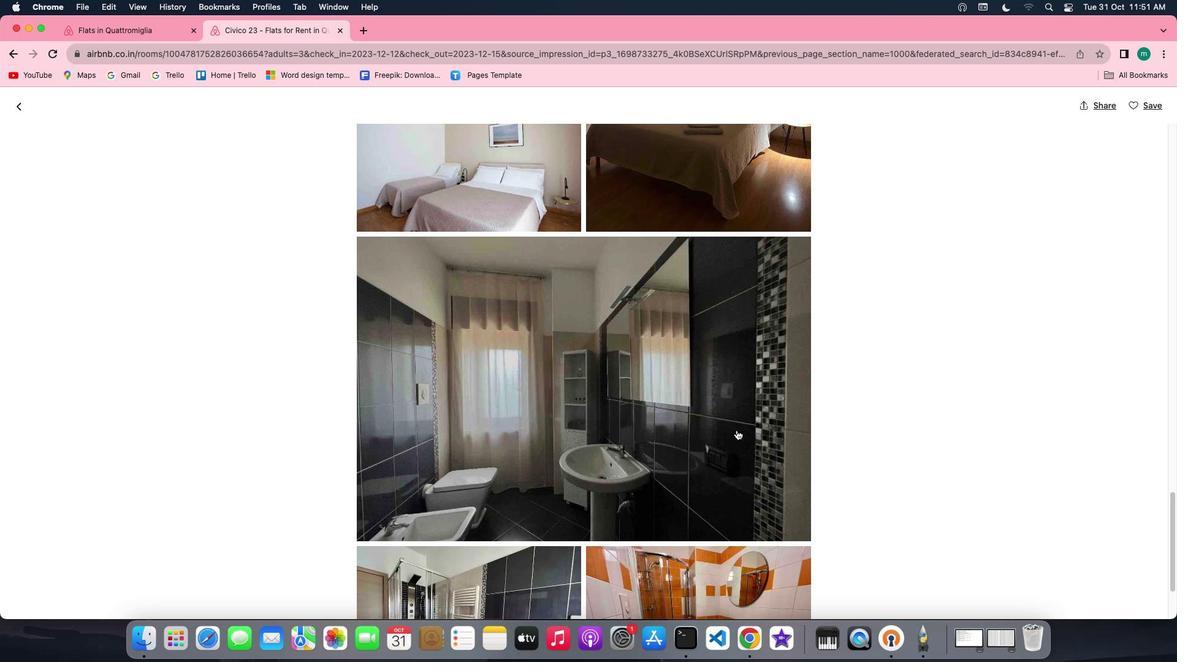 
Action: Mouse scrolled (736, 430) with delta (0, -1)
Screenshot: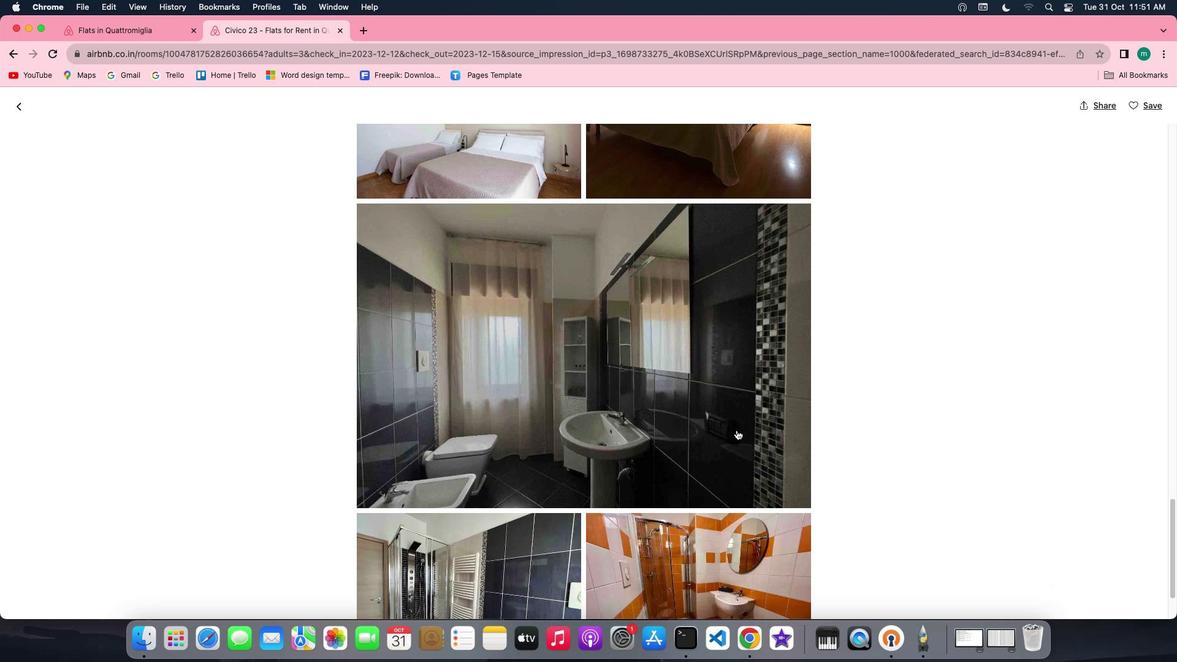 
Action: Mouse scrolled (736, 430) with delta (0, -1)
Screenshot: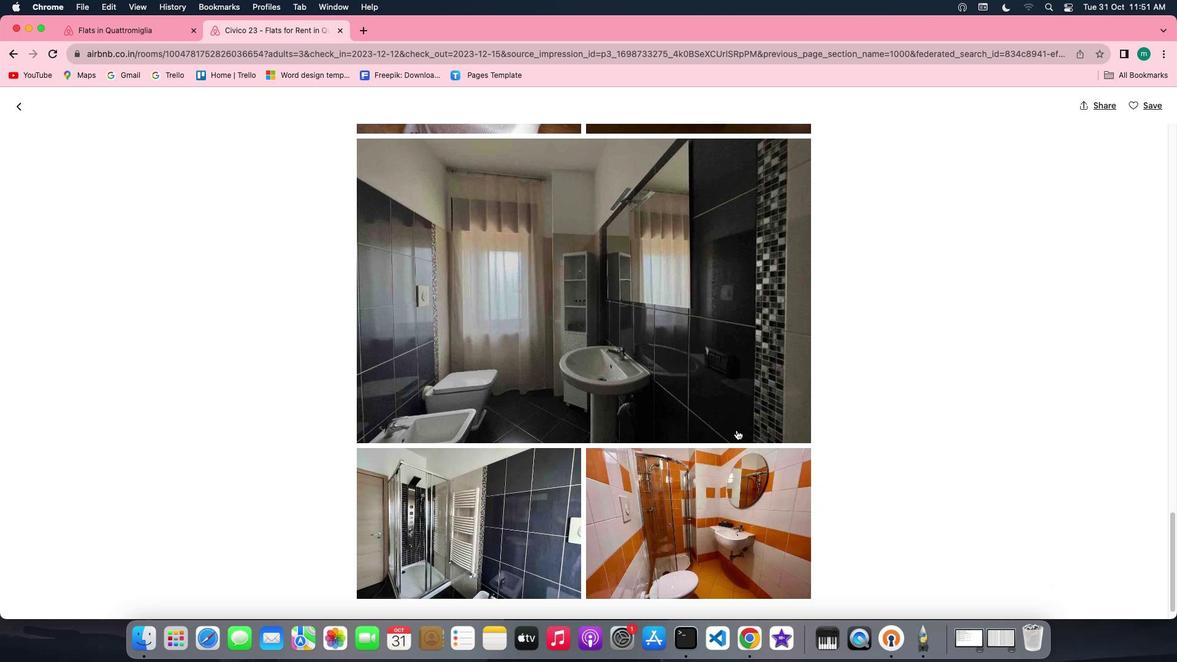 
Action: Mouse scrolled (736, 430) with delta (0, 0)
Screenshot: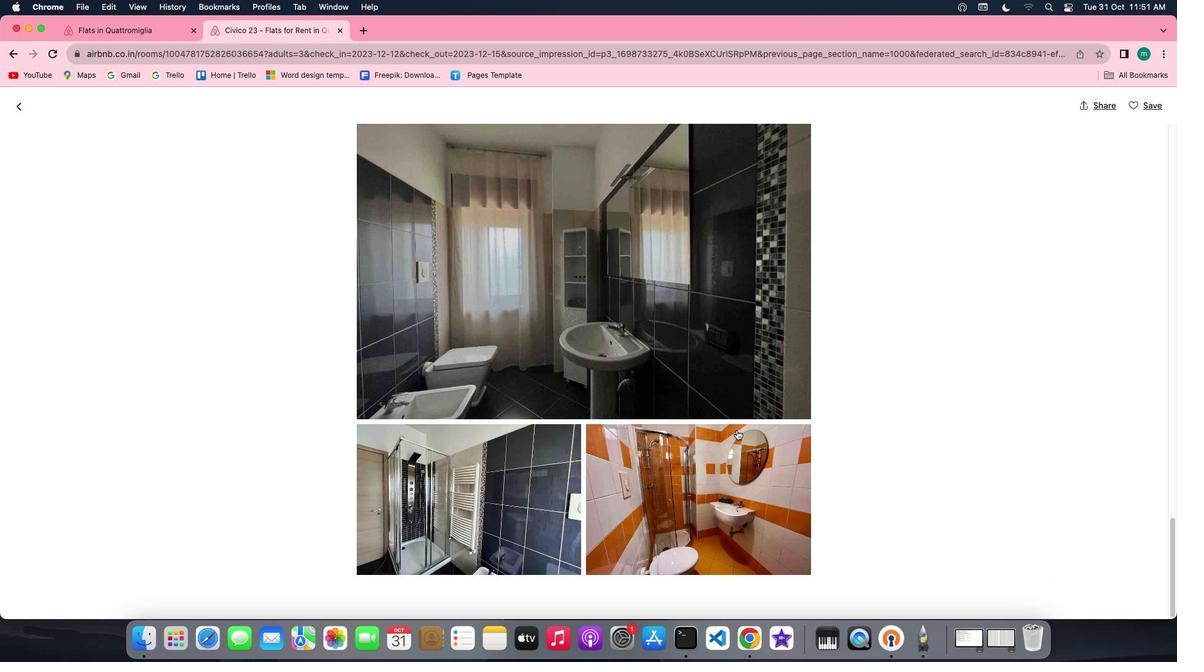 
Action: Mouse scrolled (736, 430) with delta (0, 0)
Screenshot: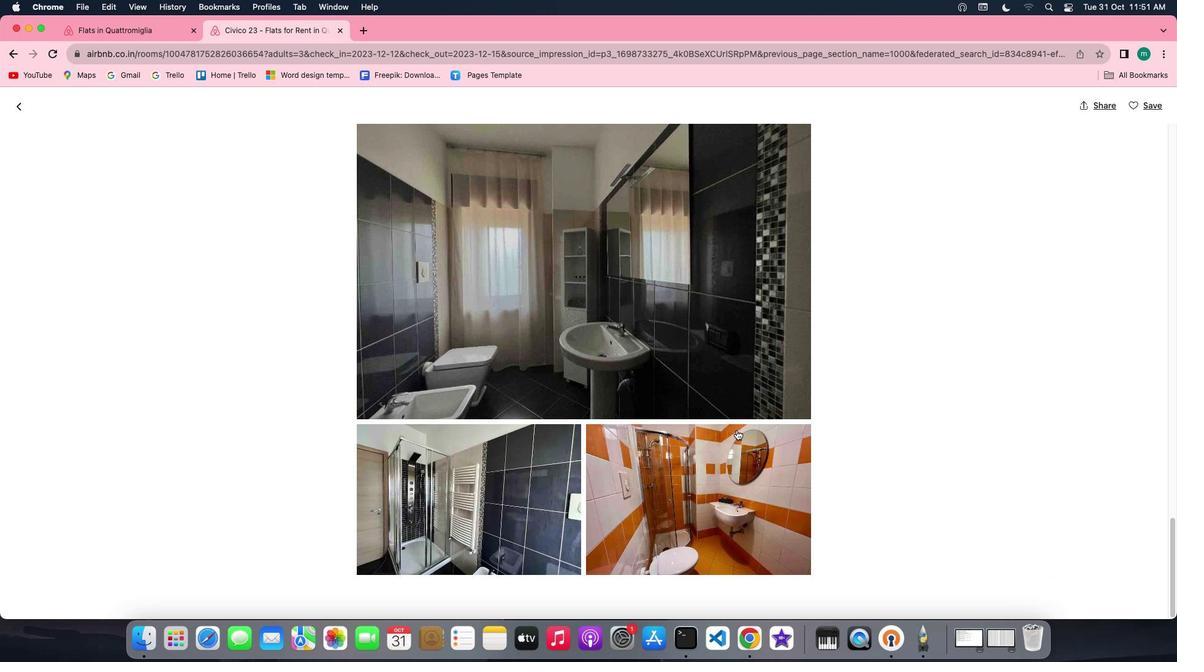 
Action: Mouse scrolled (736, 430) with delta (0, -1)
Screenshot: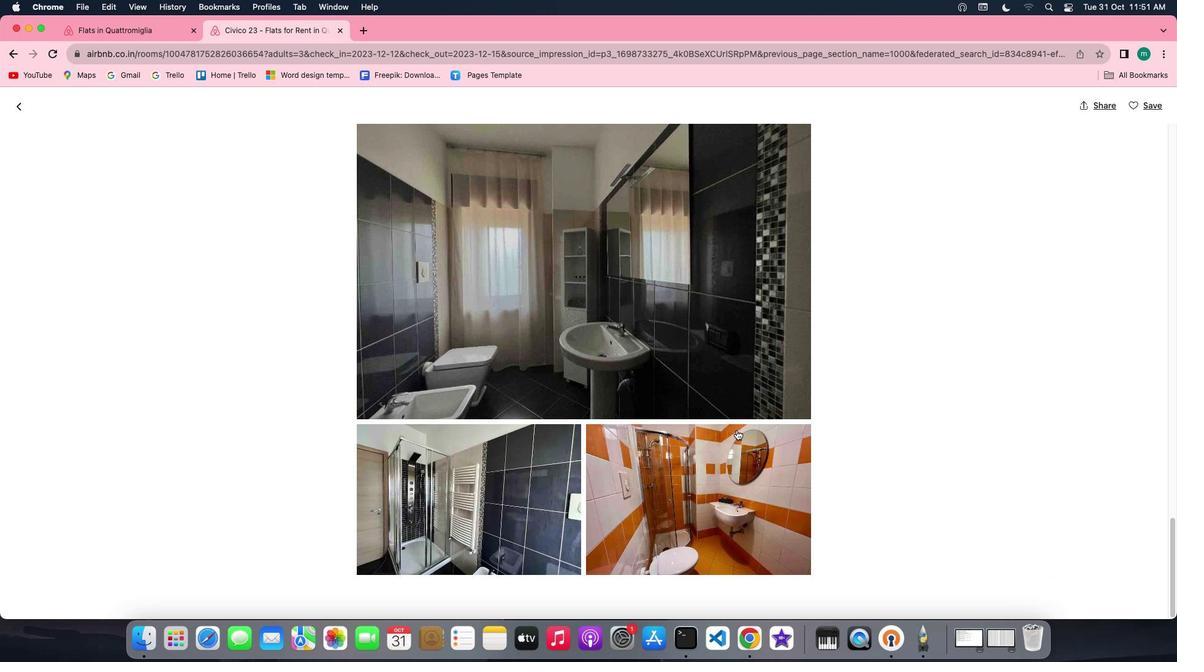 
Action: Mouse scrolled (736, 430) with delta (0, 0)
Screenshot: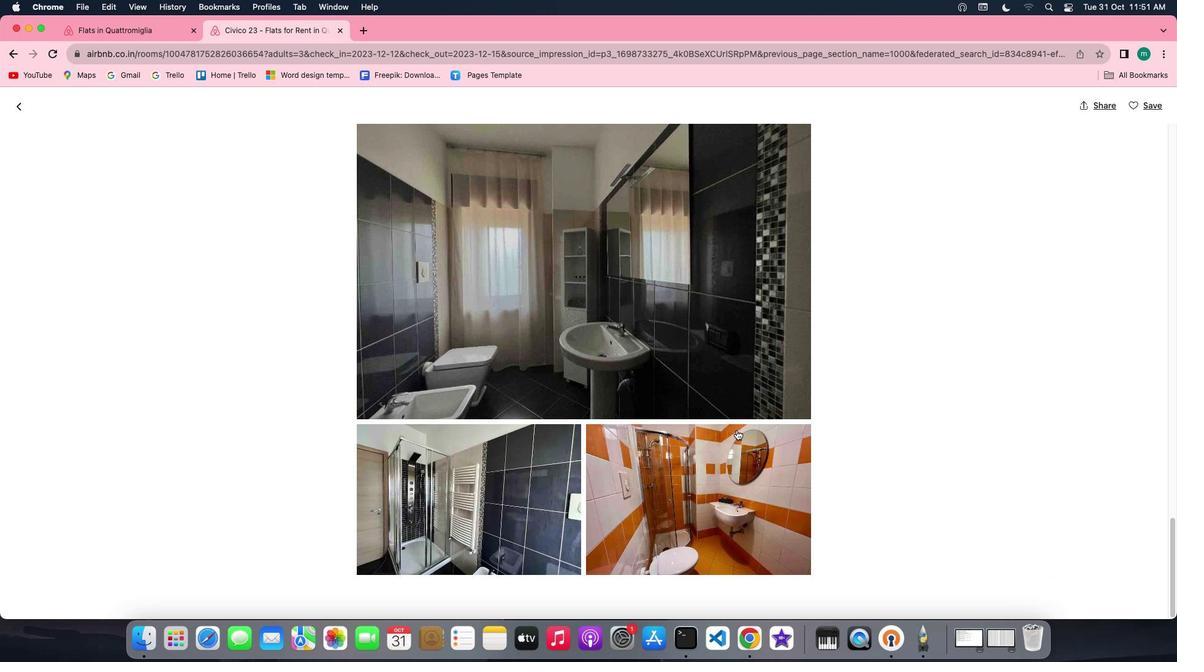 
Action: Mouse scrolled (736, 430) with delta (0, 0)
Screenshot: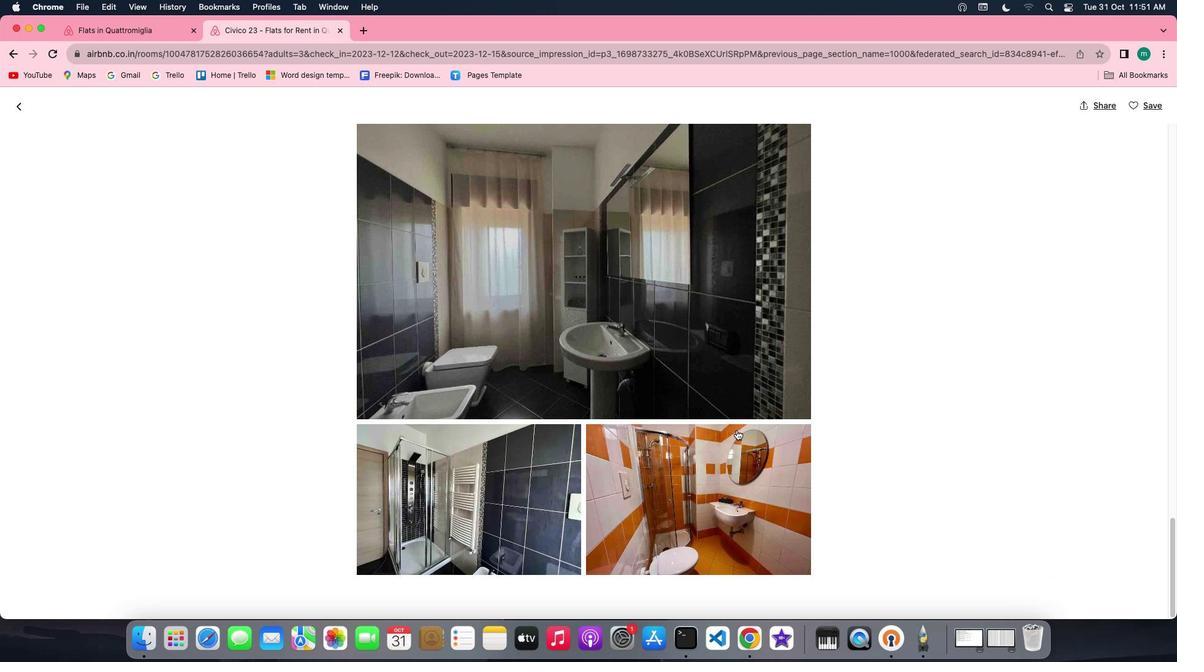 
Action: Mouse scrolled (736, 430) with delta (0, -1)
Screenshot: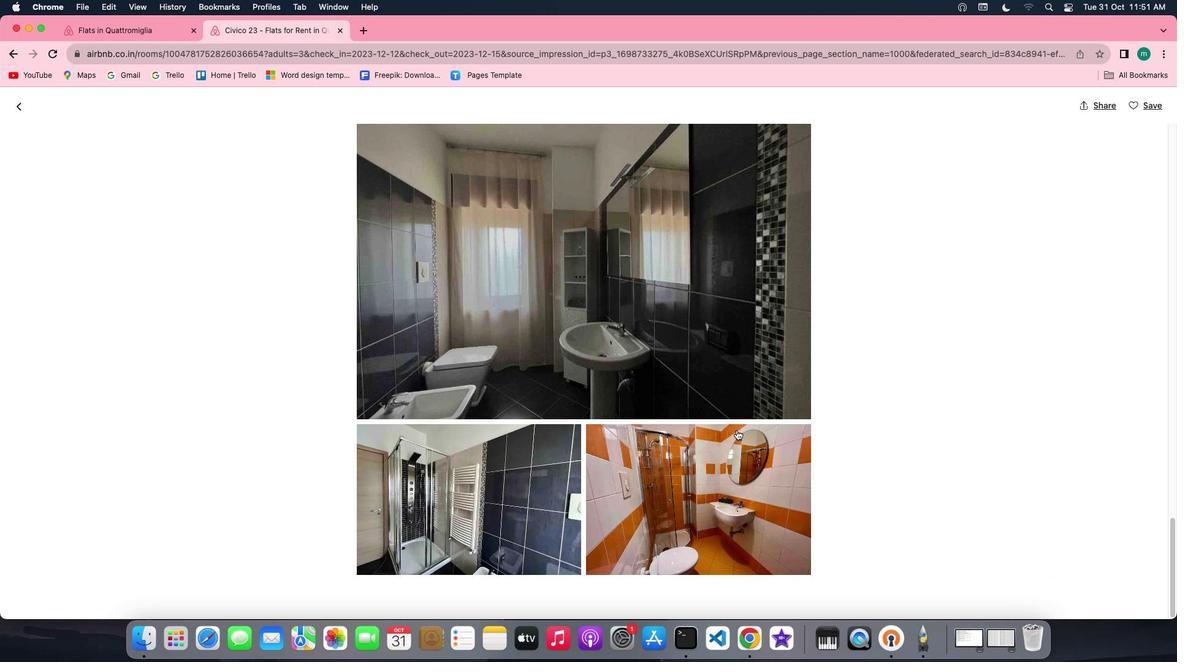 
Action: Mouse scrolled (736, 430) with delta (0, -2)
Screenshot: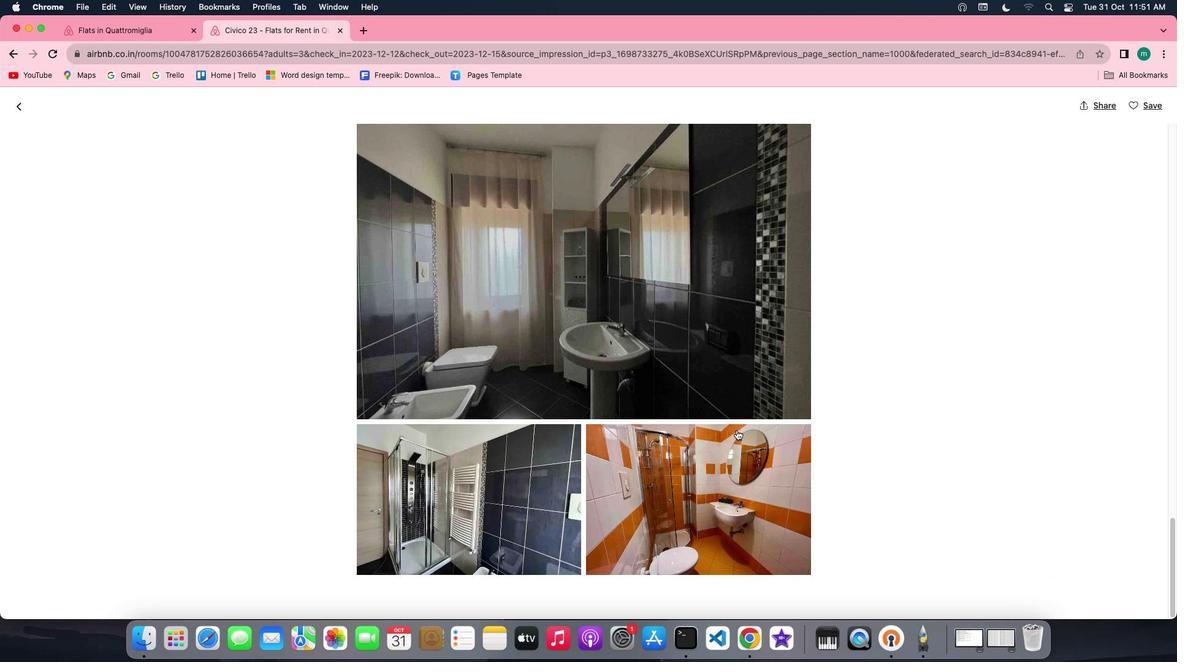 
Action: Mouse moved to (22, 109)
Screenshot: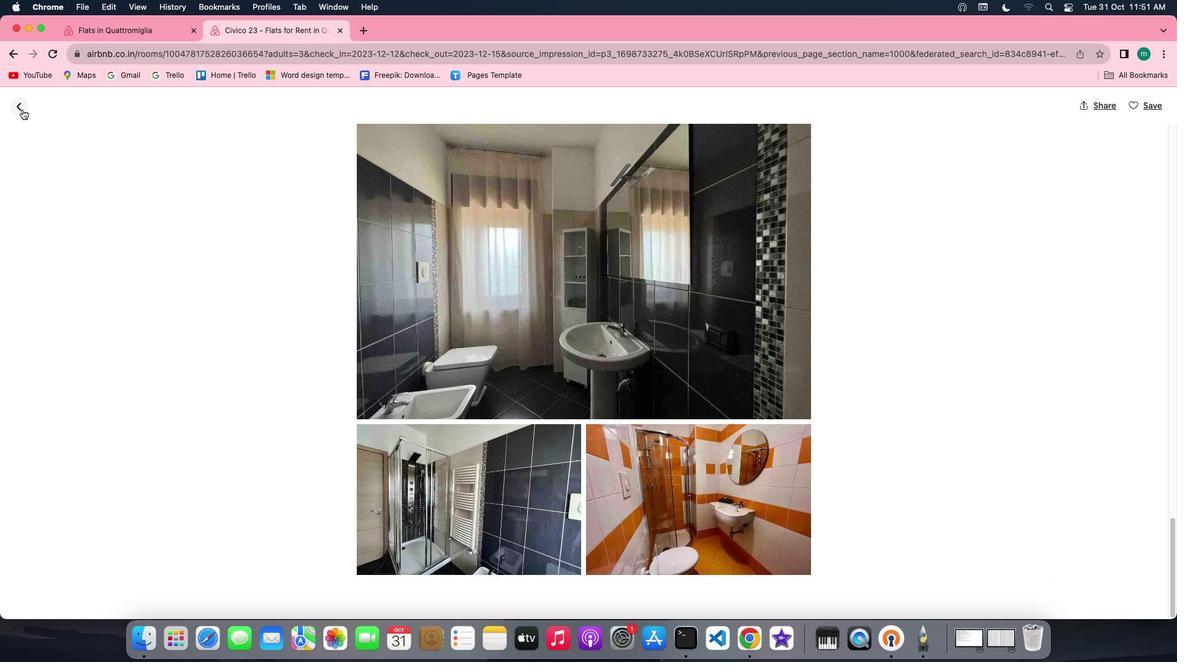 
Action: Mouse pressed left at (22, 109)
Screenshot: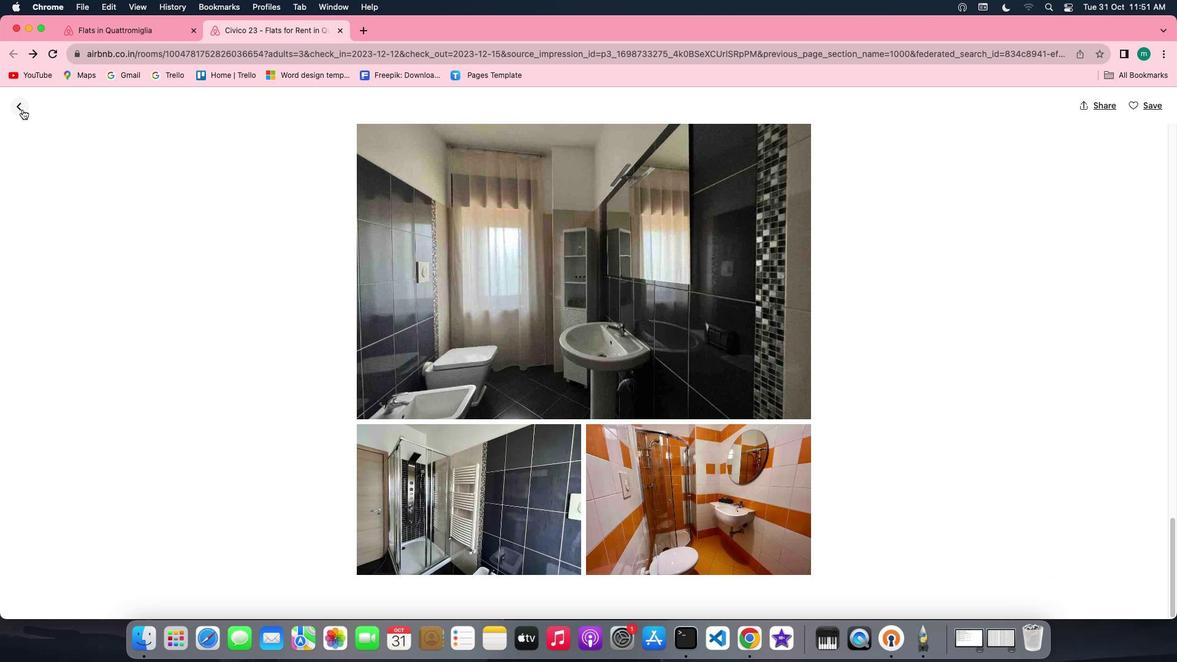
Action: Mouse moved to (556, 362)
Screenshot: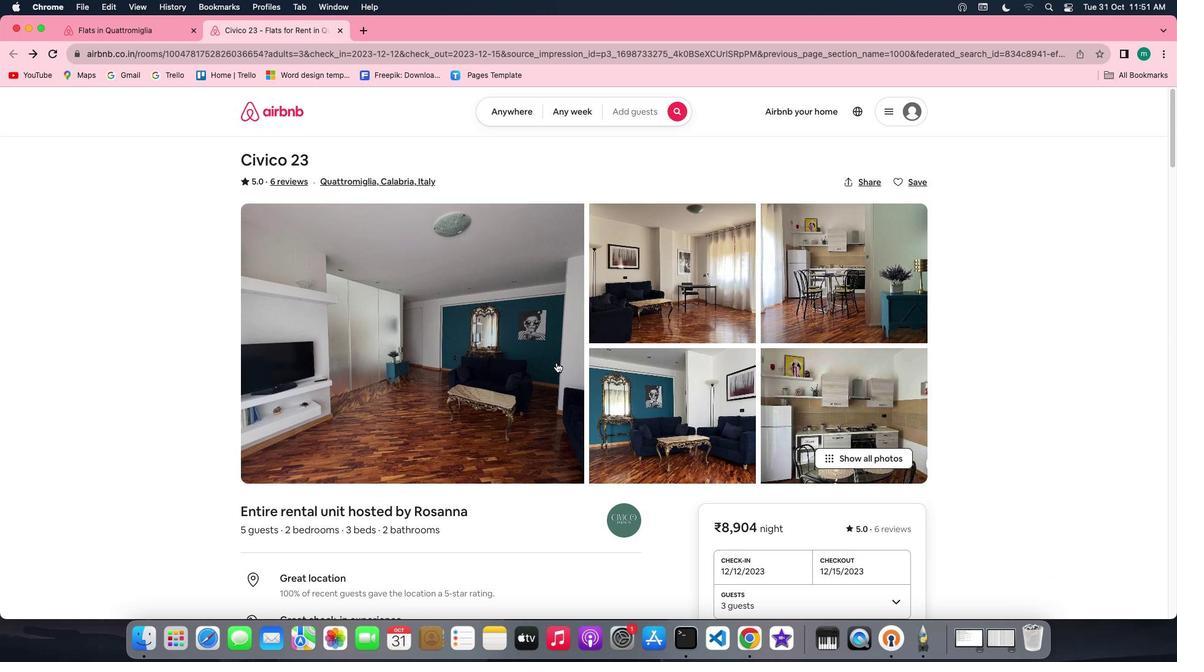 
Action: Mouse scrolled (556, 362) with delta (0, 0)
Screenshot: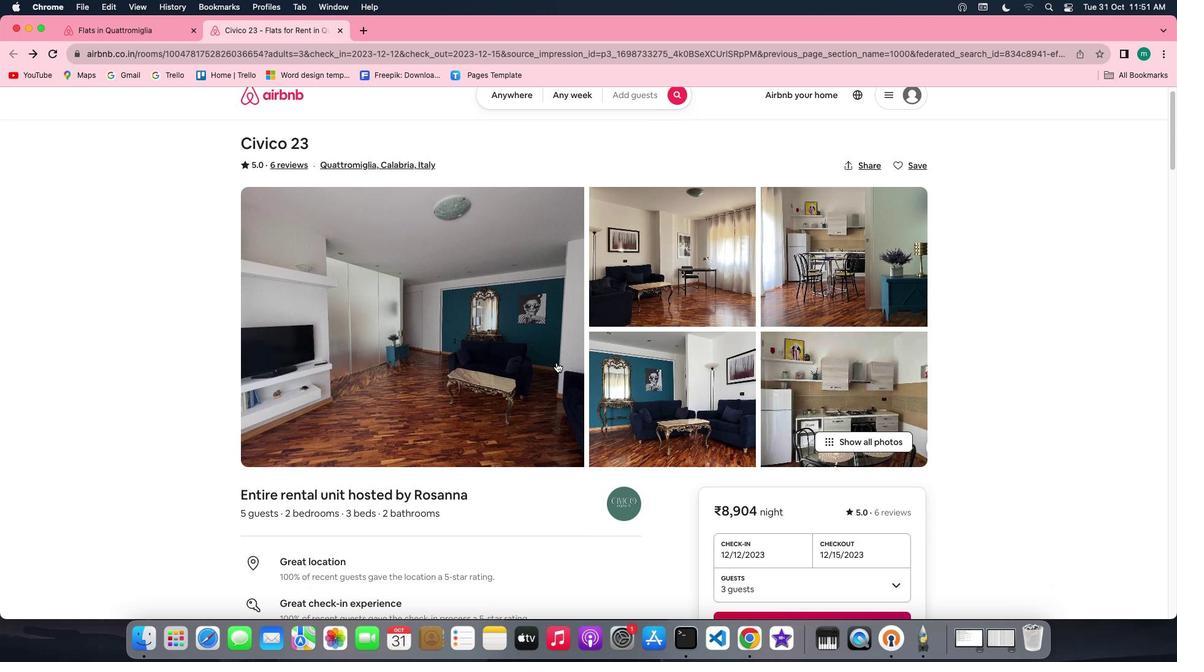 
Action: Mouse scrolled (556, 362) with delta (0, 0)
Screenshot: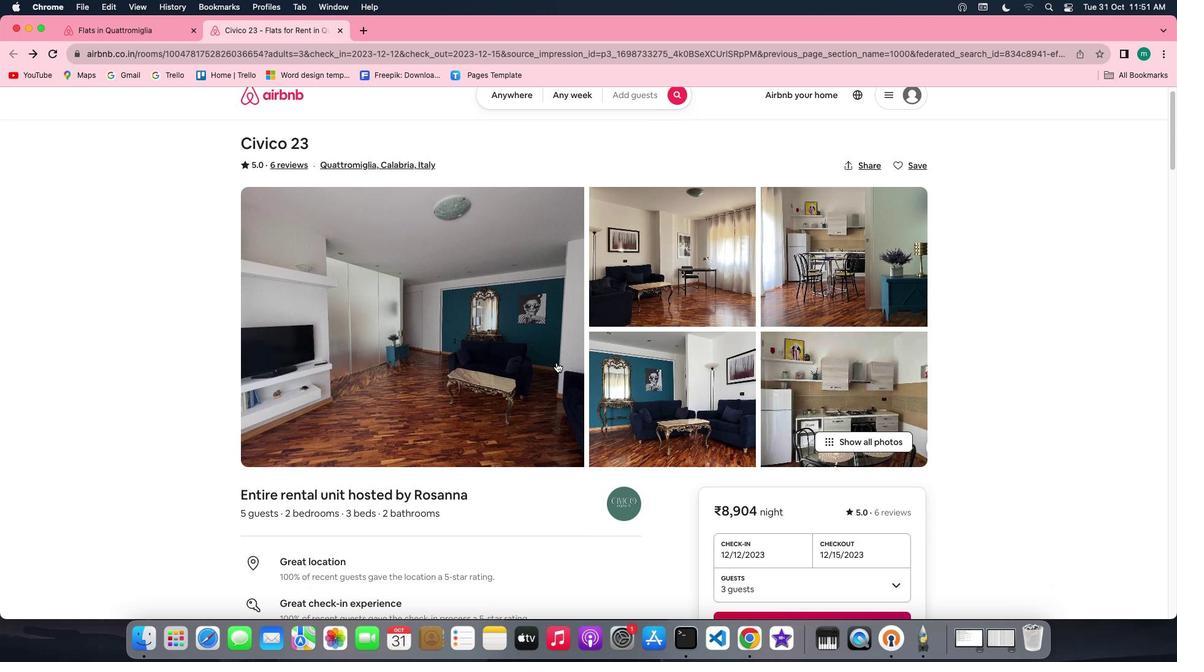 
Action: Mouse scrolled (556, 362) with delta (0, -1)
Screenshot: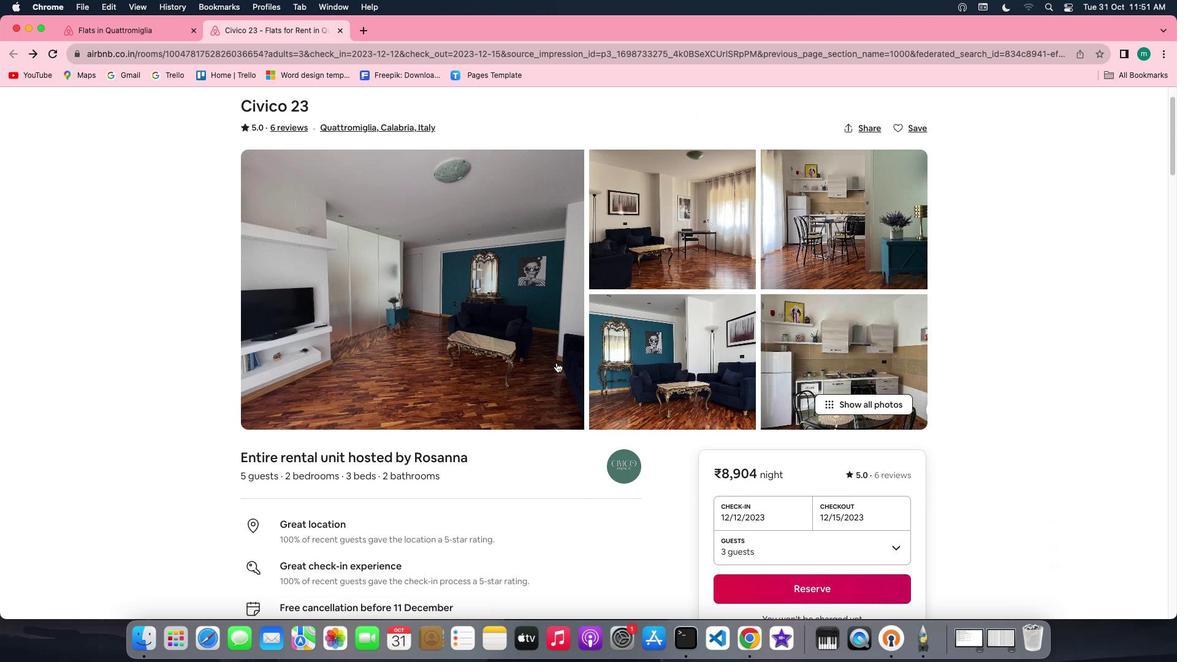 
Action: Mouse scrolled (556, 362) with delta (0, -2)
Screenshot: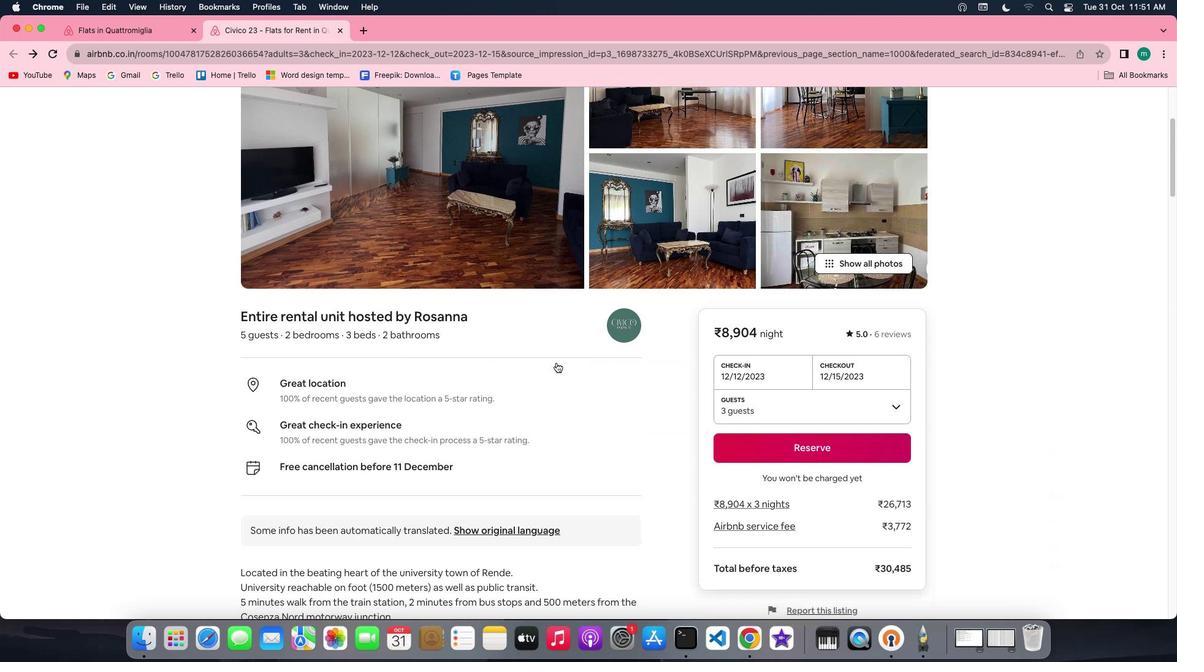 
Action: Mouse scrolled (556, 362) with delta (0, 0)
Screenshot: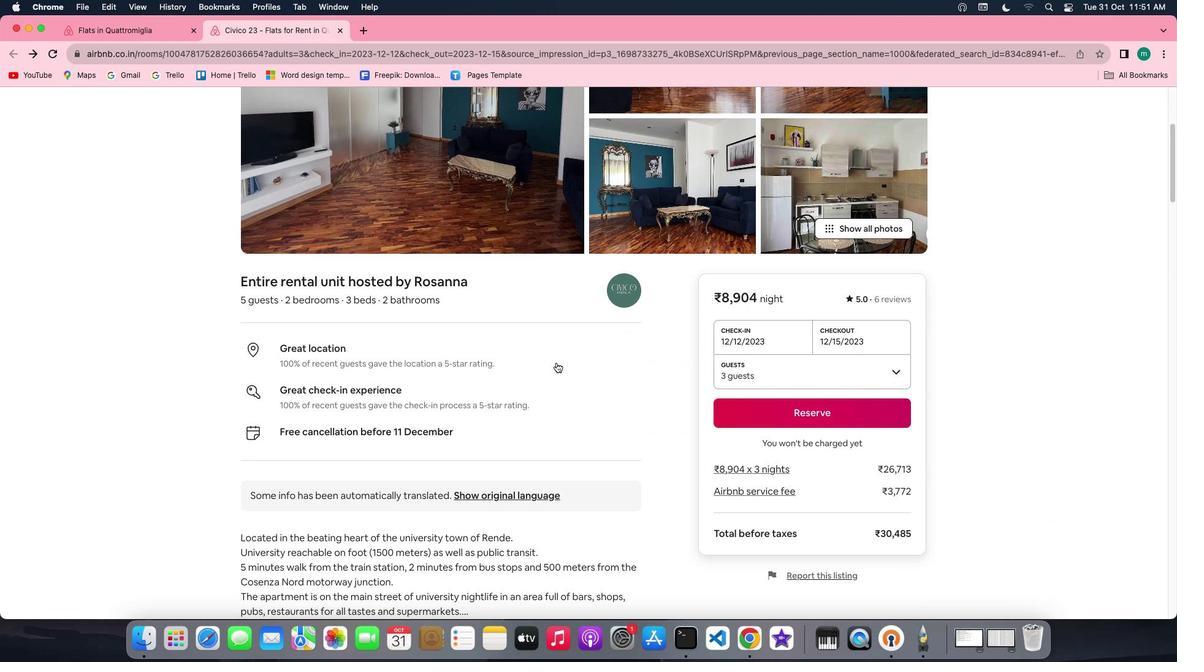 
Action: Mouse scrolled (556, 362) with delta (0, 0)
Screenshot: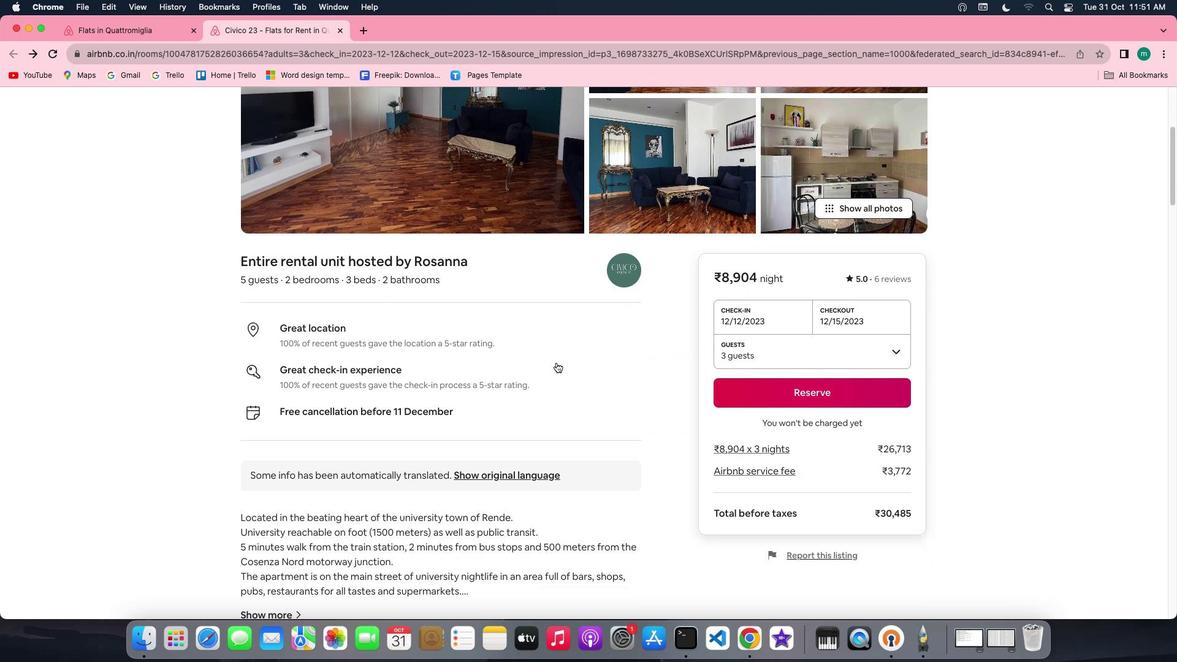 
Action: Mouse scrolled (556, 362) with delta (0, -1)
Screenshot: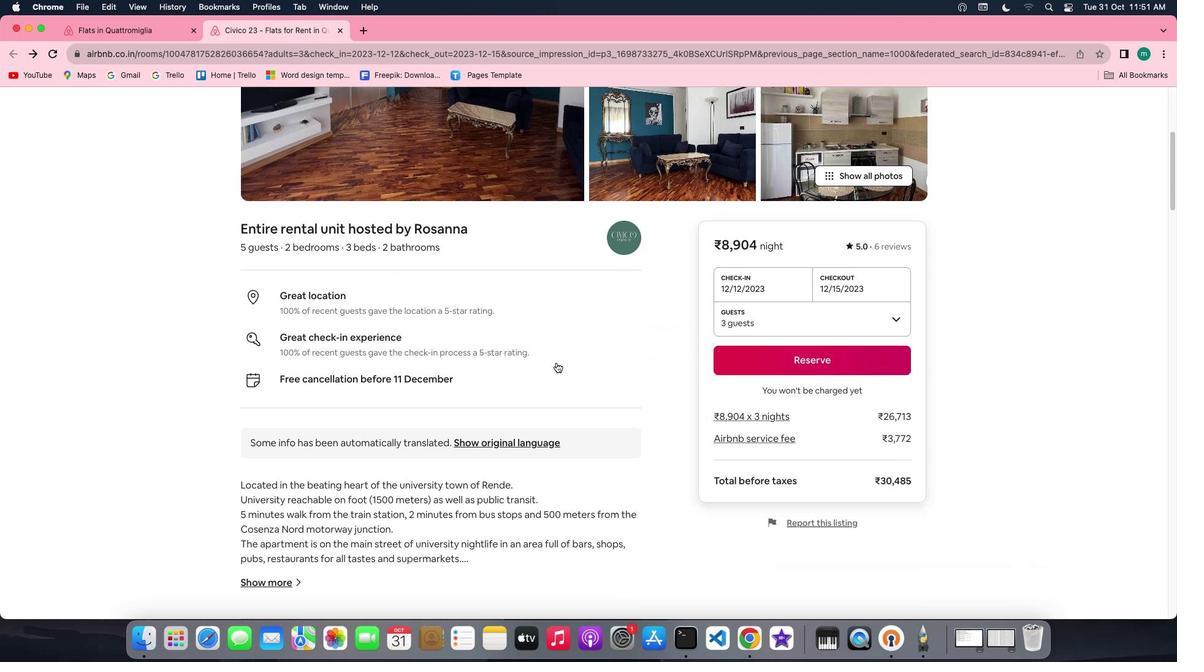 
Action: Mouse scrolled (556, 362) with delta (0, -2)
Screenshot: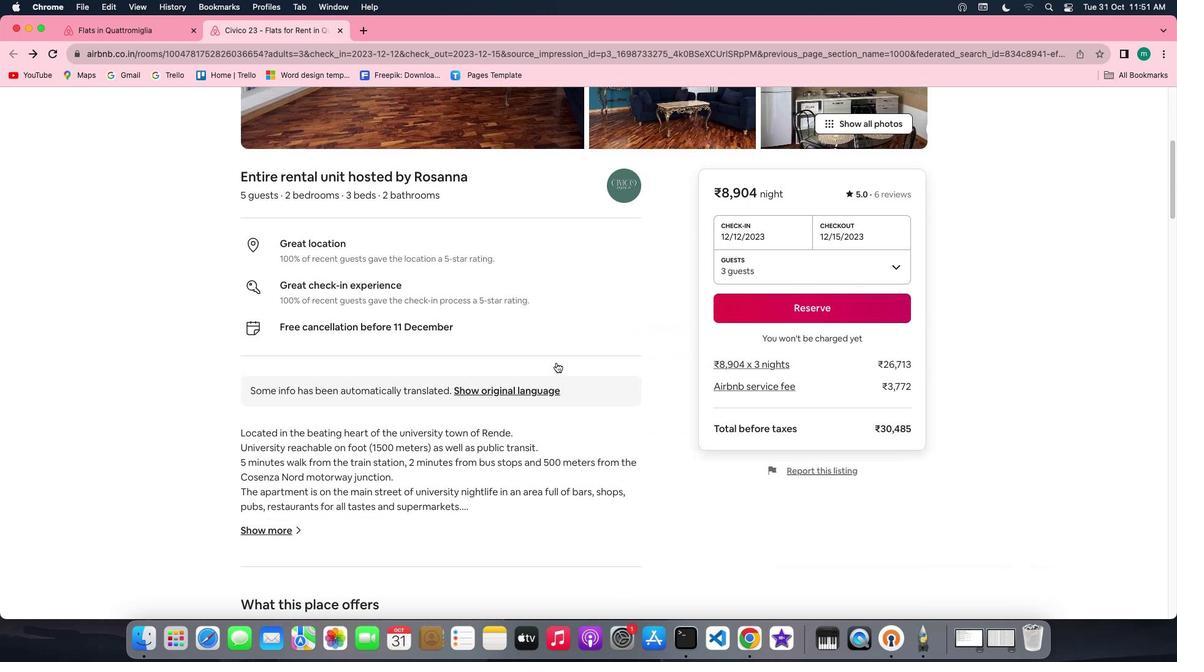 
Action: Mouse scrolled (556, 362) with delta (0, 0)
Screenshot: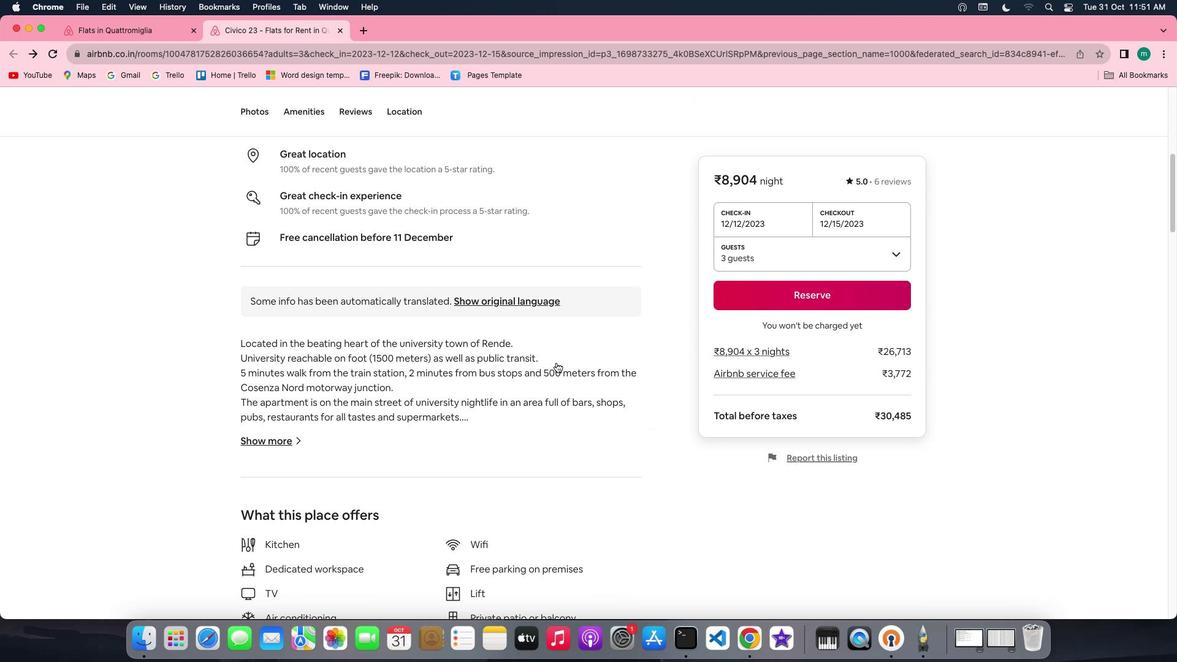 
Action: Mouse scrolled (556, 362) with delta (0, 0)
Screenshot: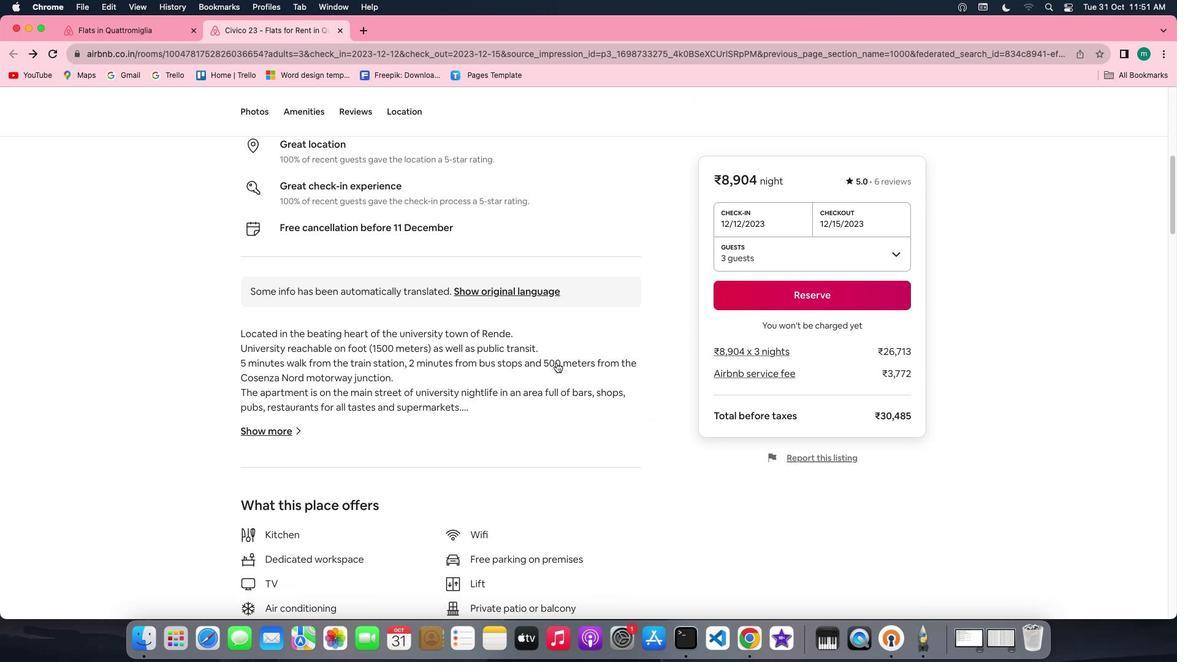 
Action: Mouse scrolled (556, 362) with delta (0, -1)
Screenshot: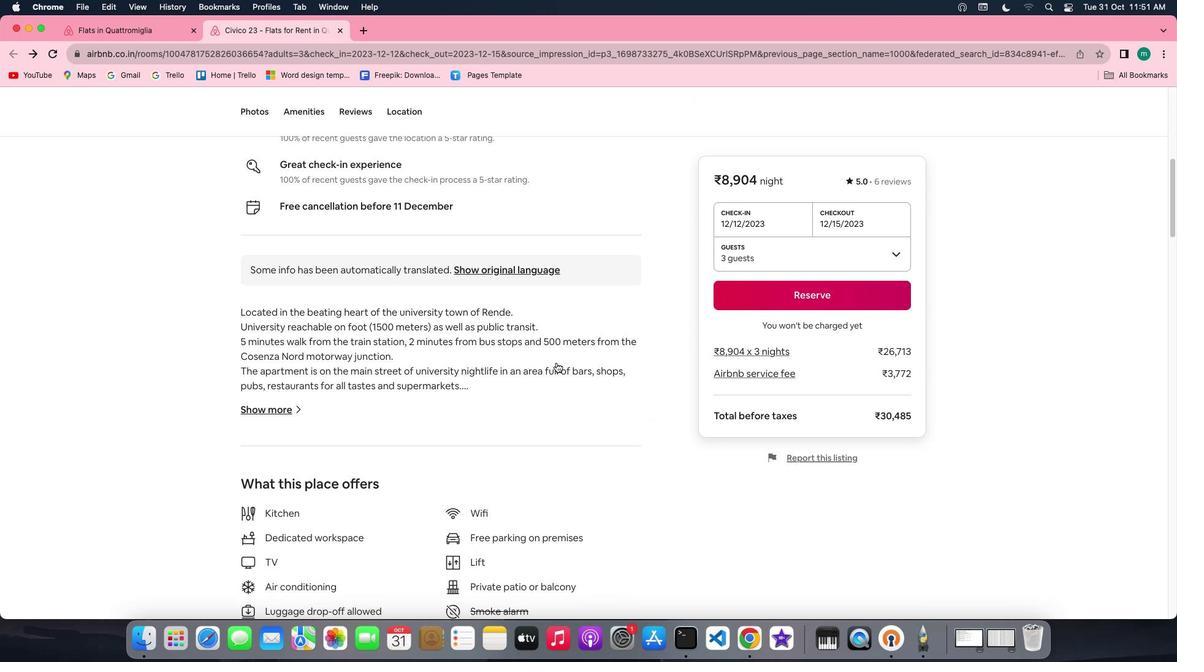 
Action: Mouse moved to (248, 343)
Screenshot: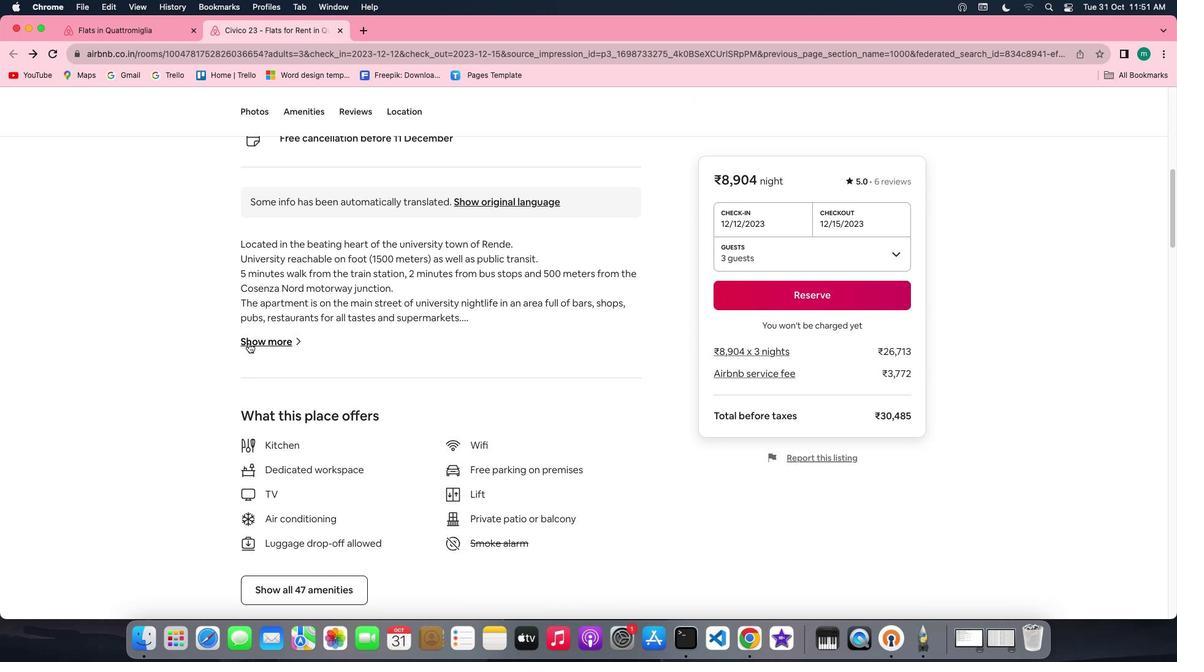 
Action: Mouse pressed left at (248, 343)
Screenshot: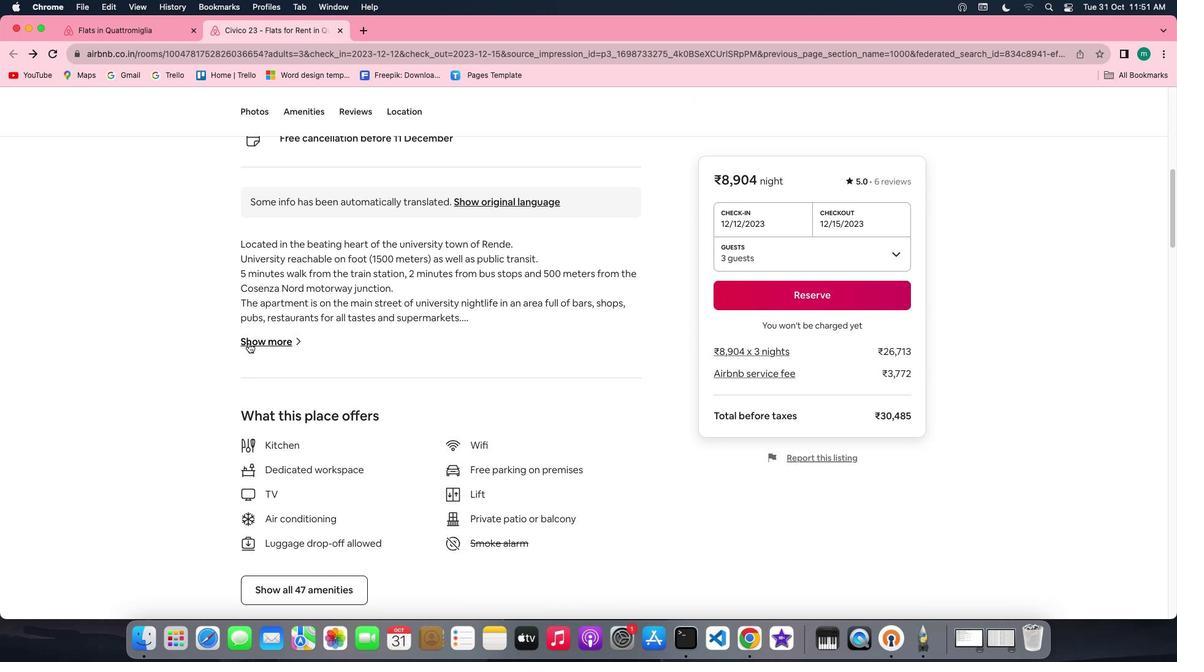 
Action: Mouse moved to (571, 397)
Screenshot: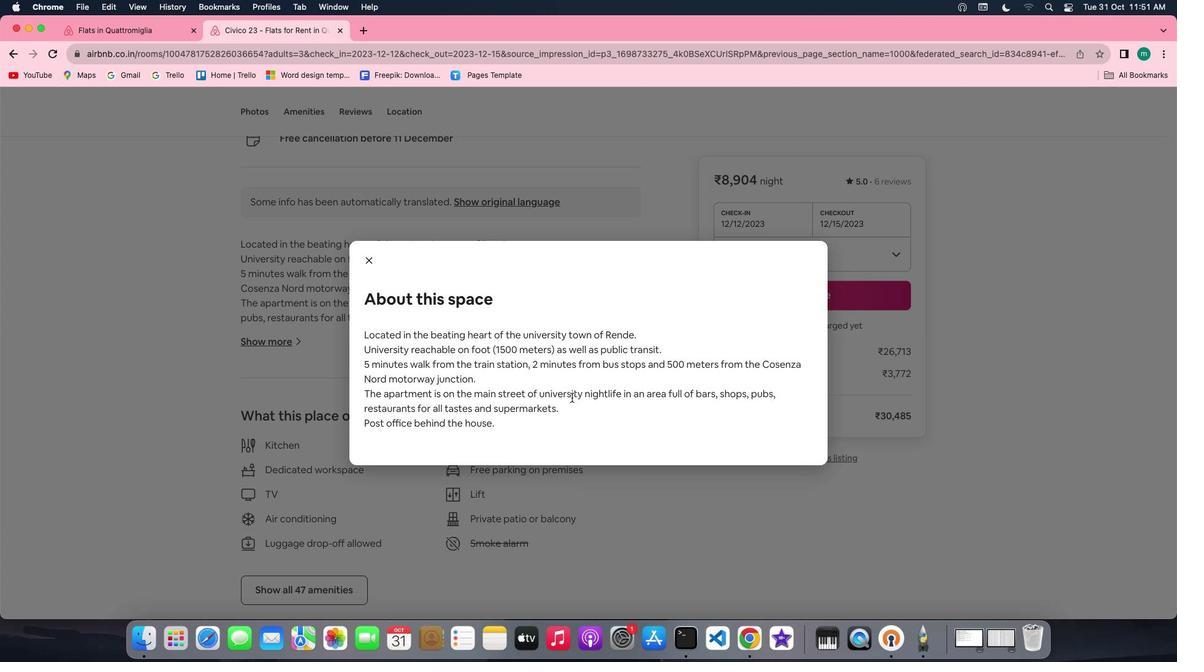 
Action: Mouse scrolled (571, 397) with delta (0, 0)
Screenshot: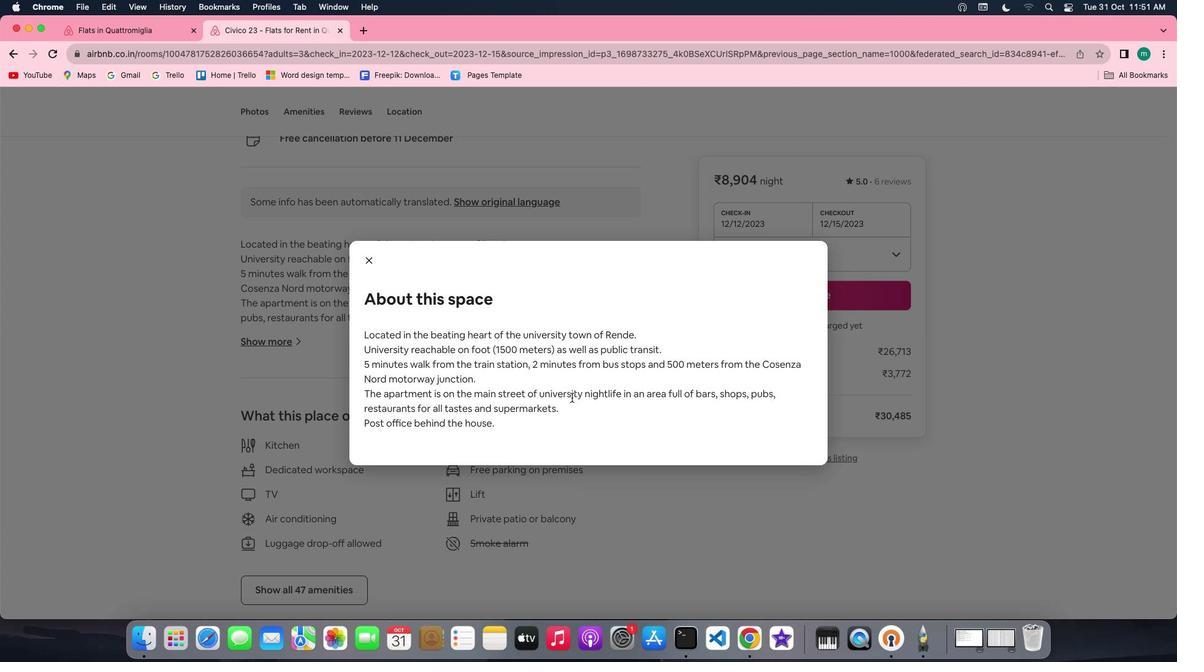 
Action: Mouse scrolled (571, 397) with delta (0, 0)
Screenshot: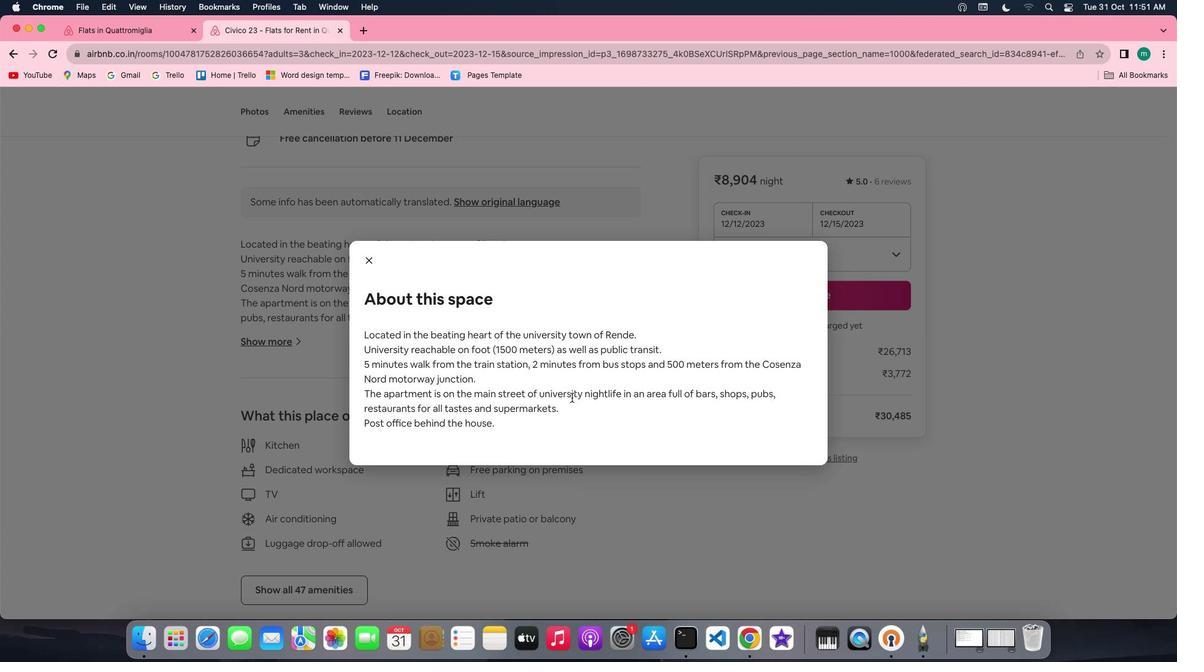 
Action: Mouse scrolled (571, 397) with delta (0, -1)
Screenshot: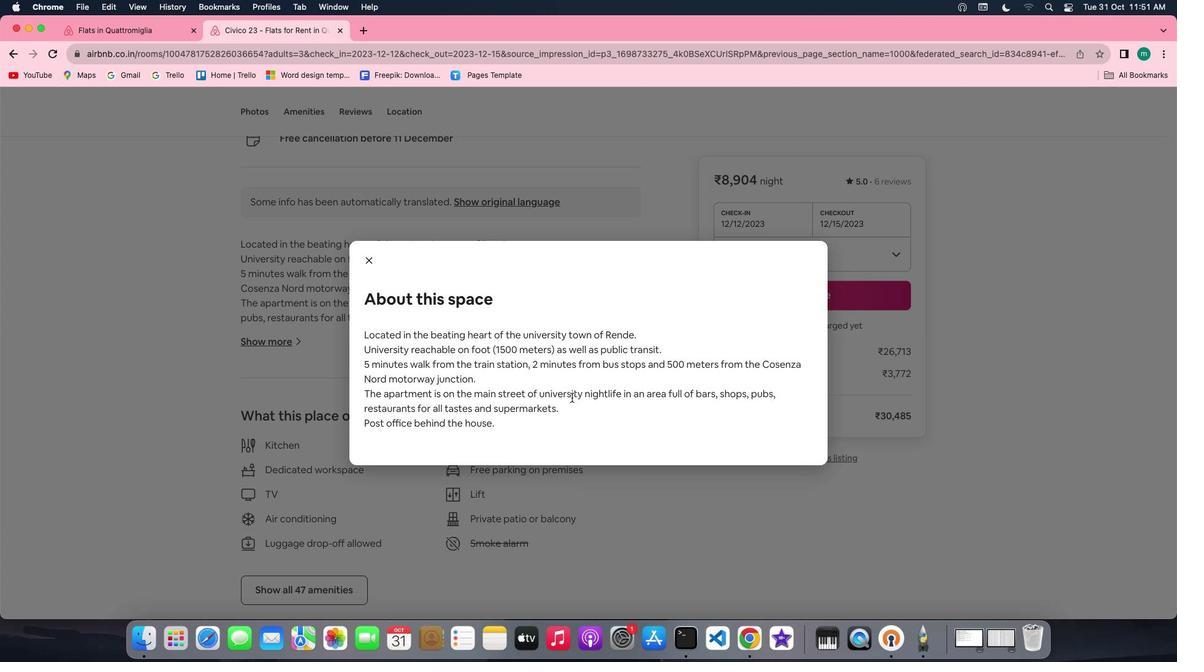 
Action: Mouse scrolled (571, 397) with delta (0, -2)
Screenshot: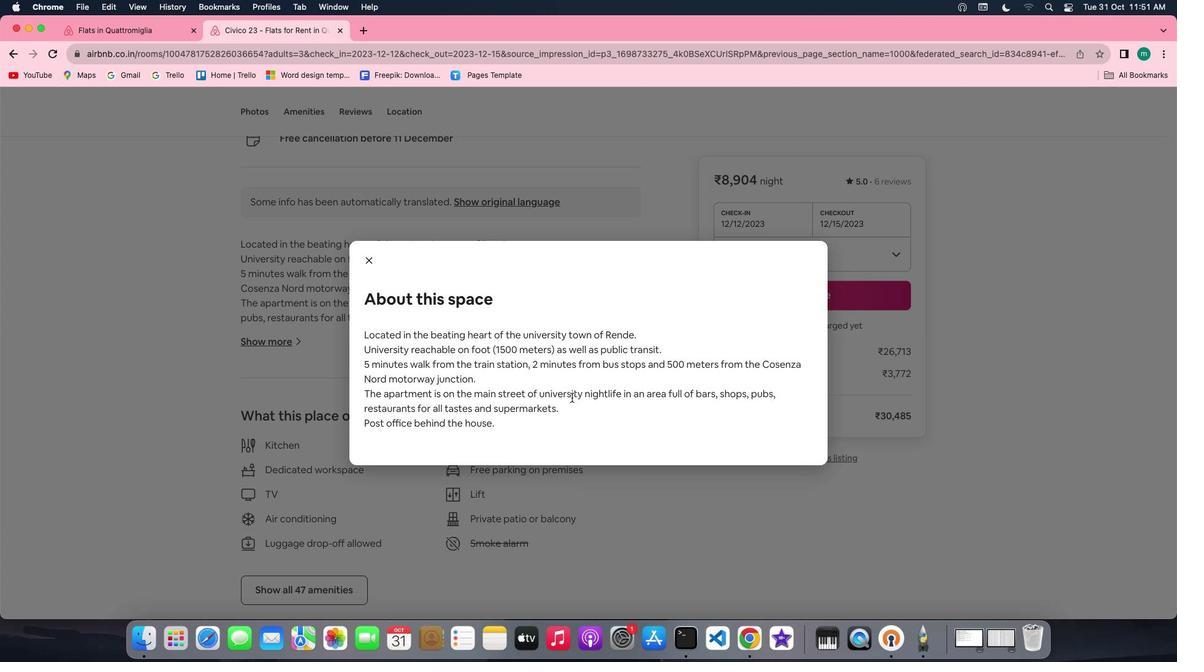 
Action: Mouse moved to (377, 261)
Screenshot: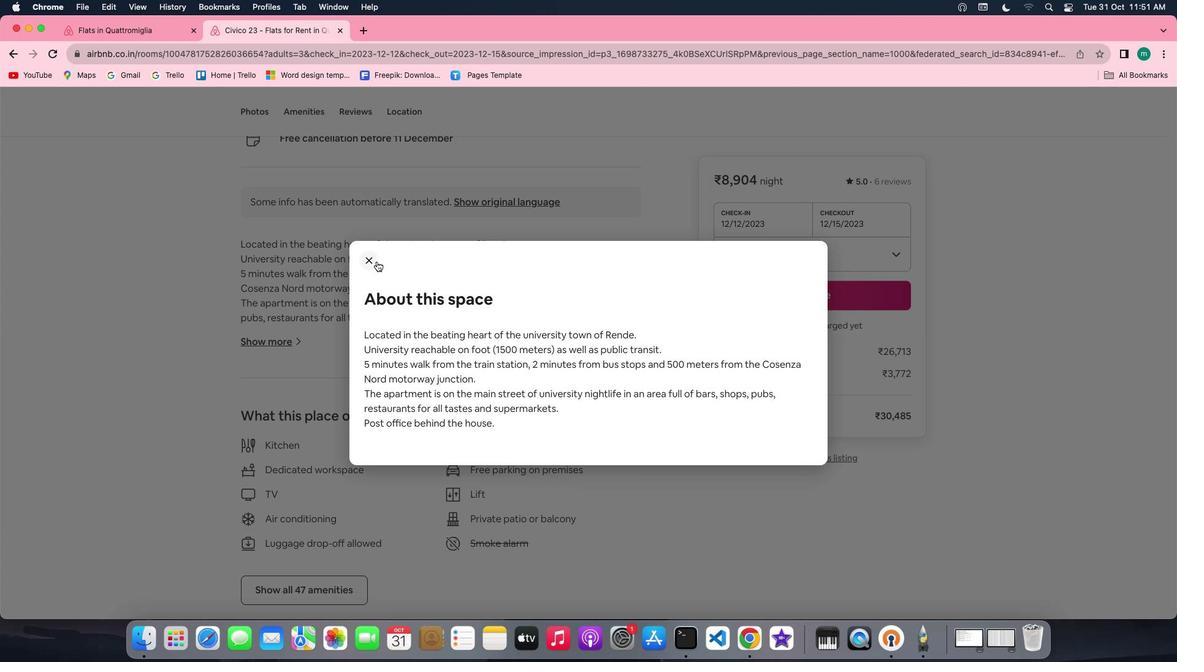 
Action: Mouse pressed left at (377, 261)
Screenshot: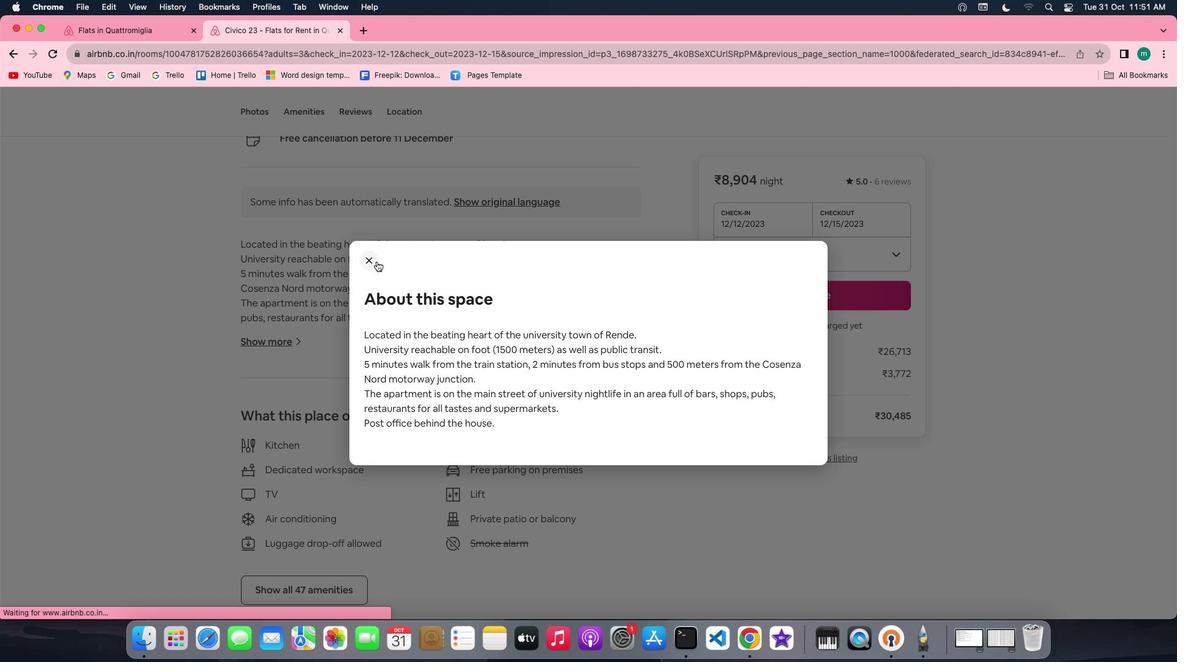 
Action: Mouse moved to (446, 329)
Screenshot: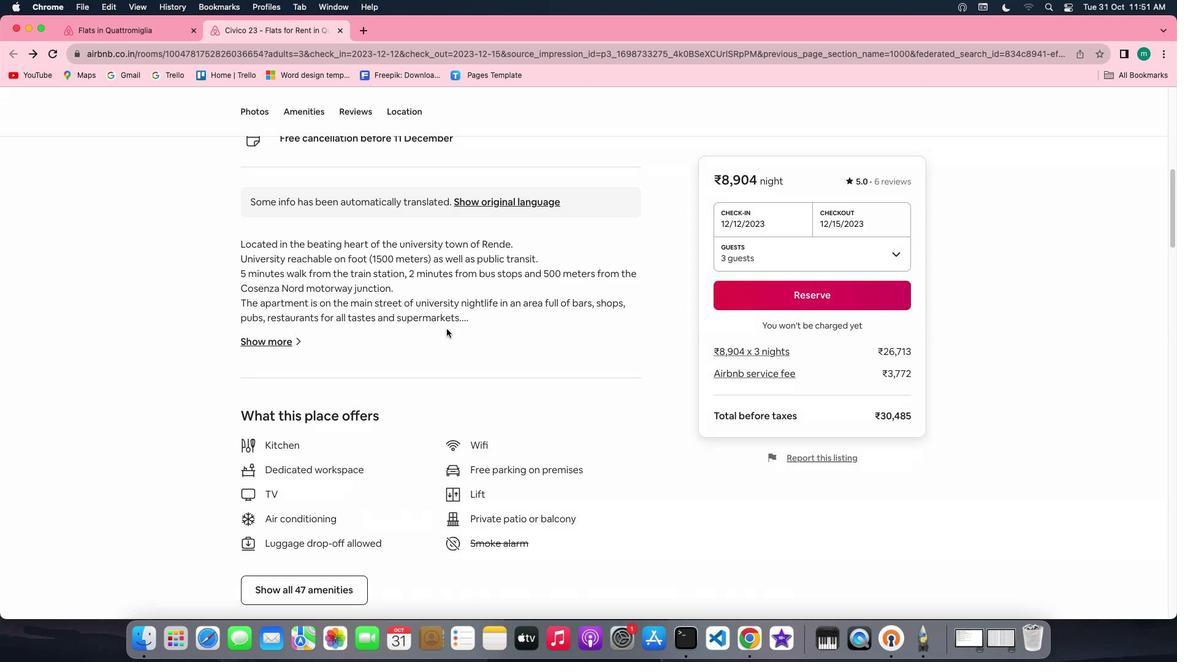 
Action: Mouse scrolled (446, 329) with delta (0, 0)
Screenshot: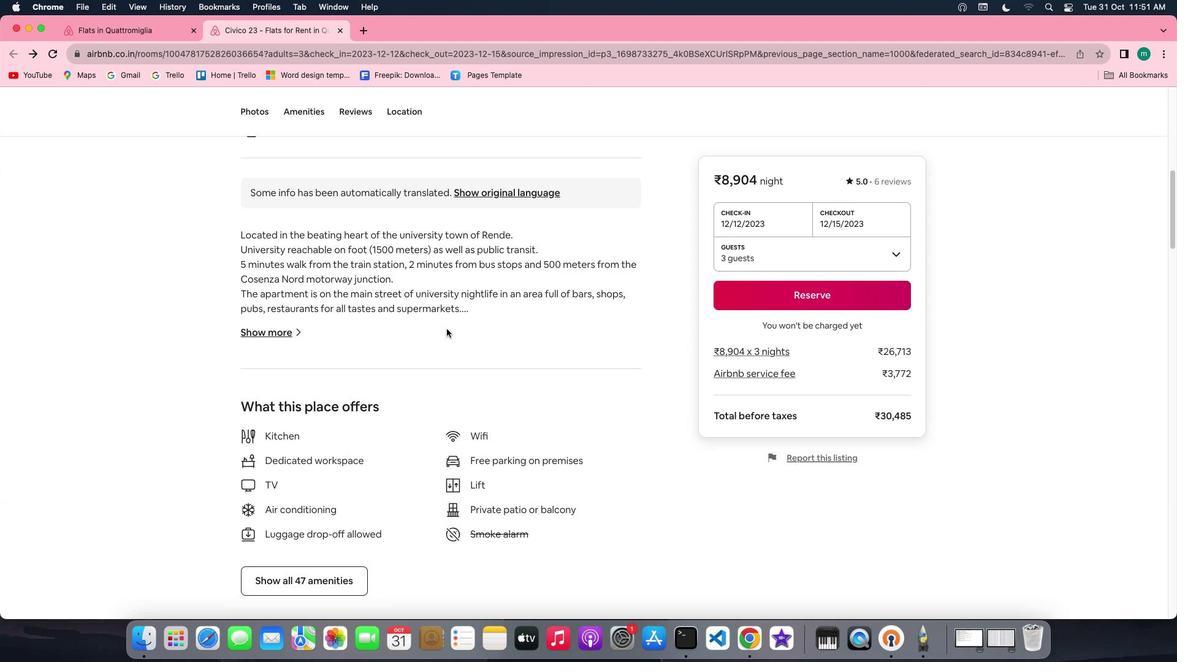 
Action: Mouse scrolled (446, 329) with delta (0, 0)
Screenshot: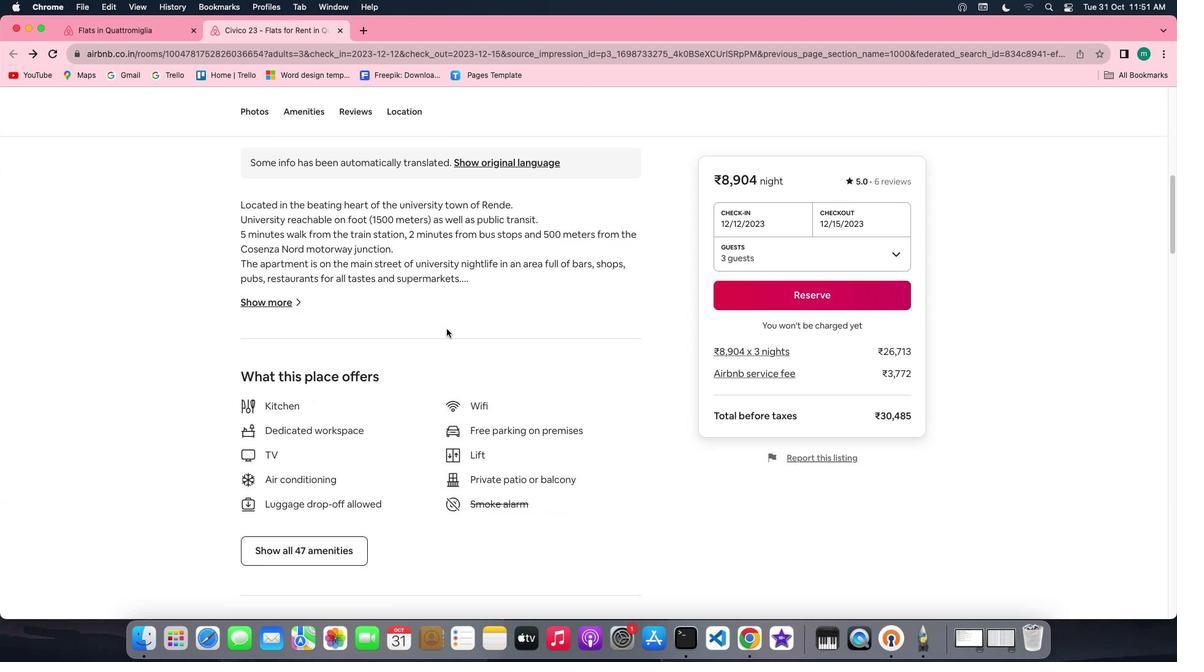 
Action: Mouse scrolled (446, 329) with delta (0, -1)
Screenshot: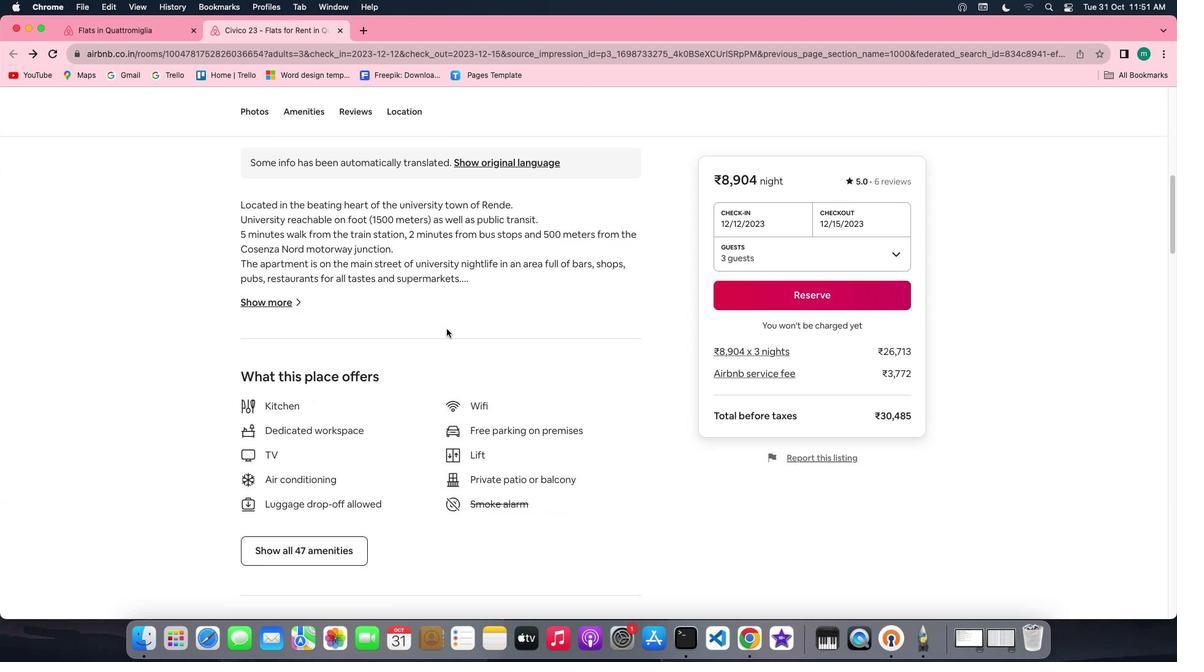 
Action: Mouse scrolled (446, 329) with delta (0, -2)
Screenshot: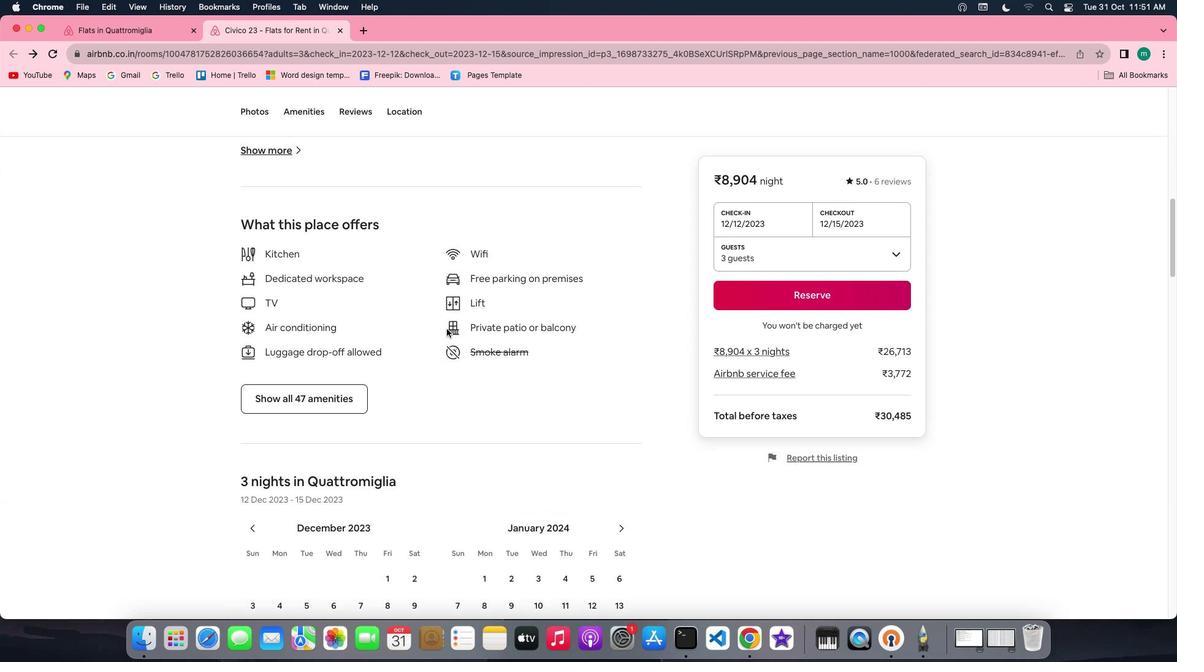 
Action: Mouse moved to (331, 348)
Screenshot: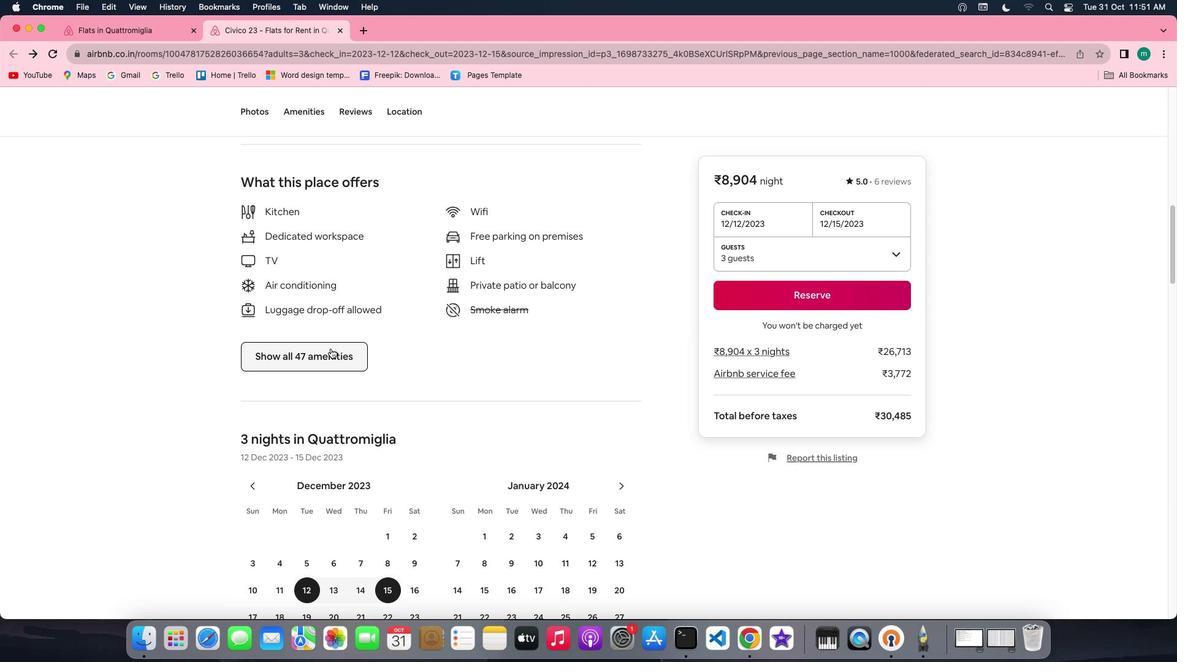 
Action: Mouse pressed left at (331, 348)
Screenshot: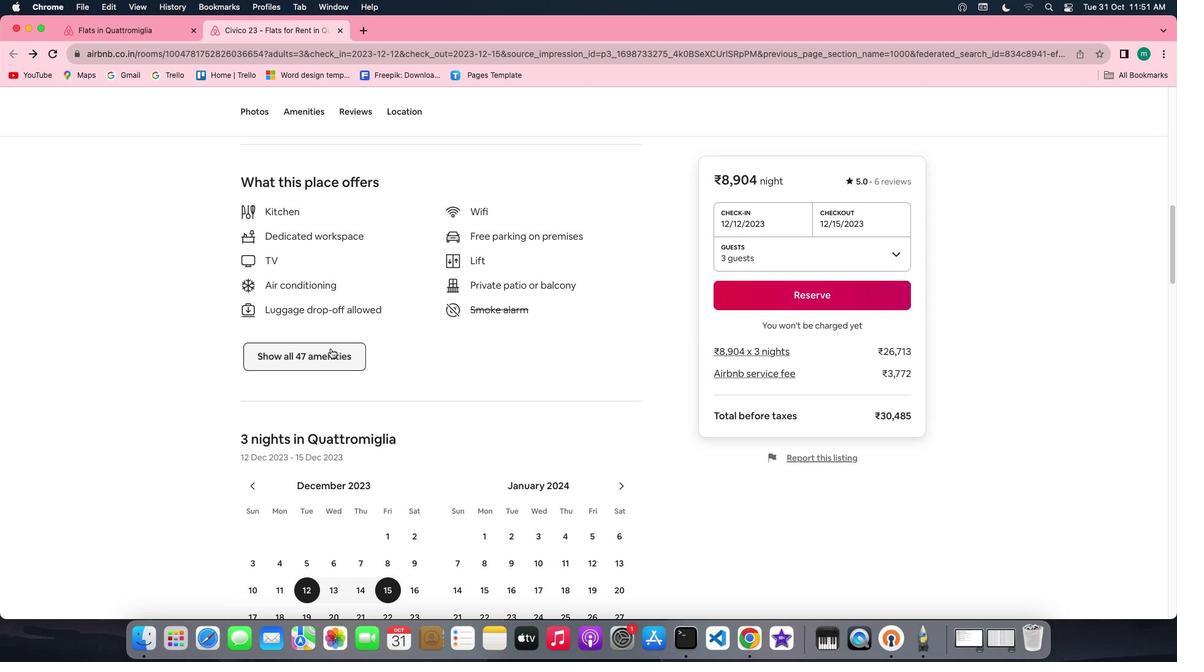 
Action: Mouse moved to (690, 425)
Screenshot: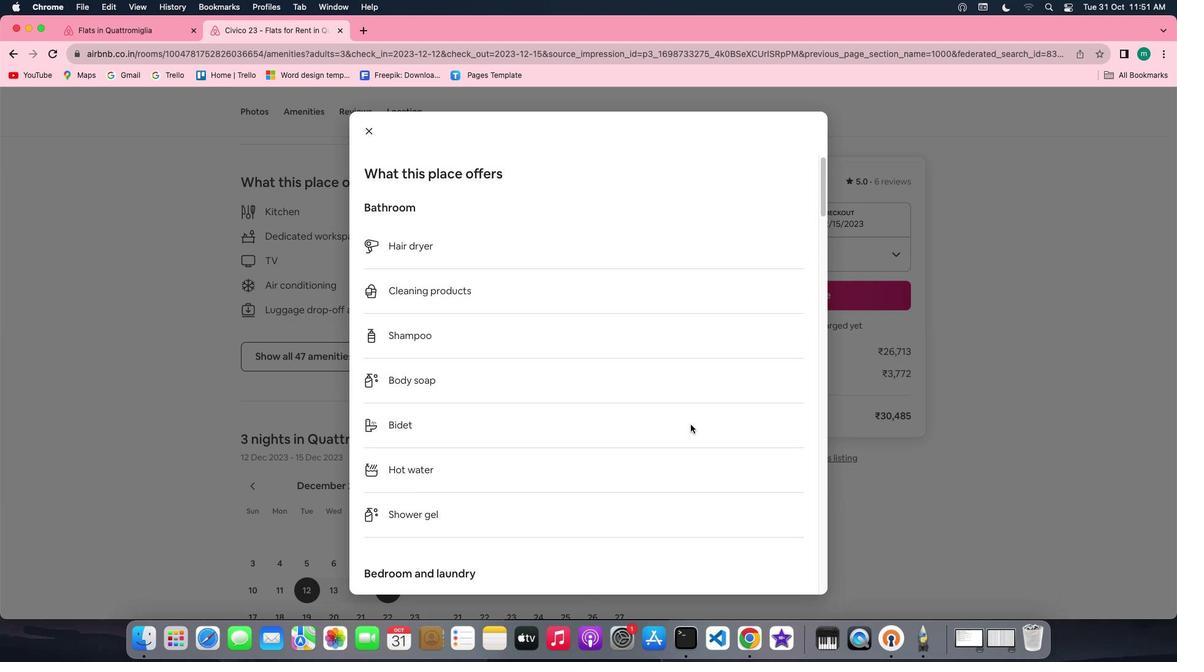 
Action: Mouse scrolled (690, 425) with delta (0, 0)
Screenshot: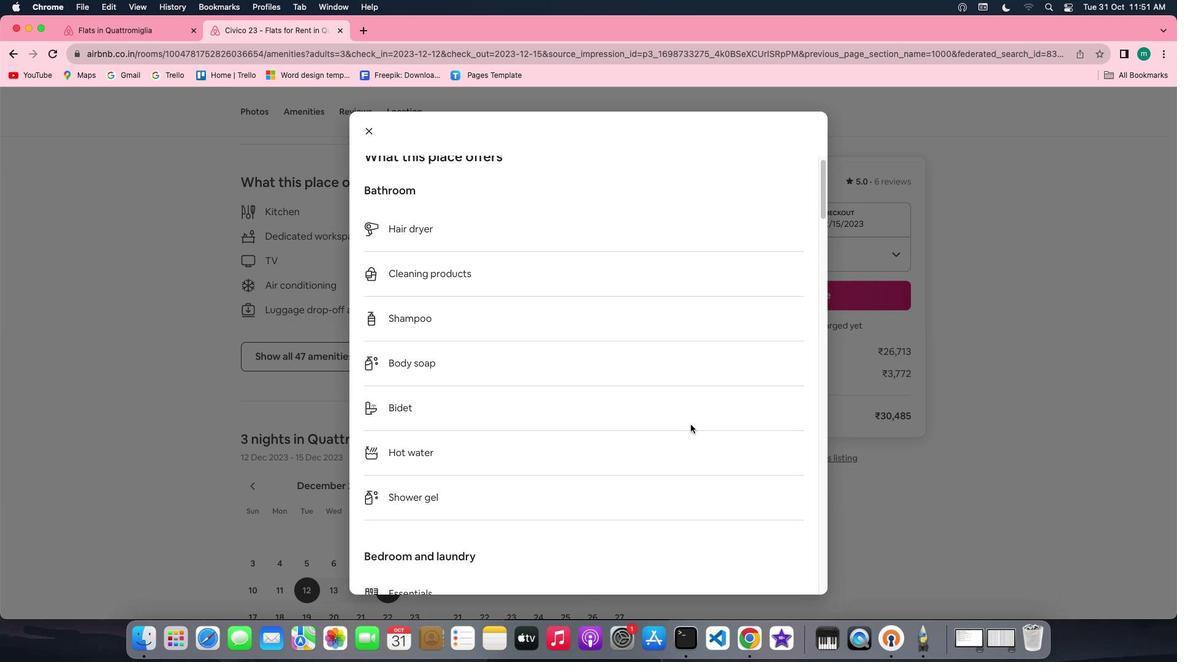 
Action: Mouse scrolled (690, 425) with delta (0, 0)
Screenshot: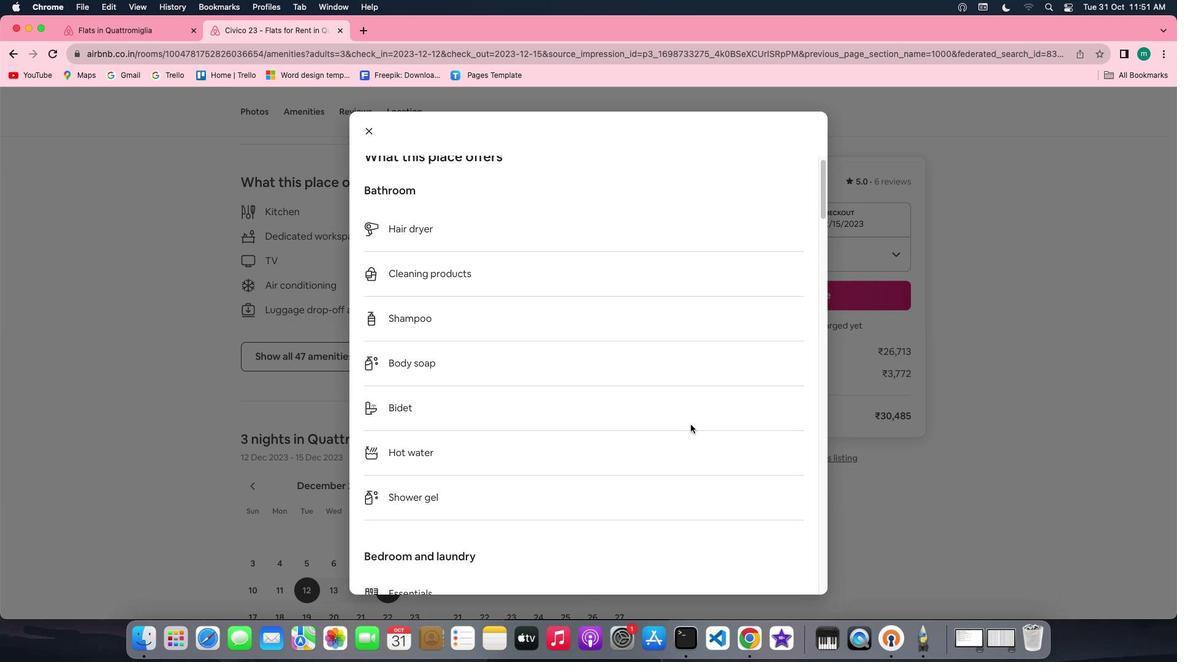 
Action: Mouse scrolled (690, 425) with delta (0, -1)
Screenshot: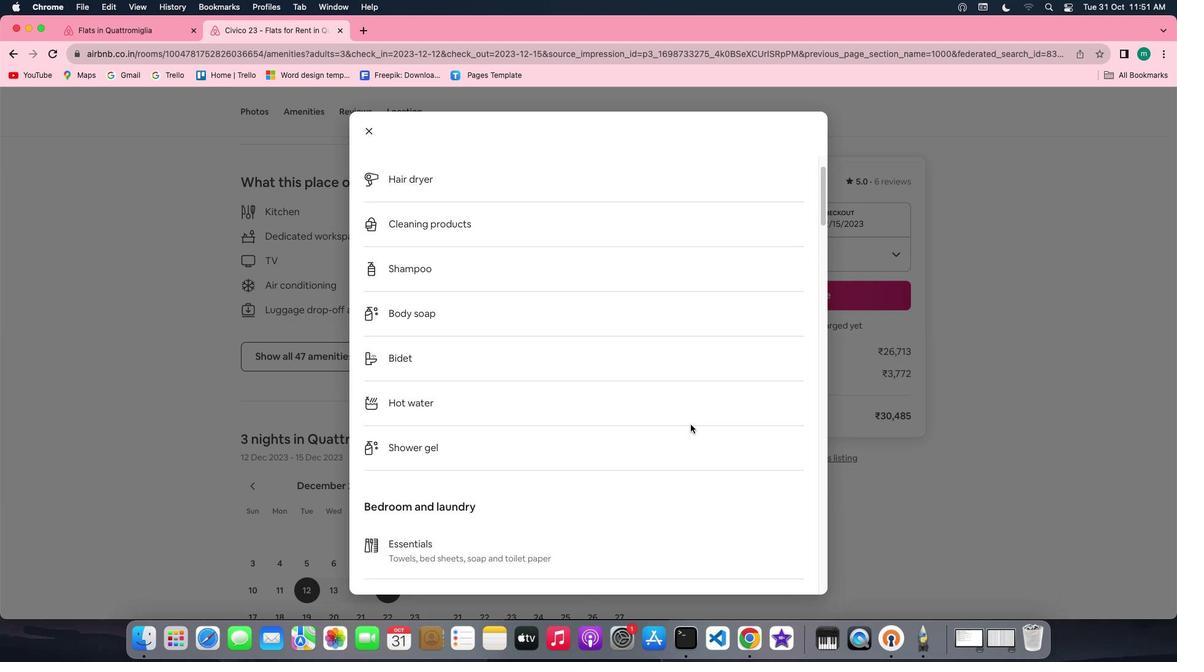 
Action: Mouse scrolled (690, 425) with delta (0, -2)
Screenshot: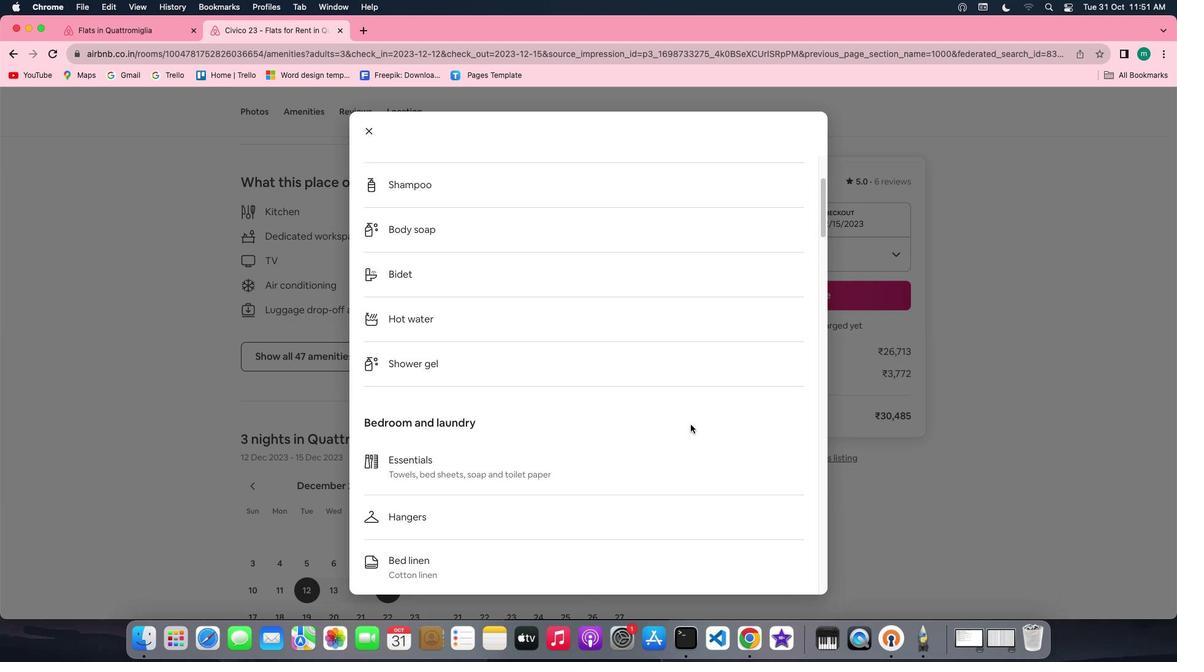 
Action: Mouse scrolled (690, 425) with delta (0, 0)
Screenshot: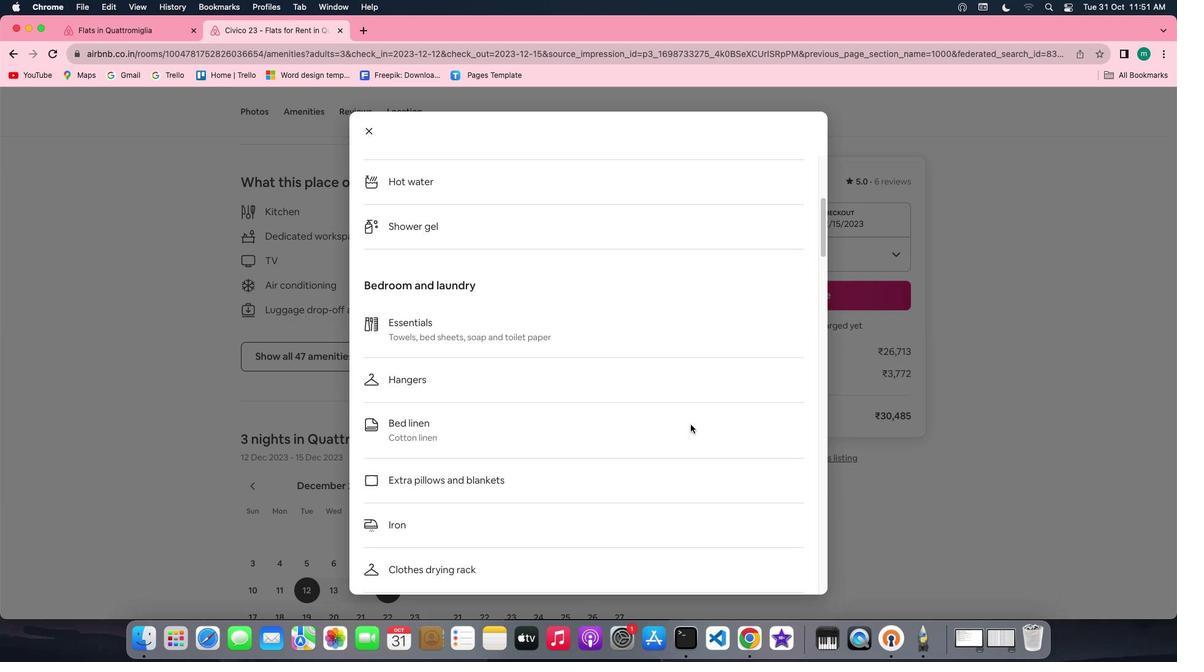 
Action: Mouse scrolled (690, 425) with delta (0, 0)
Screenshot: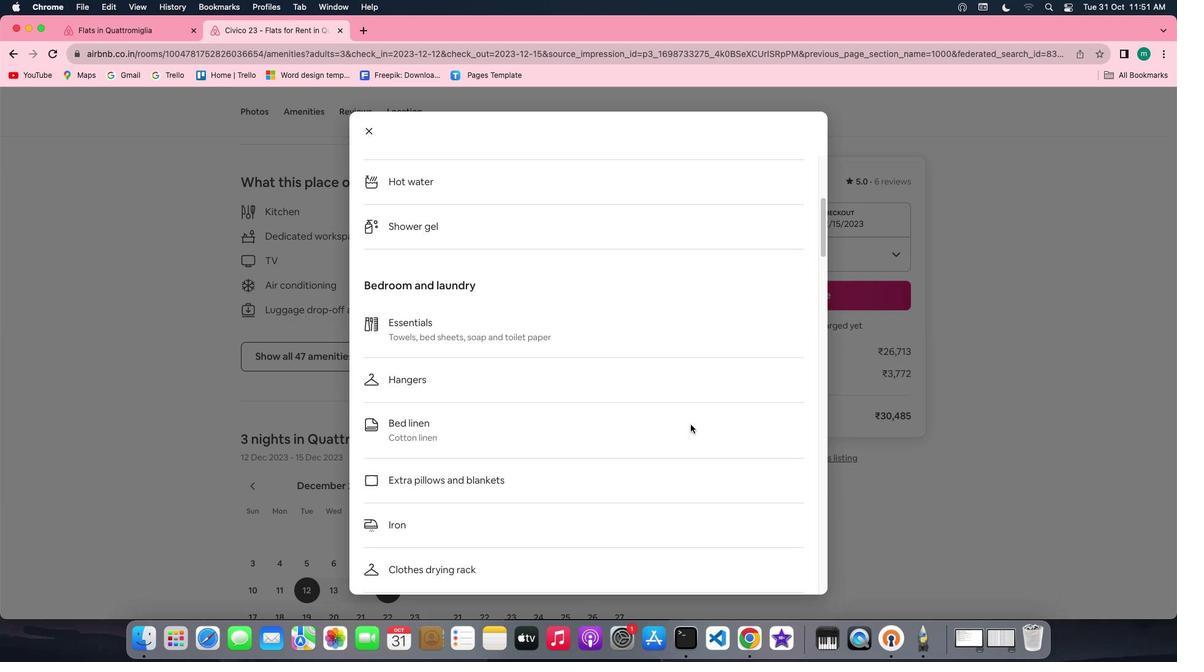 
Action: Mouse scrolled (690, 425) with delta (0, -1)
Screenshot: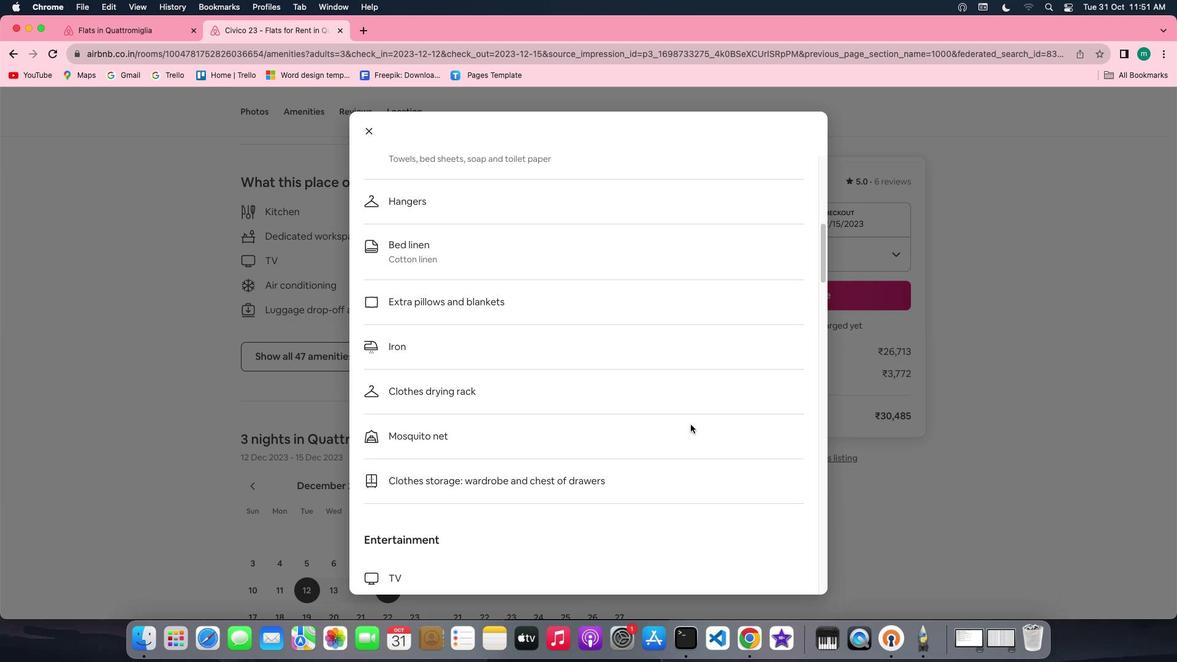 
Action: Mouse scrolled (690, 425) with delta (0, -3)
Screenshot: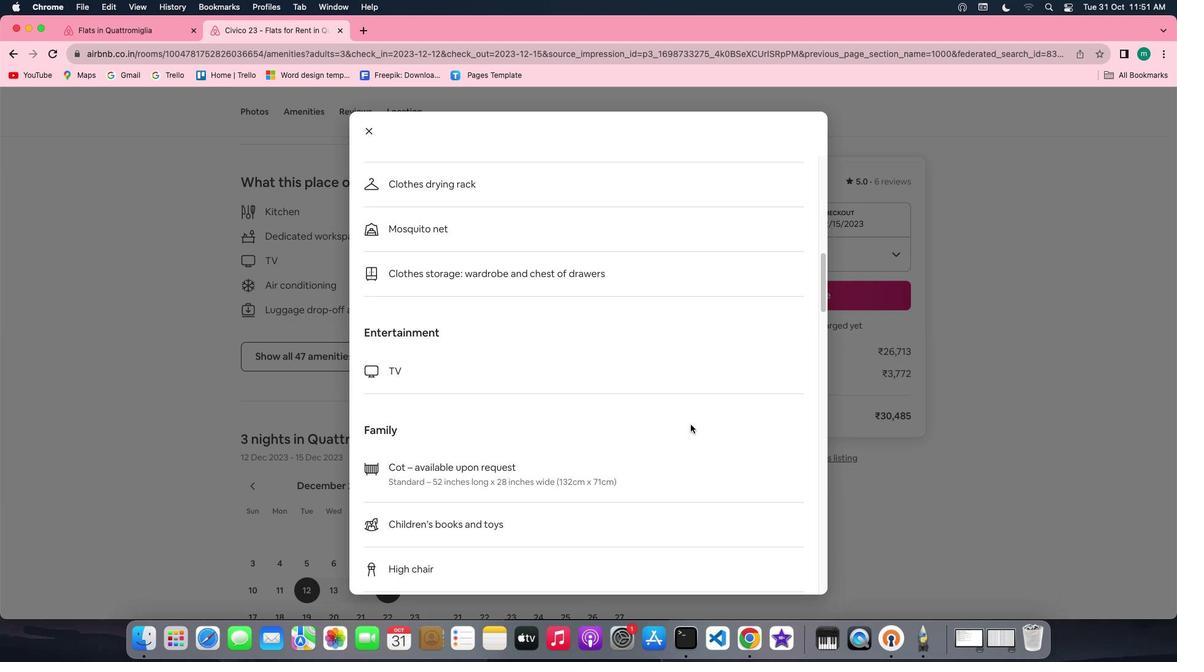 
Action: Mouse scrolled (690, 425) with delta (0, -3)
Screenshot: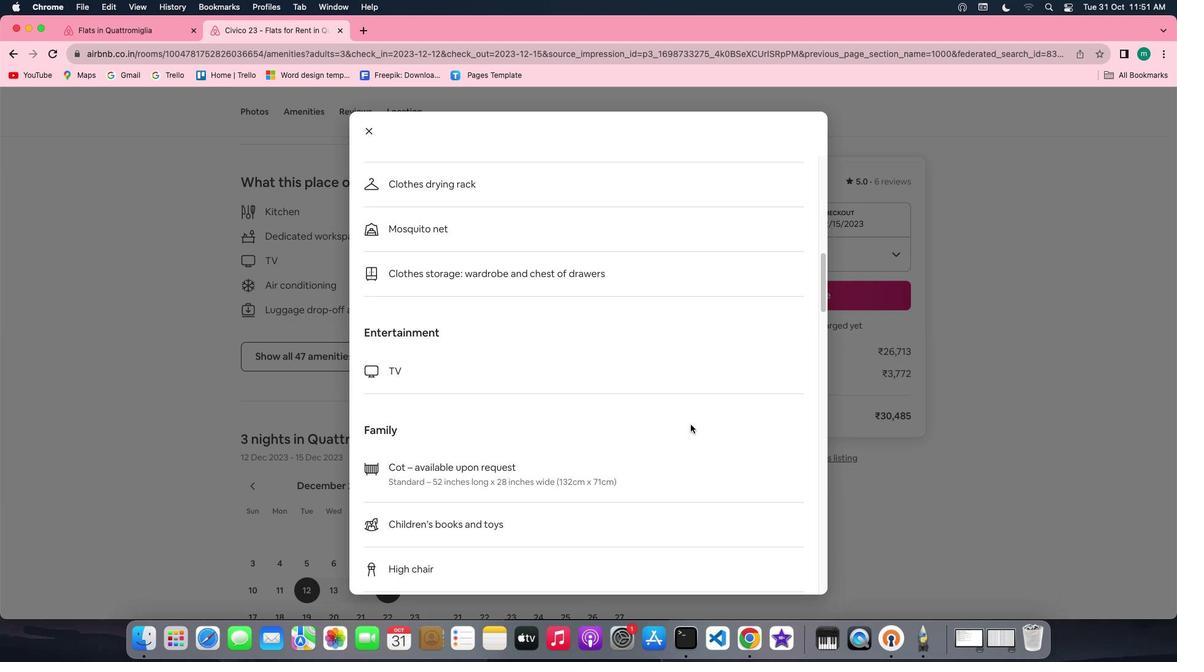 
Action: Mouse scrolled (690, 425) with delta (0, -3)
Screenshot: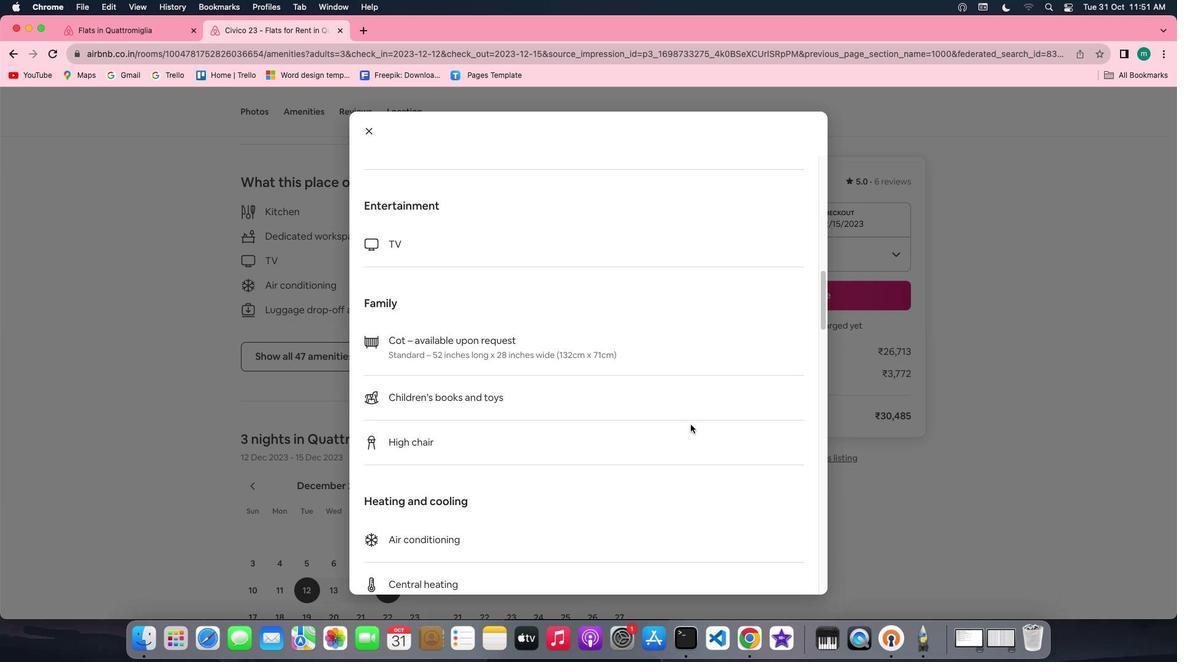 
Action: Mouse scrolled (690, 425) with delta (0, 0)
Screenshot: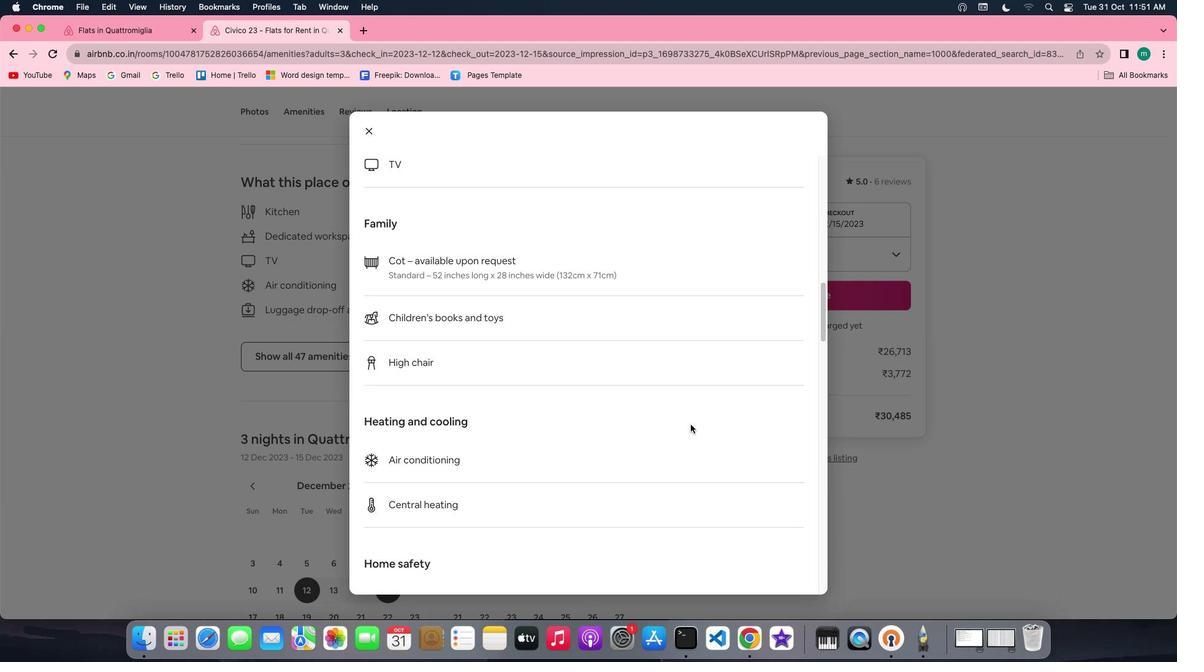 
Action: Mouse scrolled (690, 425) with delta (0, 0)
Screenshot: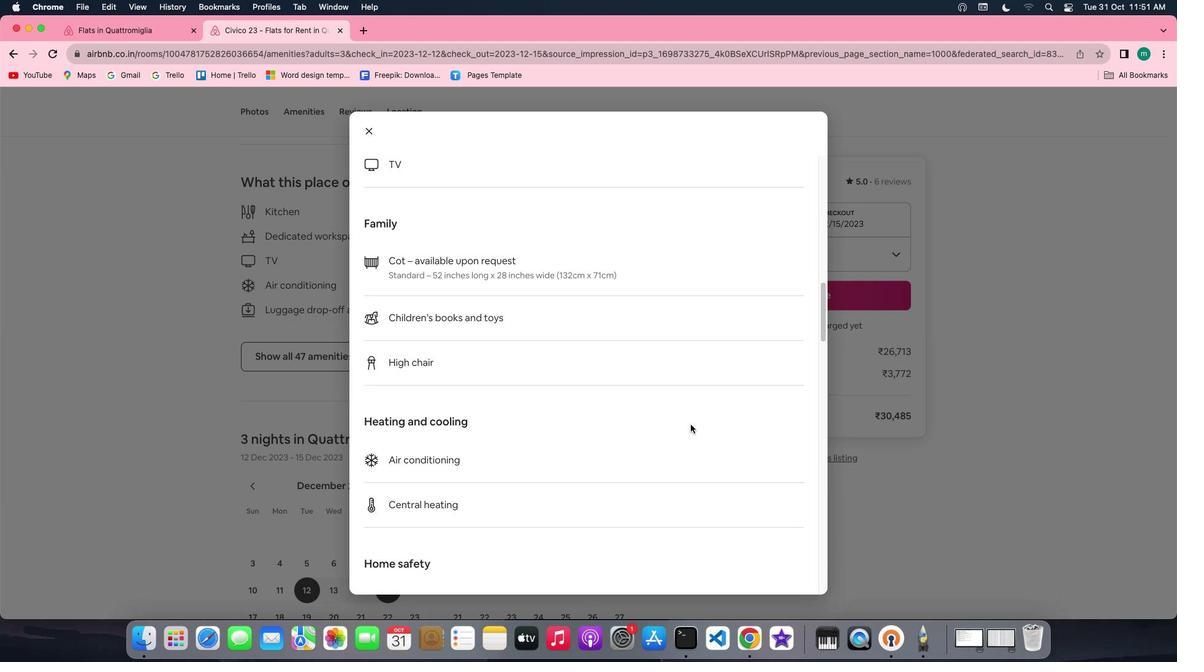 
Action: Mouse scrolled (690, 425) with delta (0, -1)
Screenshot: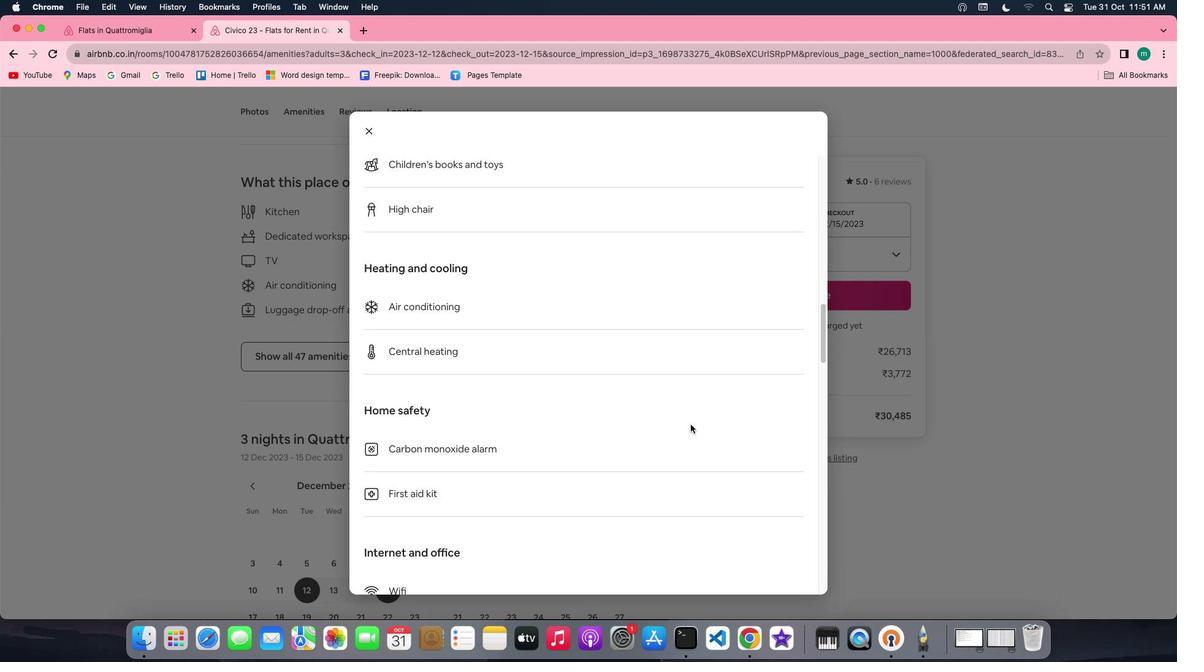 
Action: Mouse scrolled (690, 425) with delta (0, -3)
Screenshot: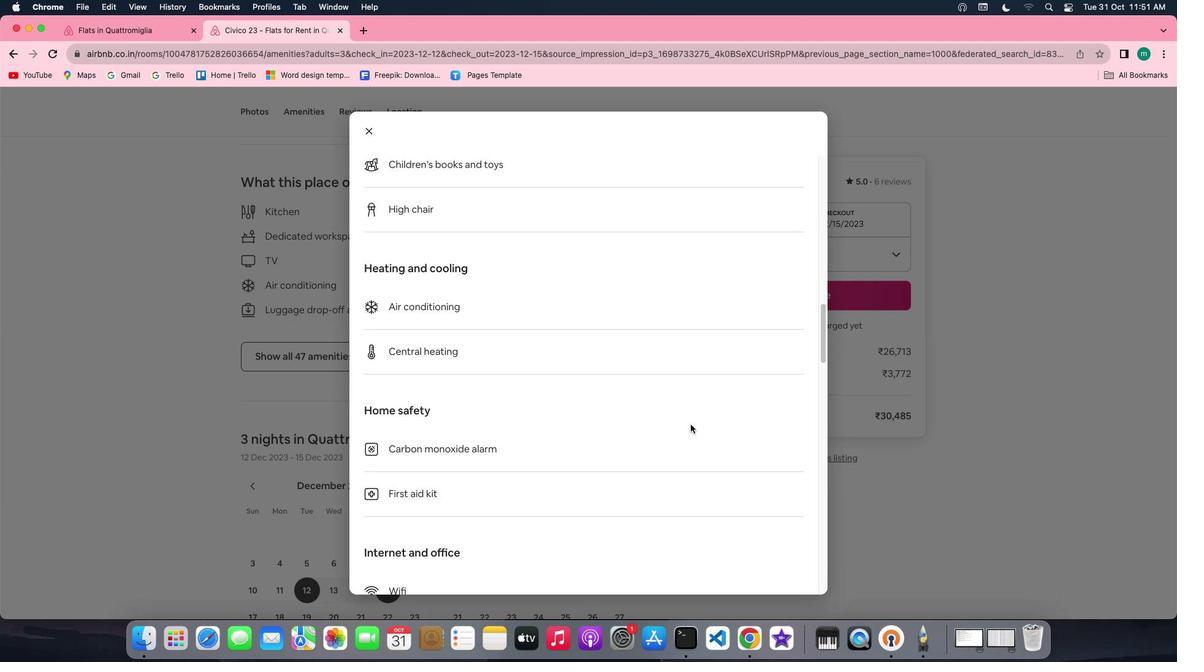 
Action: Mouse scrolled (690, 425) with delta (0, -3)
Screenshot: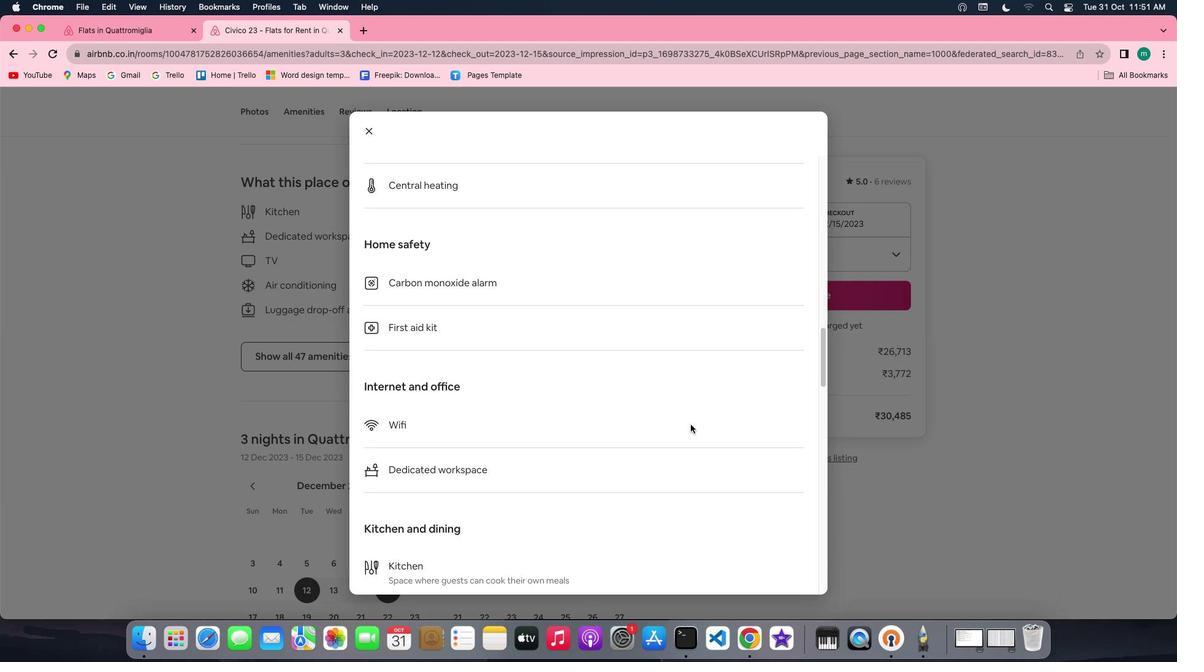 
Action: Mouse scrolled (690, 425) with delta (0, 0)
Screenshot: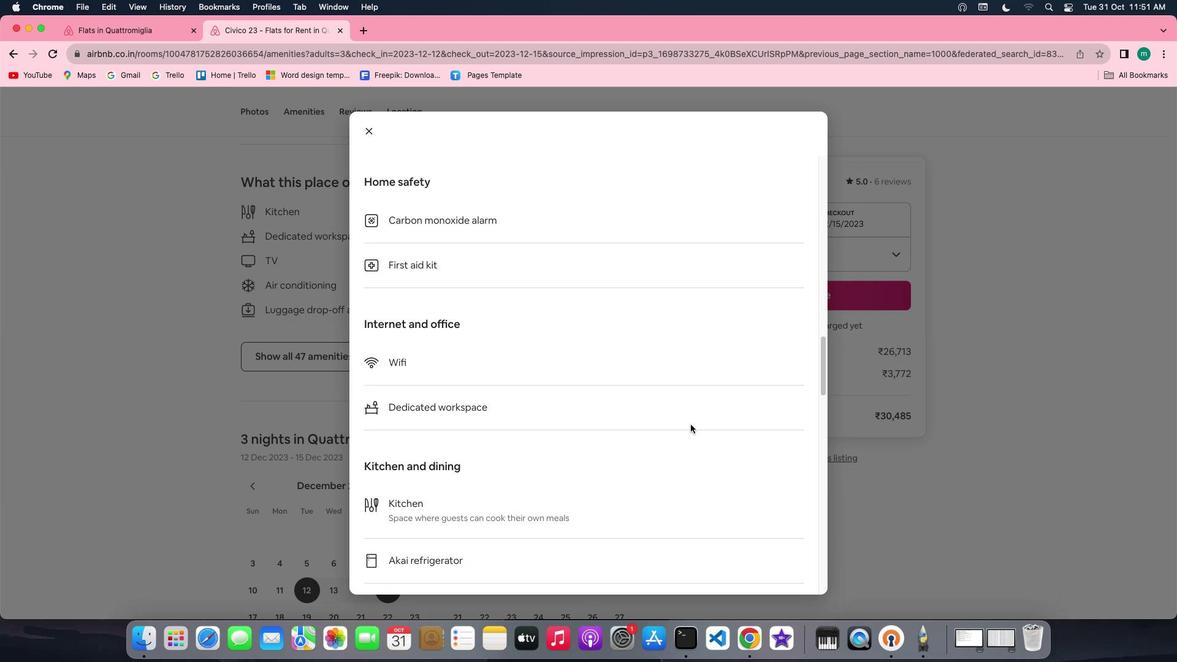 
Action: Mouse scrolled (690, 425) with delta (0, 0)
Screenshot: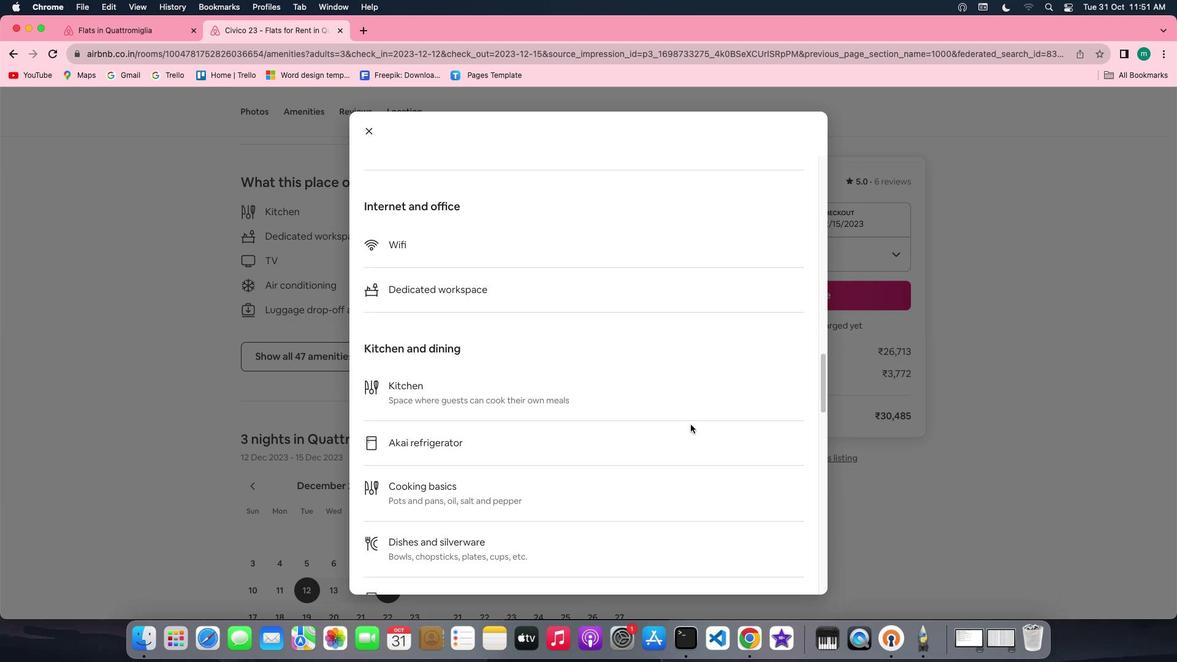 
Action: Mouse scrolled (690, 425) with delta (0, -1)
Screenshot: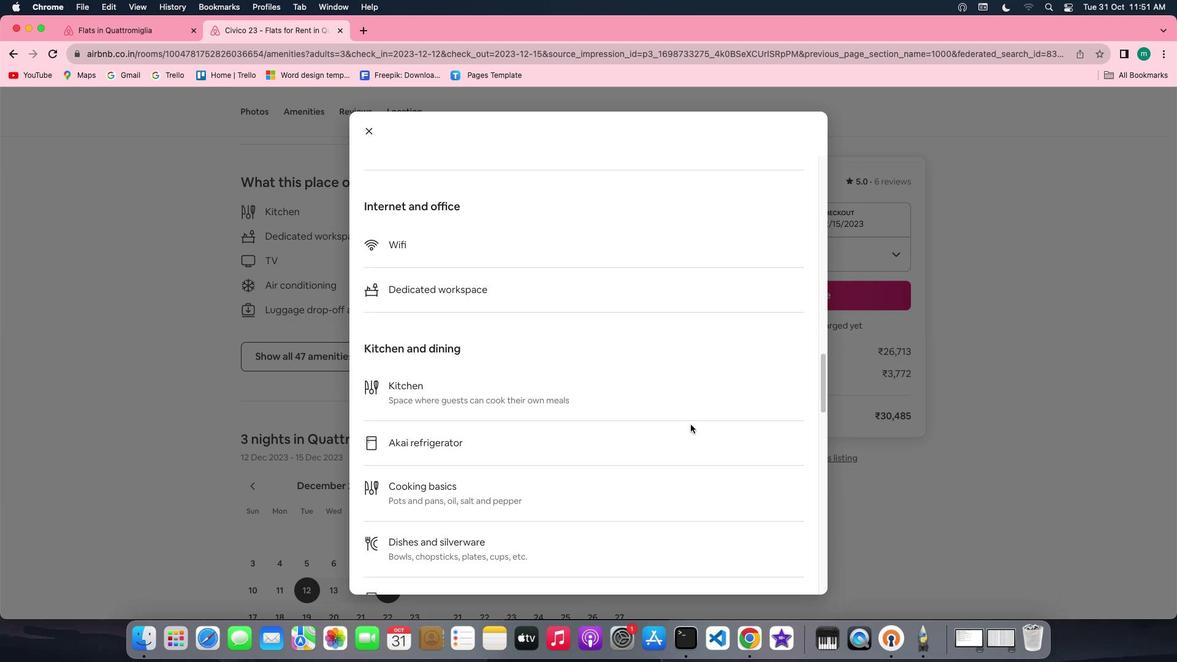 
Action: Mouse scrolled (690, 425) with delta (0, -3)
Screenshot: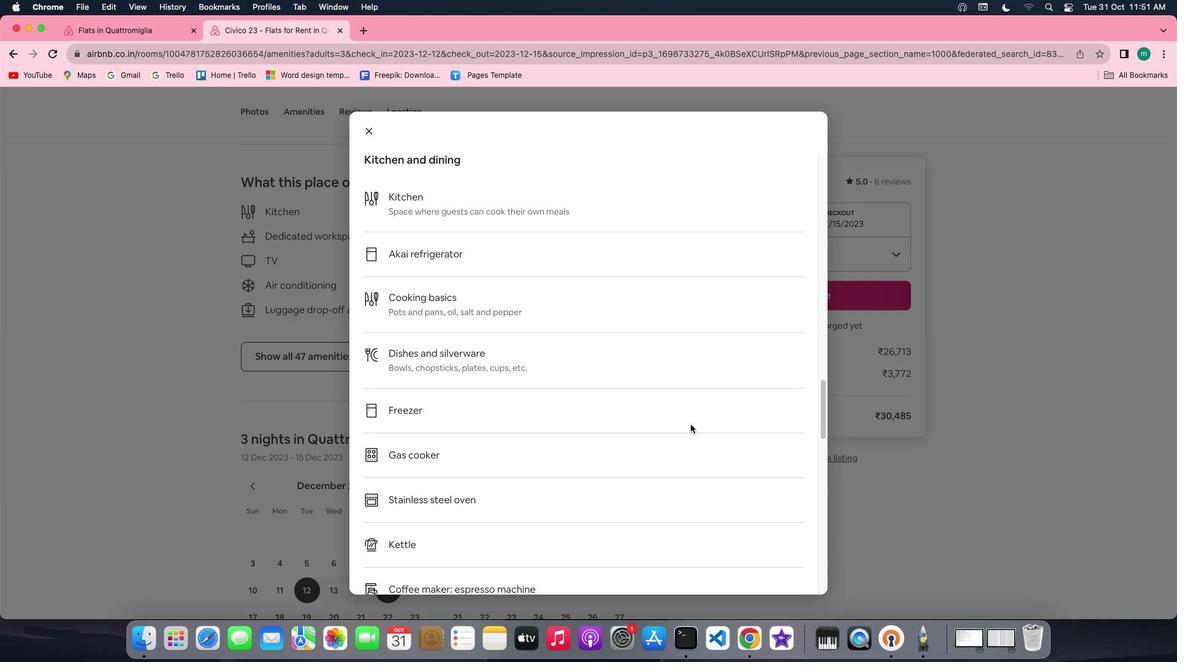 
Action: Mouse scrolled (690, 425) with delta (0, -3)
Screenshot: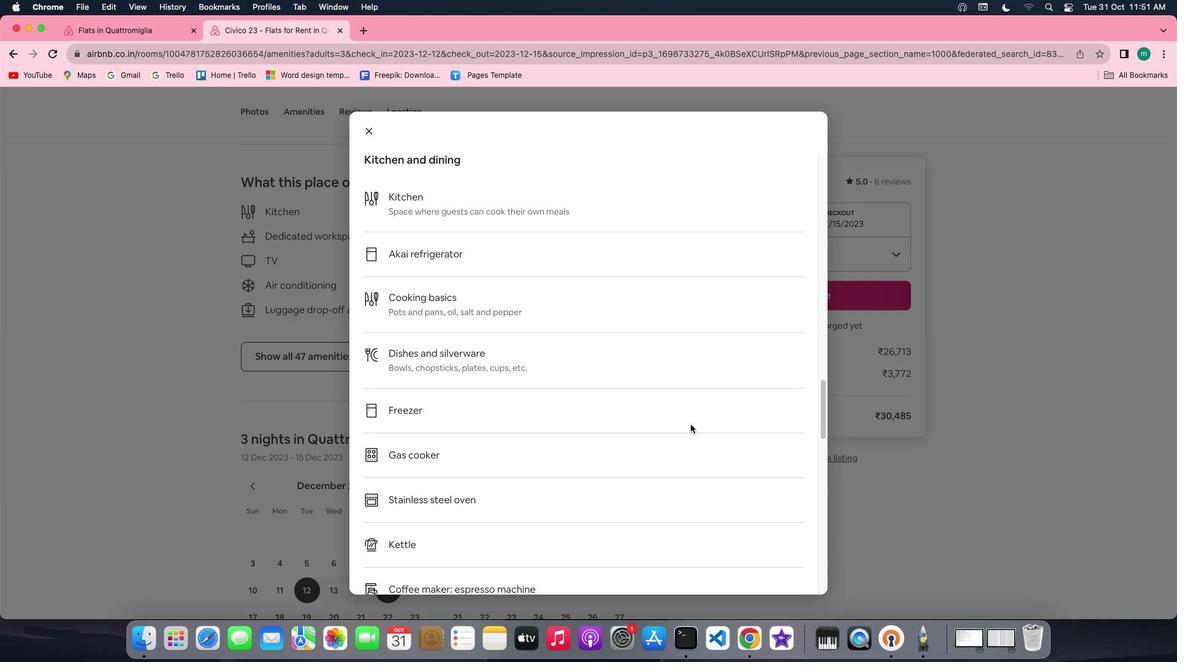 
Action: Mouse scrolled (690, 425) with delta (0, -3)
Screenshot: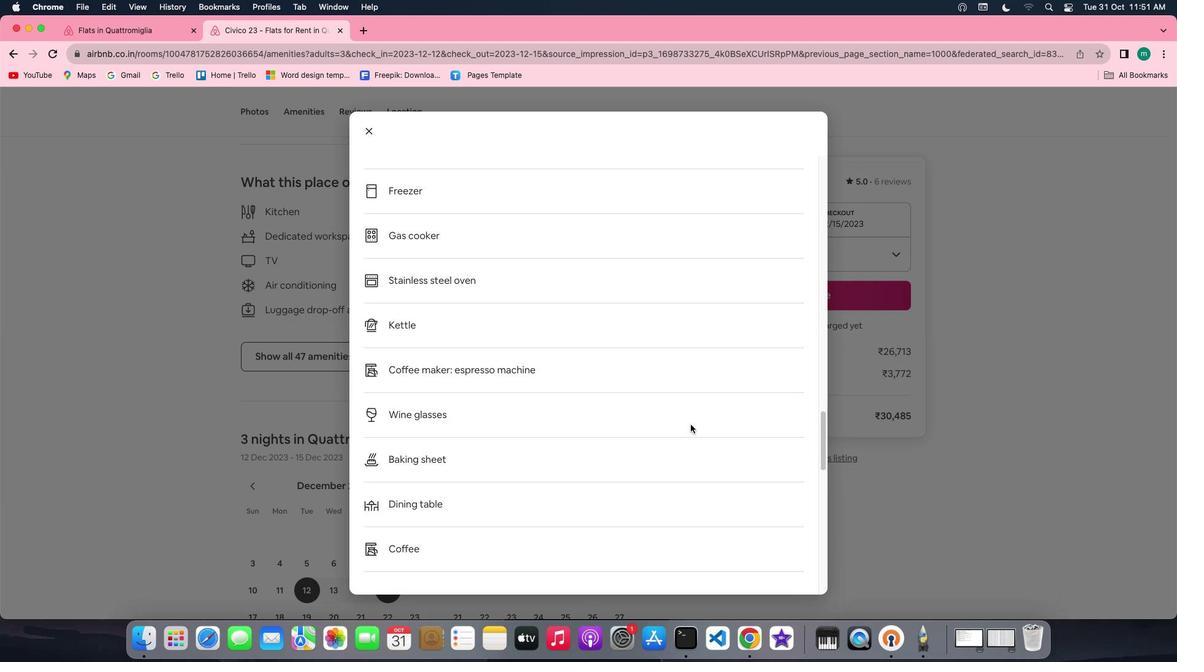 
Action: Mouse scrolled (690, 425) with delta (0, 0)
Screenshot: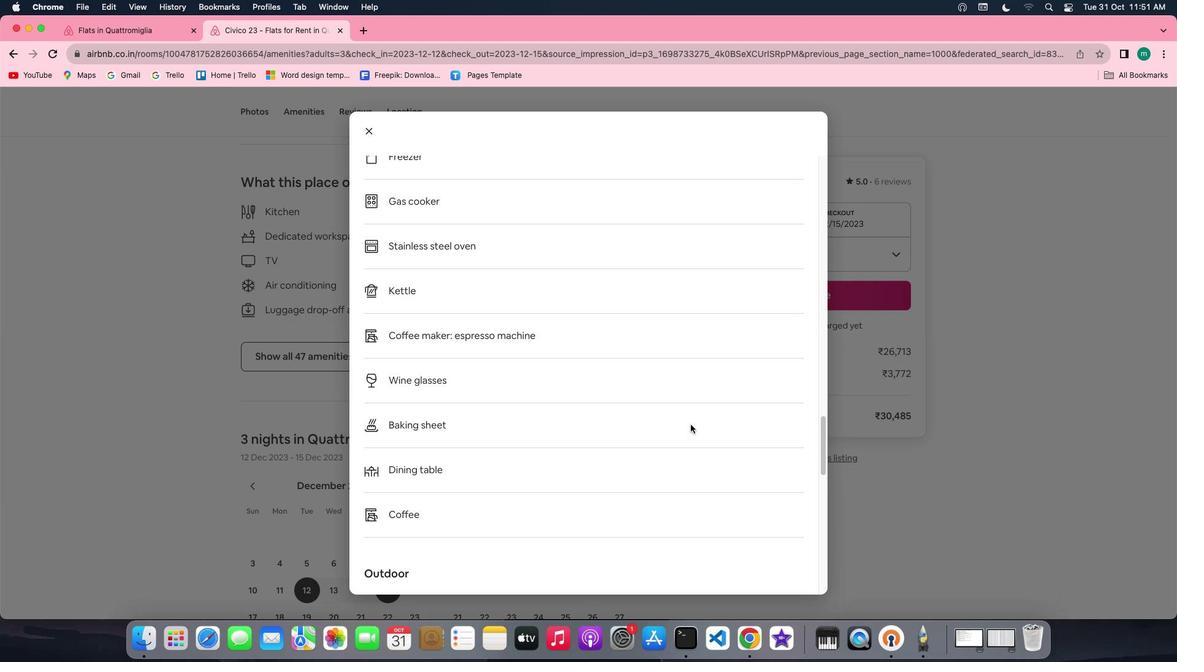 
Action: Mouse scrolled (690, 425) with delta (0, 0)
Screenshot: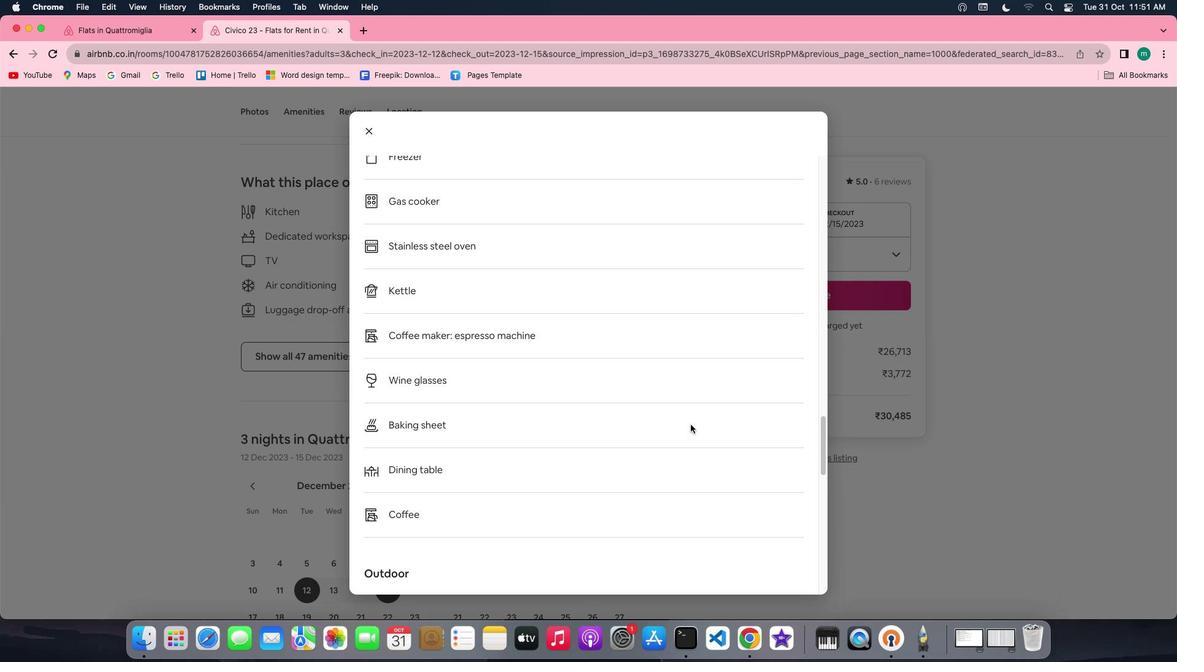 
Action: Mouse scrolled (690, 425) with delta (0, -1)
Screenshot: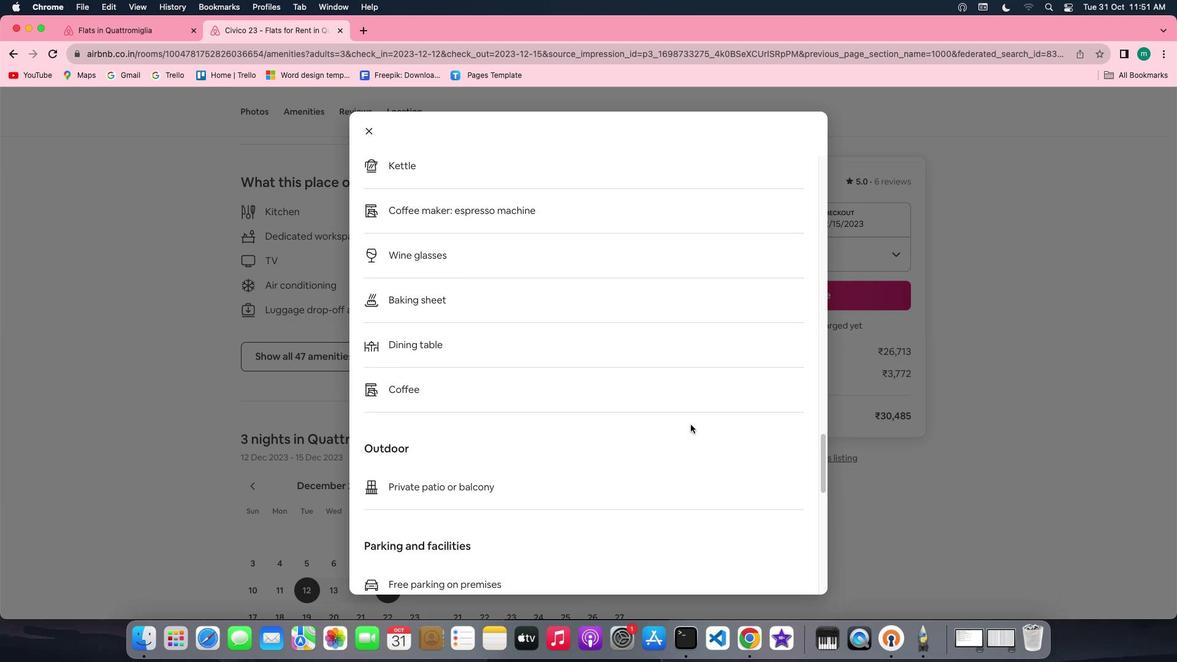
Action: Mouse scrolled (690, 425) with delta (0, -3)
Screenshot: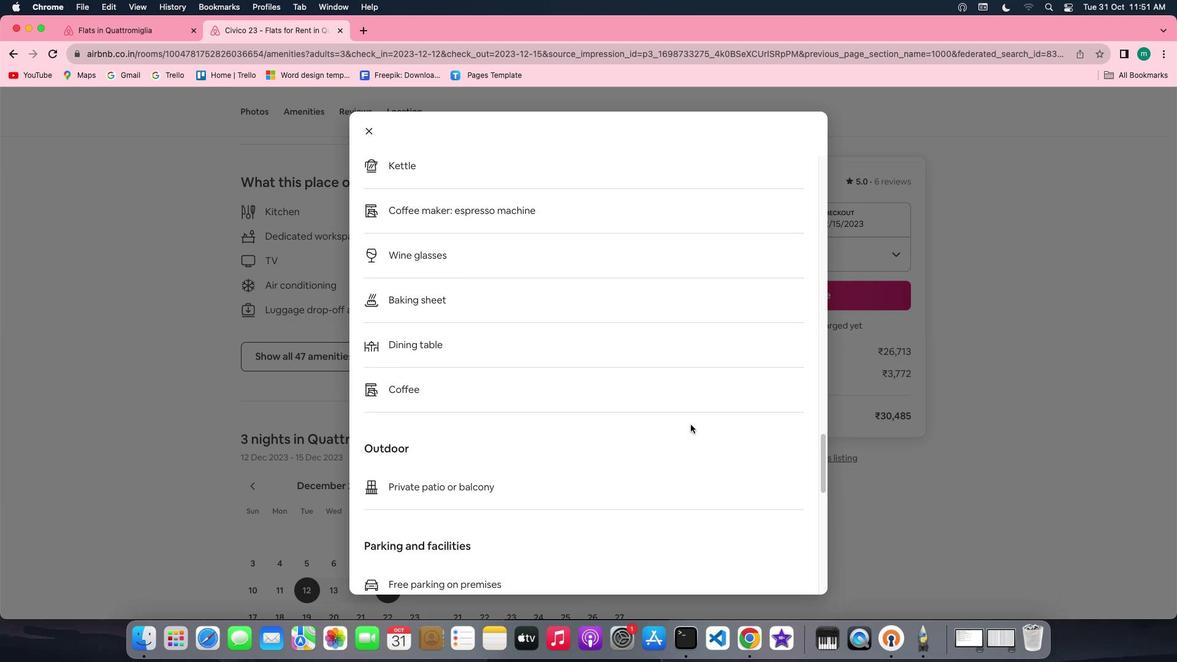 
Action: Mouse scrolled (690, 425) with delta (0, -3)
Screenshot: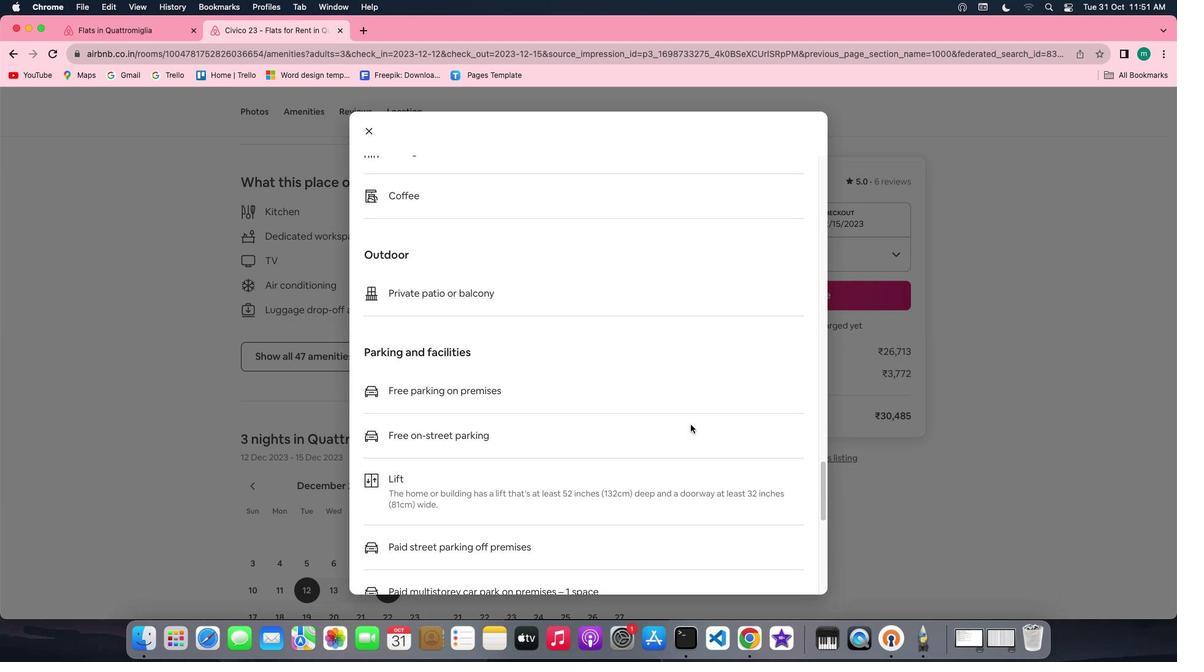 
Action: Mouse scrolled (690, 425) with delta (0, -3)
Screenshot: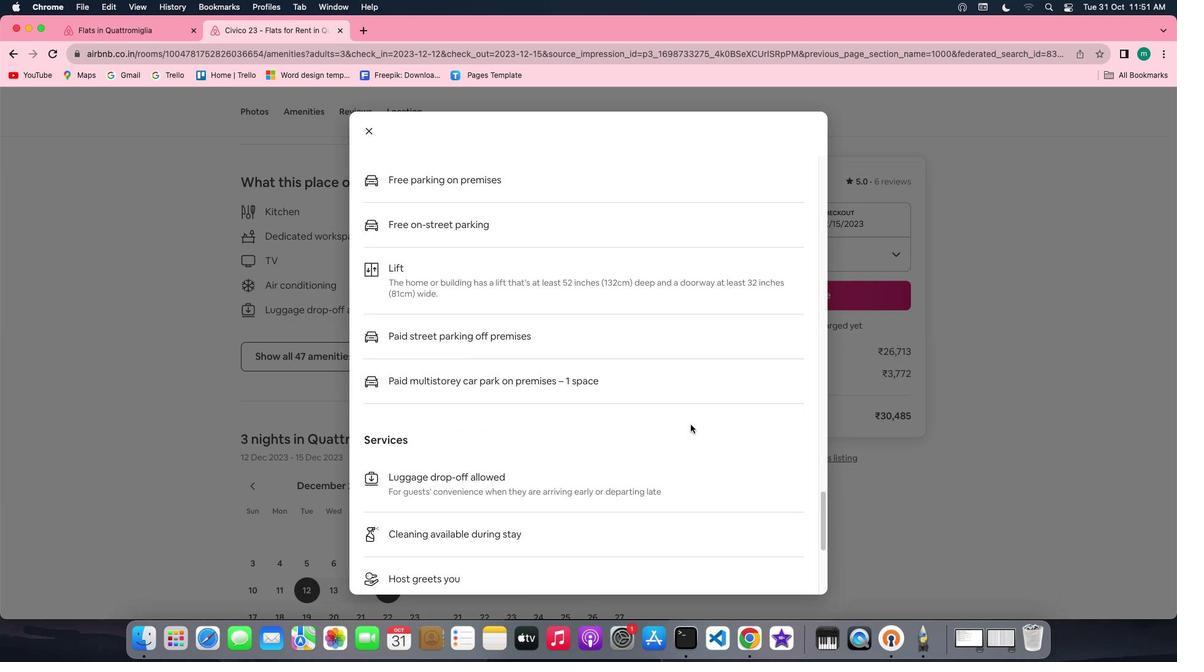 
Action: Mouse scrolled (690, 425) with delta (0, 0)
Screenshot: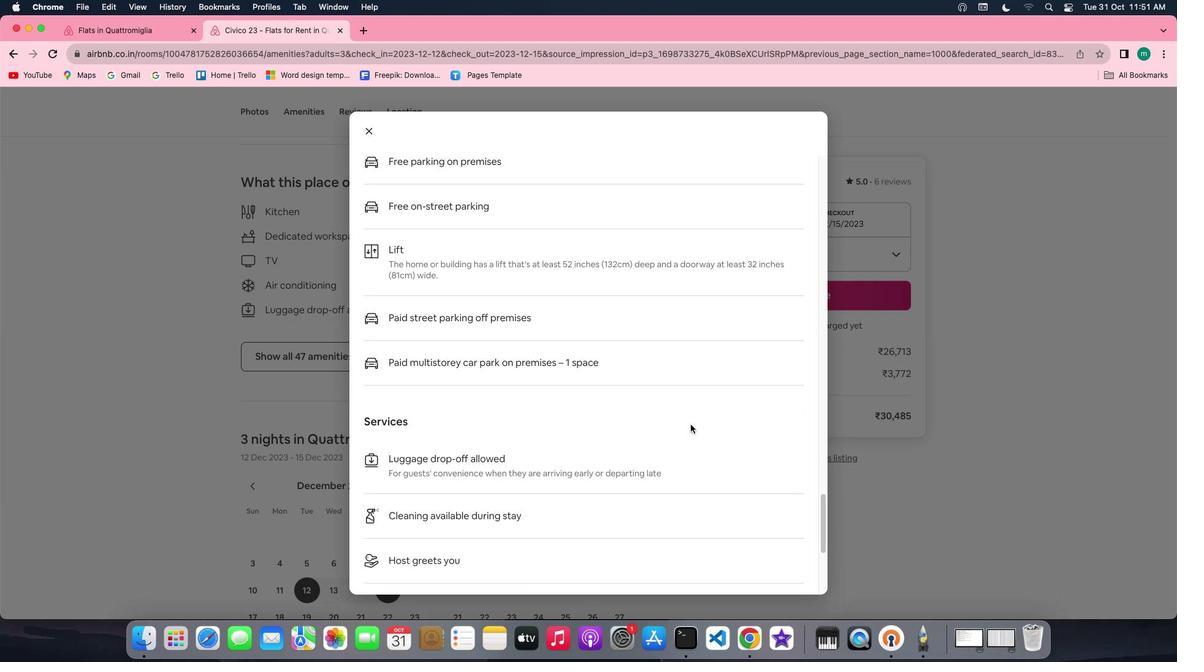 
Action: Mouse scrolled (690, 425) with delta (0, 0)
